 Task: In the event  named  Client Appreciation Networking Reception, Set a range of dates when you can accept meetings  '2 Jul â€" 31 Jul 2023'. Select a duration of  15 min. Select working hours  	_x000D_
MON- SAT 10:30am â€" 6:00pm. Add time before or after your events  as 15 min. Set the frequency of available time slots for invitees as  20 min. Set the minimum notice period and maximum events allowed per day as  43 hours and 4. , logged in from the account softage.4@softage.net and add another guest for the event, softage.6@softage.net
Action: Mouse pressed left at (553, 418)
Screenshot: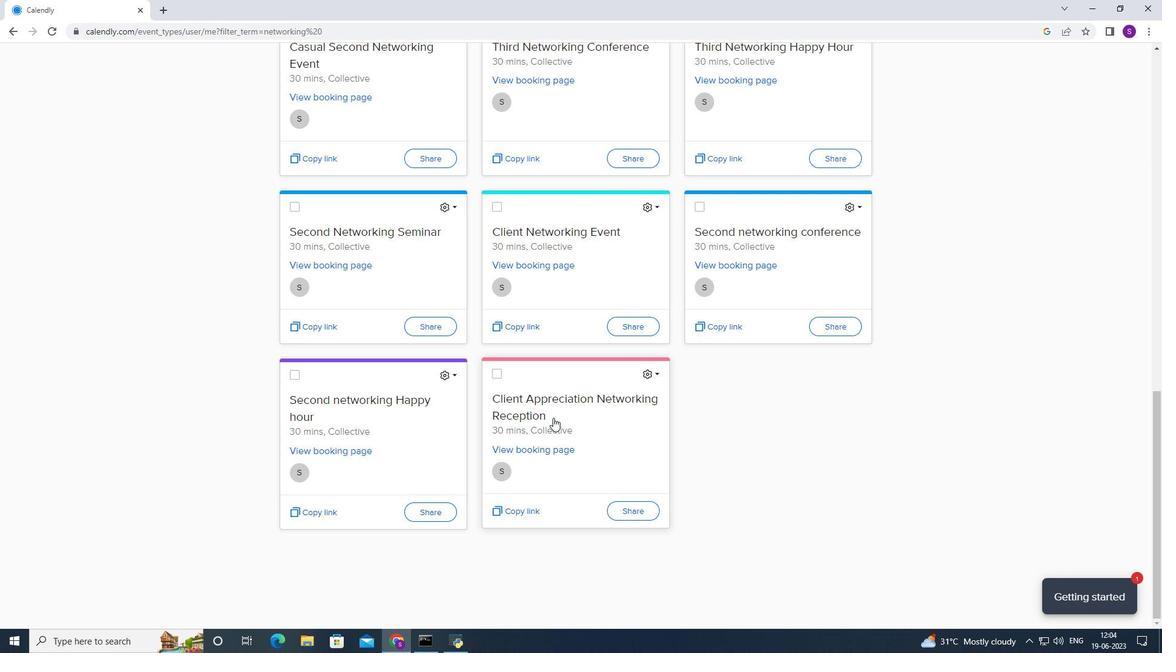 
Action: Mouse moved to (350, 351)
Screenshot: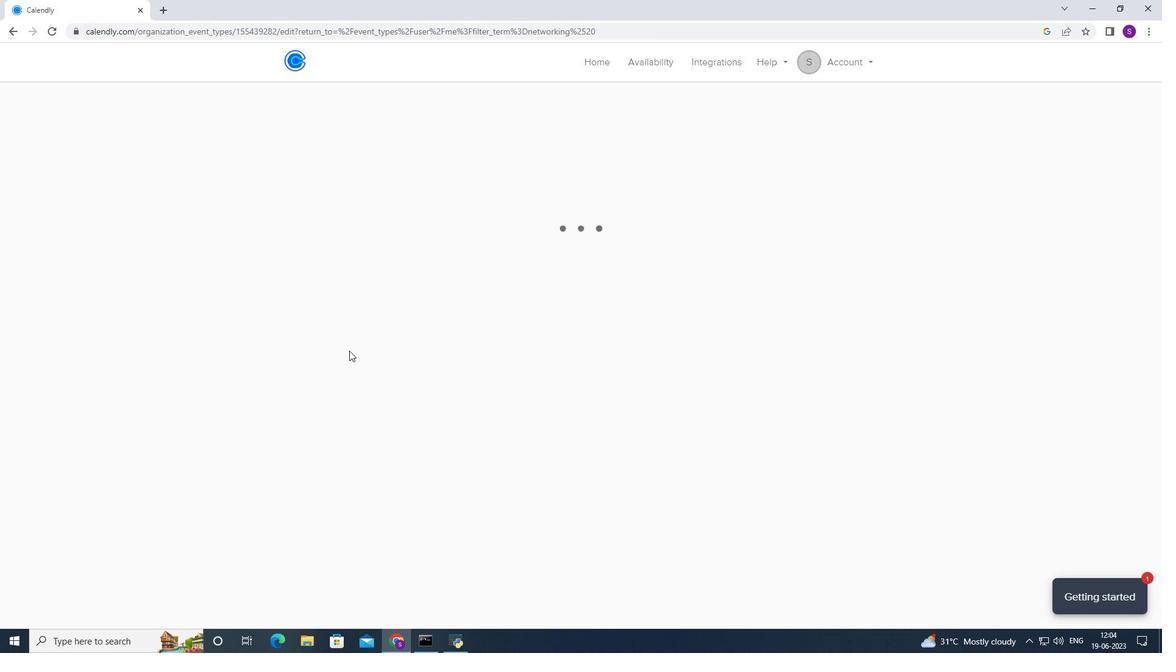 
Action: Mouse scrolled (350, 350) with delta (0, 0)
Screenshot: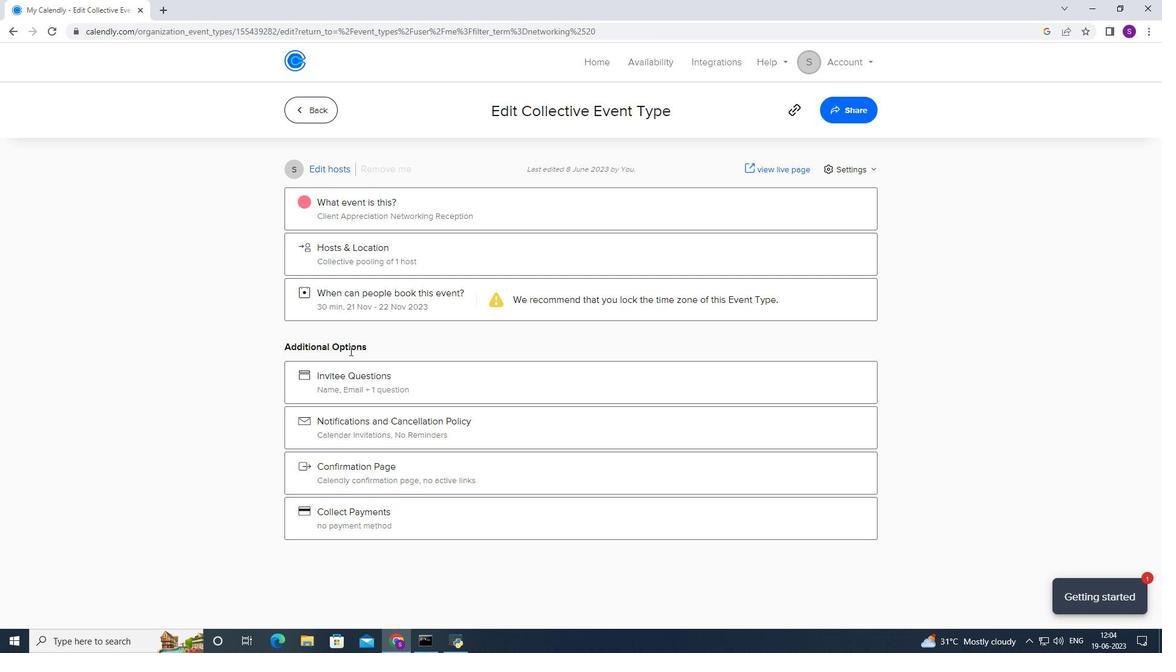
Action: Mouse scrolled (350, 350) with delta (0, 0)
Screenshot: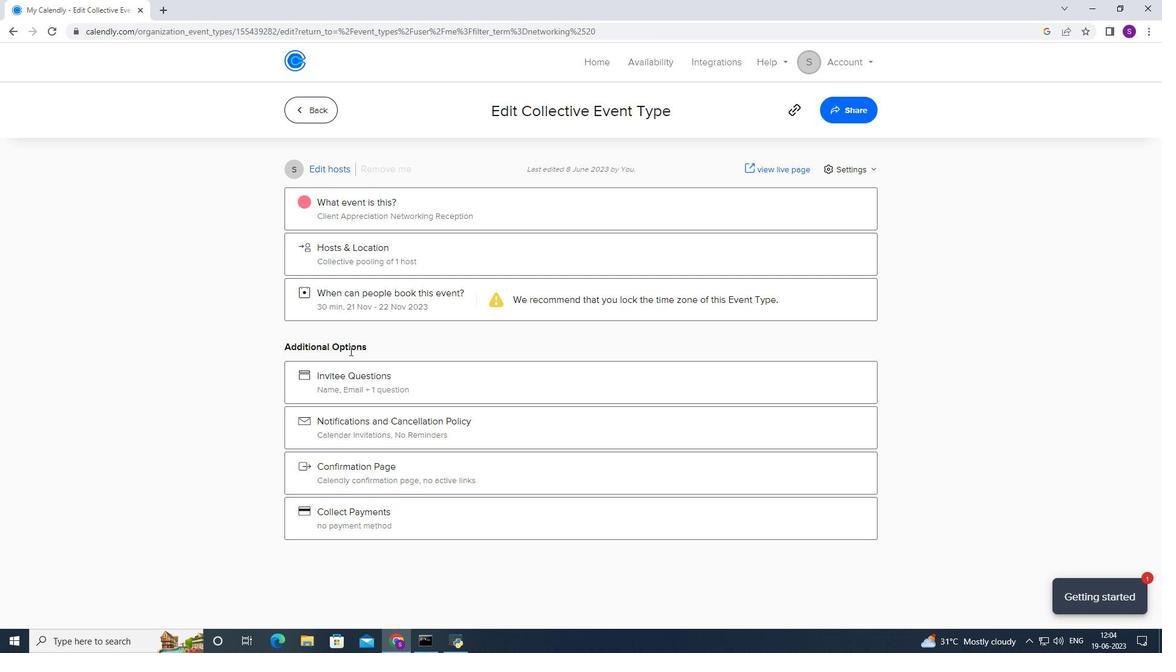 
Action: Mouse moved to (350, 299)
Screenshot: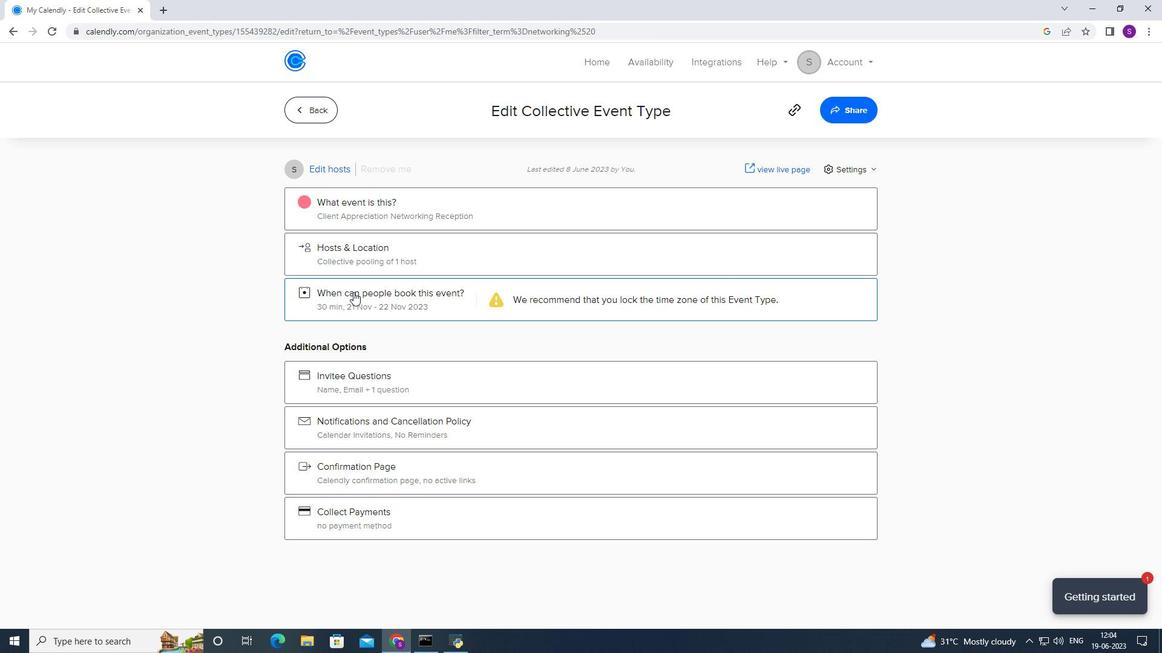 
Action: Mouse pressed left at (350, 299)
Screenshot: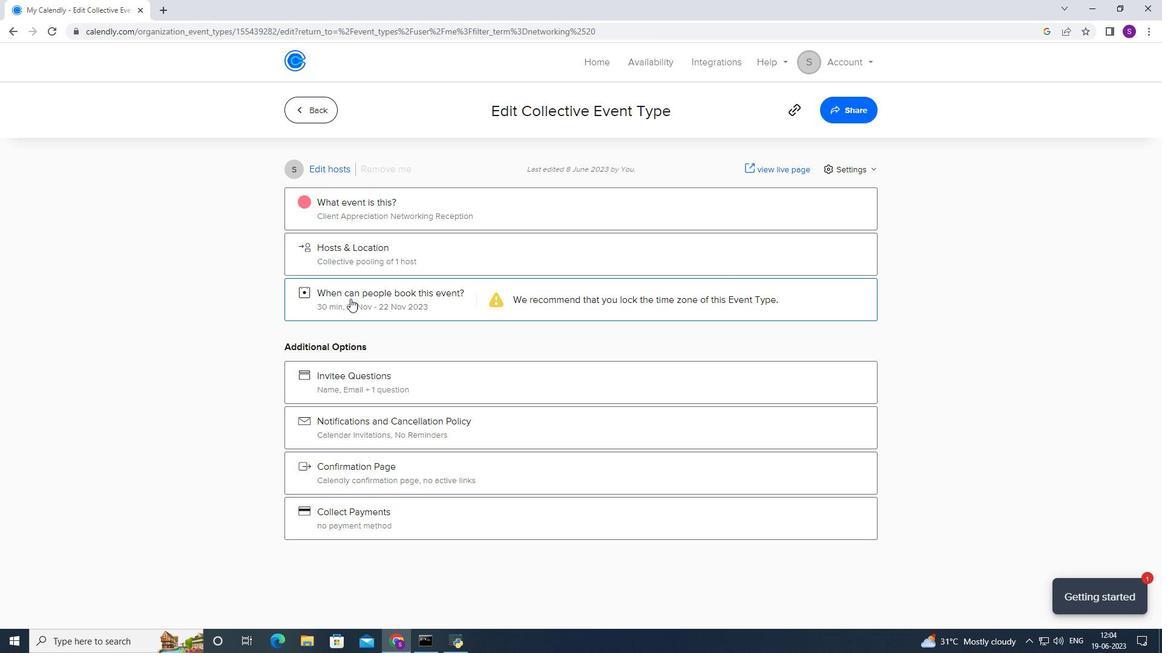 
Action: Mouse moved to (348, 303)
Screenshot: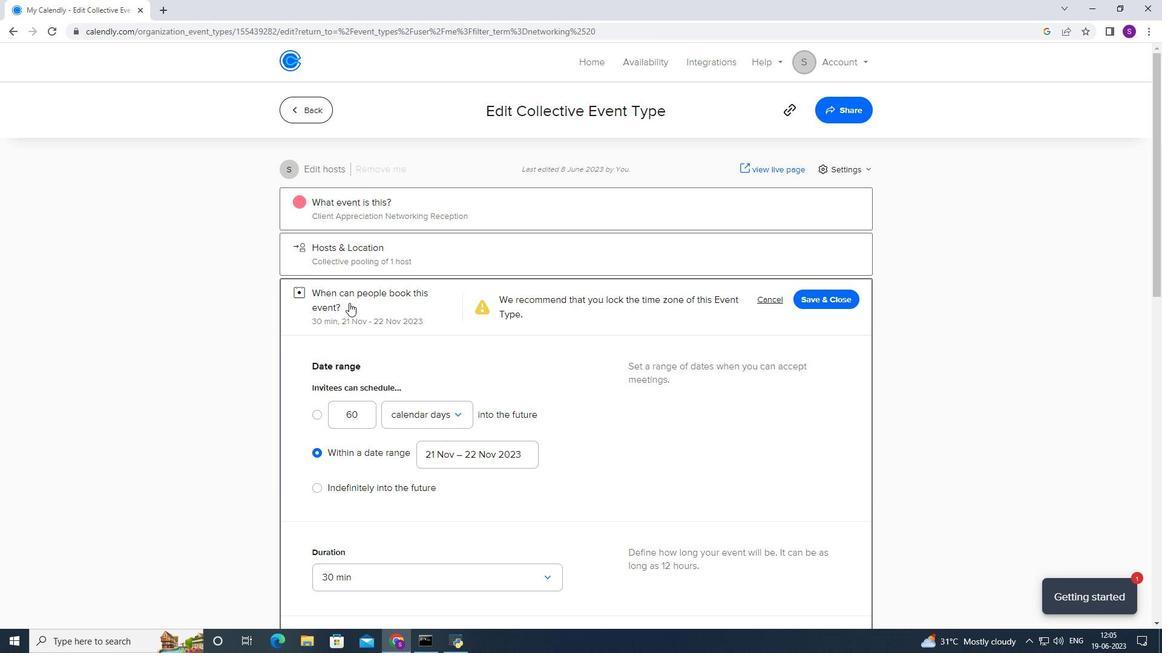 
Action: Mouse scrolled (348, 303) with delta (0, 0)
Screenshot: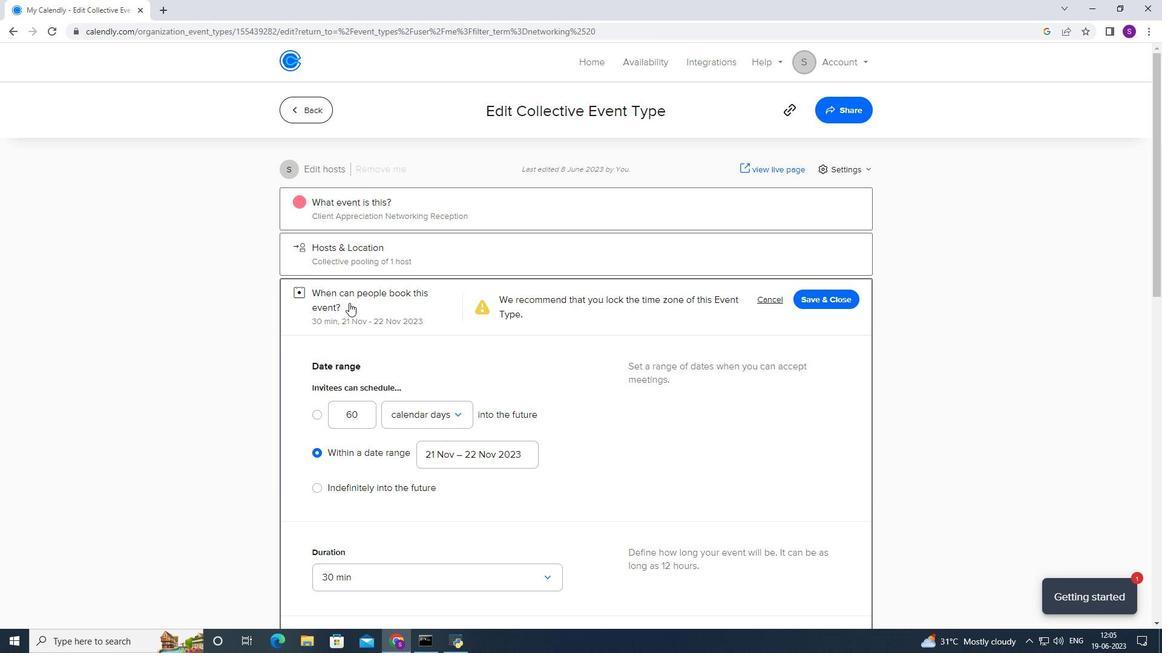 
Action: Mouse moved to (348, 304)
Screenshot: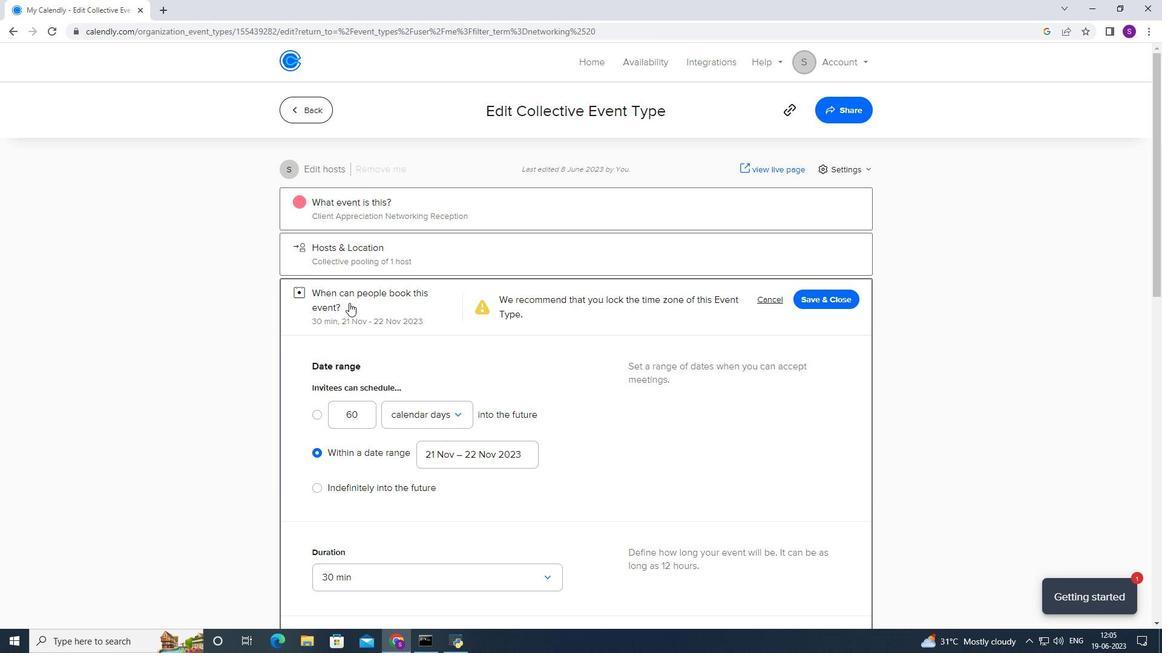 
Action: Mouse scrolled (348, 303) with delta (0, 0)
Screenshot: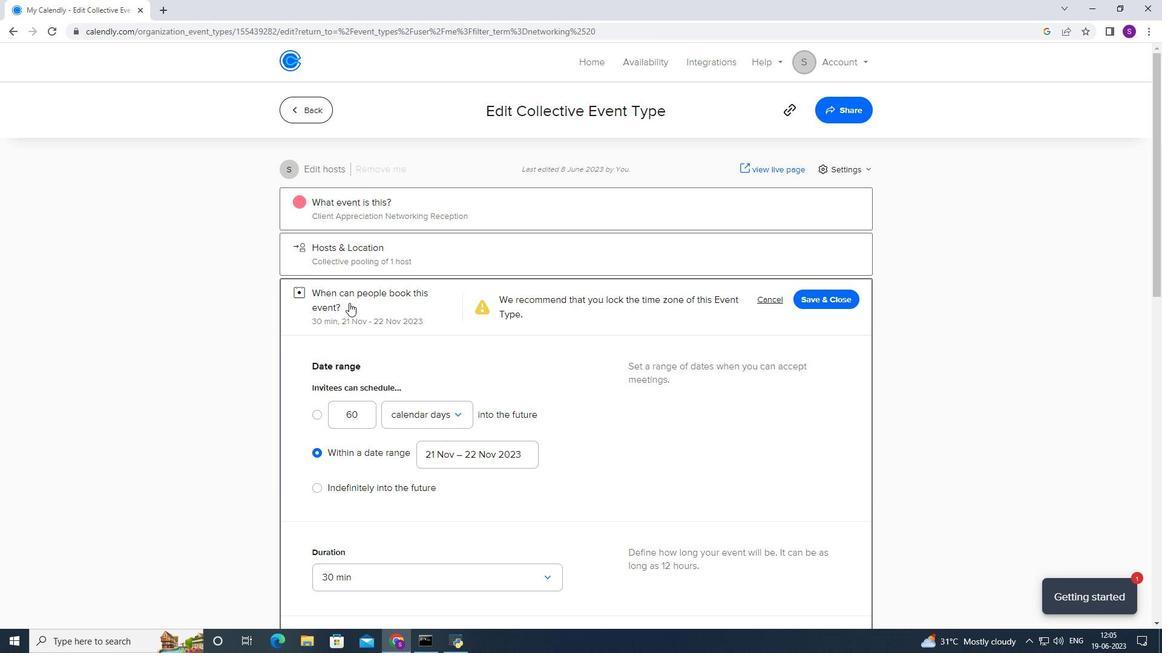
Action: Mouse scrolled (348, 303) with delta (0, 0)
Screenshot: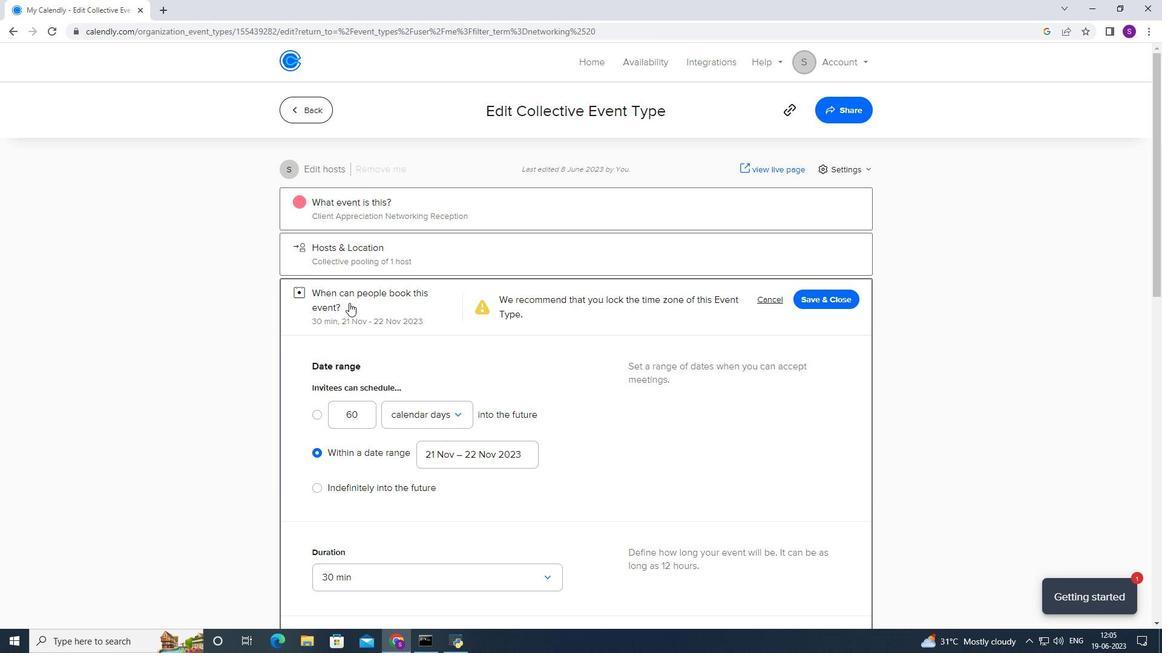 
Action: Mouse moved to (451, 274)
Screenshot: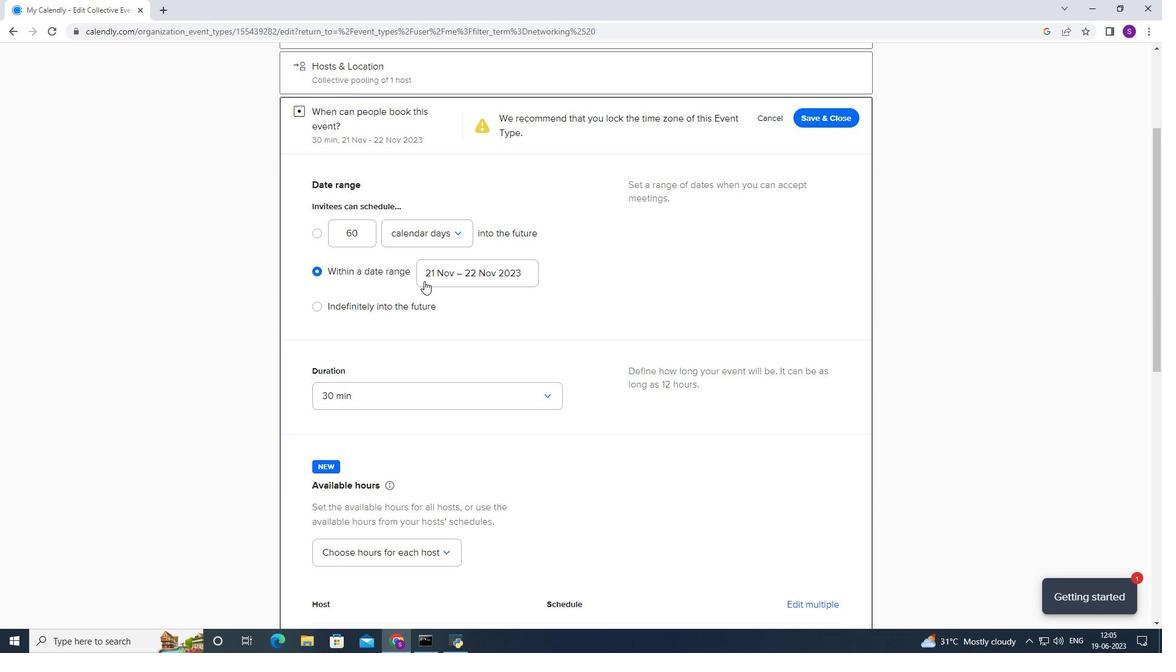 
Action: Mouse pressed left at (451, 274)
Screenshot: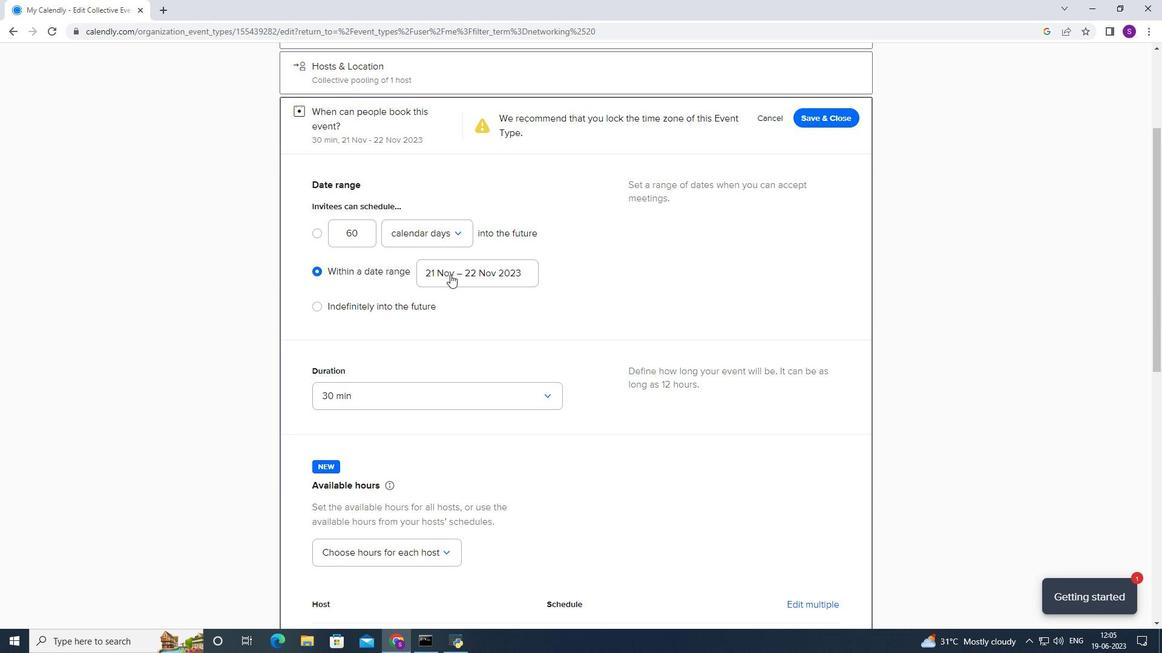 
Action: Mouse moved to (403, 371)
Screenshot: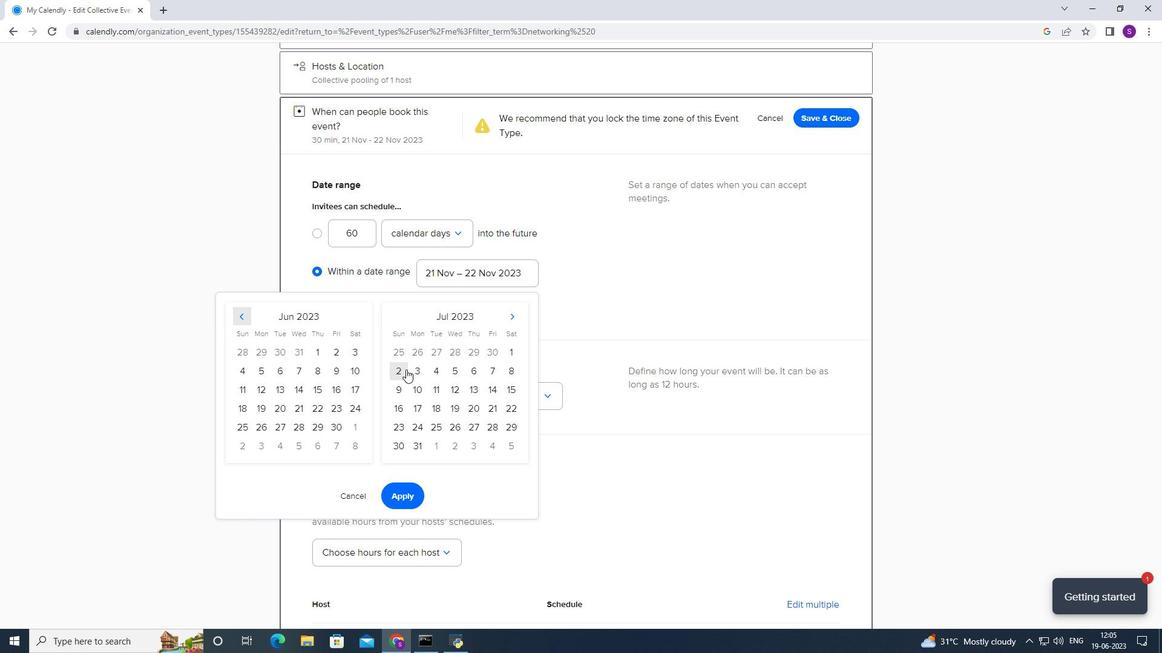 
Action: Mouse pressed left at (403, 371)
Screenshot: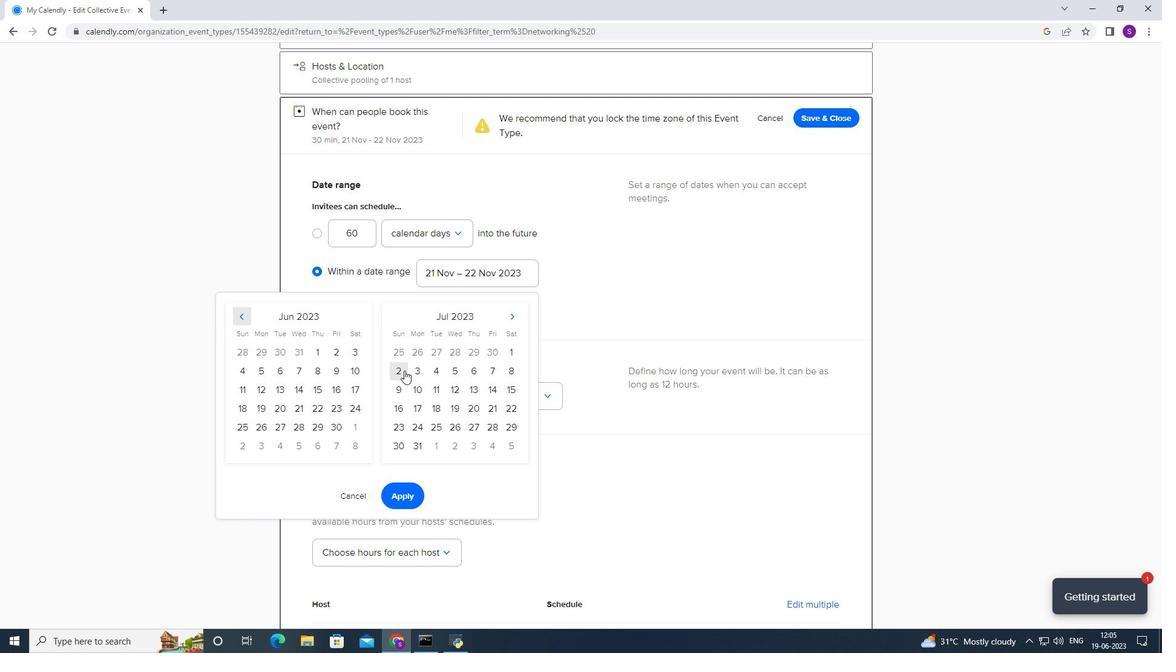 
Action: Mouse moved to (426, 448)
Screenshot: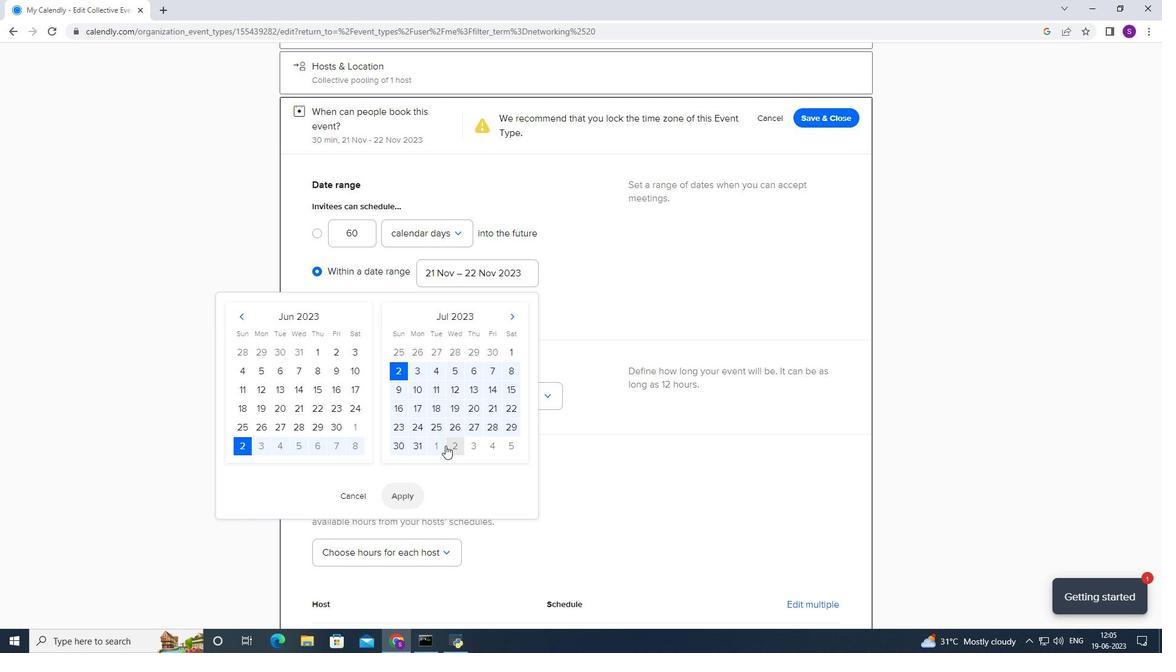 
Action: Mouse pressed left at (426, 448)
Screenshot: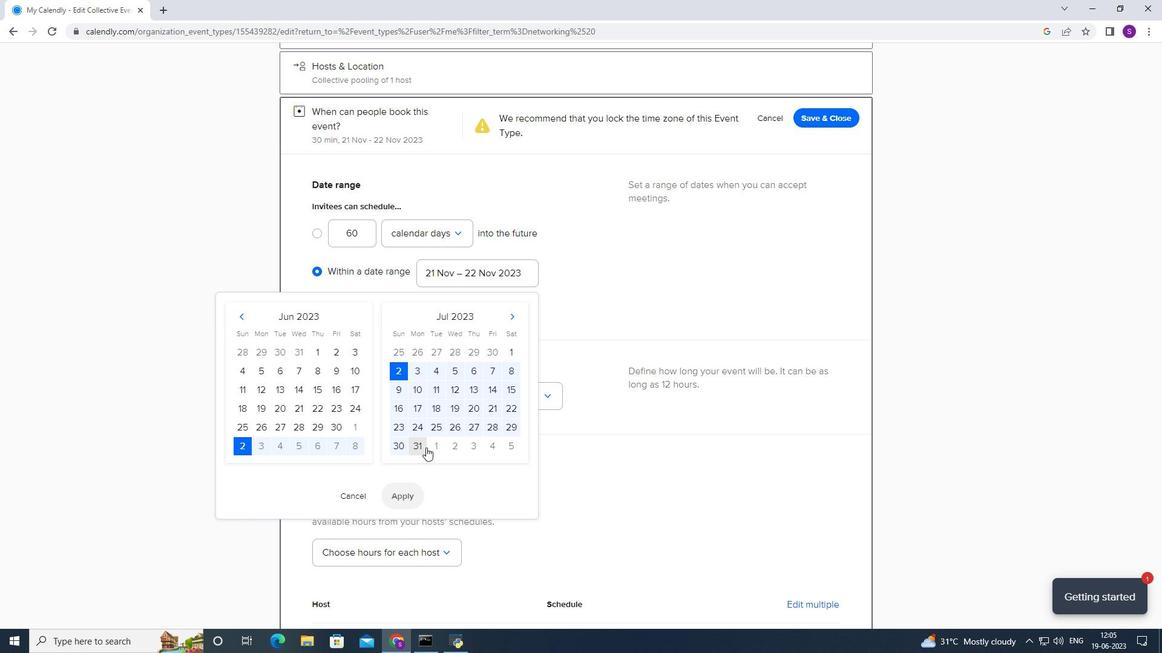 
Action: Mouse moved to (404, 488)
Screenshot: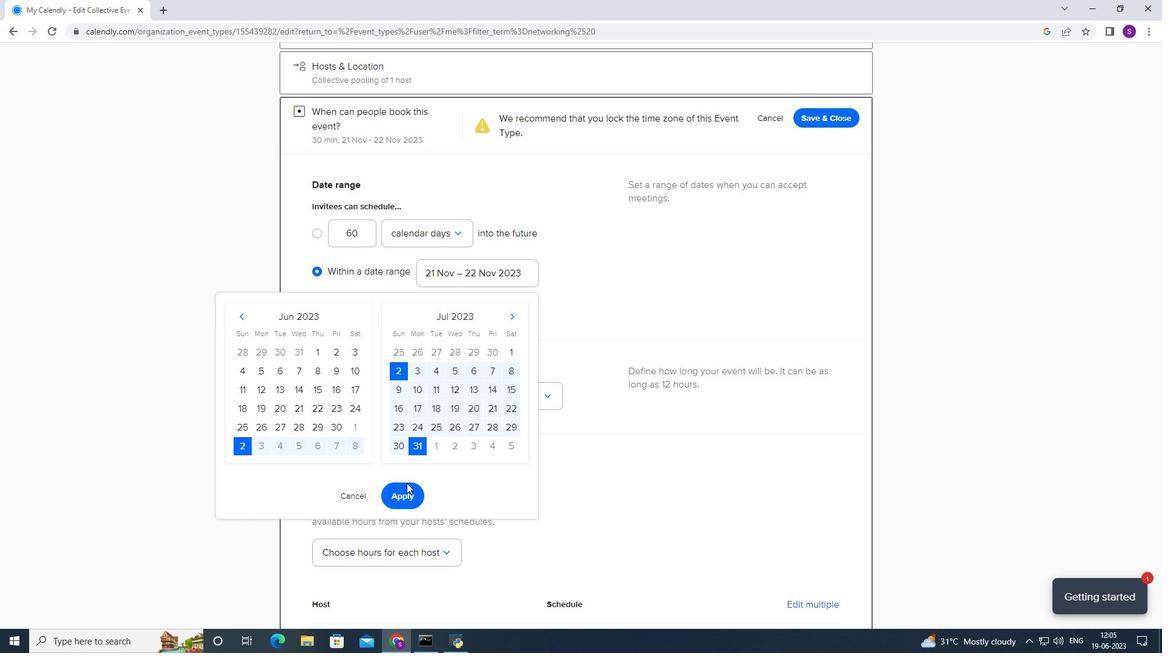 
Action: Mouse pressed left at (404, 488)
Screenshot: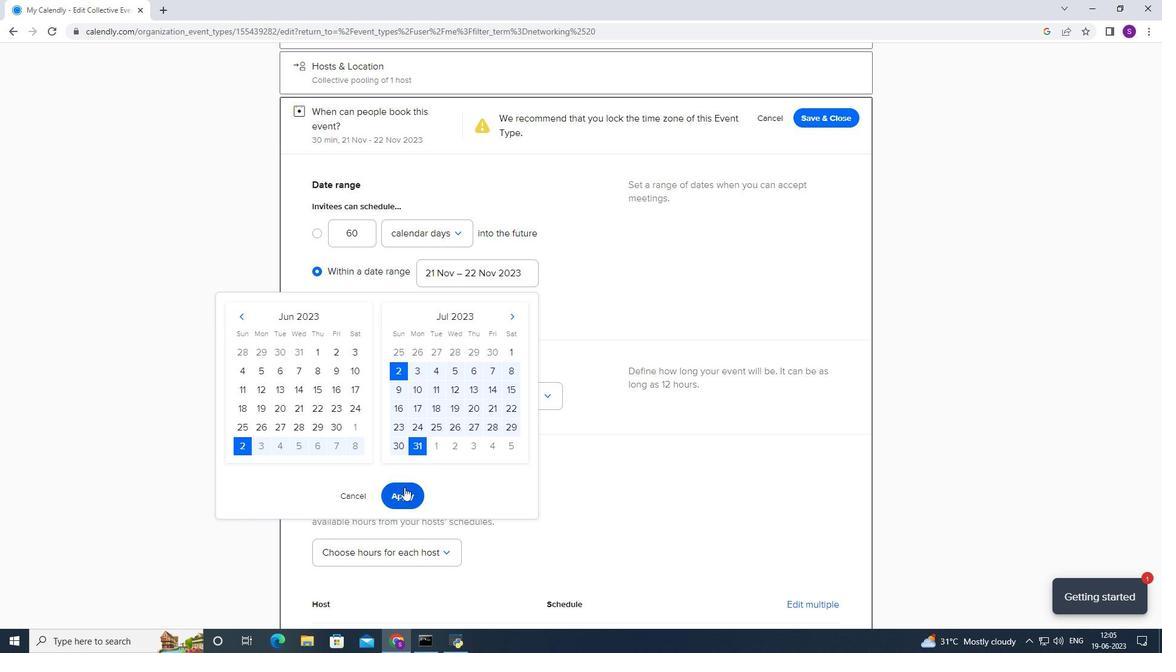 
Action: Mouse moved to (435, 394)
Screenshot: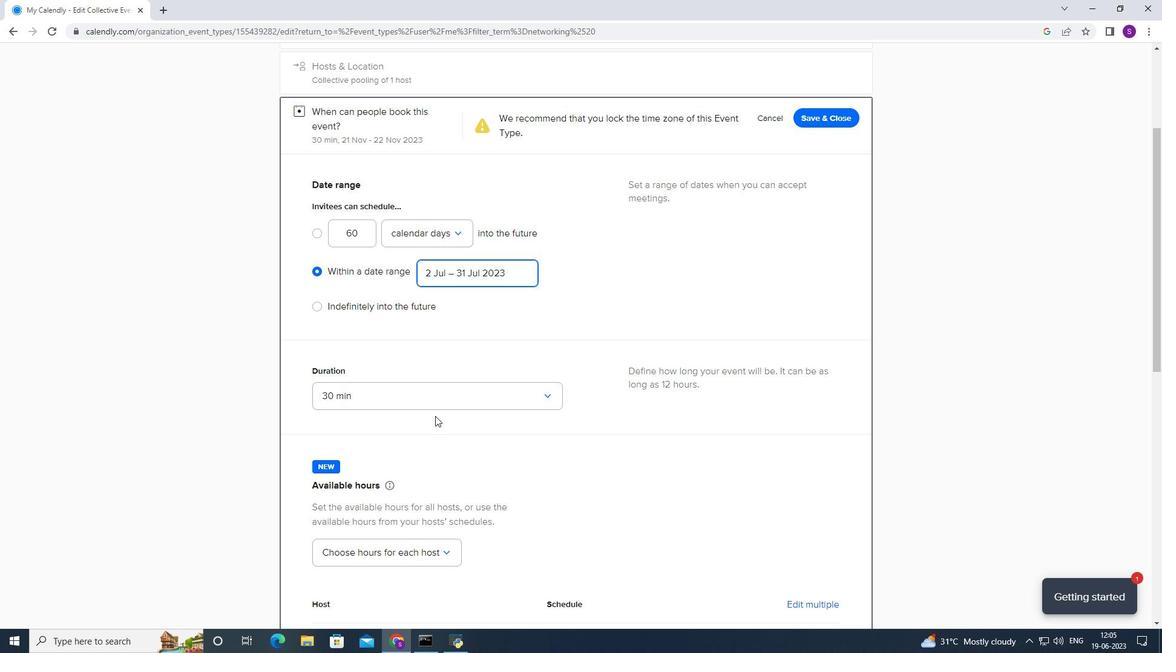 
Action: Mouse pressed left at (435, 394)
Screenshot: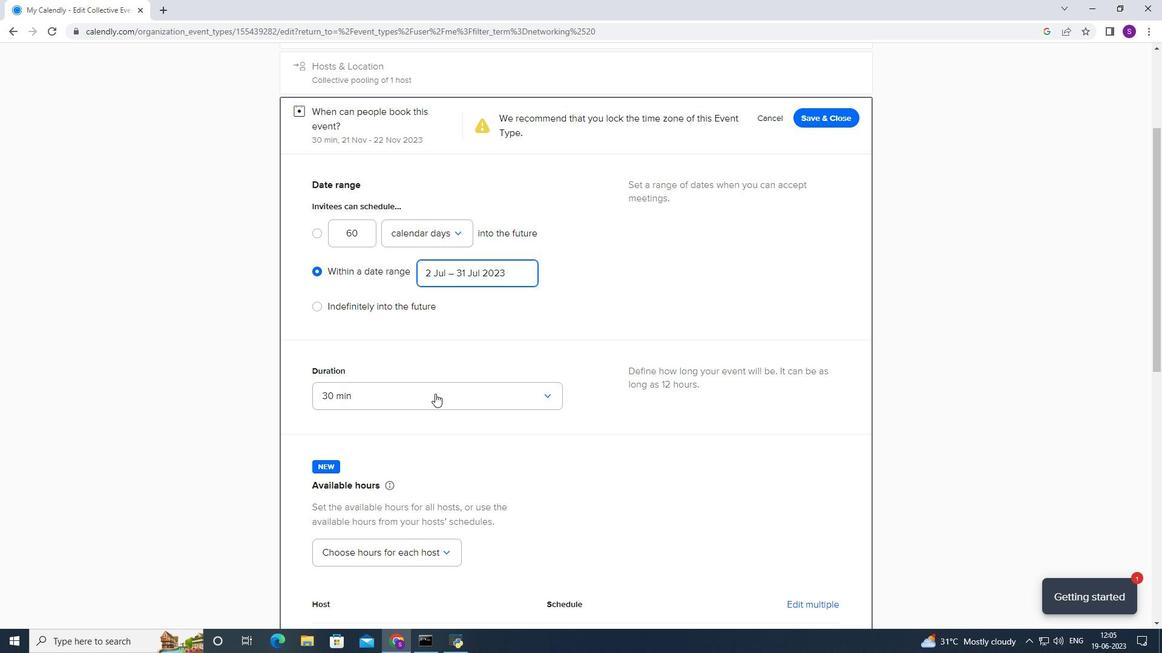
Action: Mouse moved to (388, 433)
Screenshot: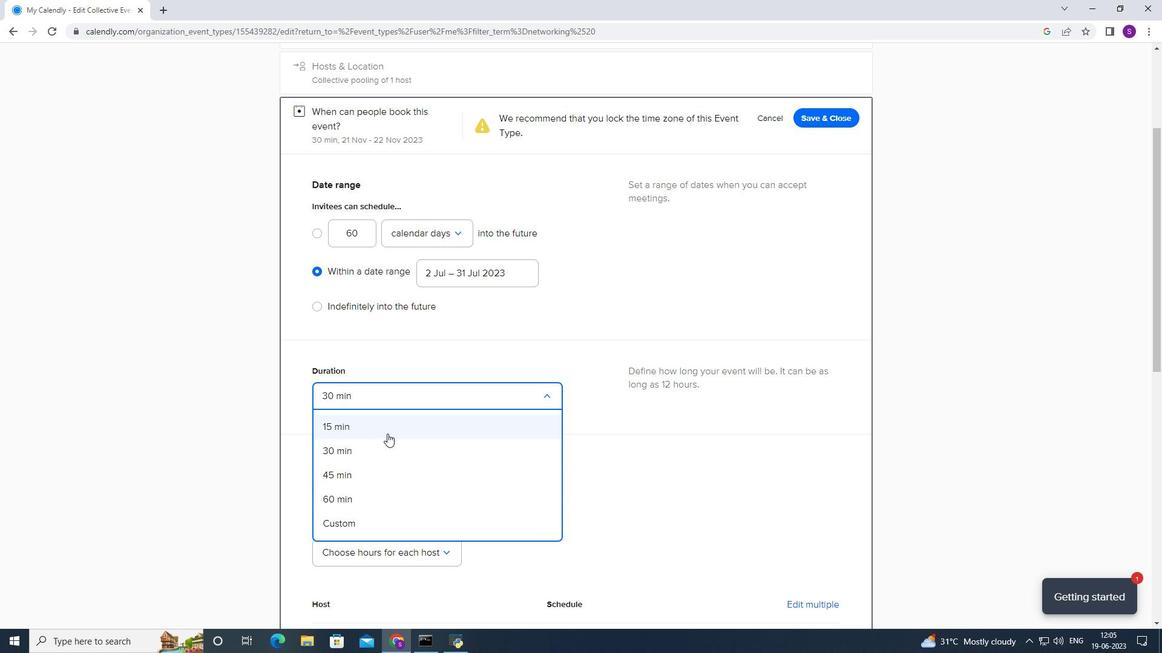
Action: Mouse pressed left at (388, 433)
Screenshot: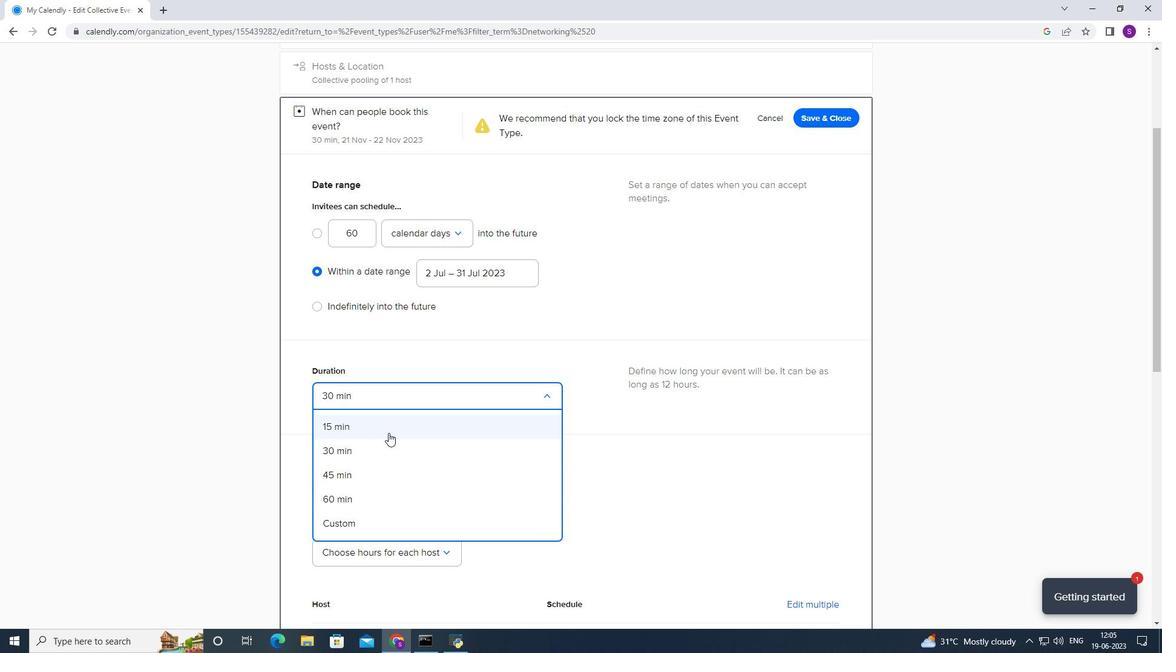 
Action: Mouse moved to (389, 432)
Screenshot: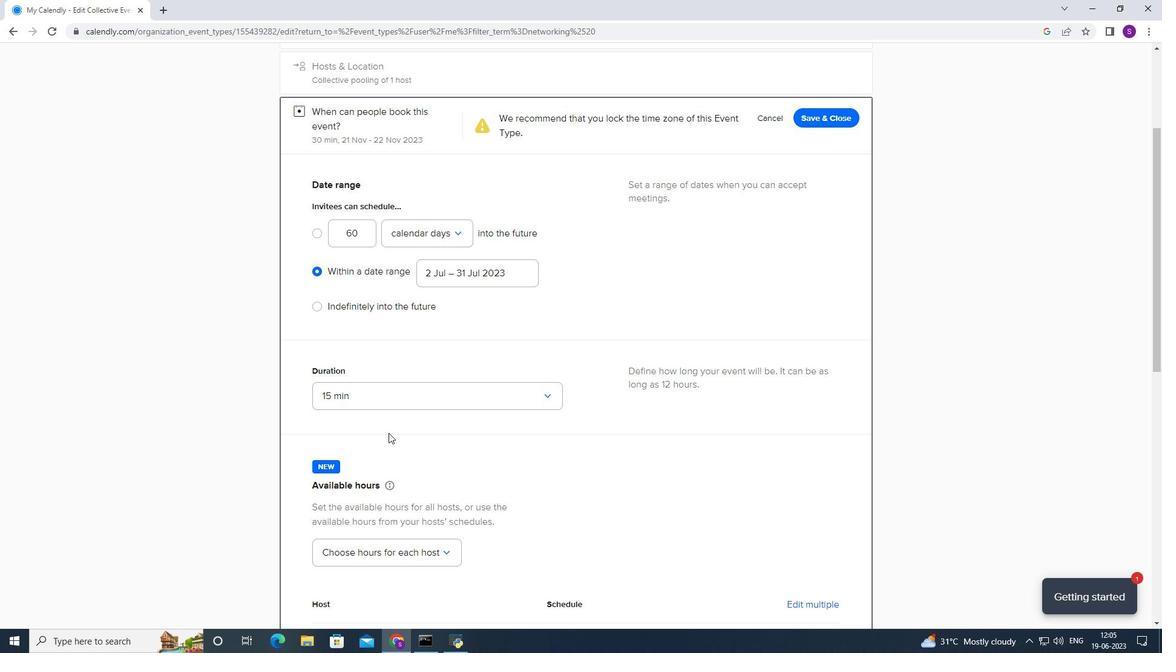 
Action: Mouse scrolled (389, 432) with delta (0, 0)
Screenshot: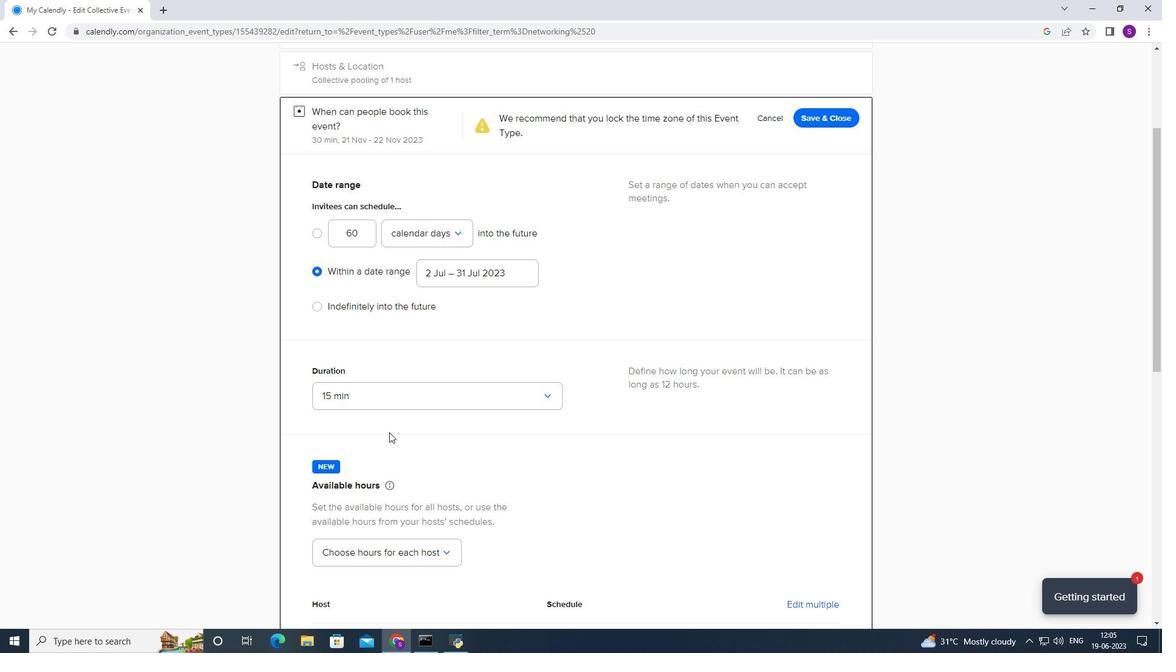 
Action: Mouse scrolled (389, 432) with delta (0, 0)
Screenshot: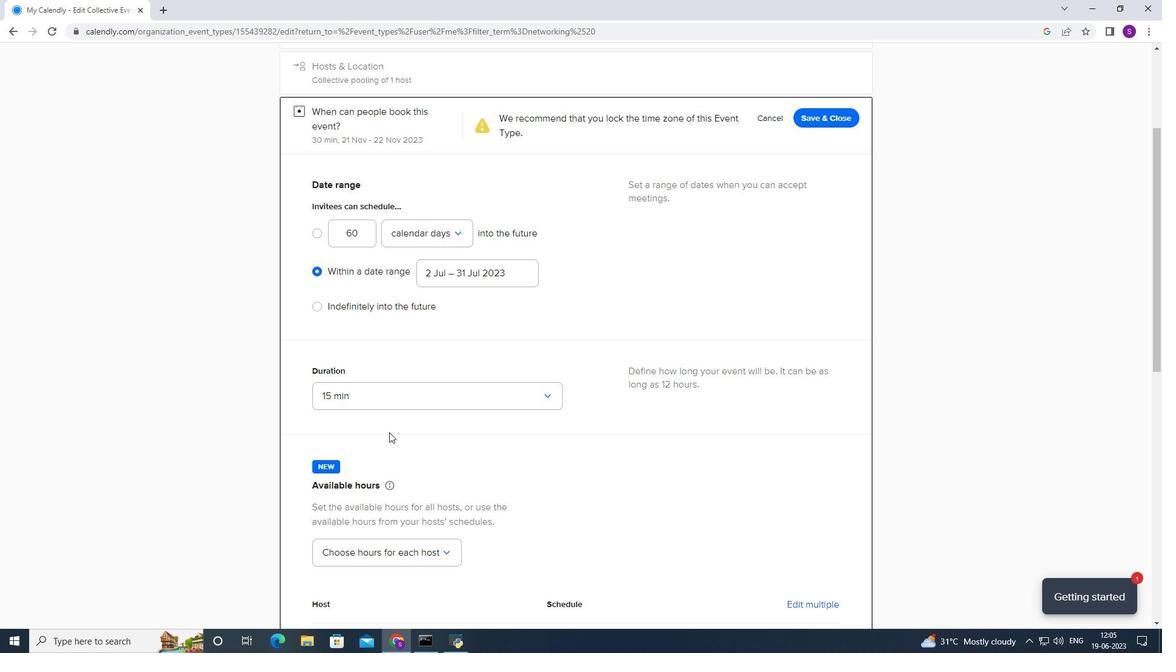 
Action: Mouse scrolled (389, 432) with delta (0, 0)
Screenshot: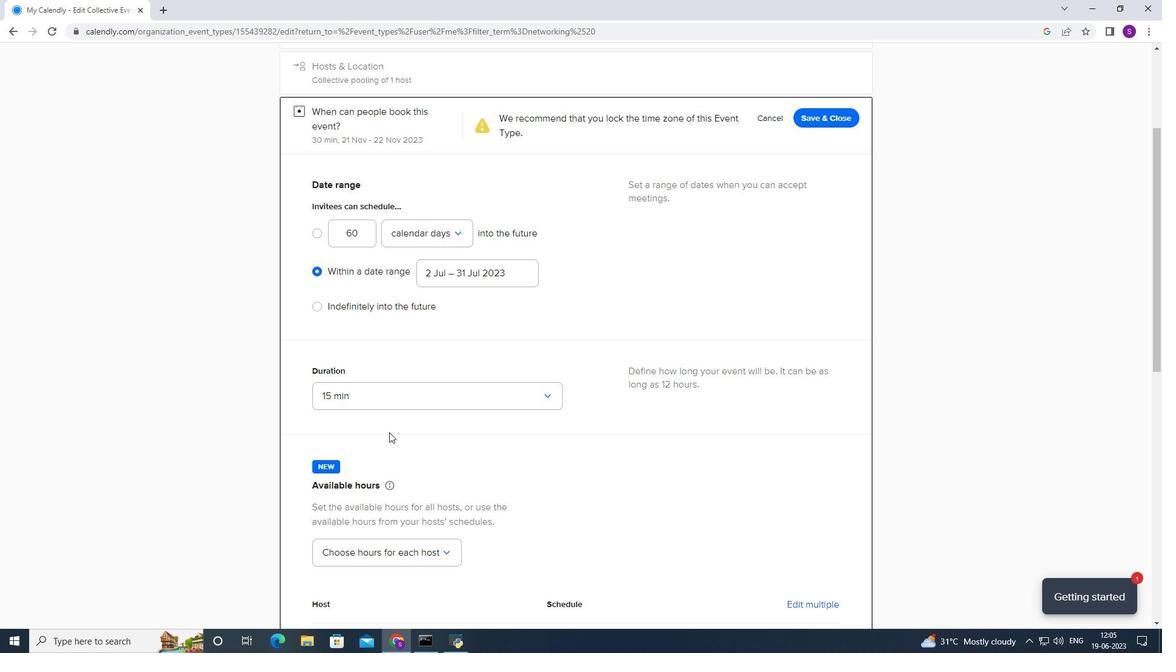 
Action: Mouse scrolled (389, 432) with delta (0, 0)
Screenshot: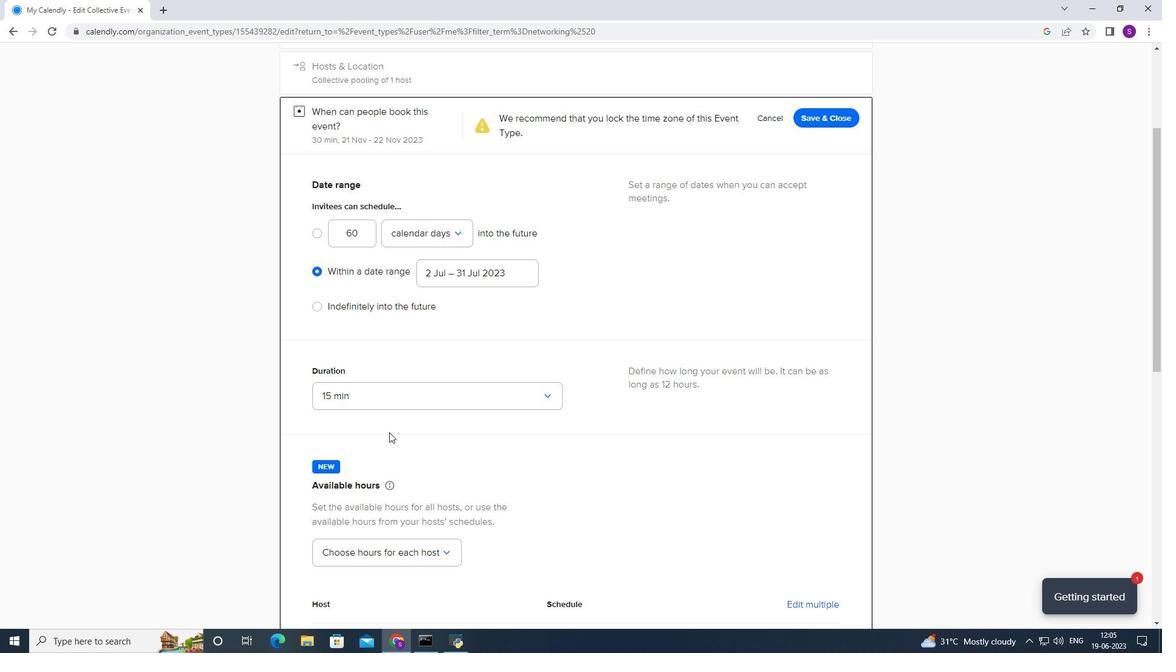 
Action: Mouse moved to (471, 391)
Screenshot: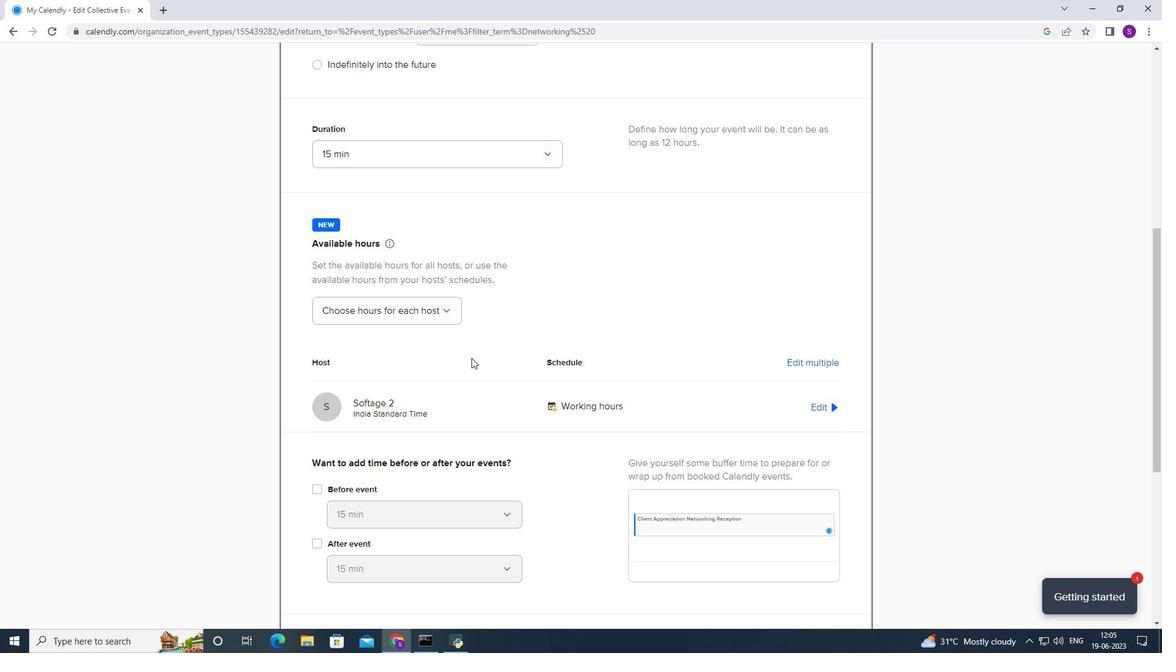 
Action: Mouse pressed left at (471, 391)
Screenshot: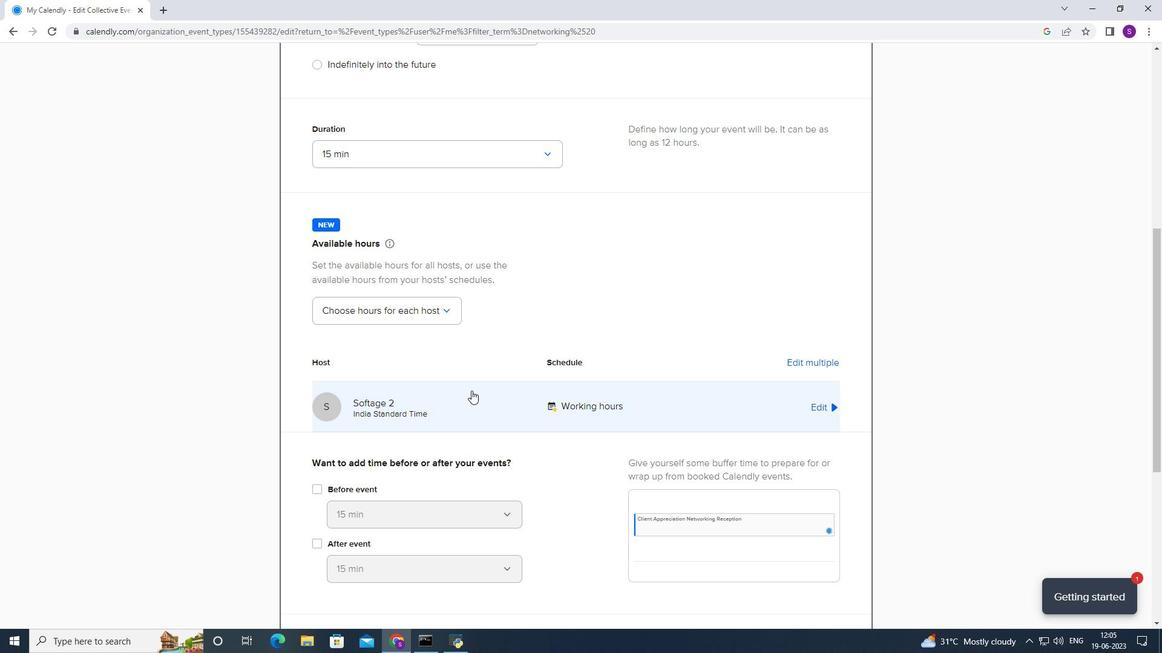 
Action: Mouse moved to (422, 498)
Screenshot: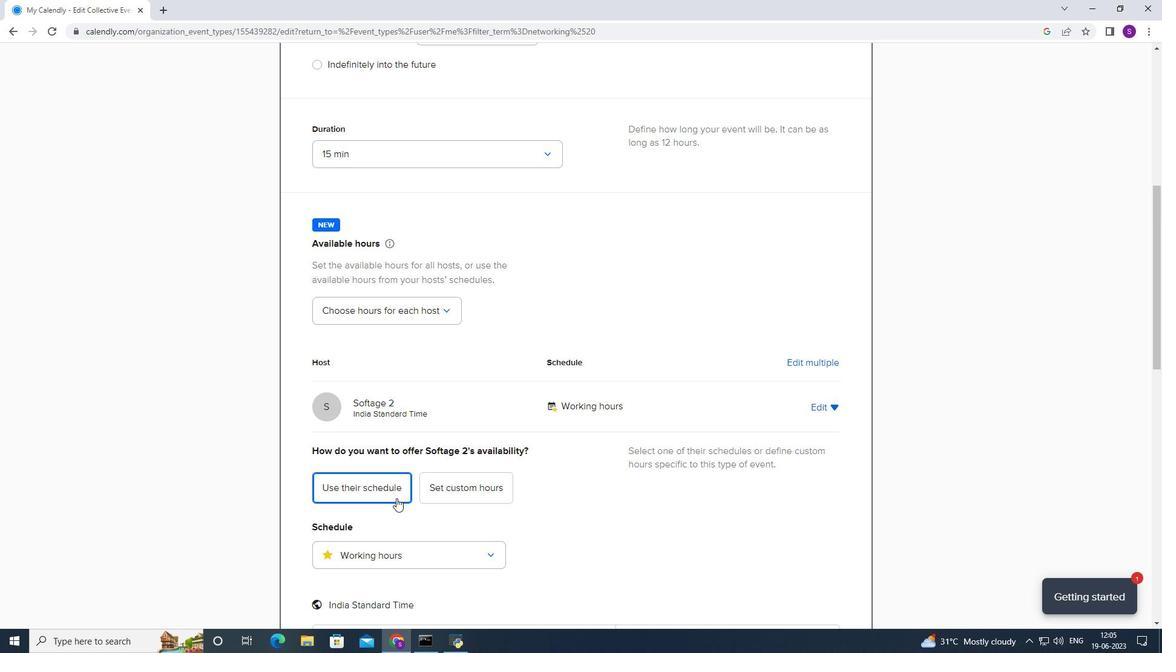 
Action: Mouse pressed left at (422, 498)
Screenshot: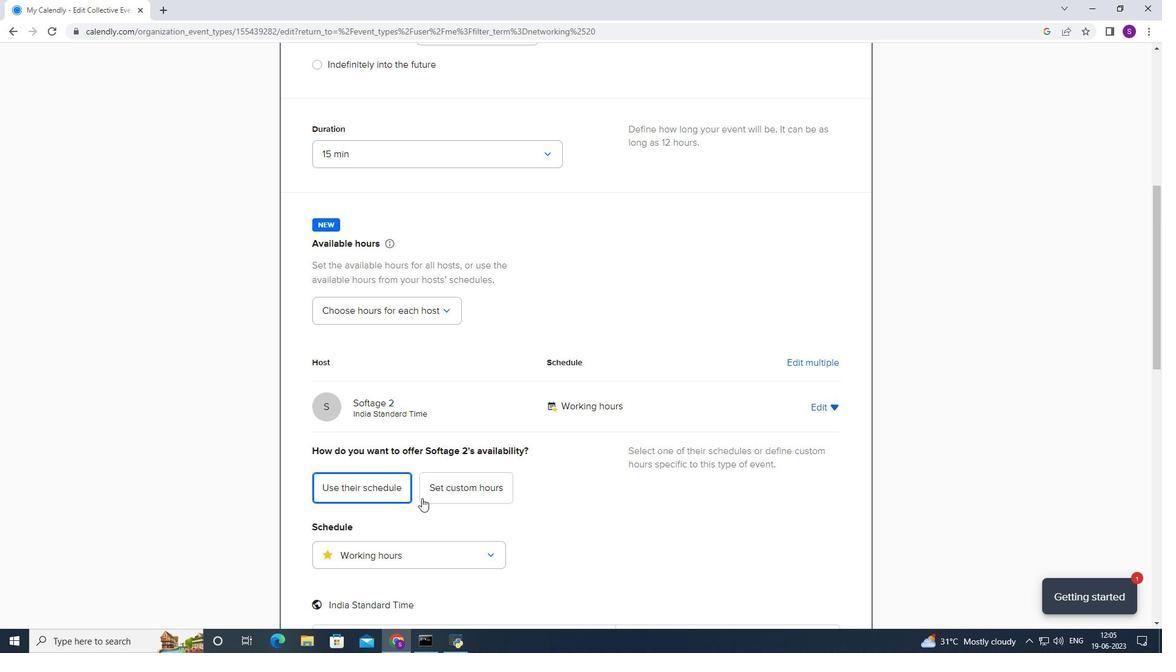 
Action: Mouse moved to (438, 492)
Screenshot: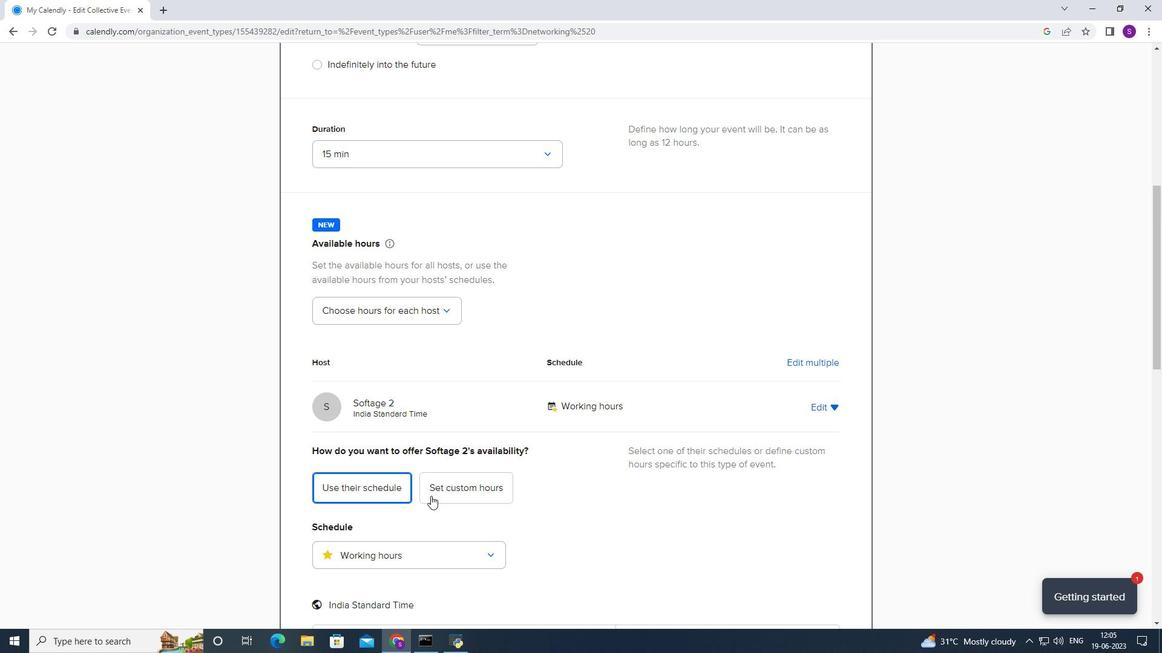 
Action: Mouse pressed left at (438, 492)
Screenshot: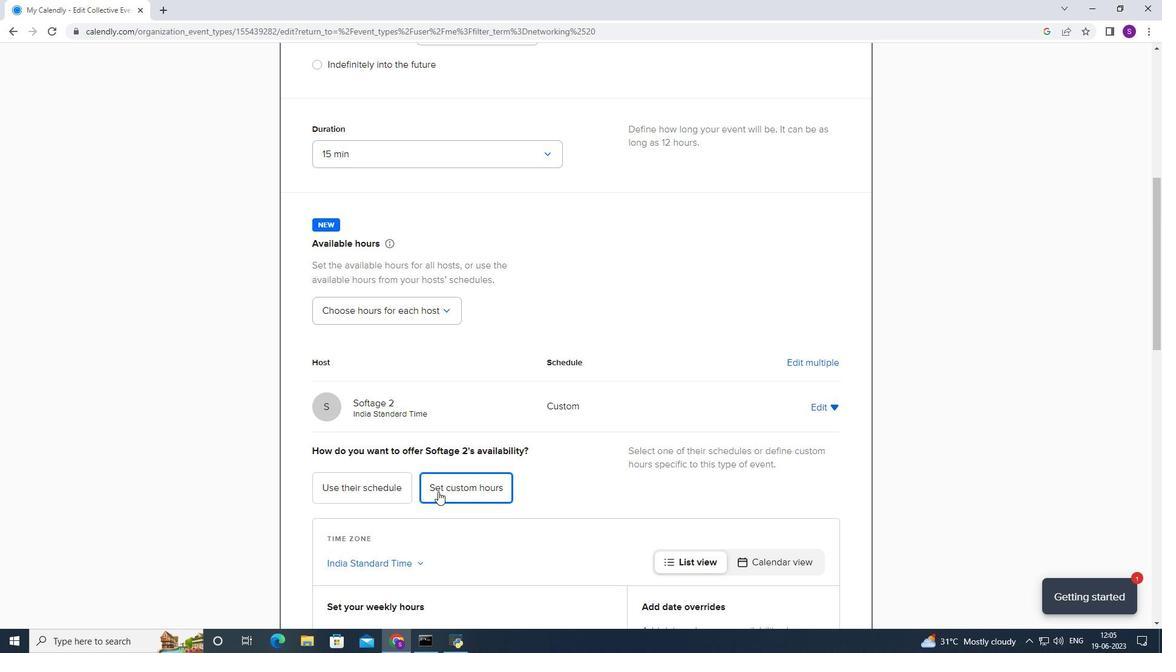 
Action: Mouse moved to (435, 478)
Screenshot: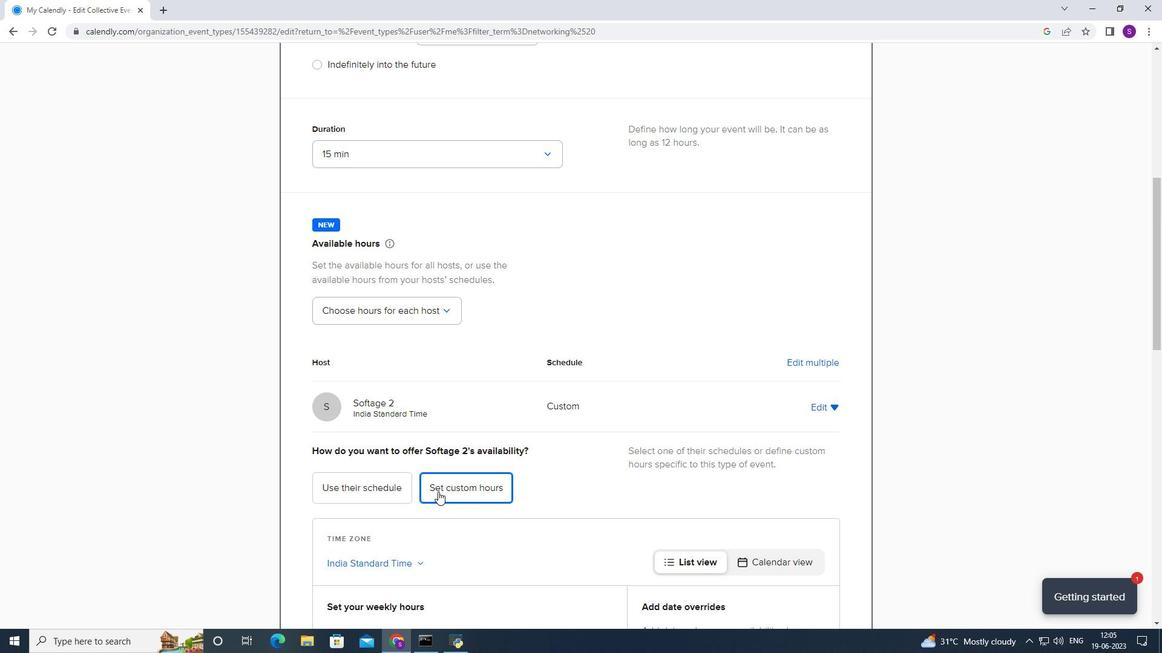 
Action: Mouse scrolled (435, 478) with delta (0, 0)
Screenshot: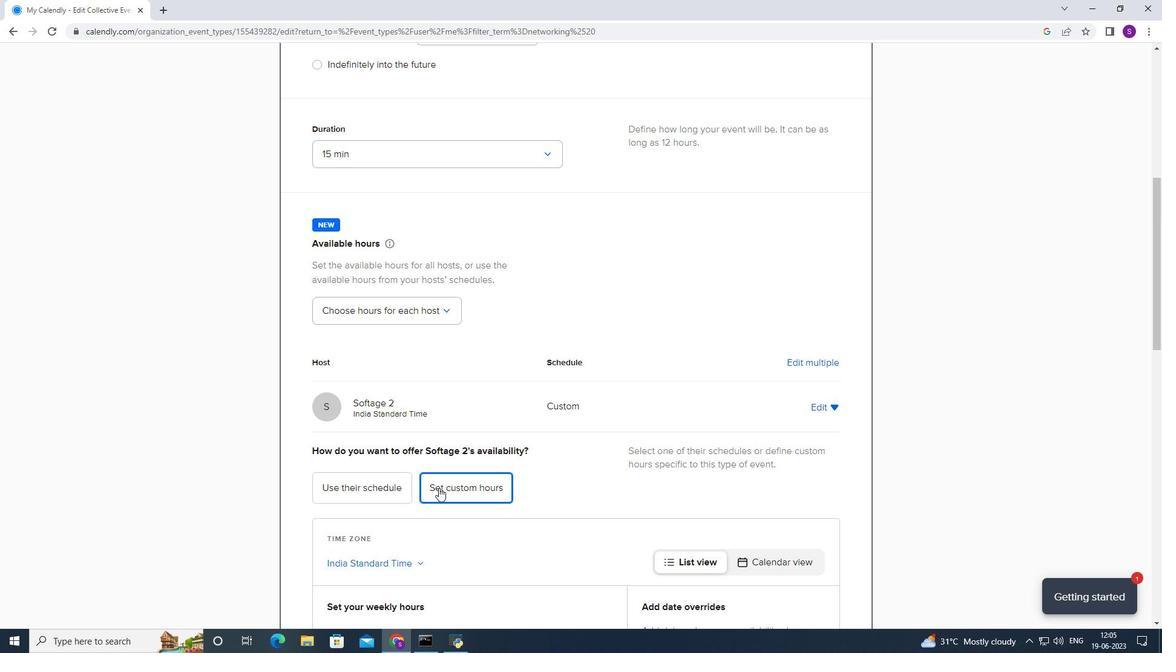 
Action: Mouse scrolled (435, 478) with delta (0, 0)
Screenshot: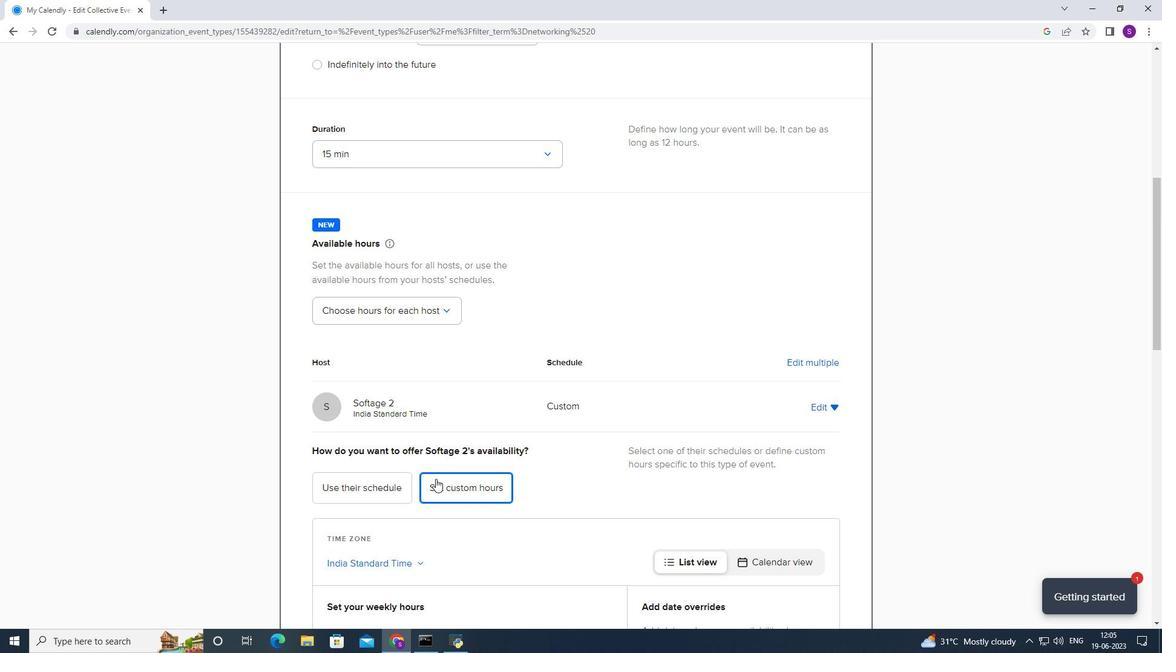 
Action: Mouse scrolled (435, 478) with delta (0, 0)
Screenshot: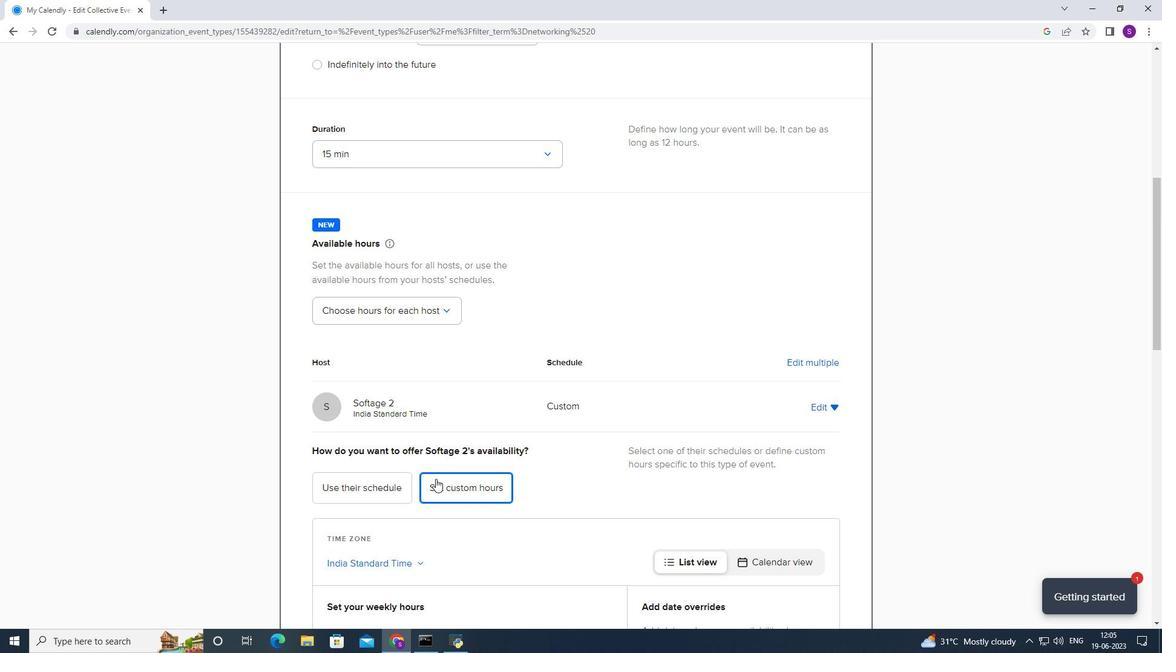 
Action: Mouse scrolled (435, 478) with delta (0, 0)
Screenshot: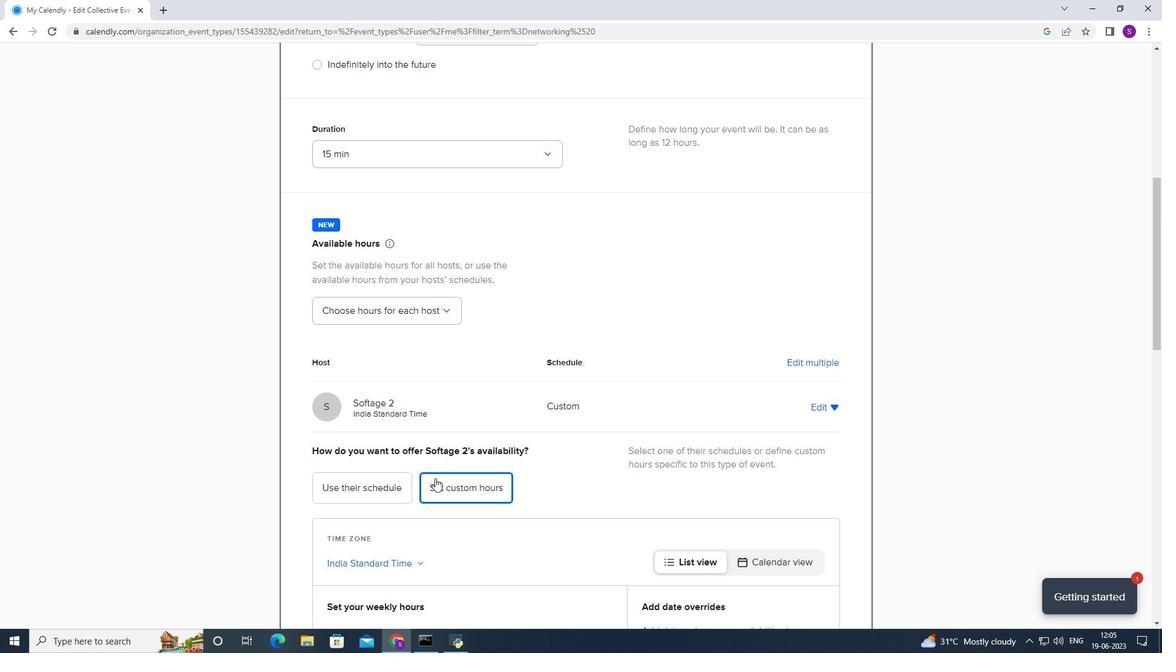
Action: Mouse scrolled (435, 478) with delta (0, 0)
Screenshot: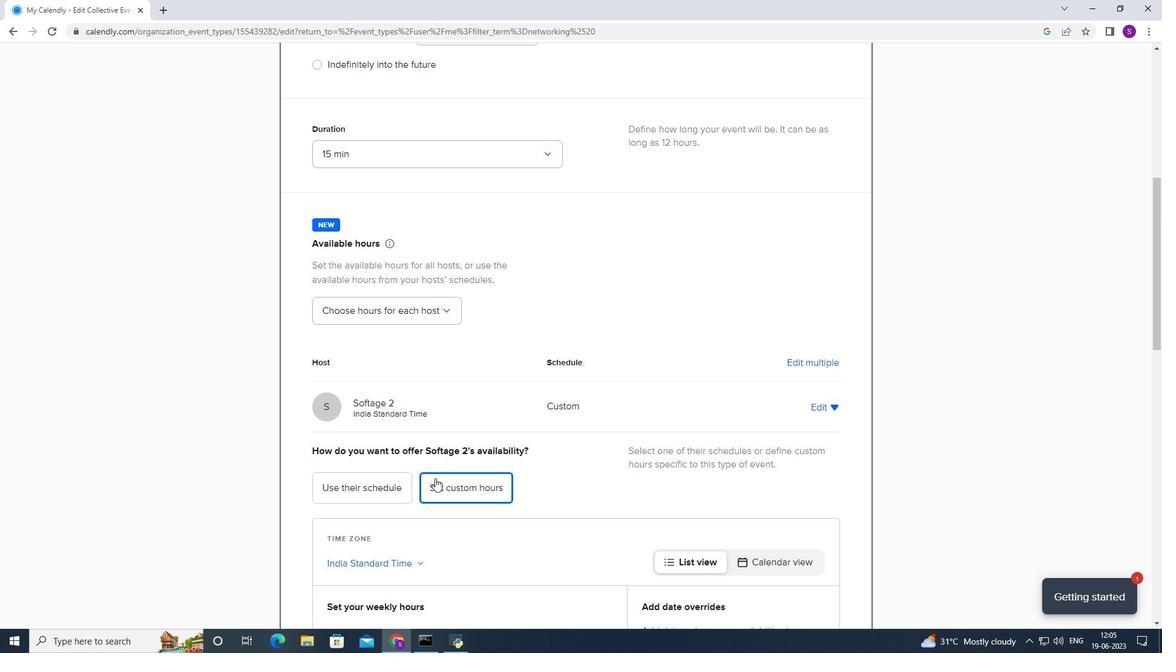 
Action: Mouse moved to (417, 385)
Screenshot: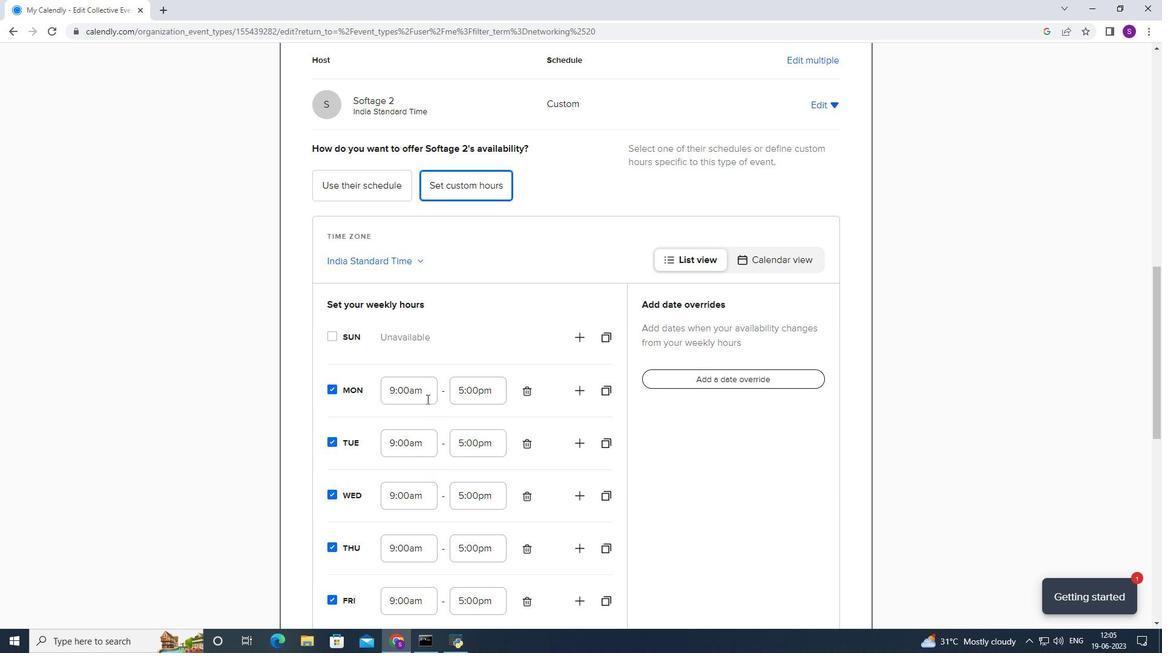
Action: Mouse pressed left at (417, 385)
Screenshot: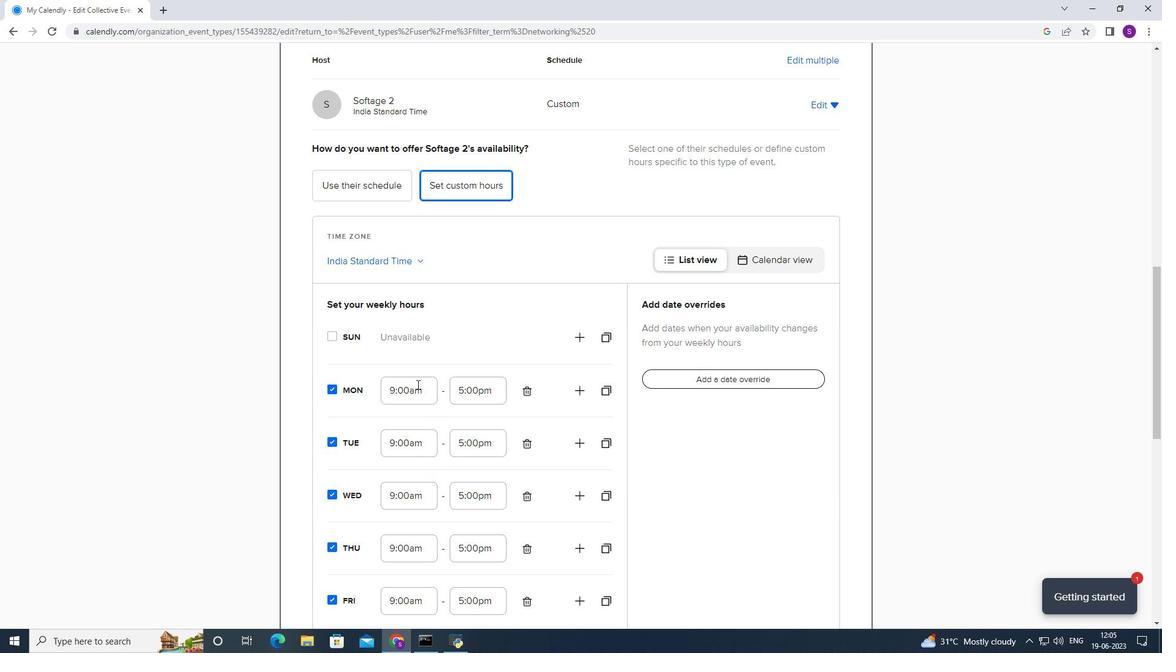 
Action: Mouse moved to (405, 443)
Screenshot: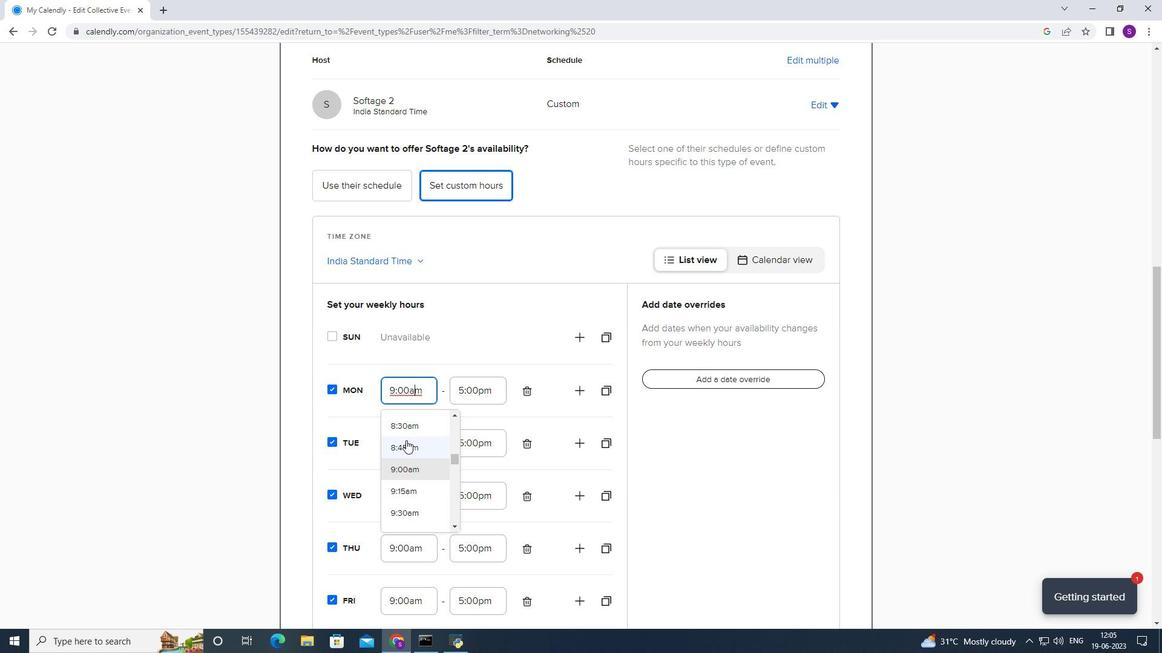 
Action: Mouse scrolled (405, 442) with delta (0, 0)
Screenshot: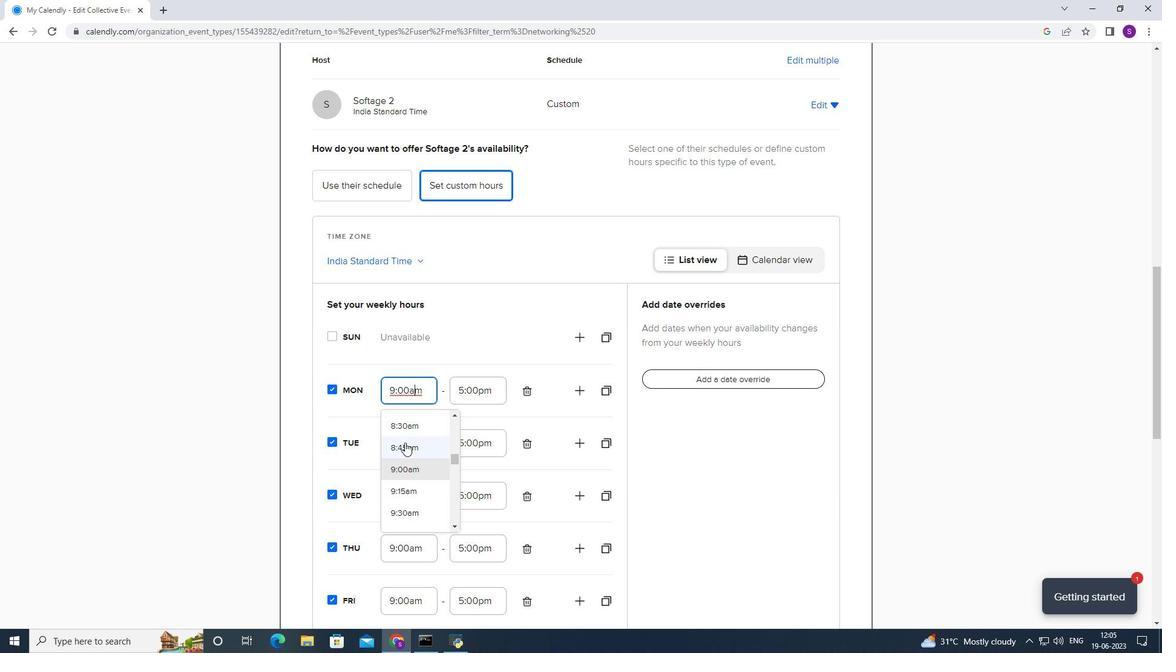 
Action: Mouse moved to (404, 443)
Screenshot: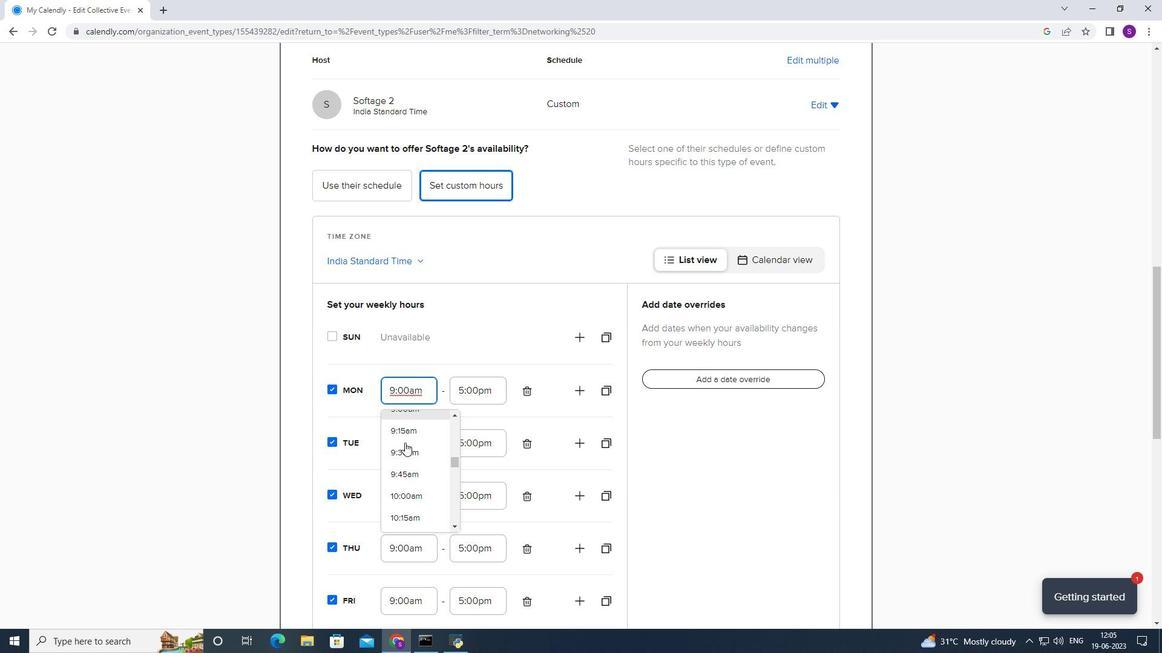 
Action: Mouse scrolled (404, 442) with delta (0, 0)
Screenshot: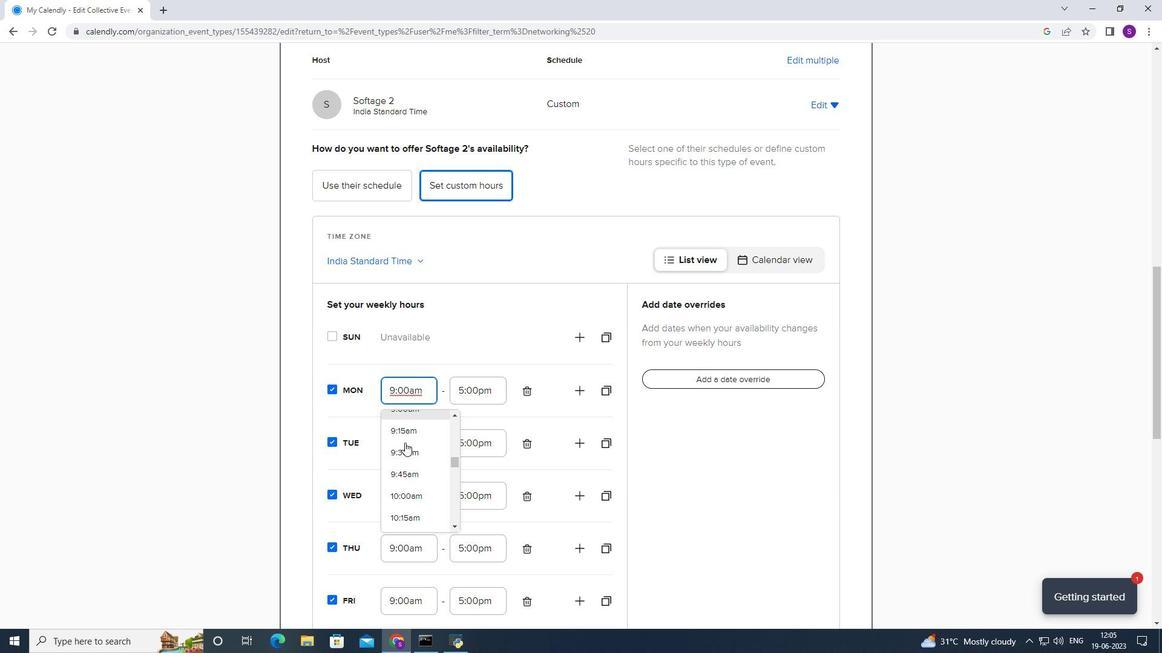 
Action: Mouse moved to (405, 486)
Screenshot: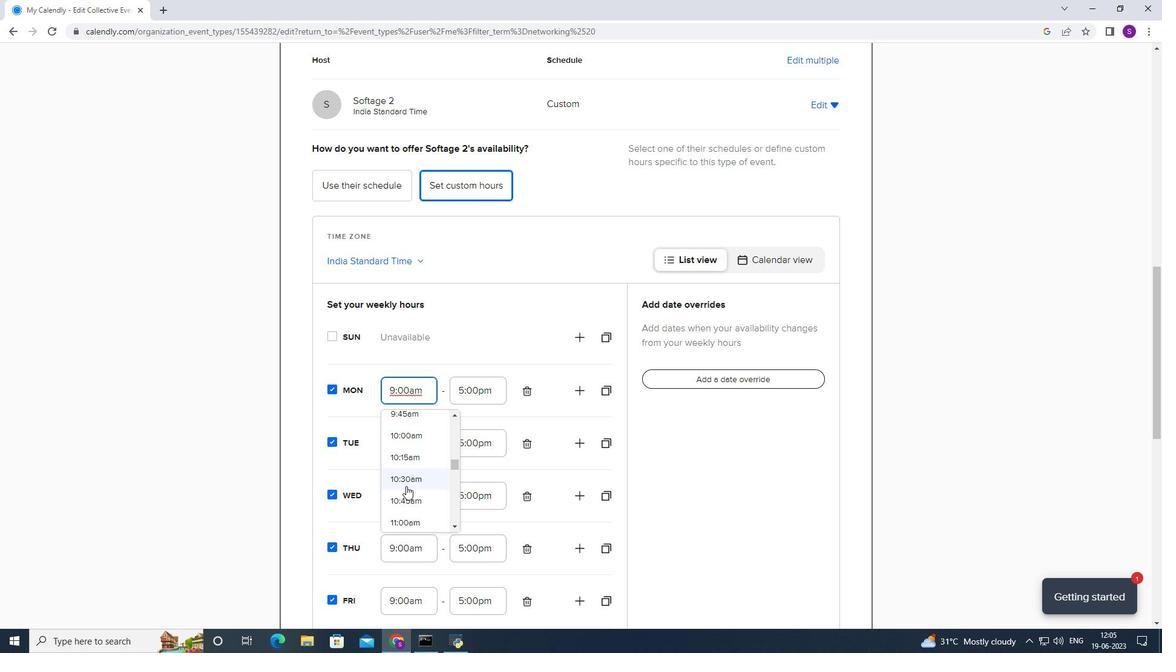 
Action: Mouse pressed left at (405, 486)
Screenshot: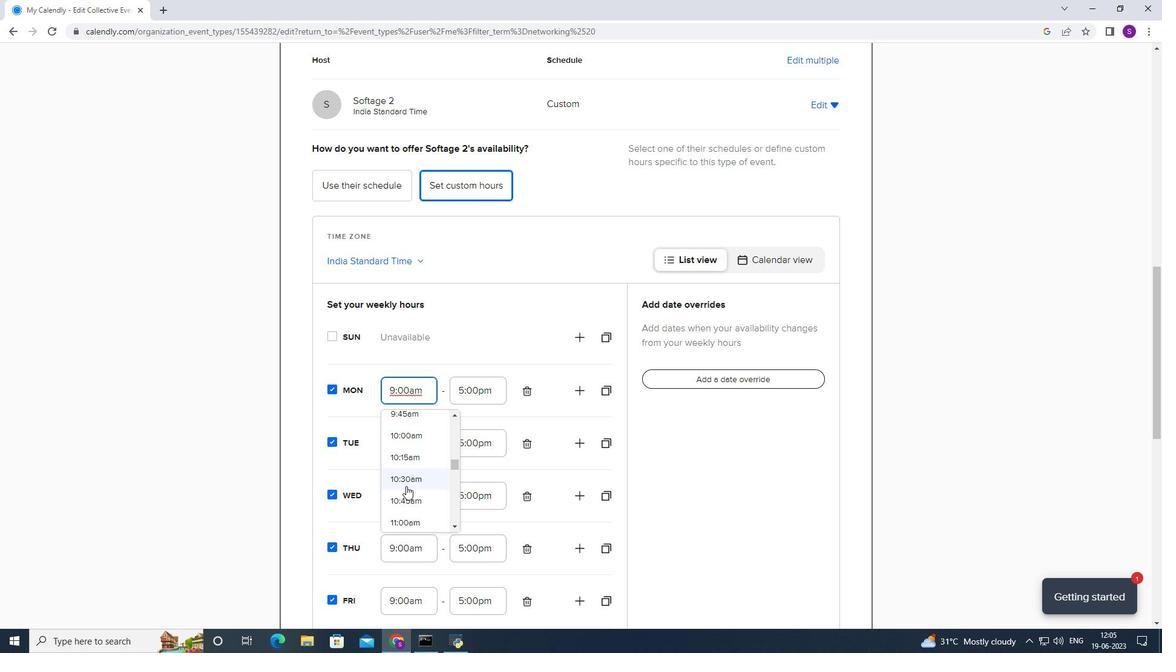 
Action: Mouse moved to (425, 452)
Screenshot: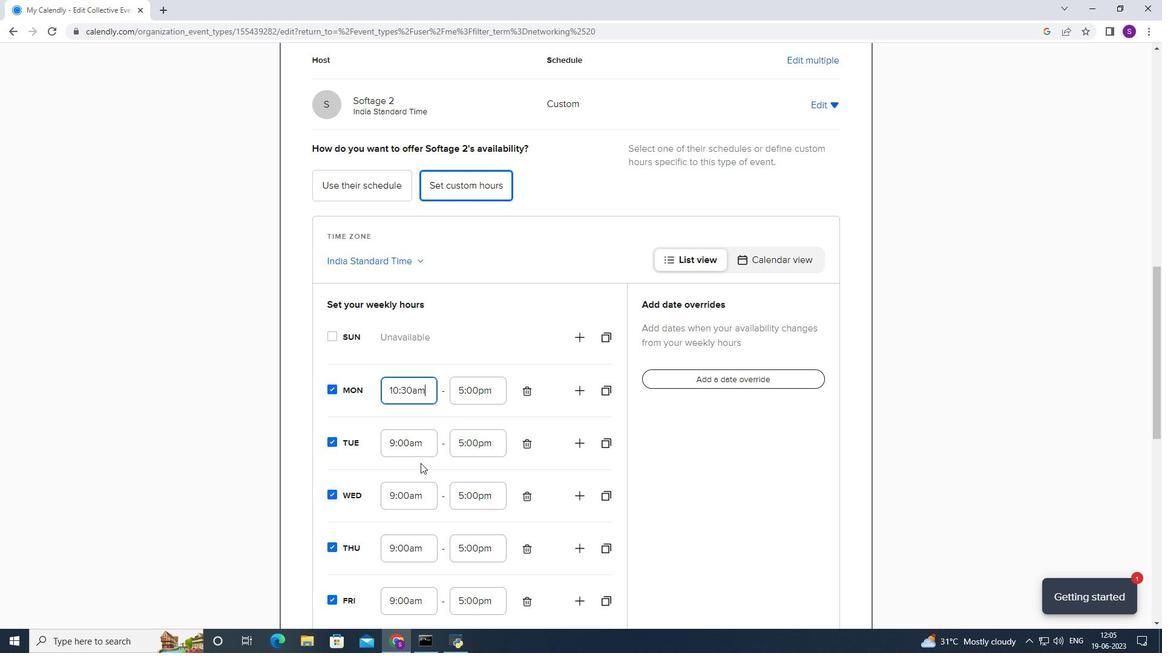 
Action: Mouse pressed left at (425, 452)
Screenshot: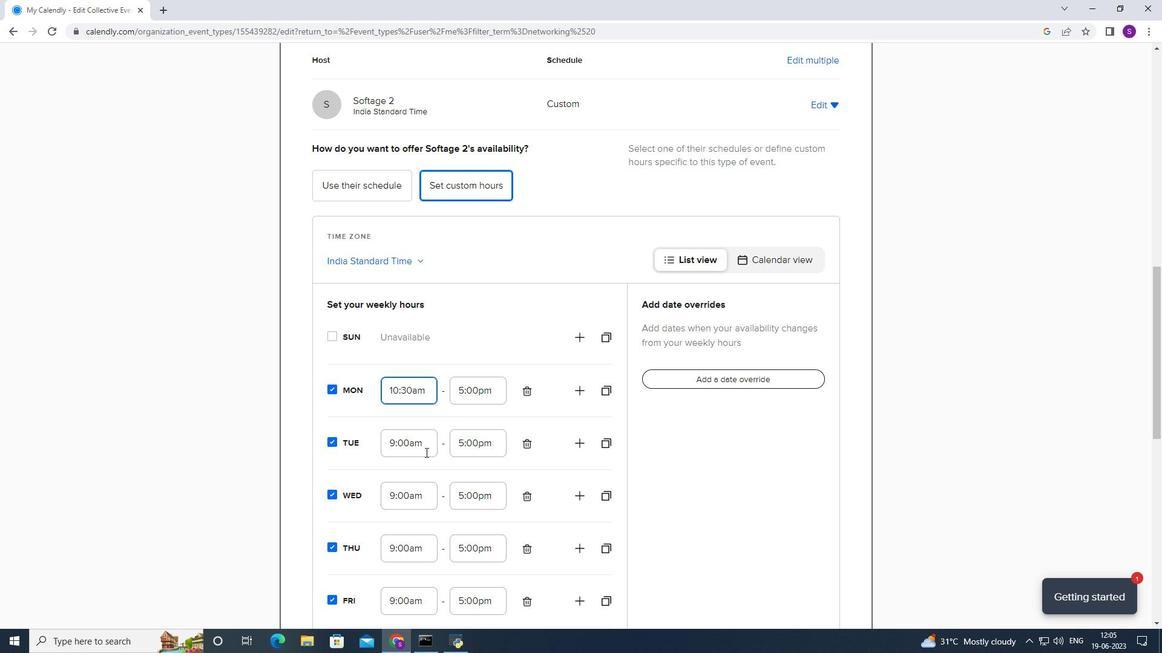 
Action: Mouse moved to (422, 478)
Screenshot: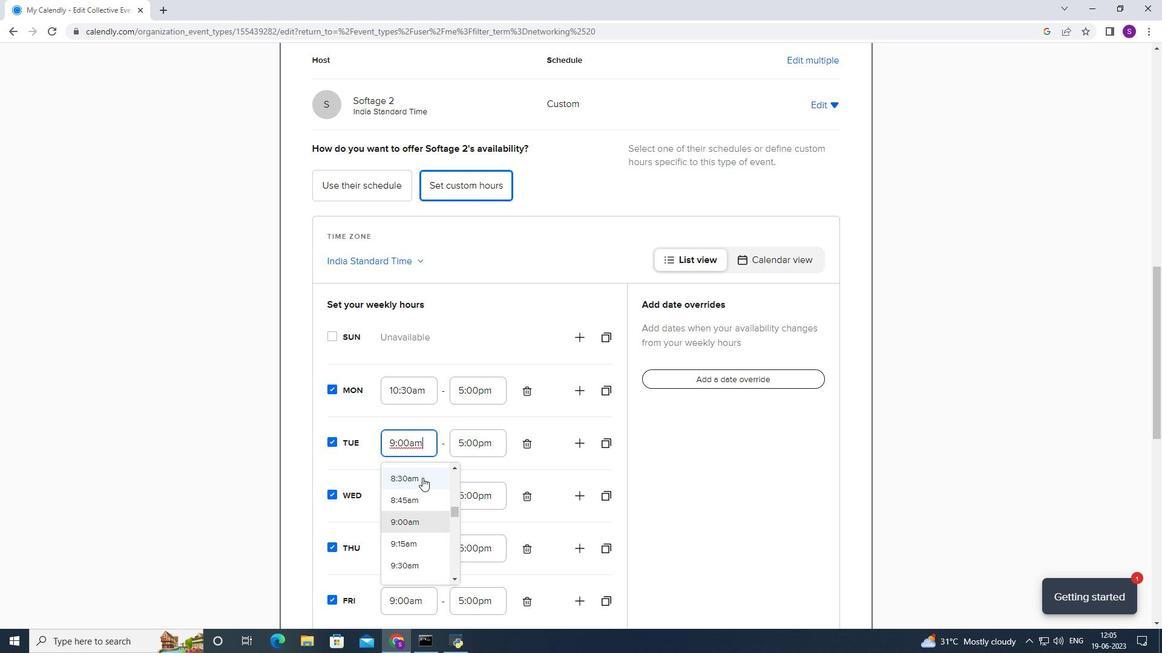 
Action: Mouse scrolled (422, 478) with delta (0, 0)
Screenshot: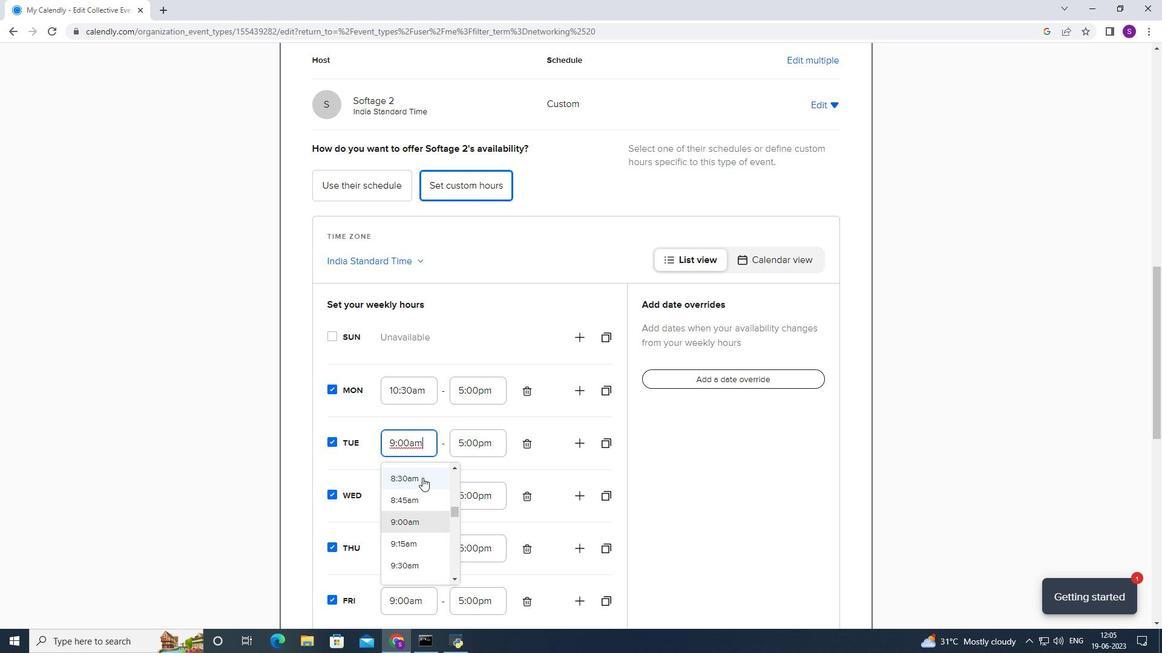 
Action: Mouse moved to (420, 481)
Screenshot: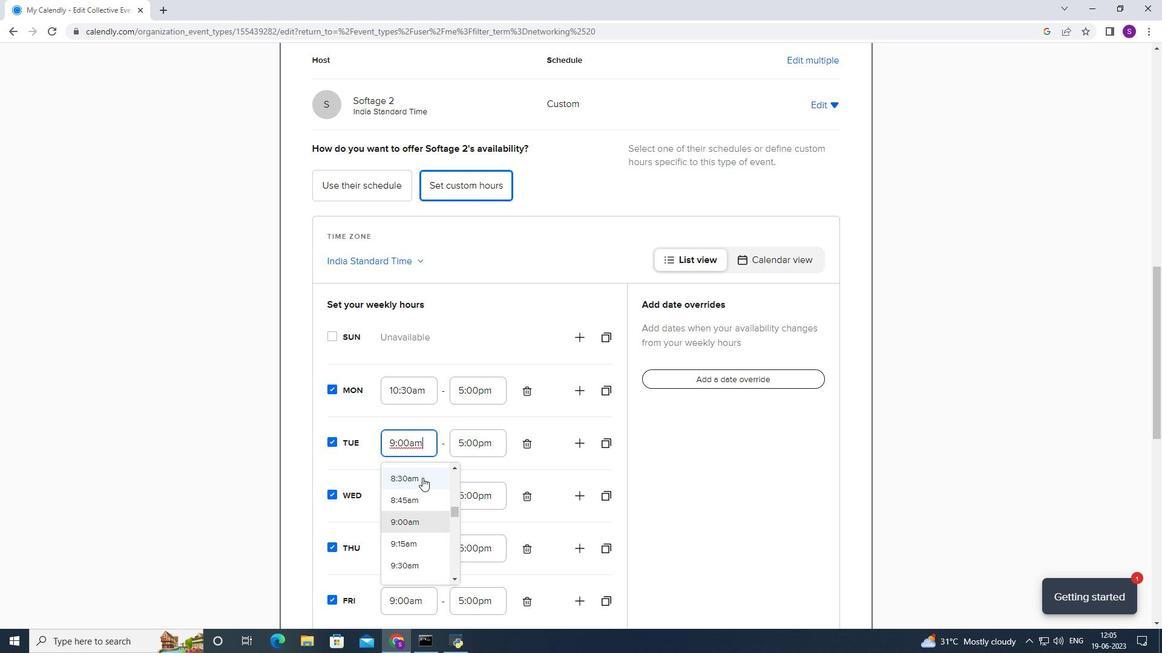 
Action: Mouse scrolled (420, 480) with delta (0, 0)
Screenshot: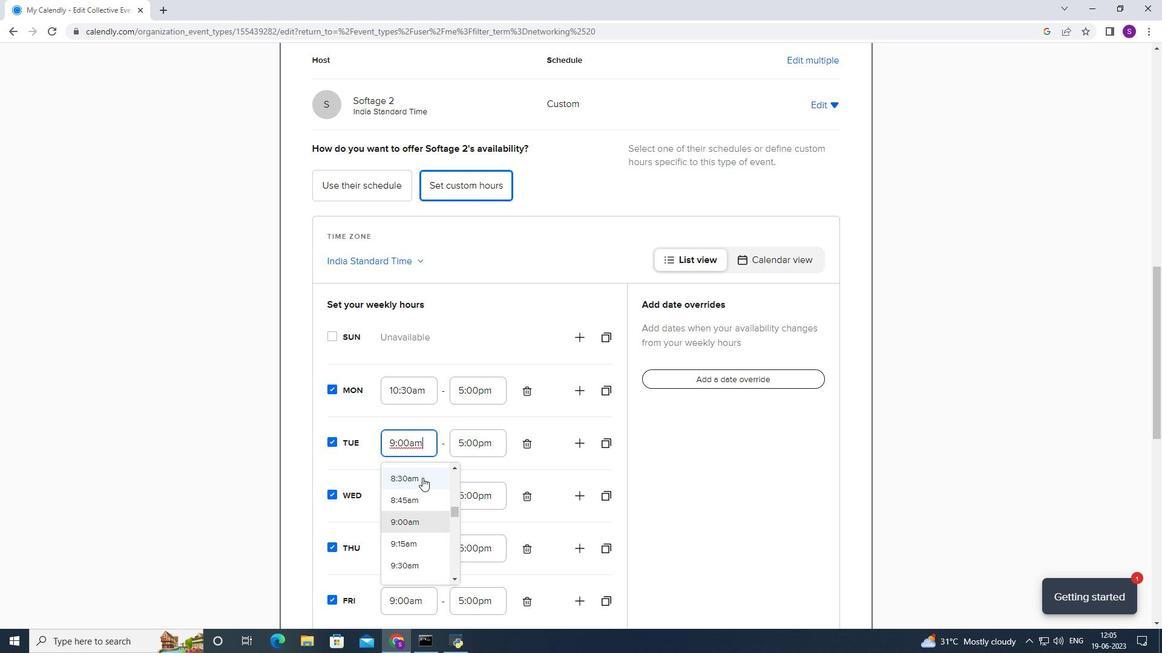 
Action: Mouse moved to (405, 535)
Screenshot: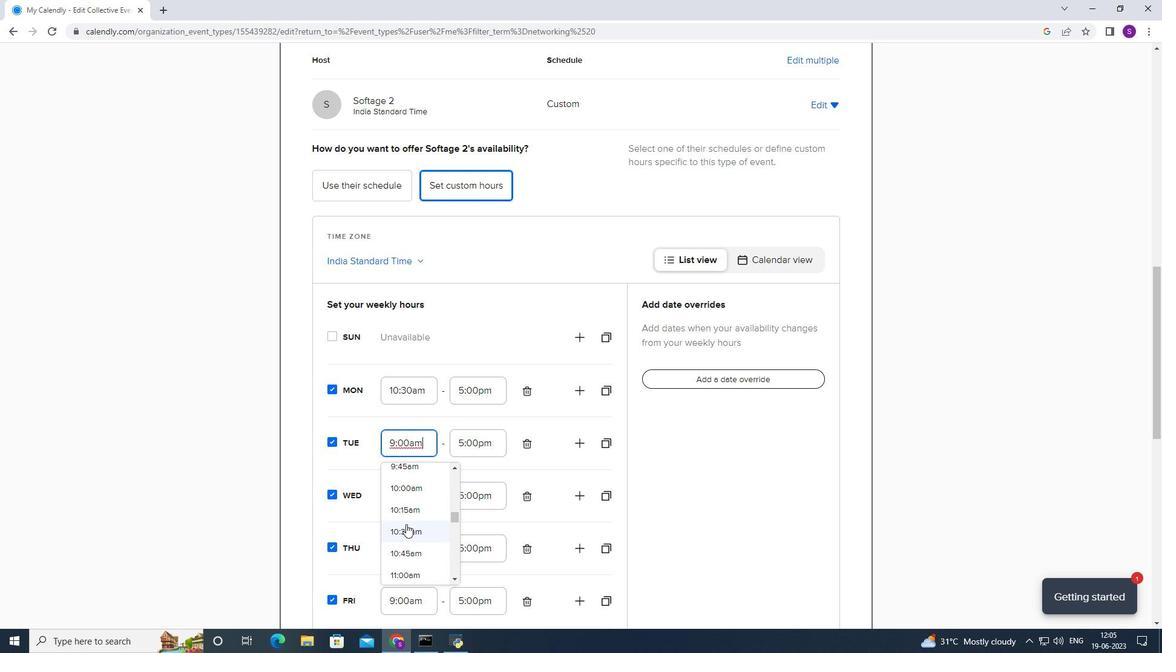 
Action: Mouse pressed left at (405, 535)
Screenshot: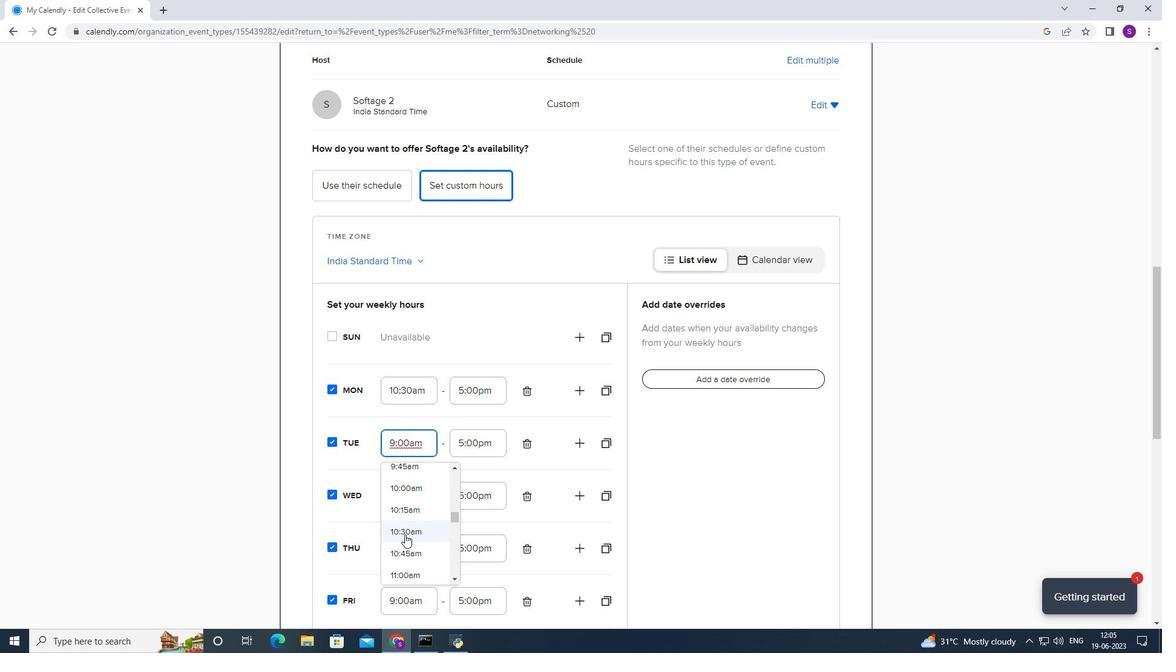 
Action: Mouse moved to (407, 506)
Screenshot: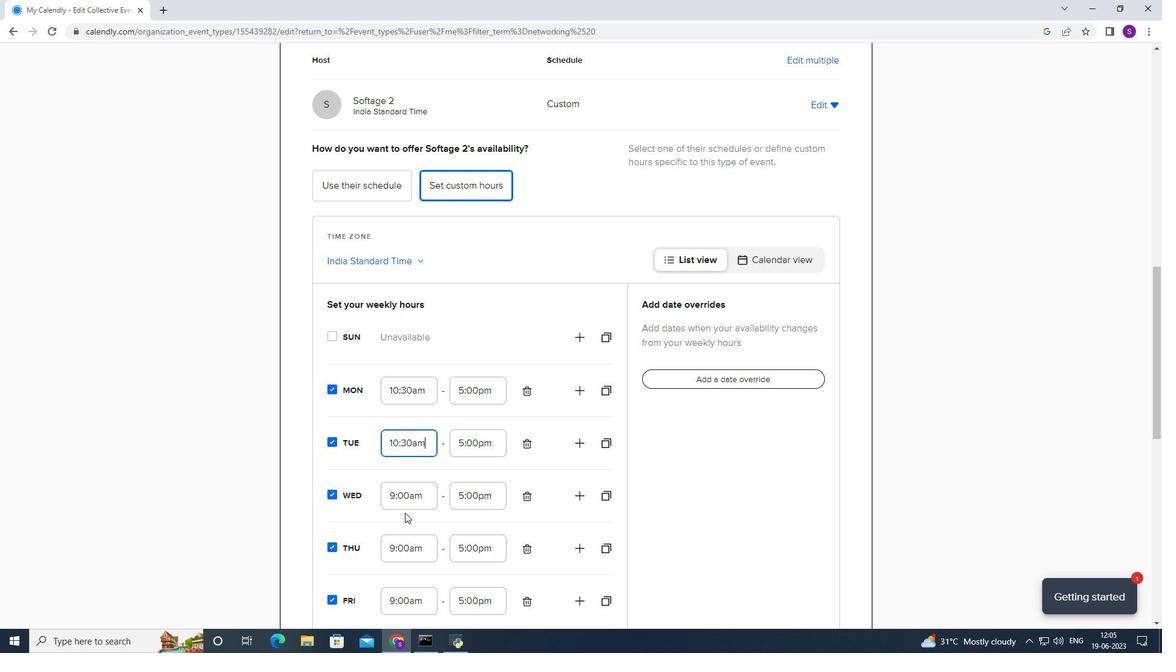 
Action: Mouse pressed left at (407, 506)
Screenshot: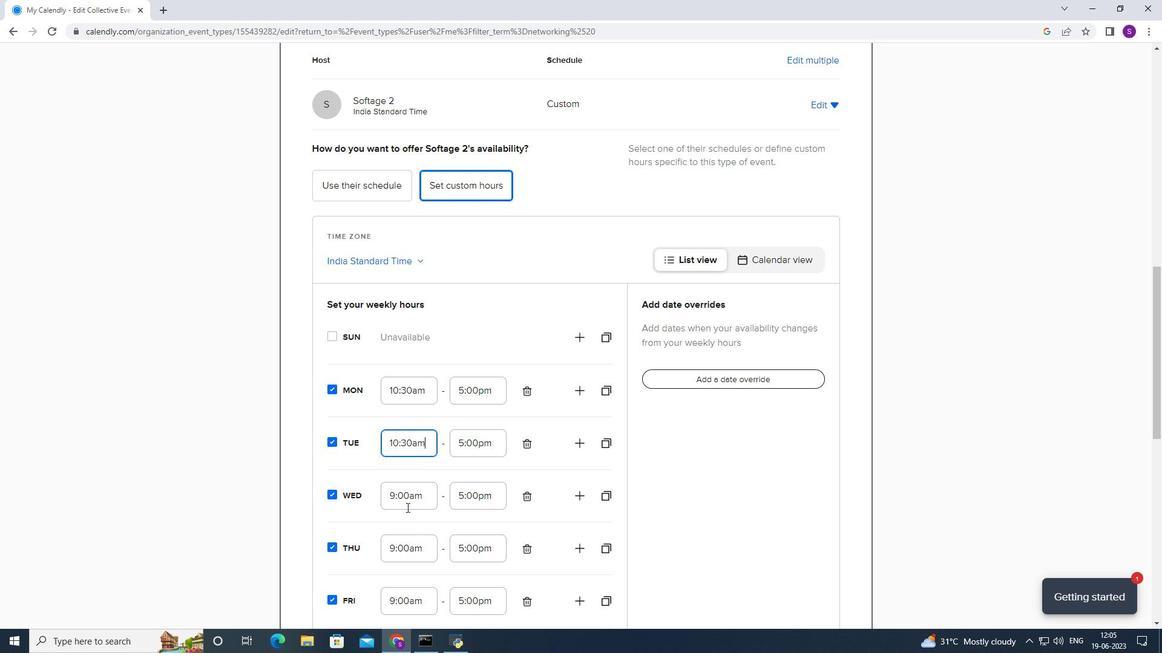 
Action: Mouse moved to (407, 506)
Screenshot: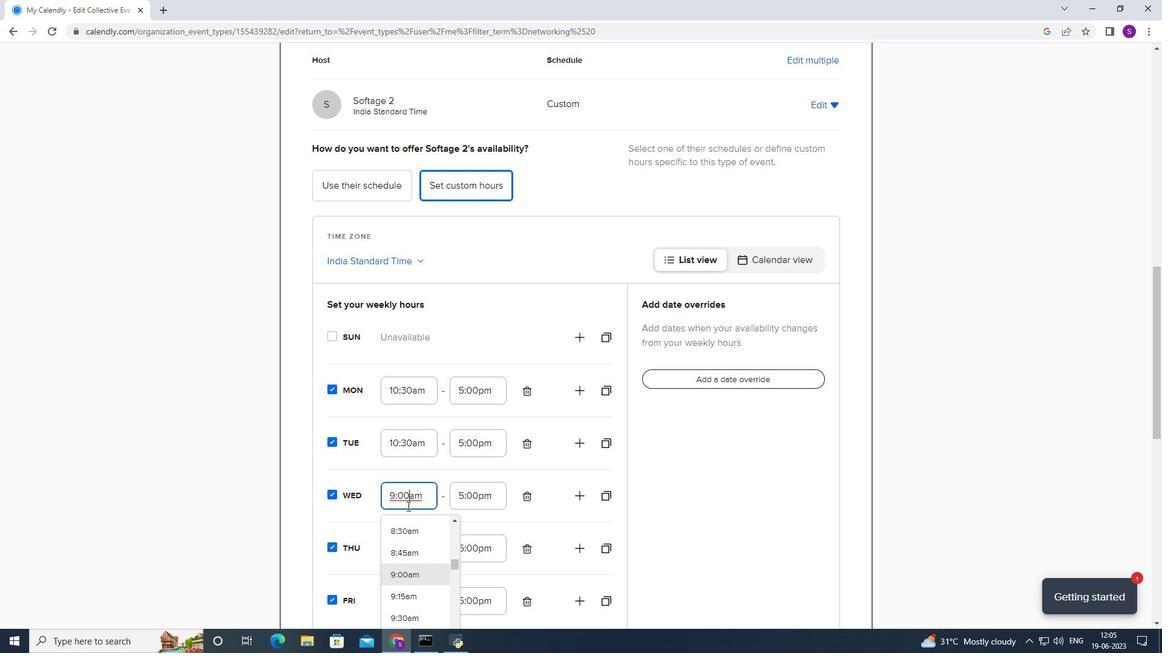 
Action: Mouse scrolled (407, 506) with delta (0, 0)
Screenshot: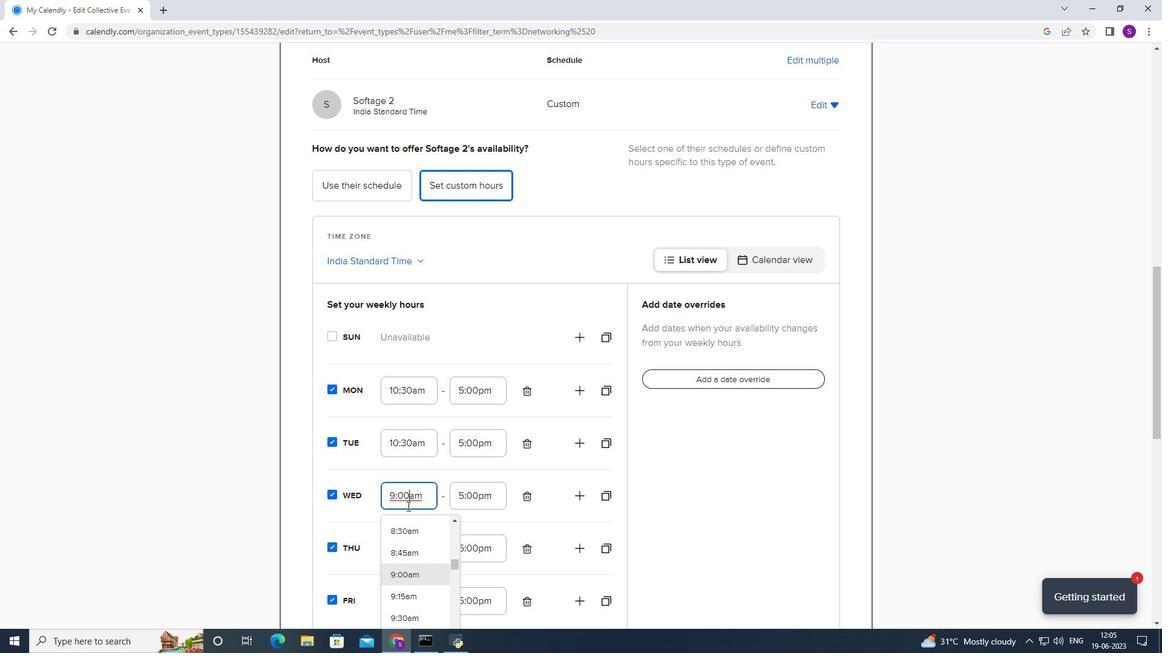 
Action: Mouse moved to (405, 512)
Screenshot: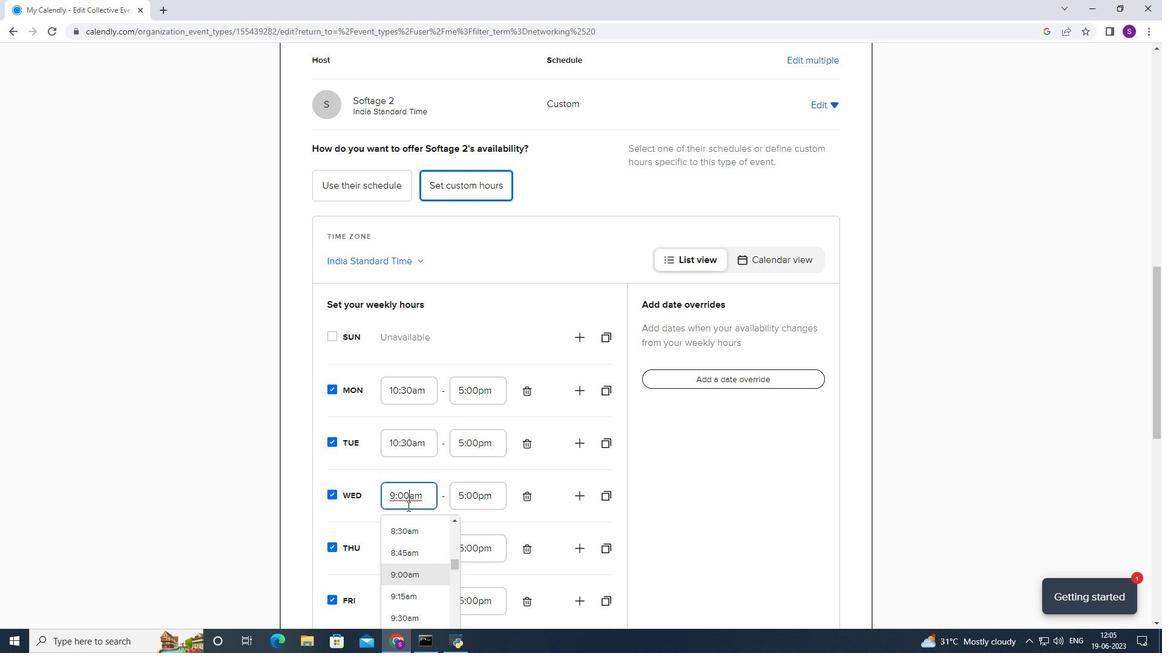 
Action: Mouse scrolled (405, 511) with delta (0, 0)
Screenshot: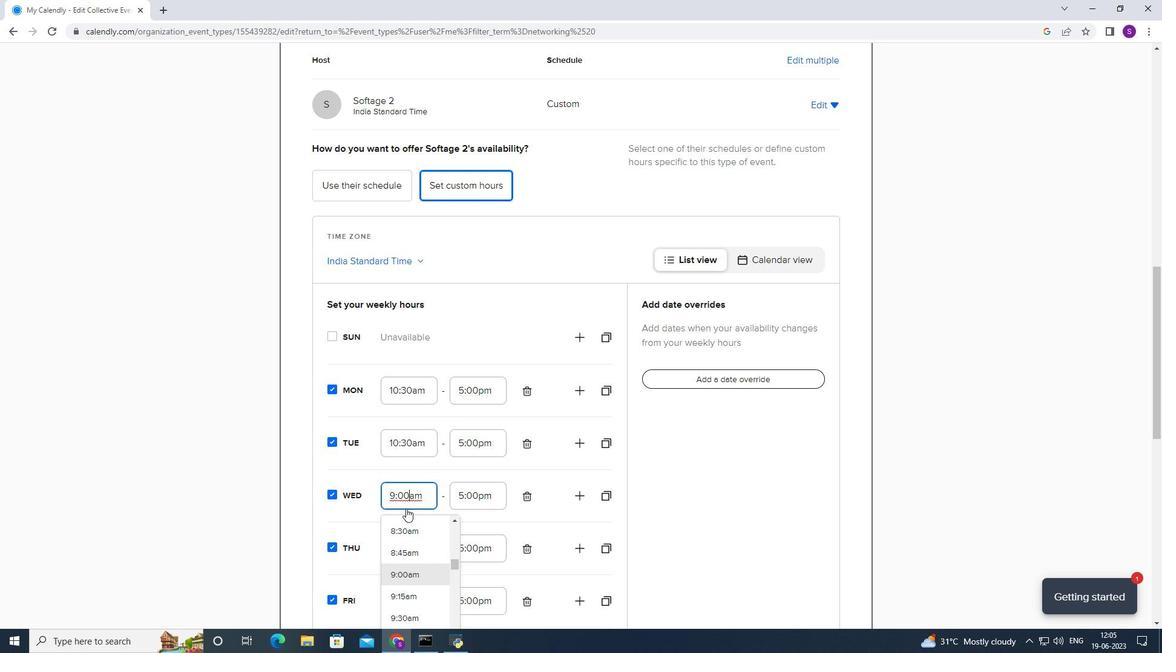 
Action: Mouse moved to (411, 475)
Screenshot: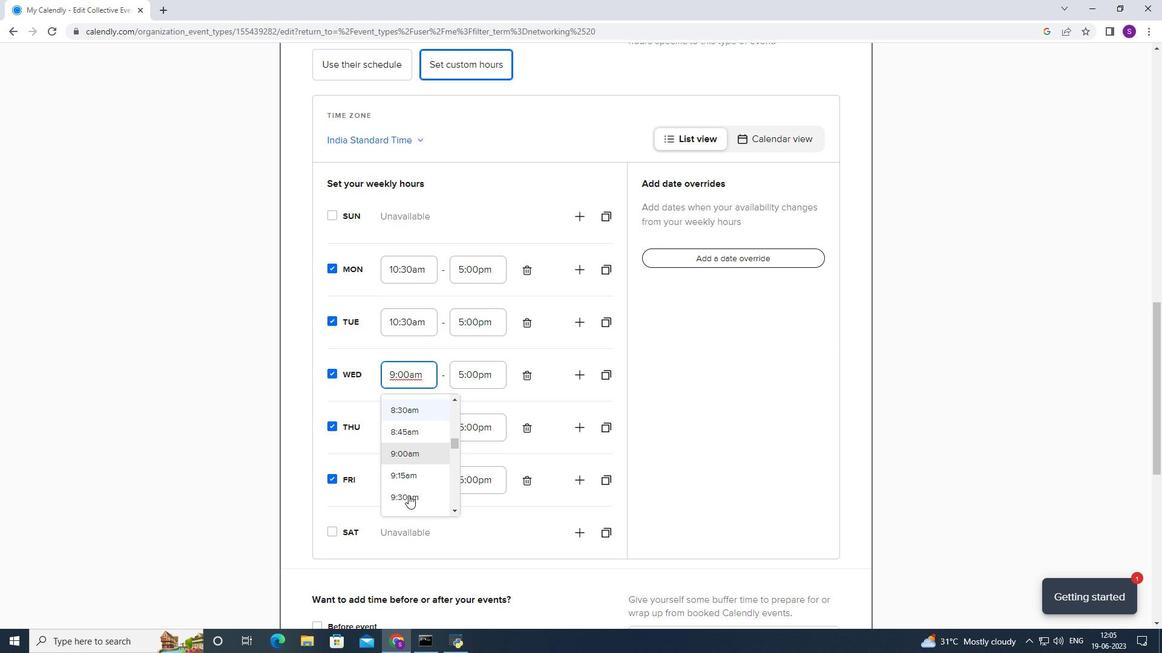 
Action: Mouse scrolled (411, 475) with delta (0, 0)
Screenshot: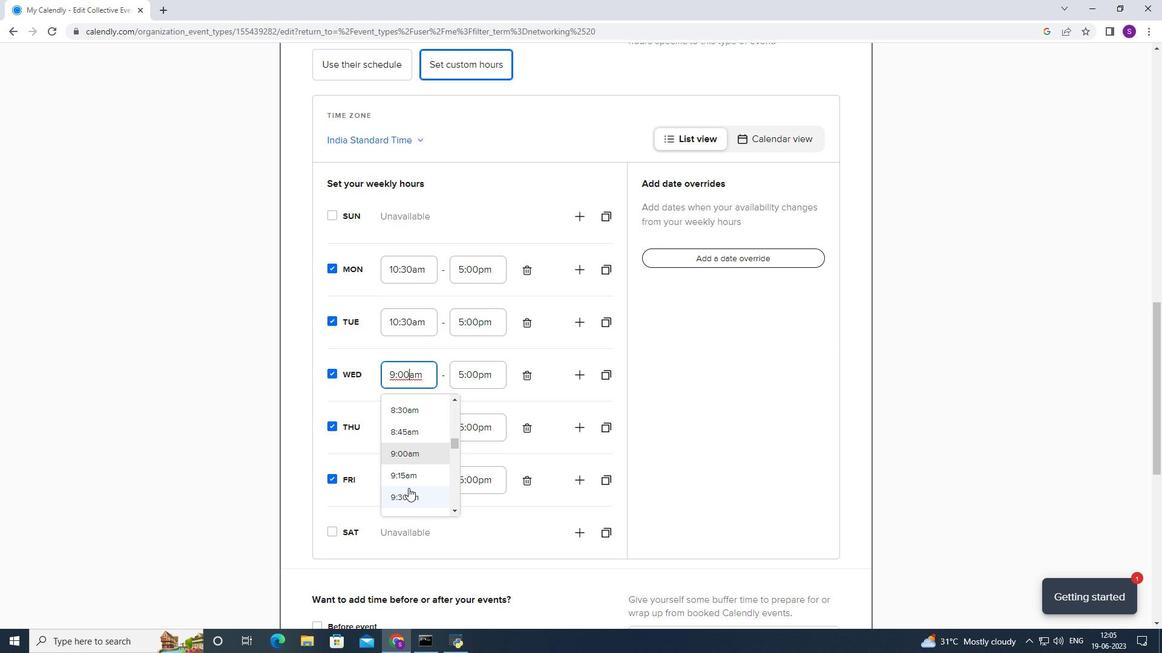 
Action: Mouse scrolled (411, 475) with delta (0, 0)
Screenshot: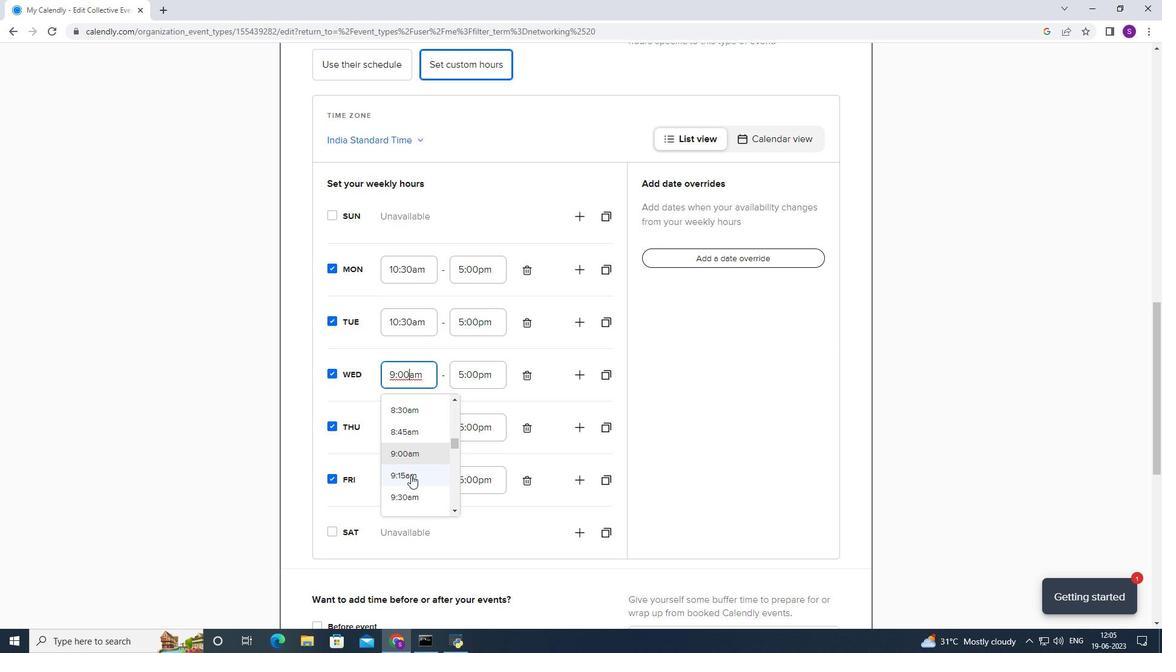 
Action: Mouse moved to (417, 468)
Screenshot: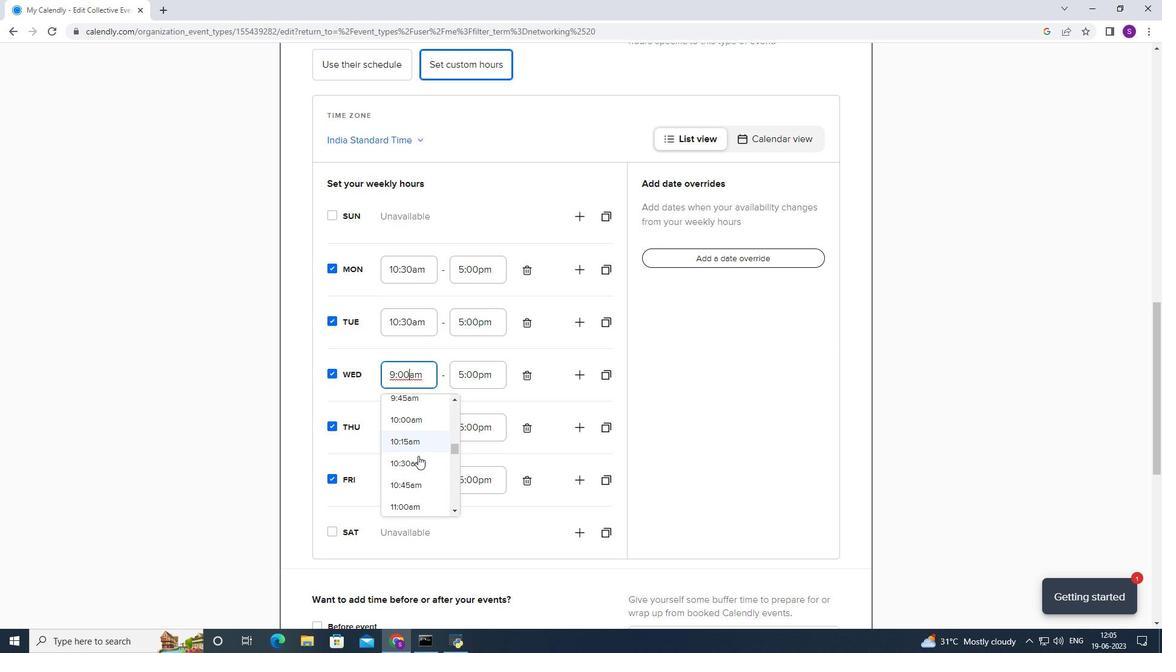 
Action: Mouse pressed left at (417, 468)
Screenshot: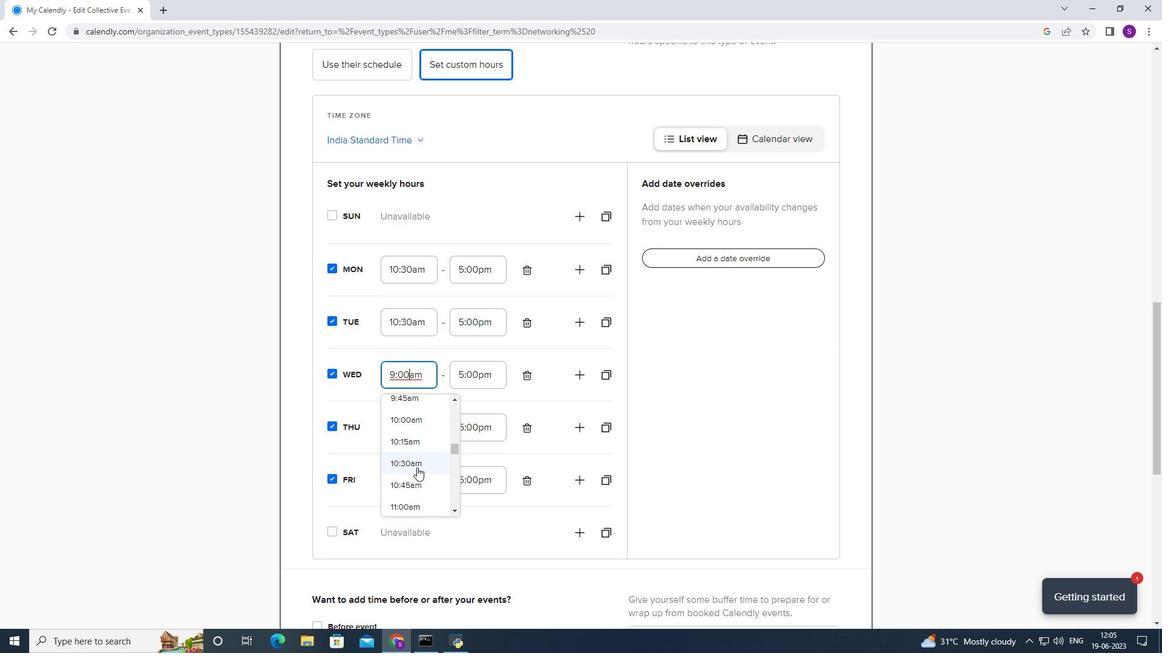 
Action: Mouse moved to (415, 483)
Screenshot: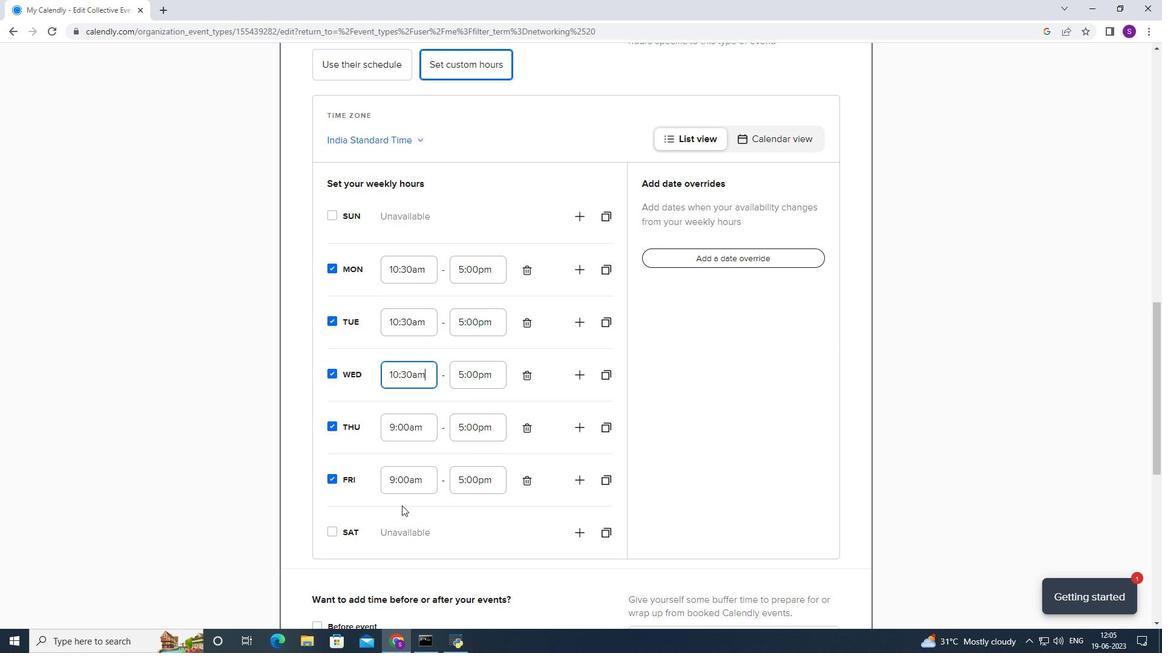 
Action: Mouse pressed left at (415, 483)
Screenshot: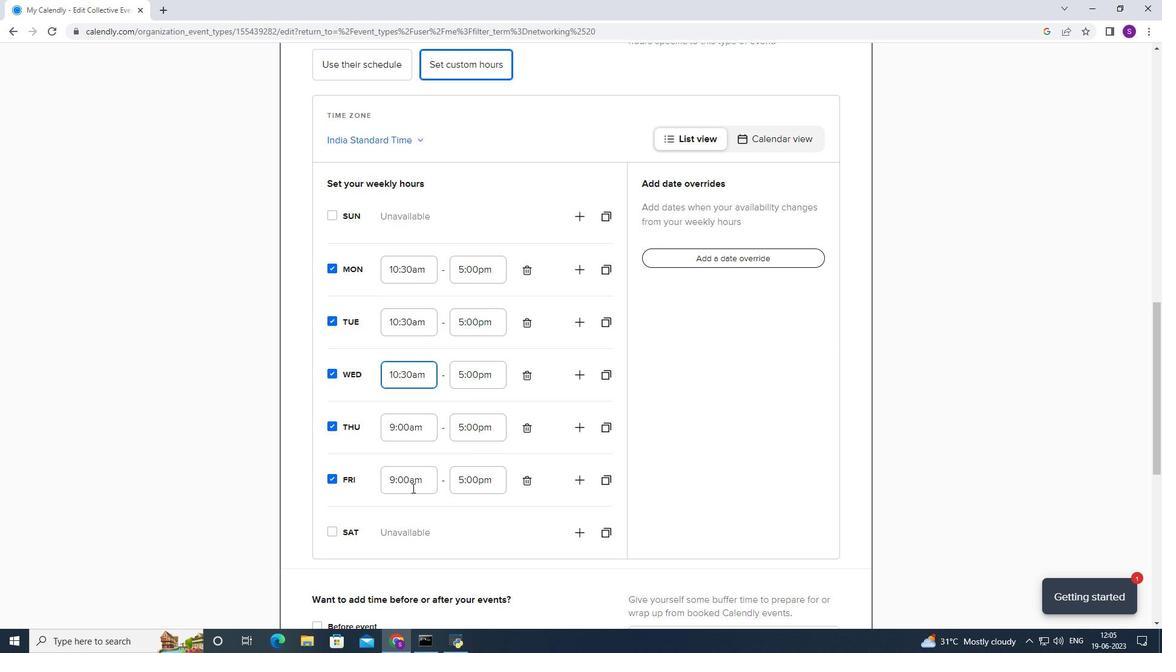 
Action: Mouse moved to (404, 516)
Screenshot: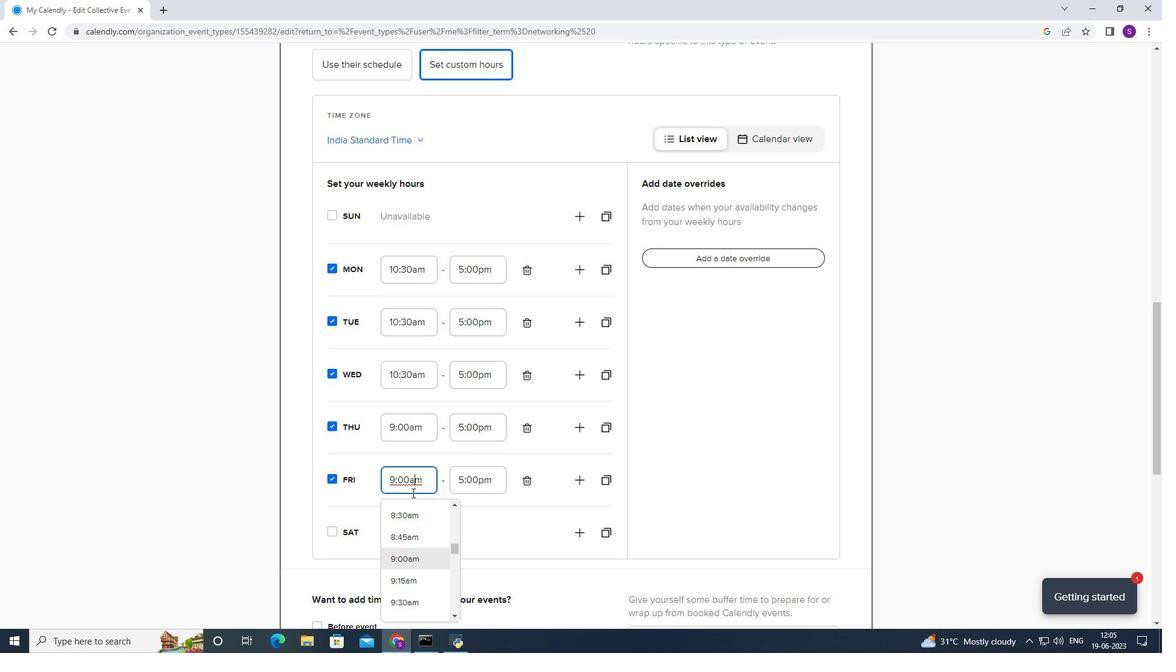
Action: Mouse scrolled (404, 515) with delta (0, 0)
Screenshot: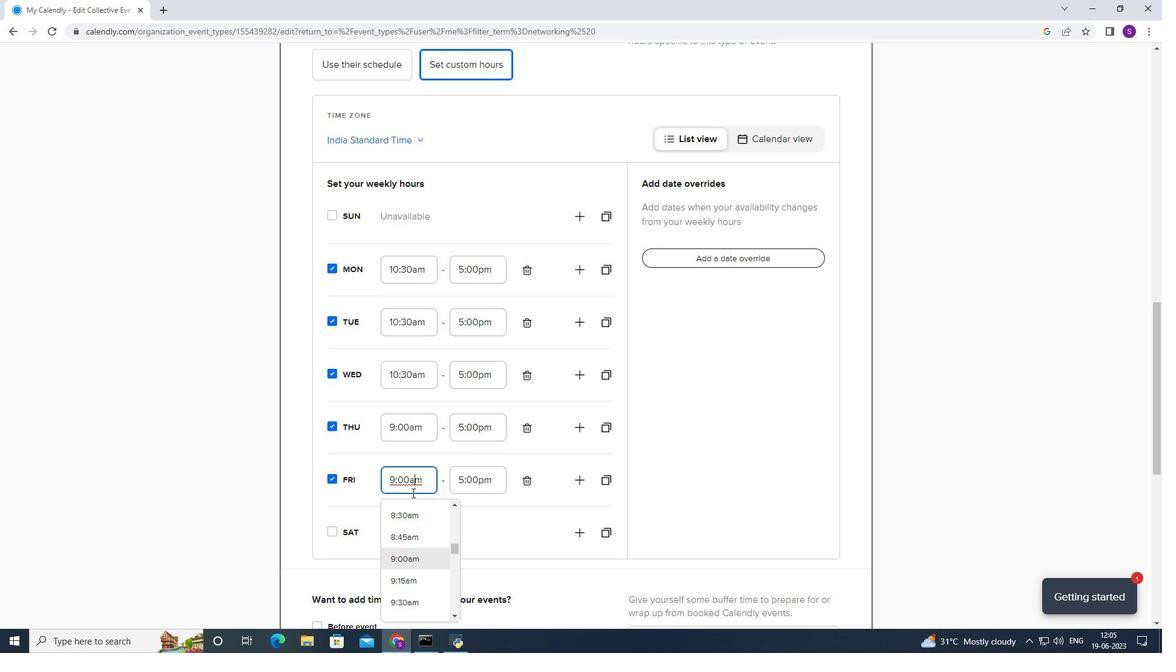 
Action: Mouse moved to (406, 584)
Screenshot: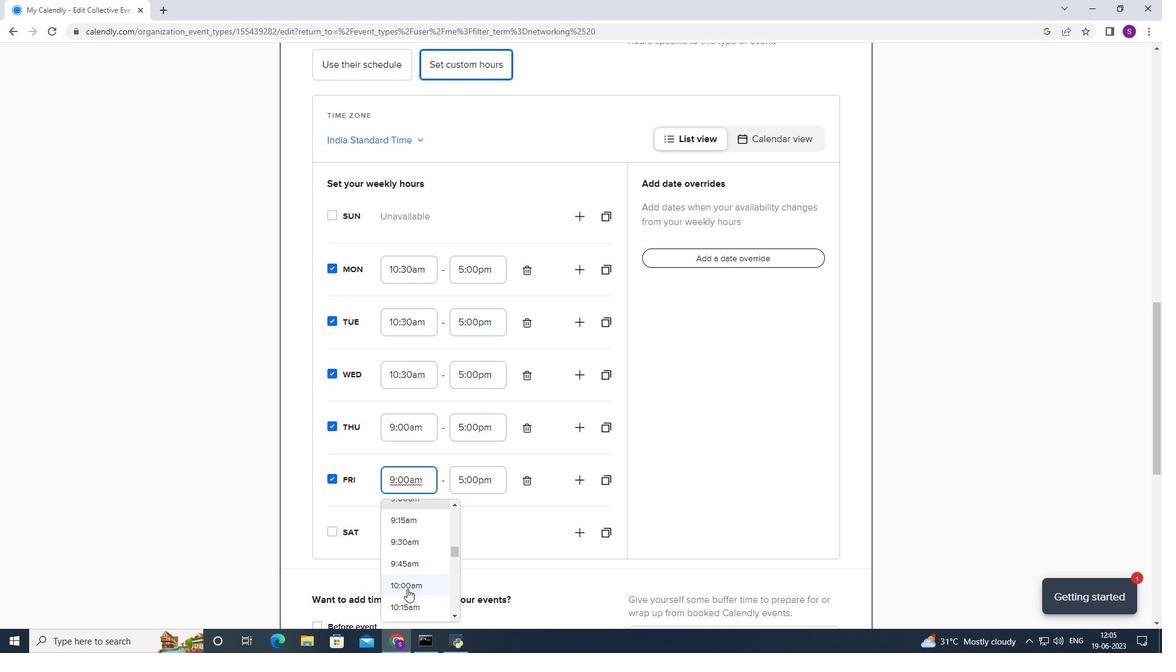 
Action: Mouse scrolled (406, 583) with delta (0, 0)
Screenshot: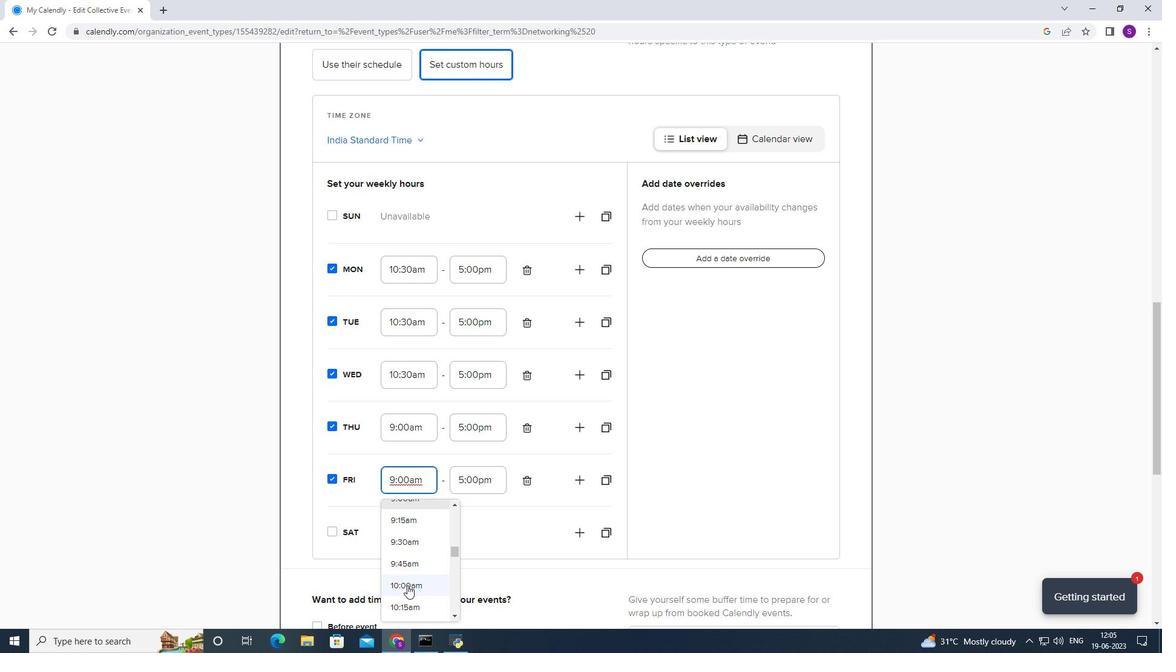 
Action: Mouse moved to (406, 563)
Screenshot: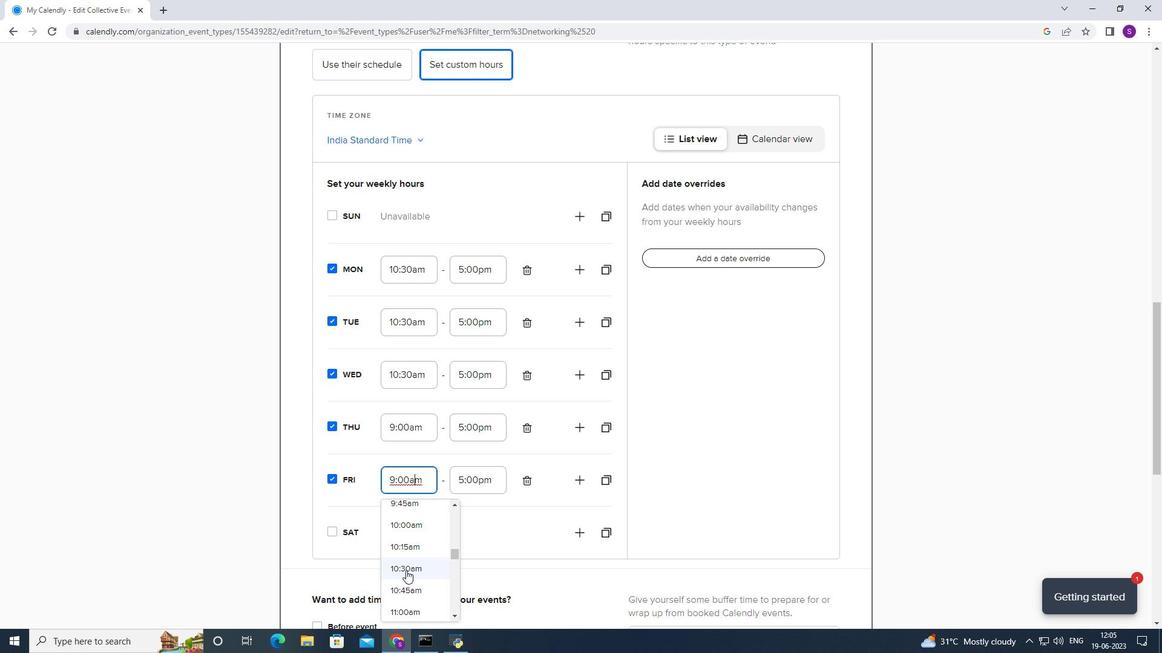 
Action: Mouse pressed left at (406, 563)
Screenshot: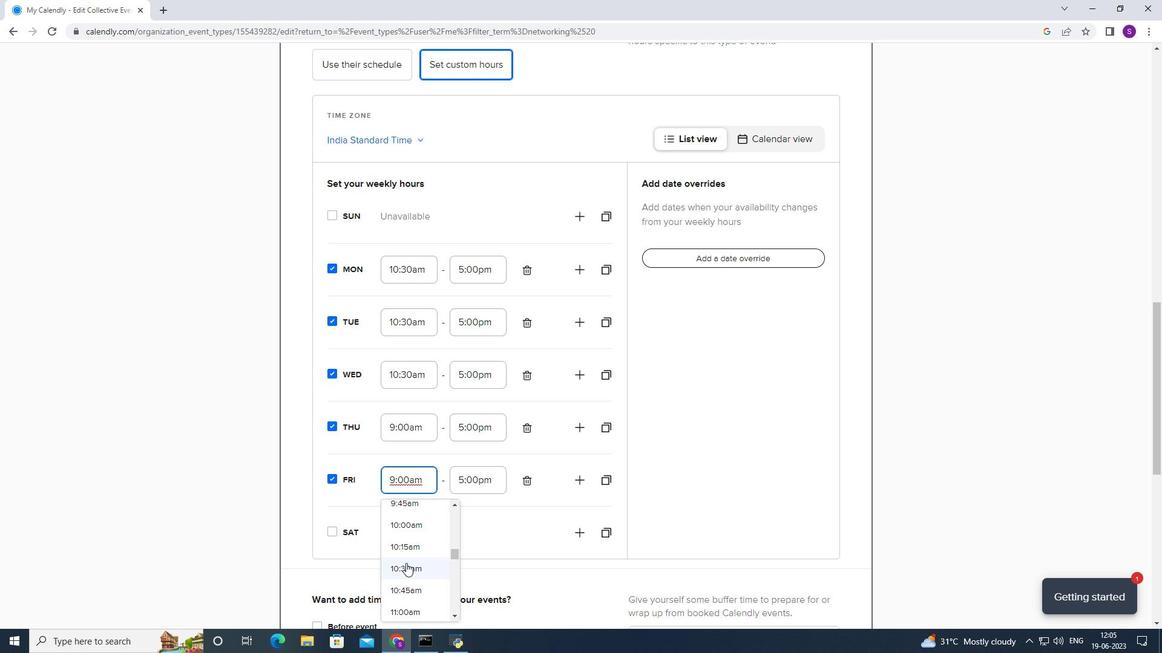
Action: Mouse moved to (418, 430)
Screenshot: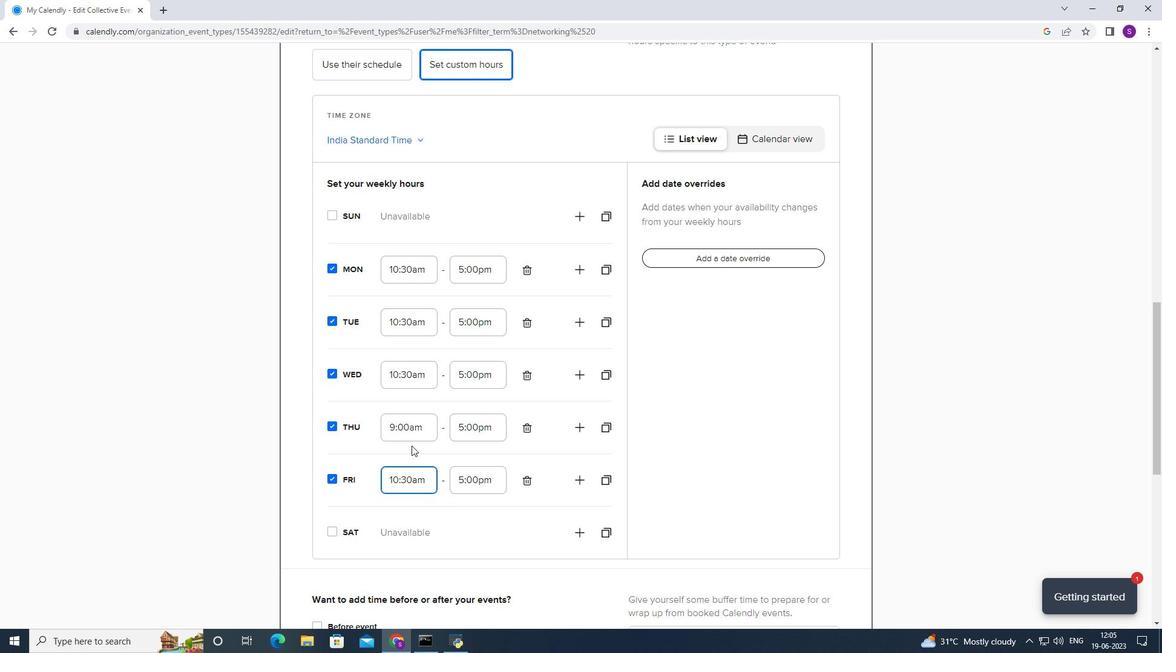 
Action: Mouse pressed left at (418, 430)
Screenshot: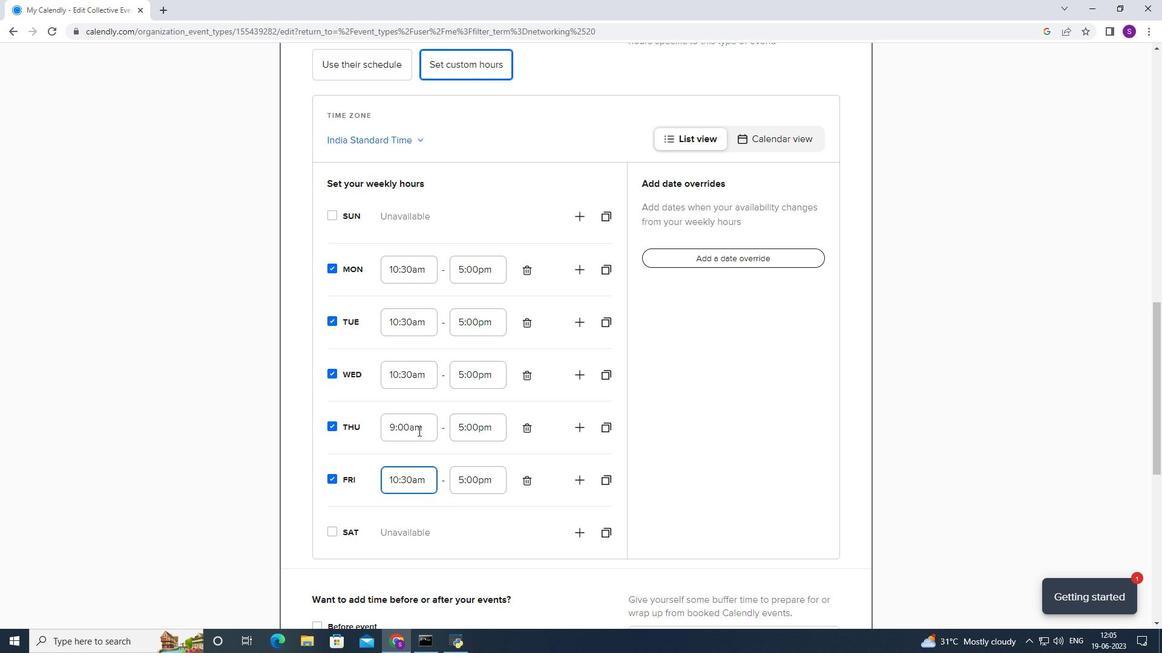 
Action: Mouse moved to (394, 497)
Screenshot: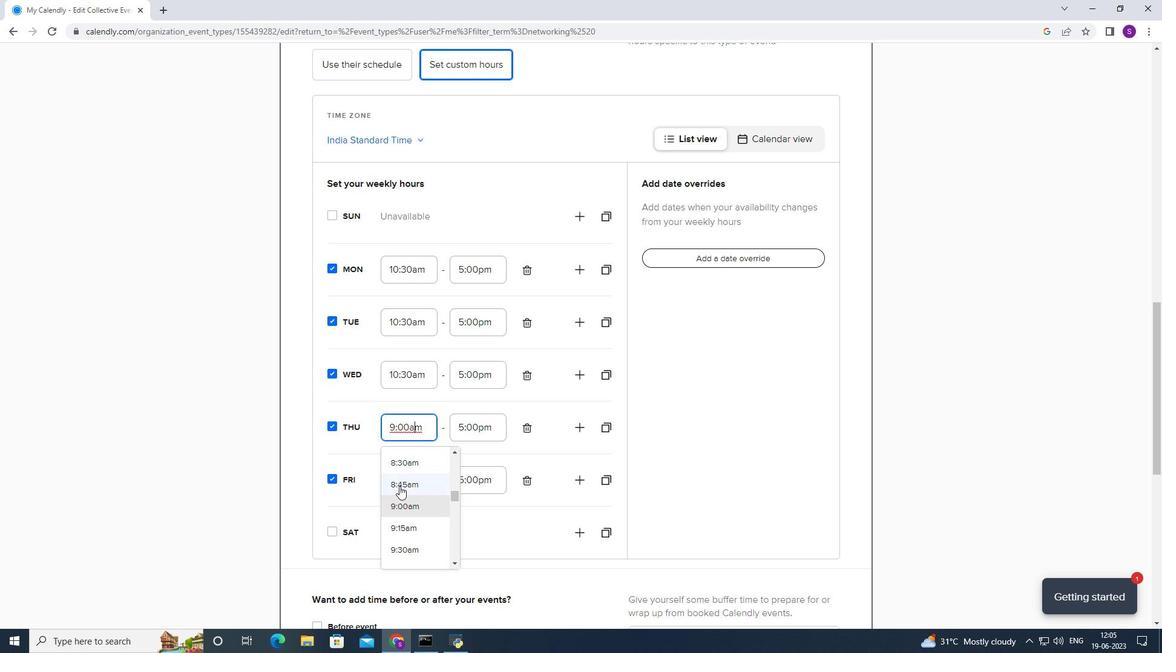 
Action: Mouse scrolled (394, 496) with delta (0, 0)
Screenshot: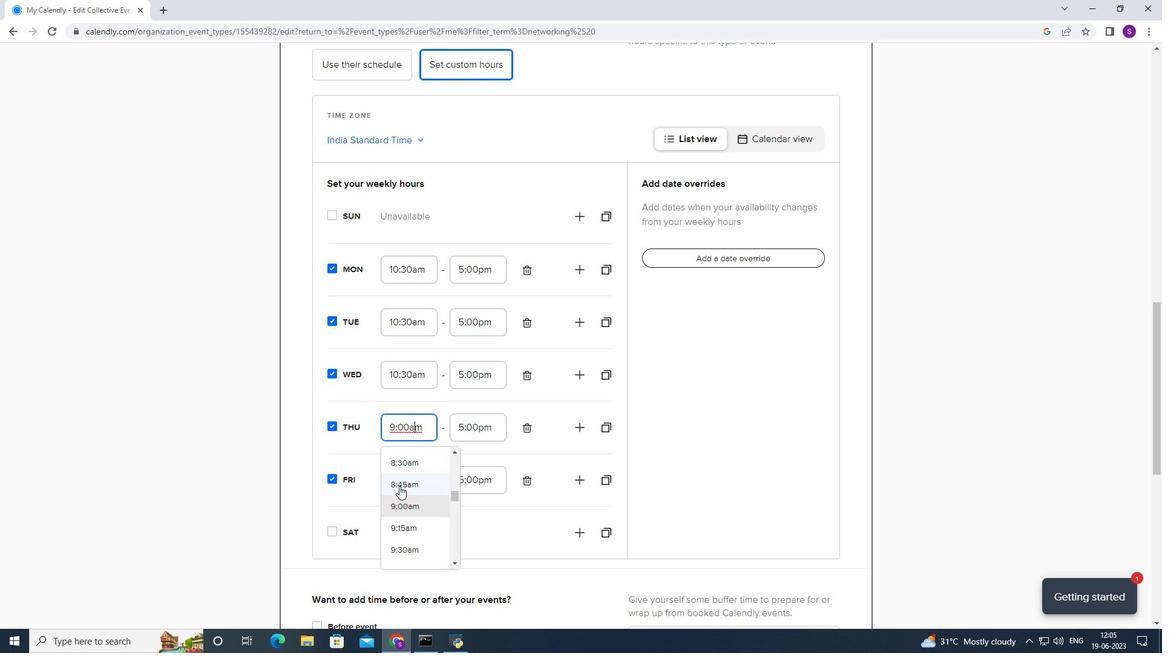 
Action: Mouse moved to (399, 534)
Screenshot: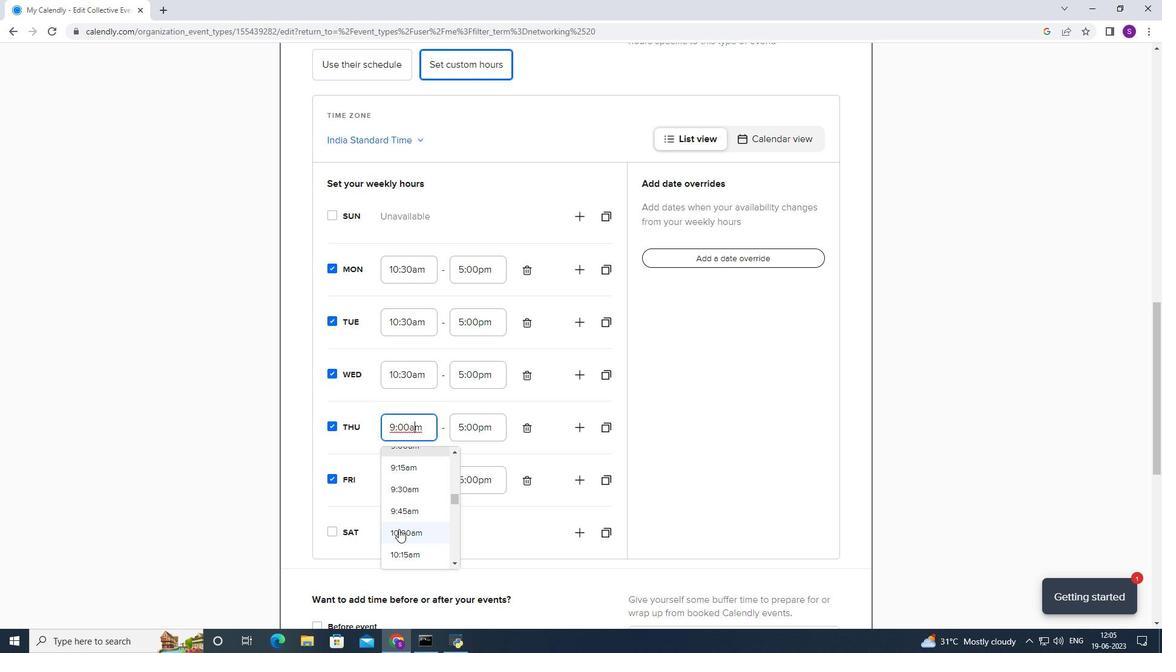 
Action: Mouse scrolled (399, 533) with delta (0, 0)
Screenshot: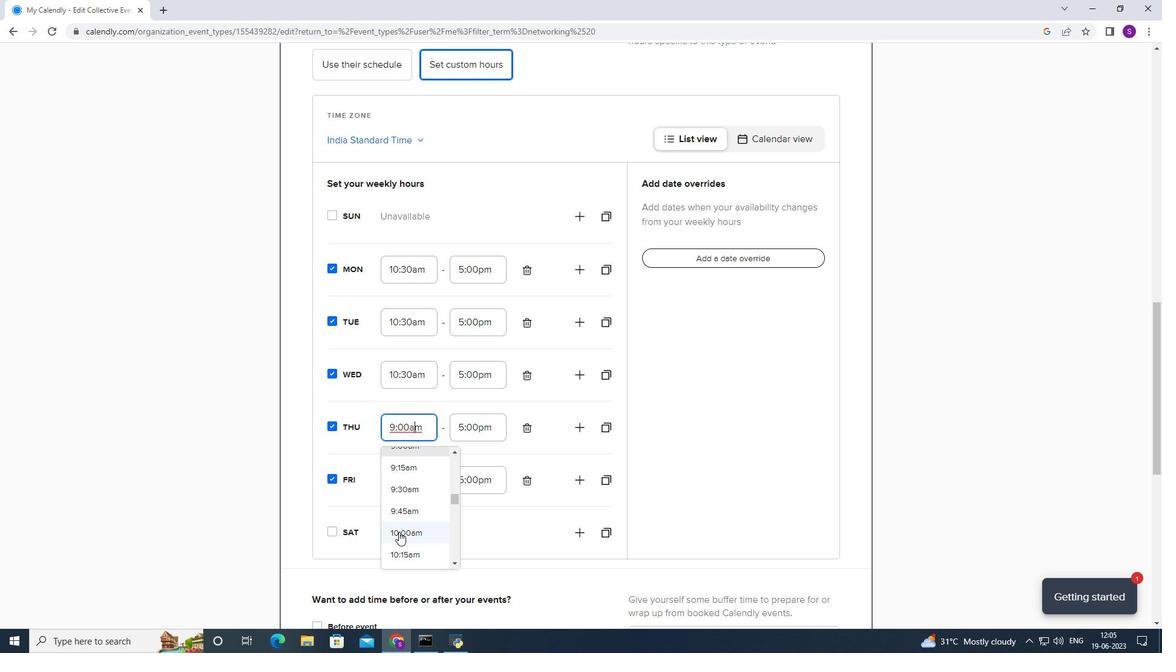 
Action: Mouse scrolled (399, 533) with delta (0, 0)
Screenshot: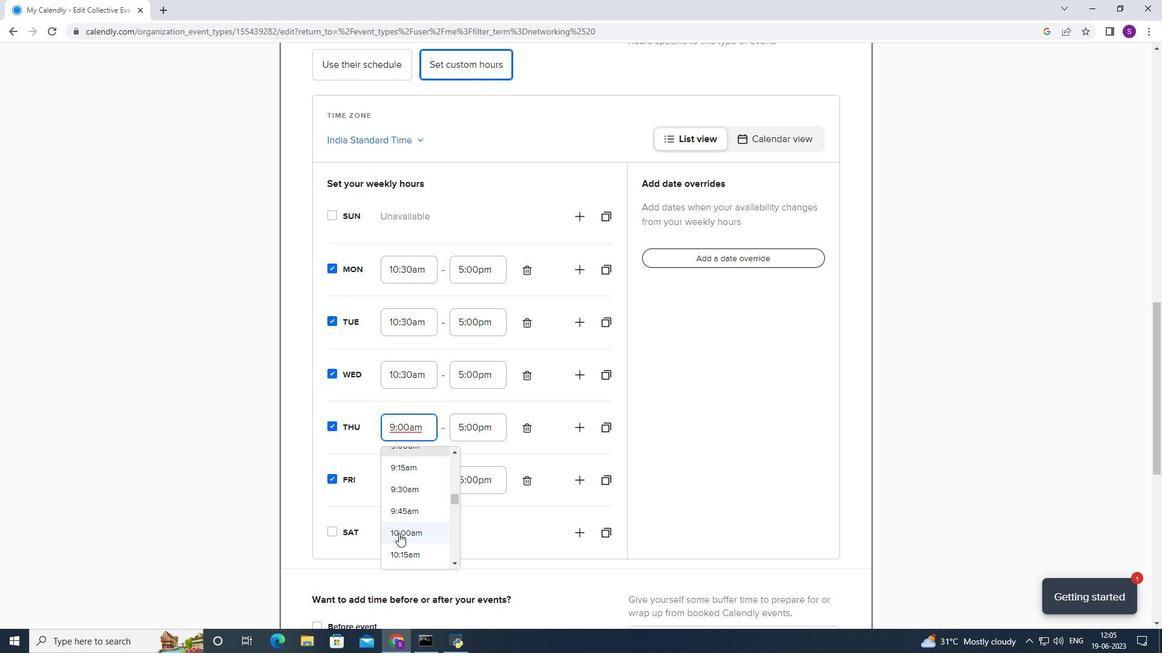 
Action: Mouse moved to (424, 466)
Screenshot: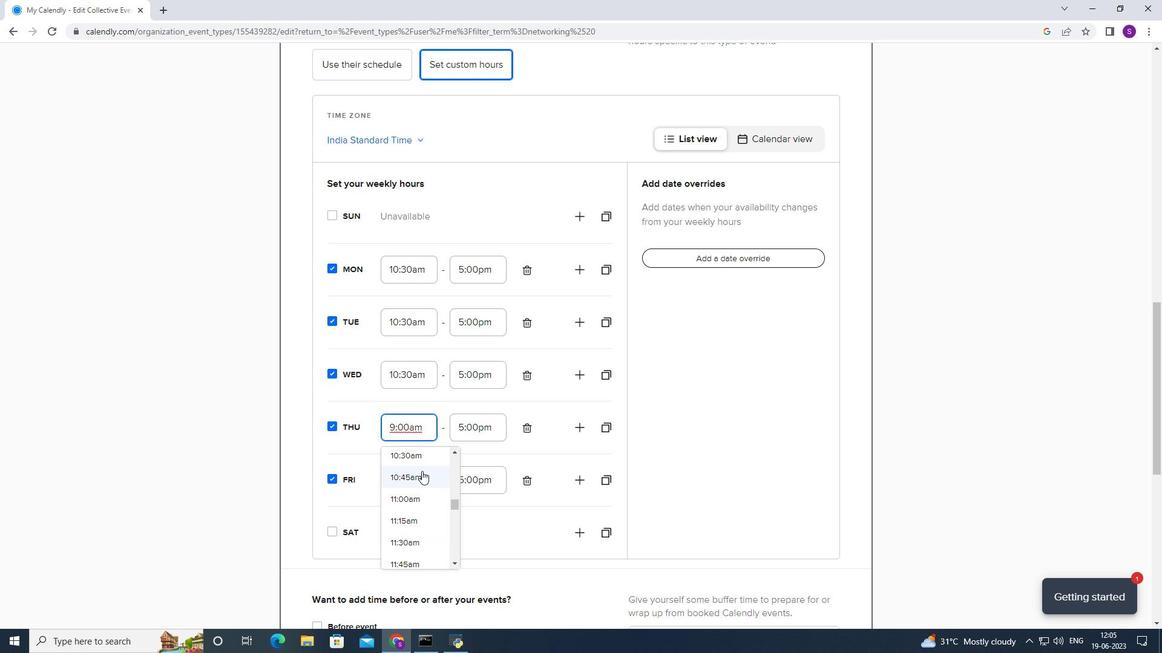
Action: Mouse pressed left at (424, 466)
Screenshot: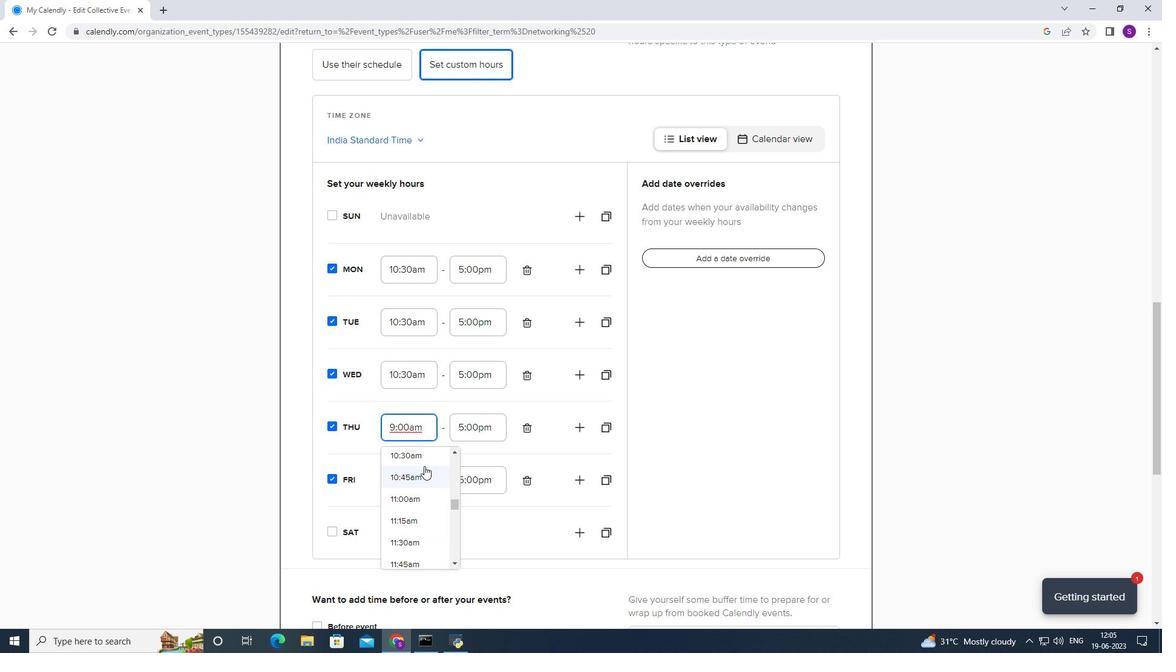 
Action: Mouse moved to (424, 435)
Screenshot: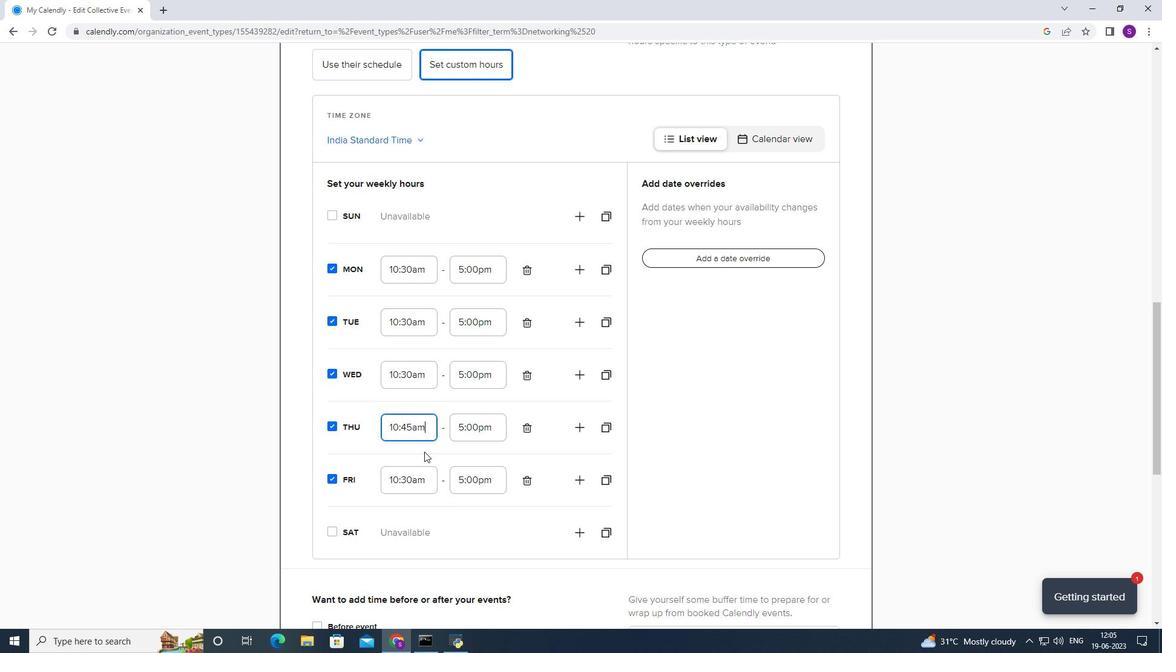 
Action: Mouse pressed left at (424, 435)
Screenshot: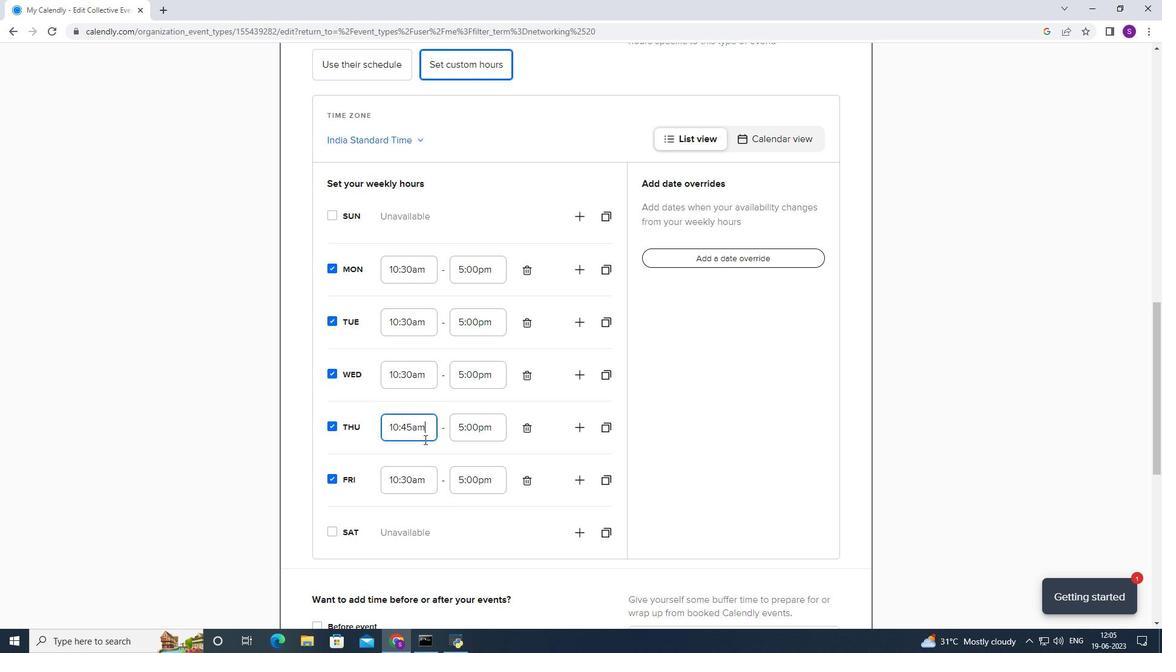 
Action: Mouse moved to (422, 482)
Screenshot: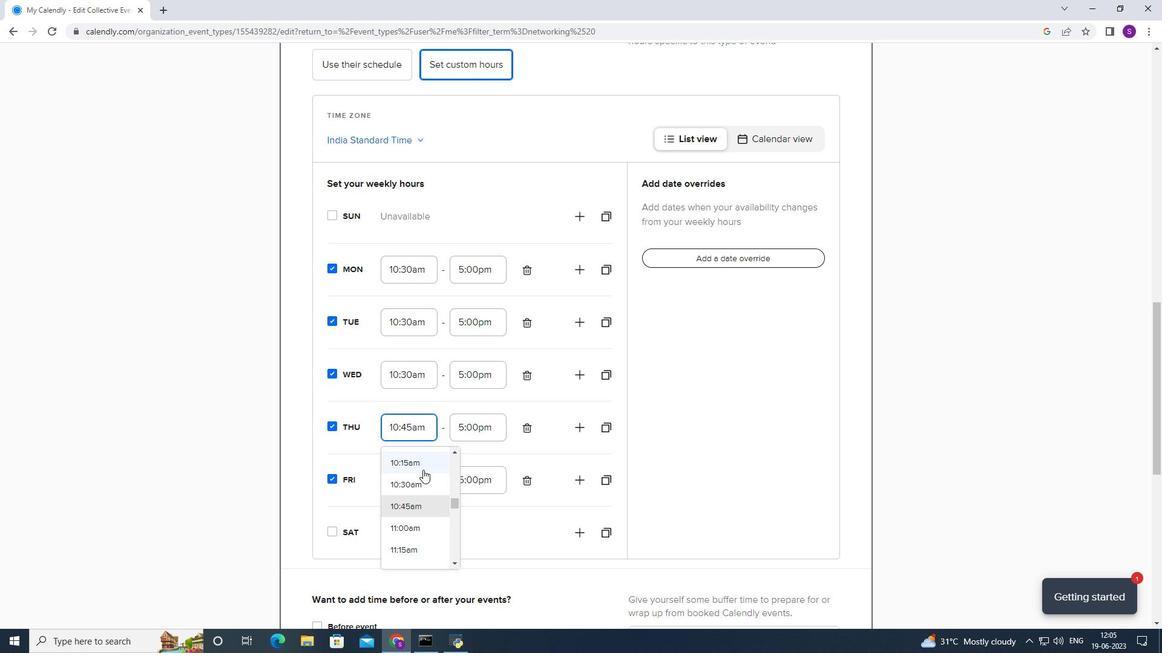
Action: Mouse pressed left at (422, 482)
Screenshot: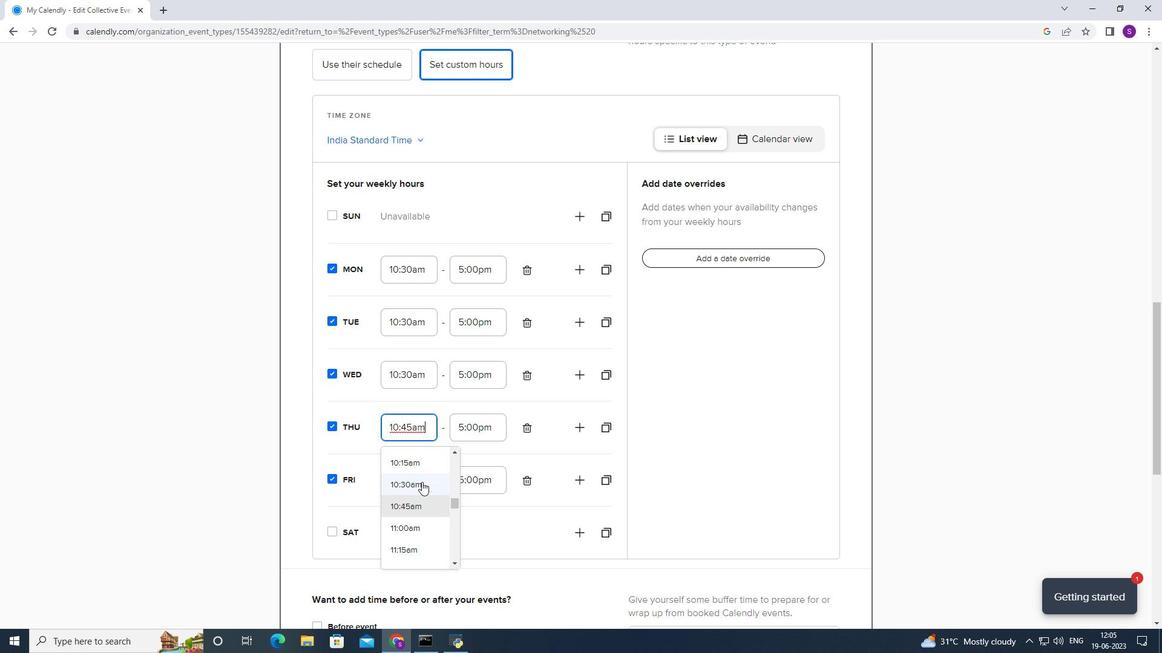 
Action: Mouse moved to (331, 539)
Screenshot: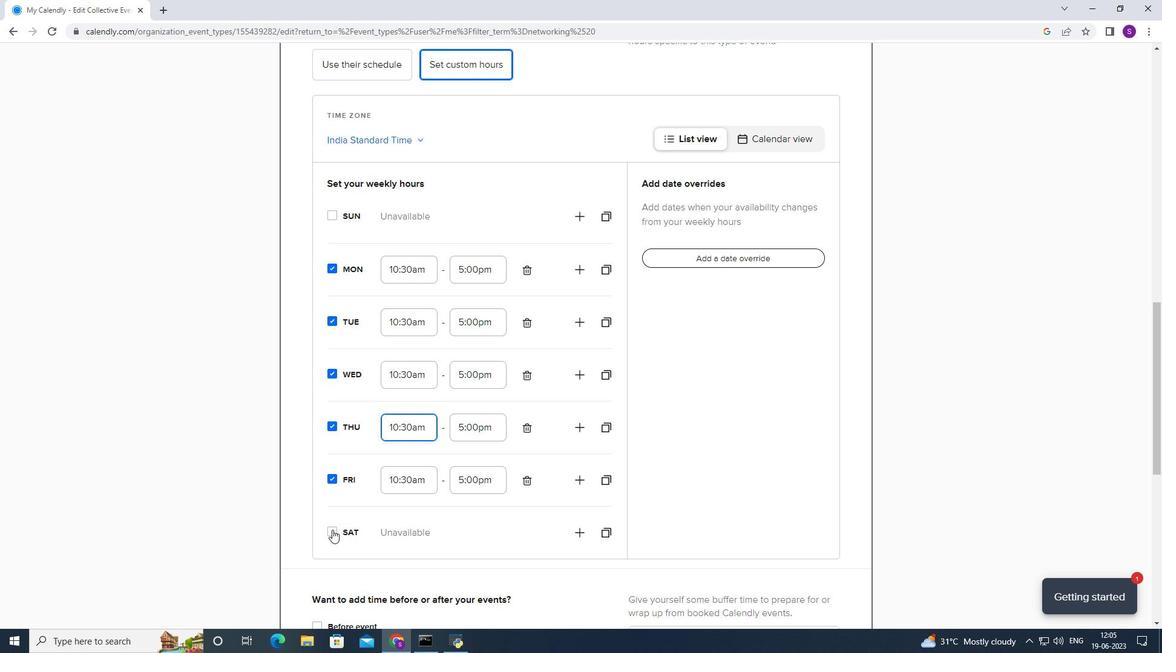 
Action: Mouse pressed left at (331, 539)
Screenshot: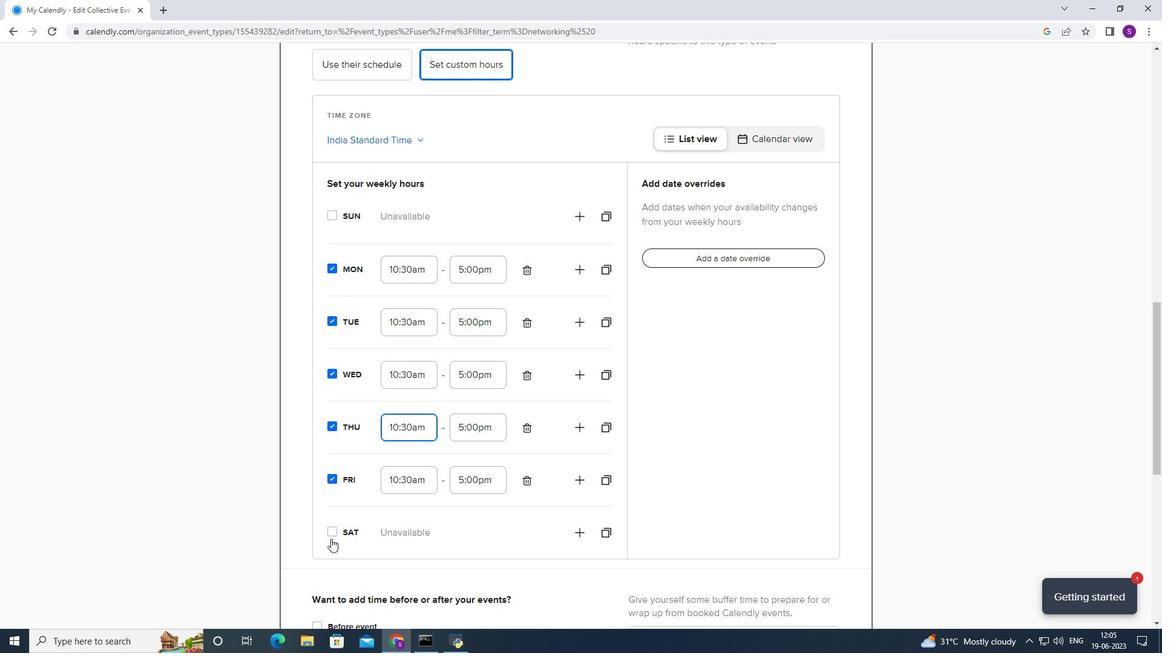 
Action: Mouse moved to (429, 531)
Screenshot: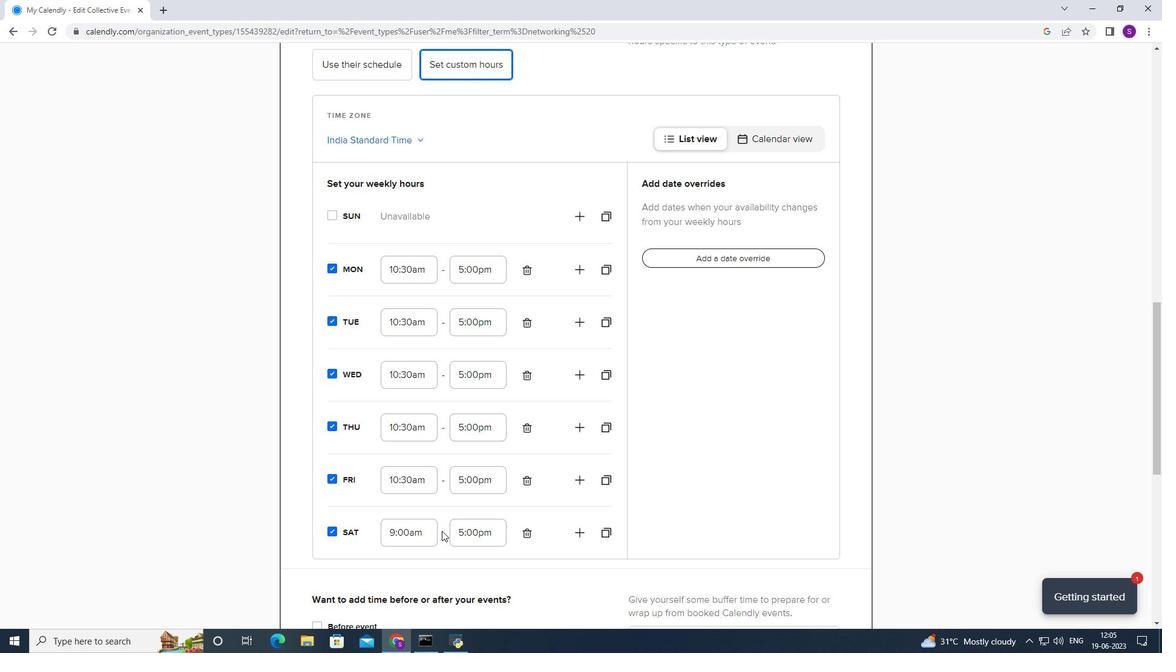 
Action: Mouse pressed left at (429, 531)
Screenshot: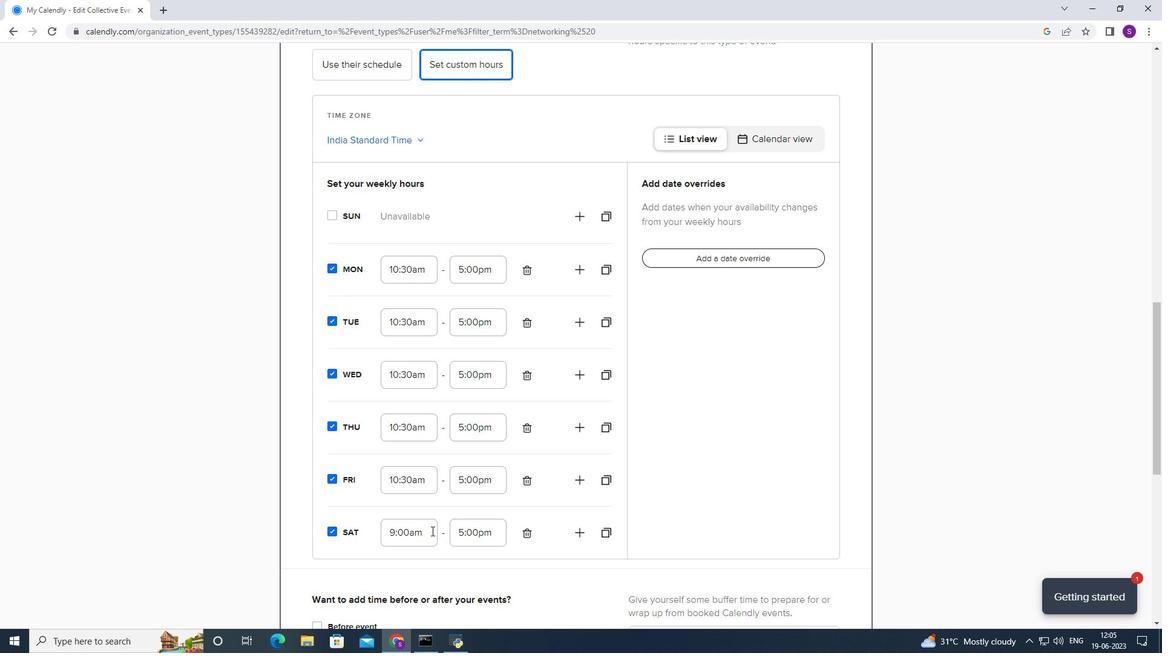 
Action: Mouse moved to (427, 546)
Screenshot: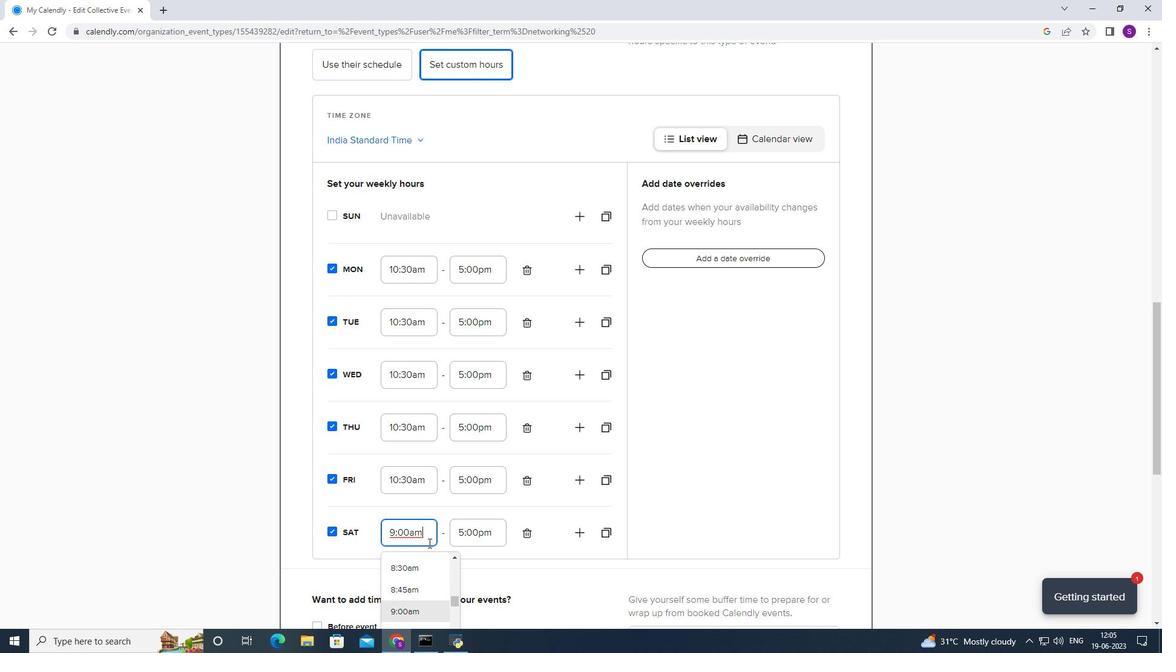 
Action: Mouse scrolled (427, 546) with delta (0, 0)
Screenshot: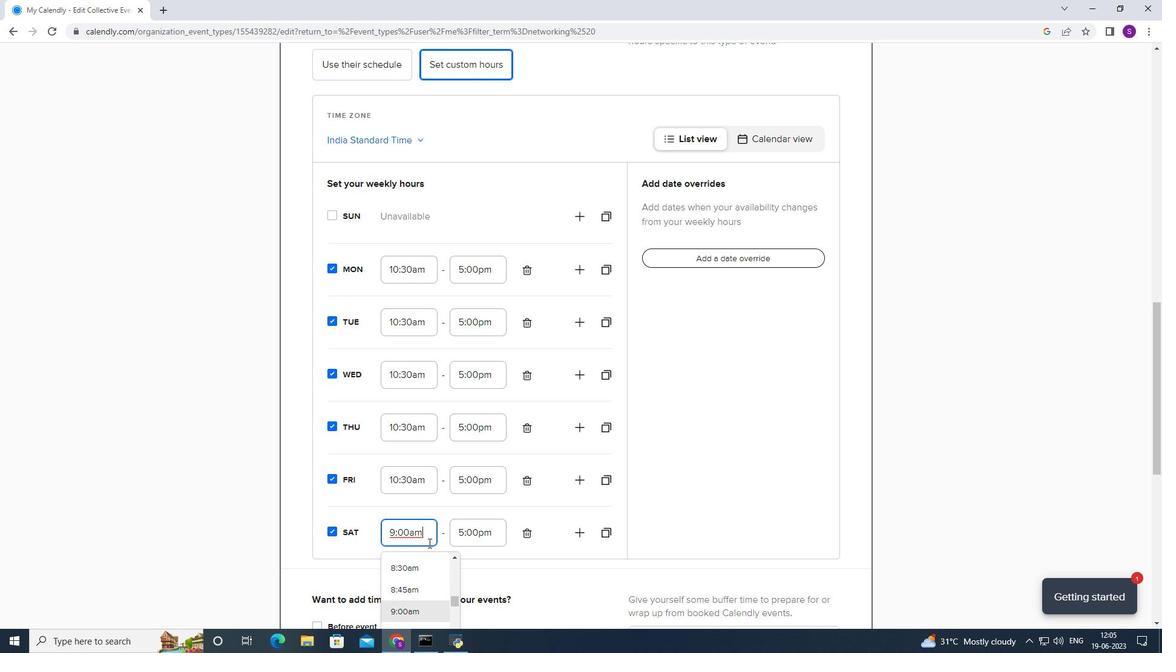 
Action: Mouse moved to (426, 547)
Screenshot: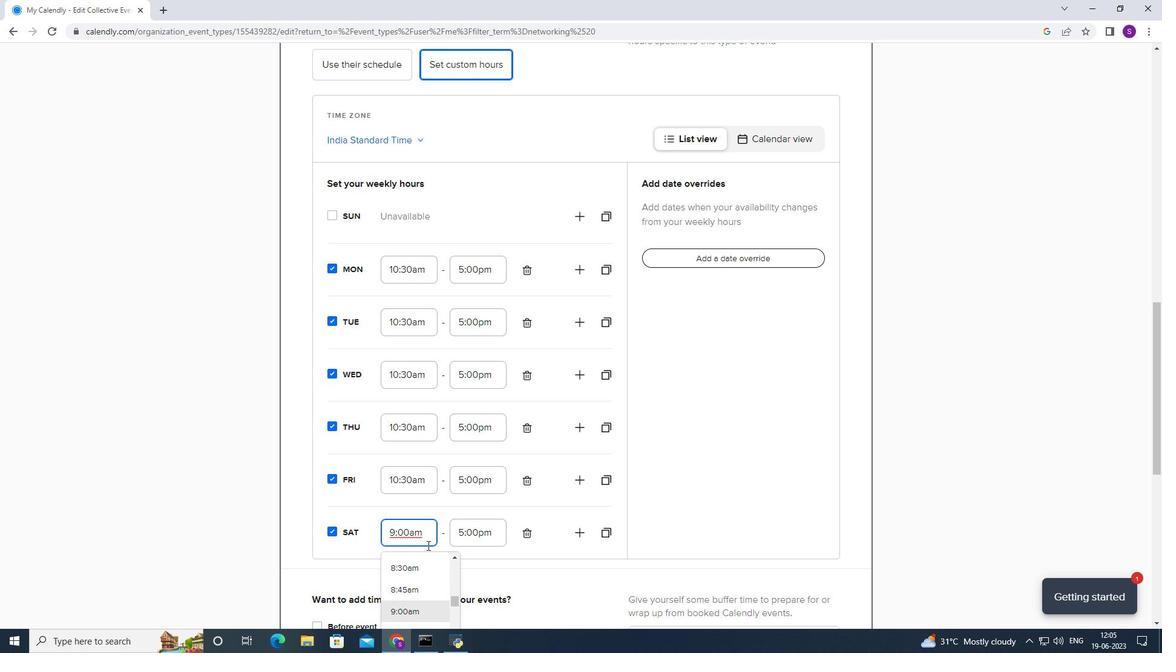 
Action: Mouse scrolled (426, 546) with delta (0, 0)
Screenshot: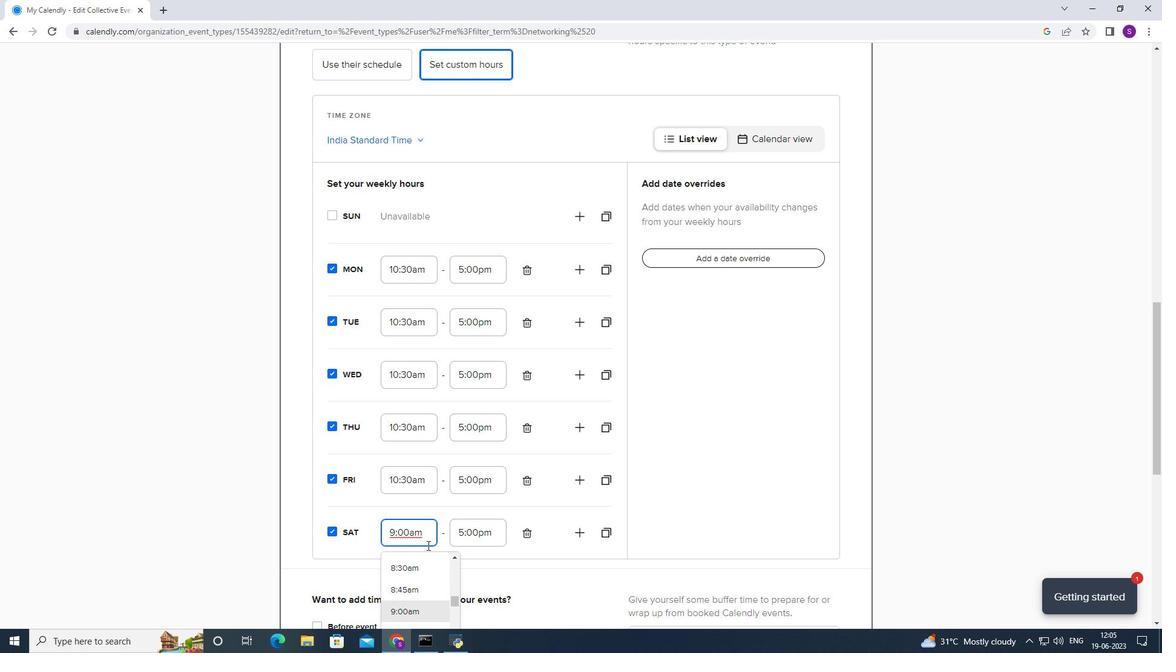 
Action: Mouse moved to (426, 549)
Screenshot: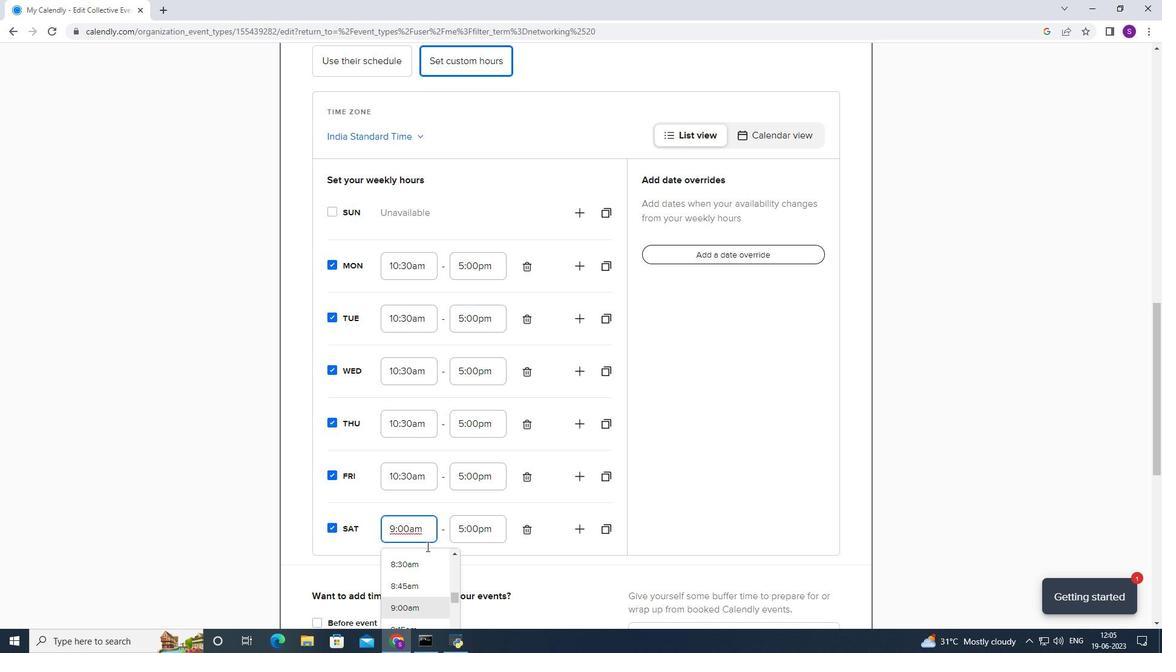 
Action: Mouse scrolled (426, 548) with delta (0, 0)
Screenshot: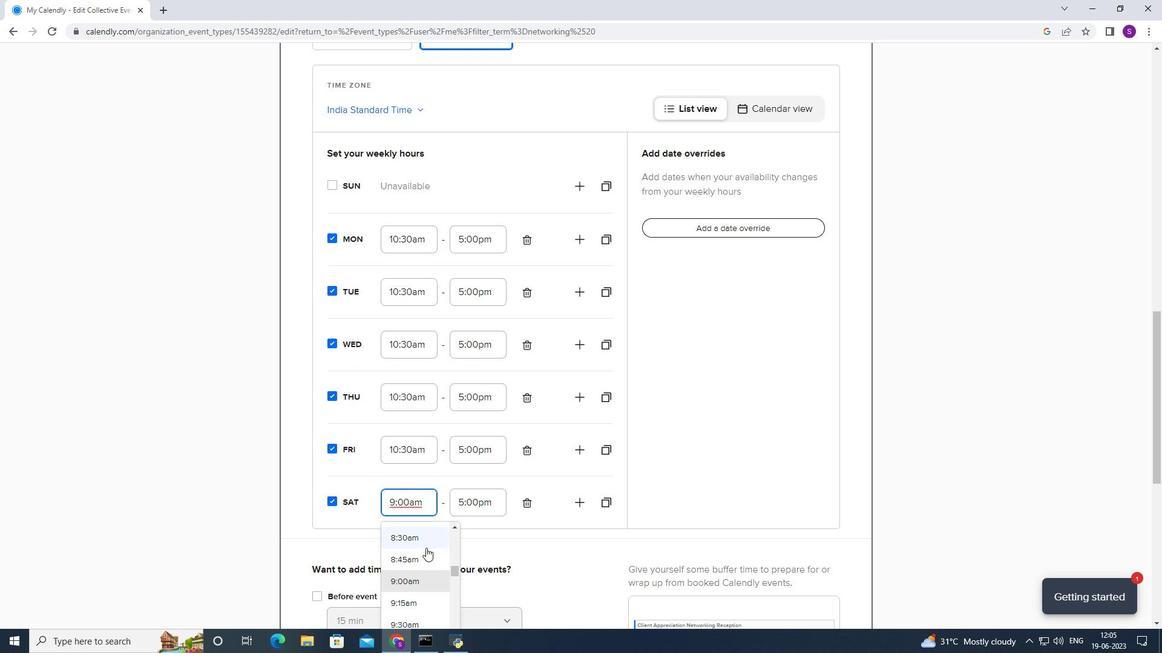 
Action: Mouse moved to (417, 439)
Screenshot: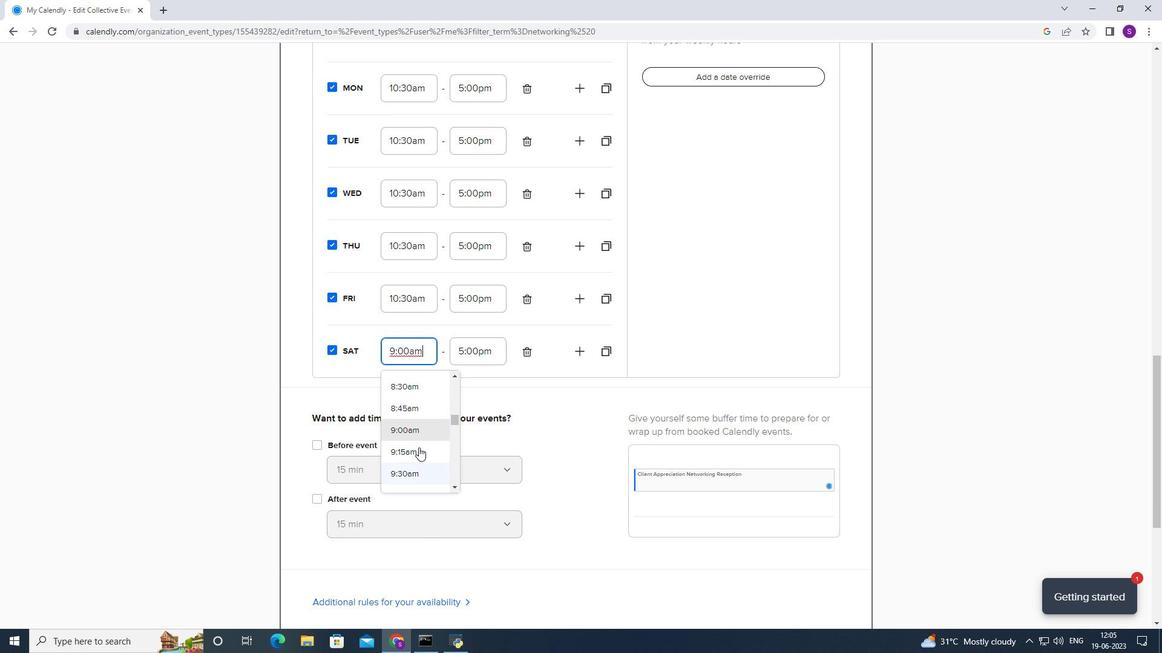 
Action: Mouse scrolled (417, 438) with delta (0, 0)
Screenshot: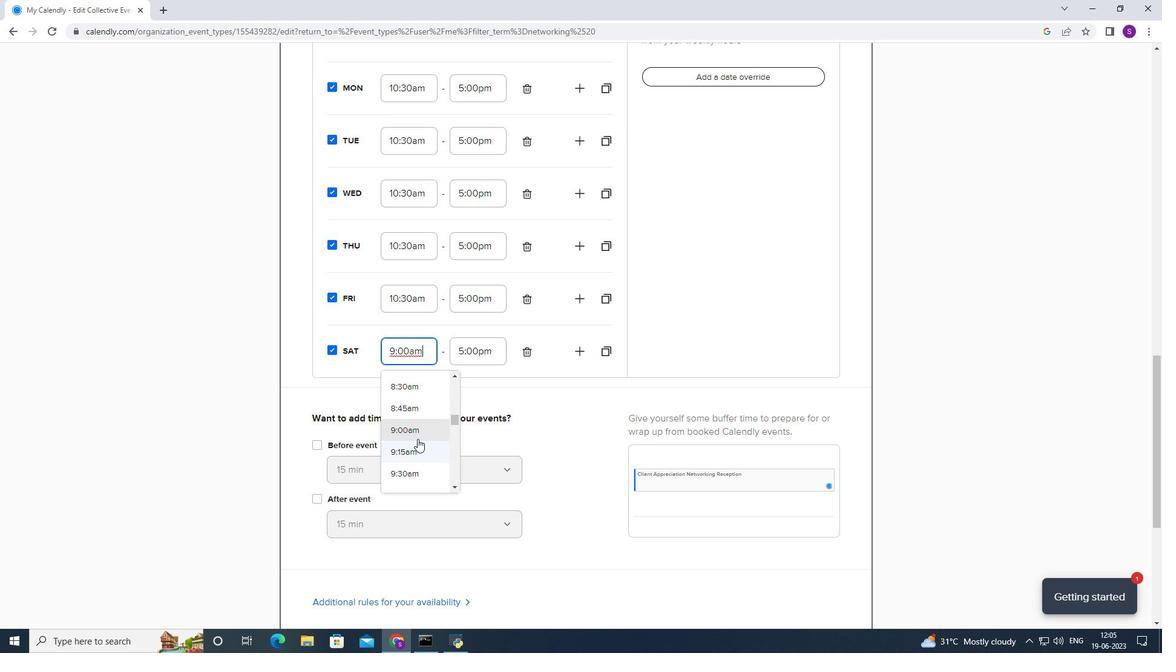 
Action: Mouse scrolled (417, 438) with delta (0, 0)
Screenshot: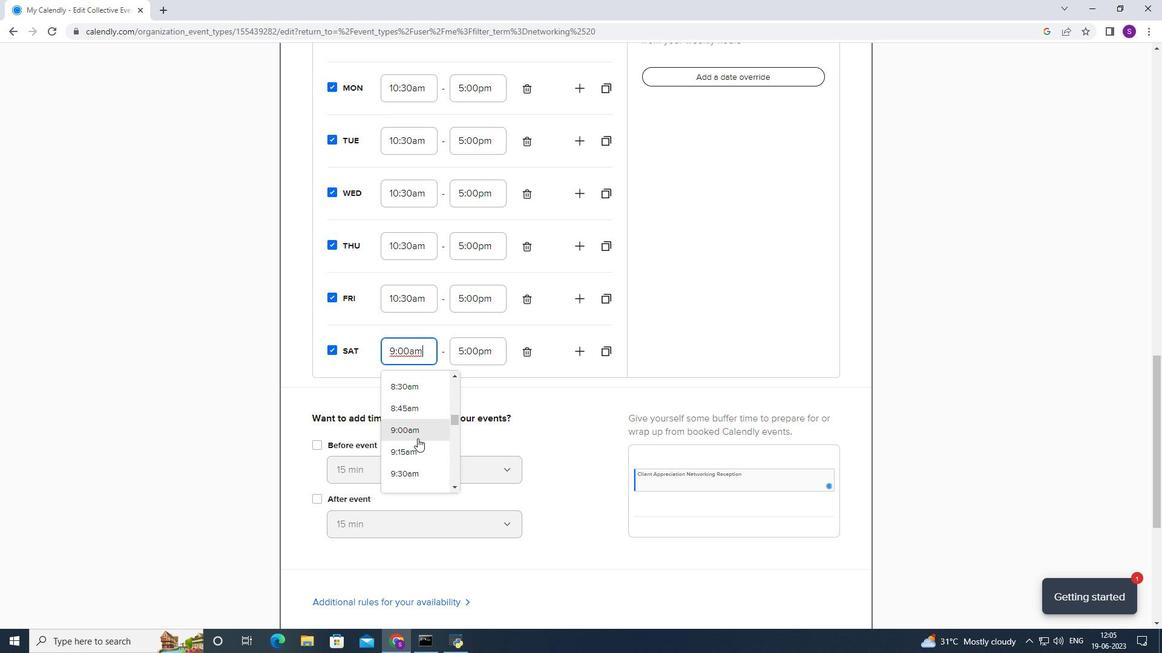 
Action: Mouse moved to (413, 443)
Screenshot: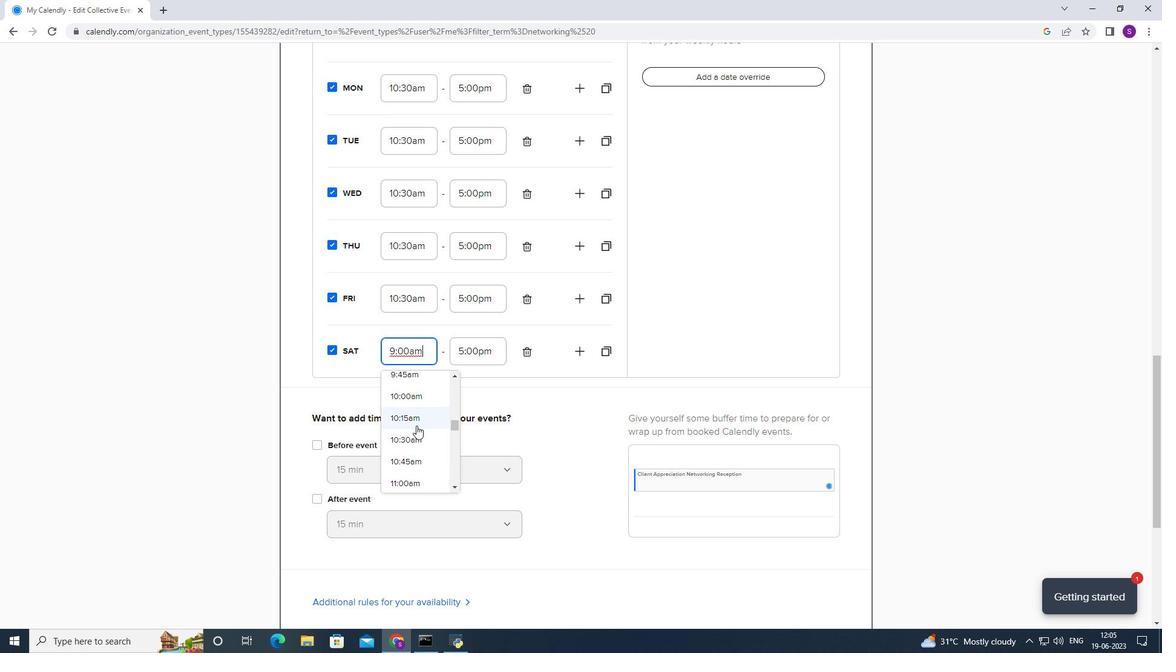 
Action: Mouse pressed left at (413, 443)
Screenshot: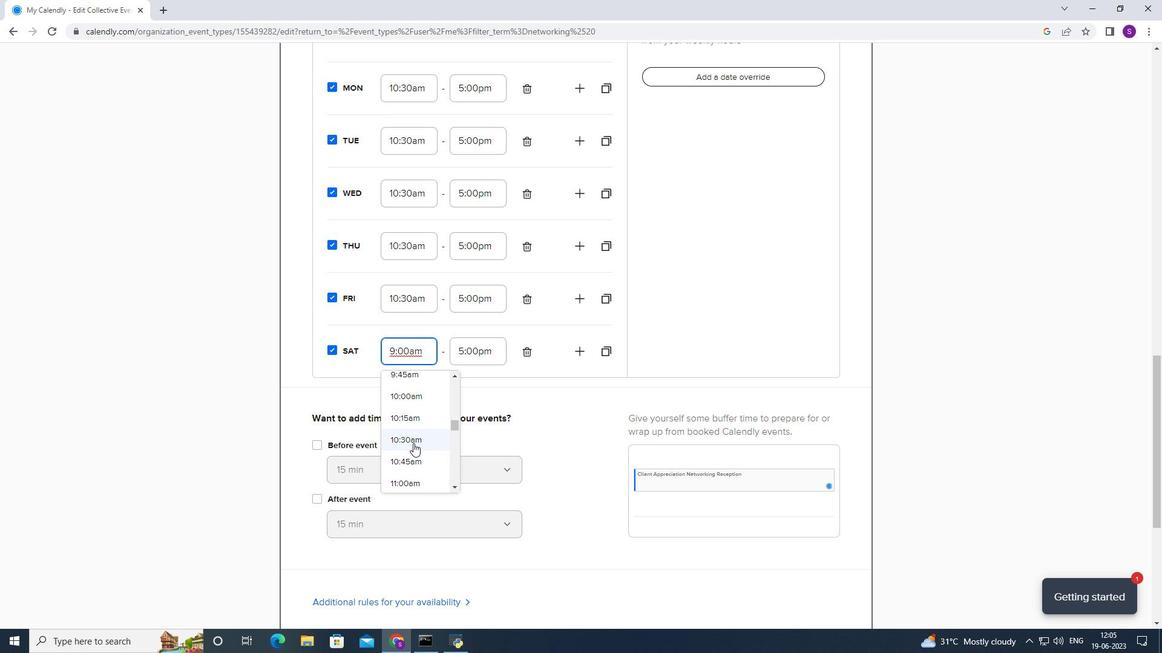 
Action: Mouse moved to (489, 362)
Screenshot: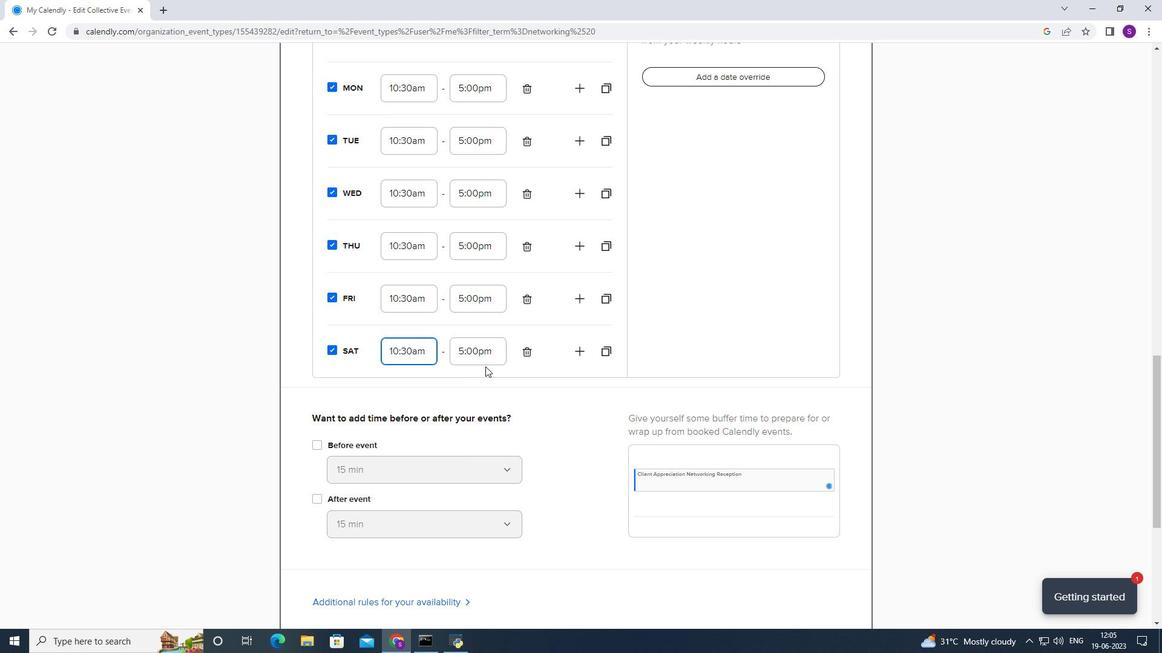 
Action: Mouse pressed left at (489, 362)
Screenshot: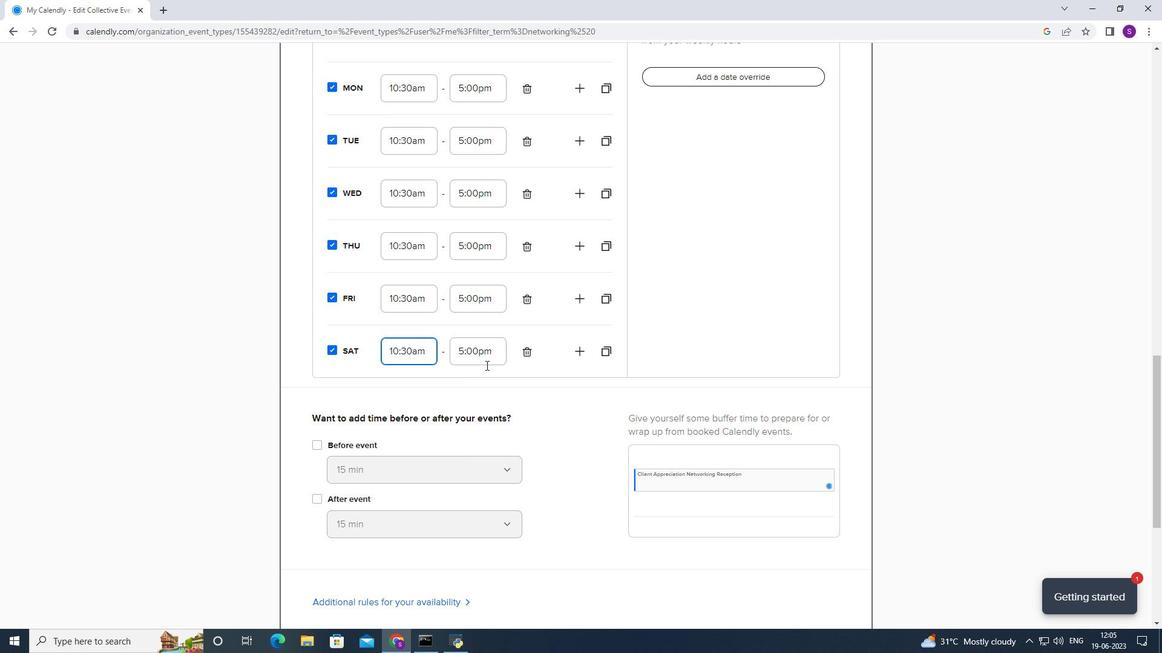 
Action: Mouse moved to (485, 419)
Screenshot: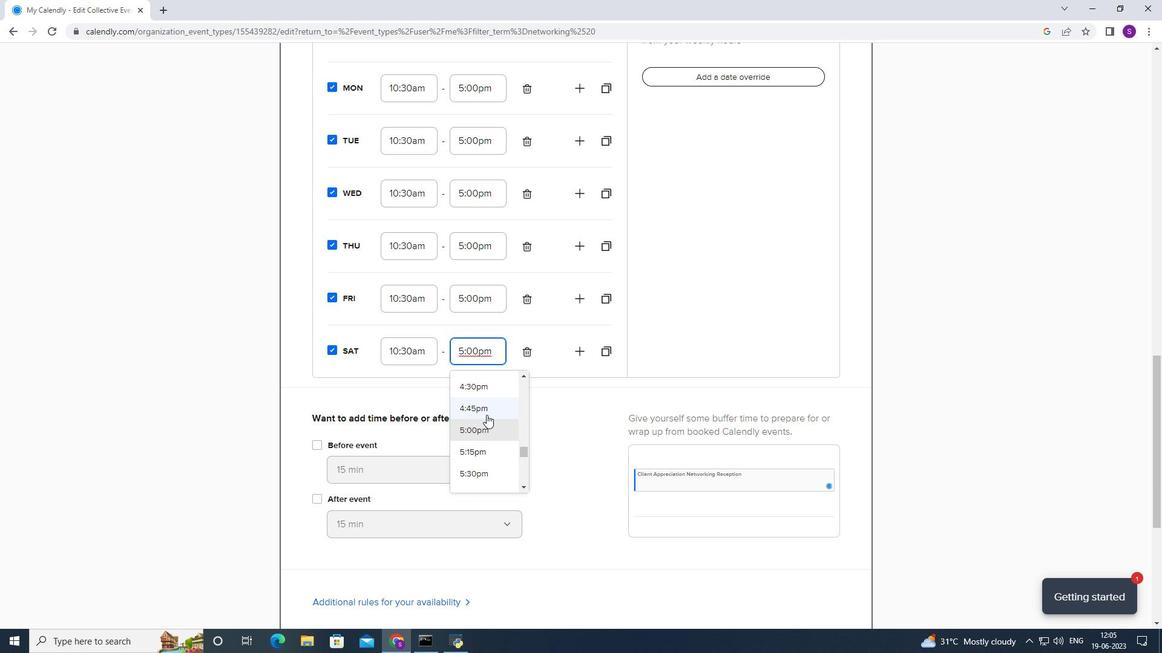 
Action: Mouse scrolled (485, 419) with delta (0, 0)
Screenshot: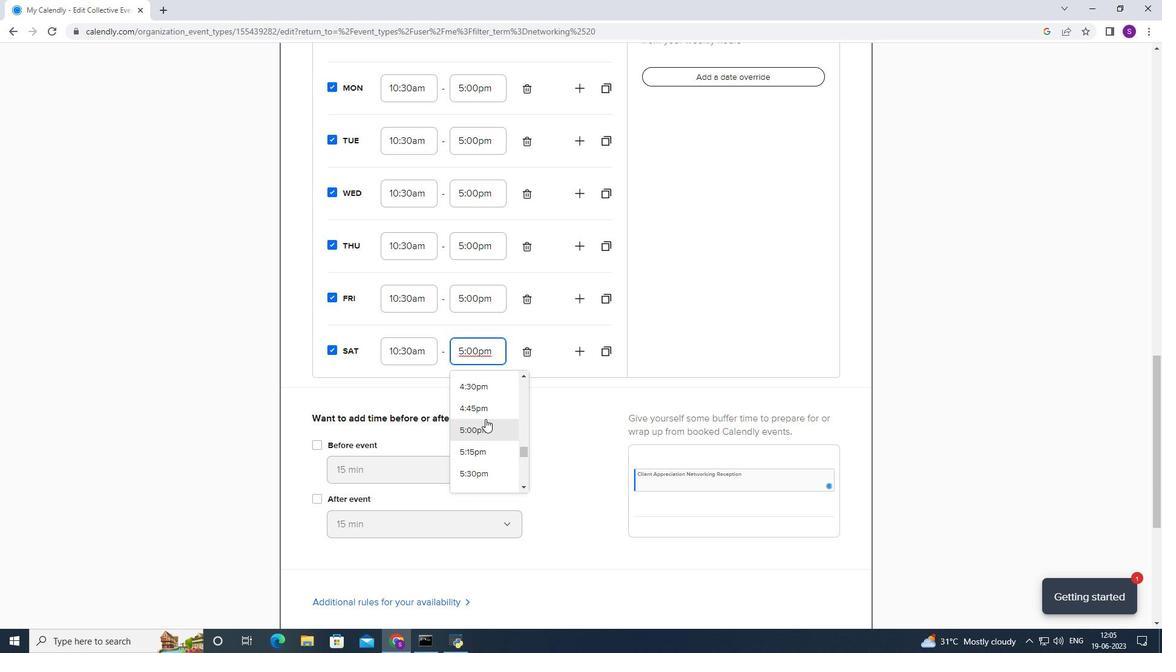 
Action: Mouse moved to (472, 457)
Screenshot: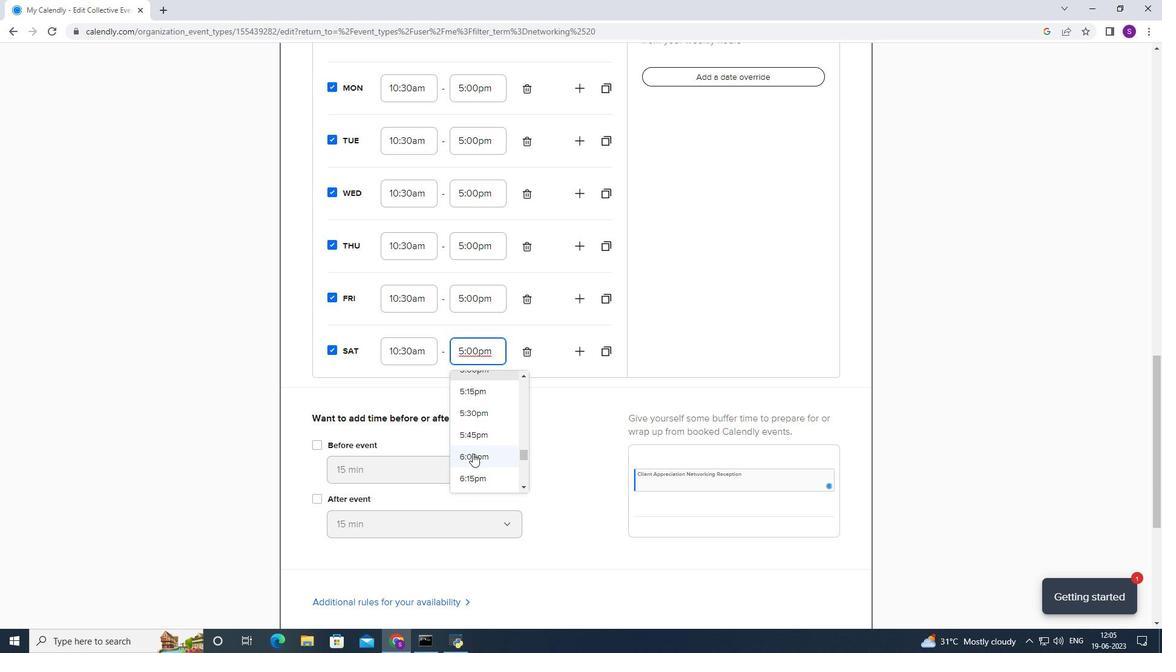 
Action: Mouse pressed left at (472, 457)
Screenshot: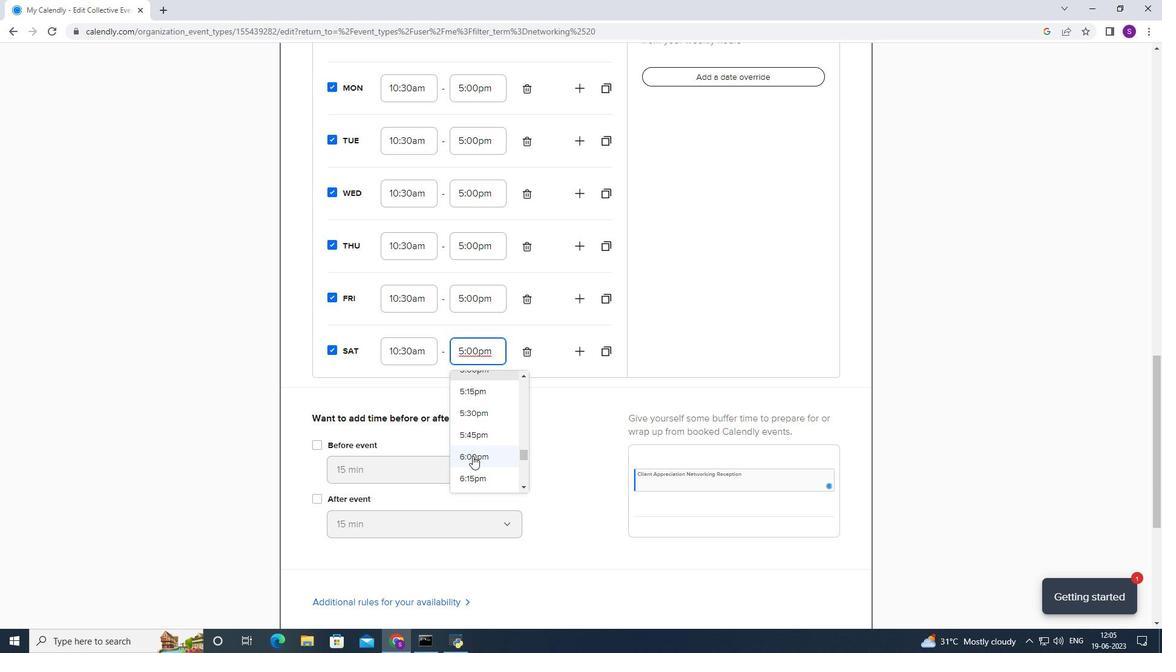 
Action: Mouse moved to (495, 310)
Screenshot: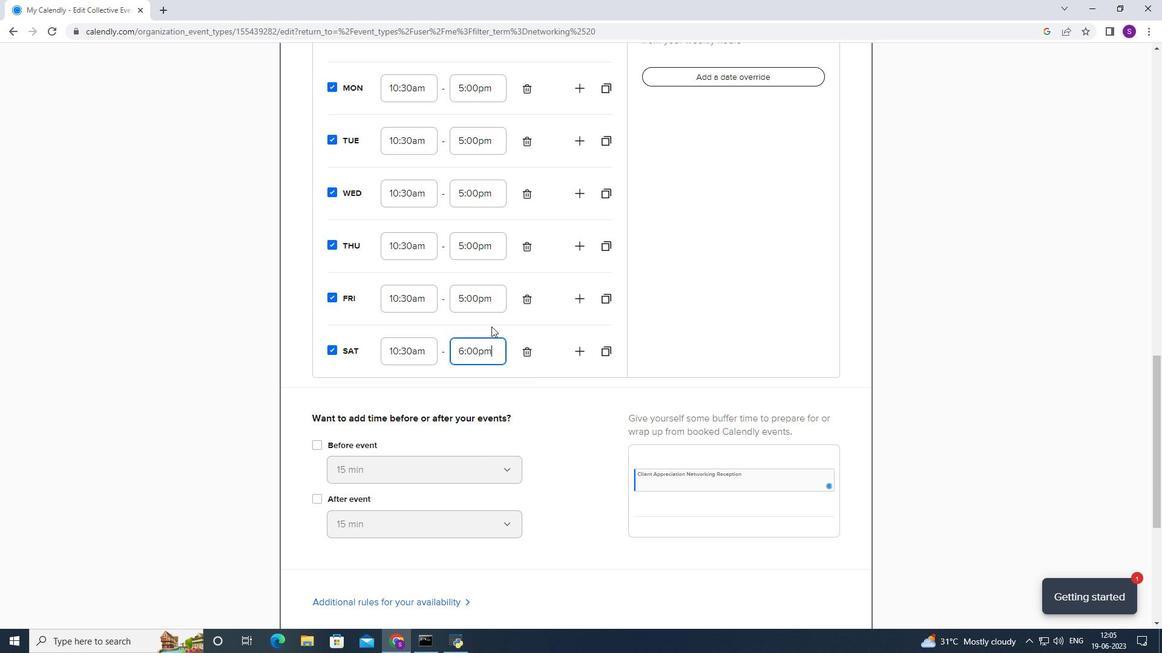 
Action: Mouse pressed left at (495, 310)
Screenshot: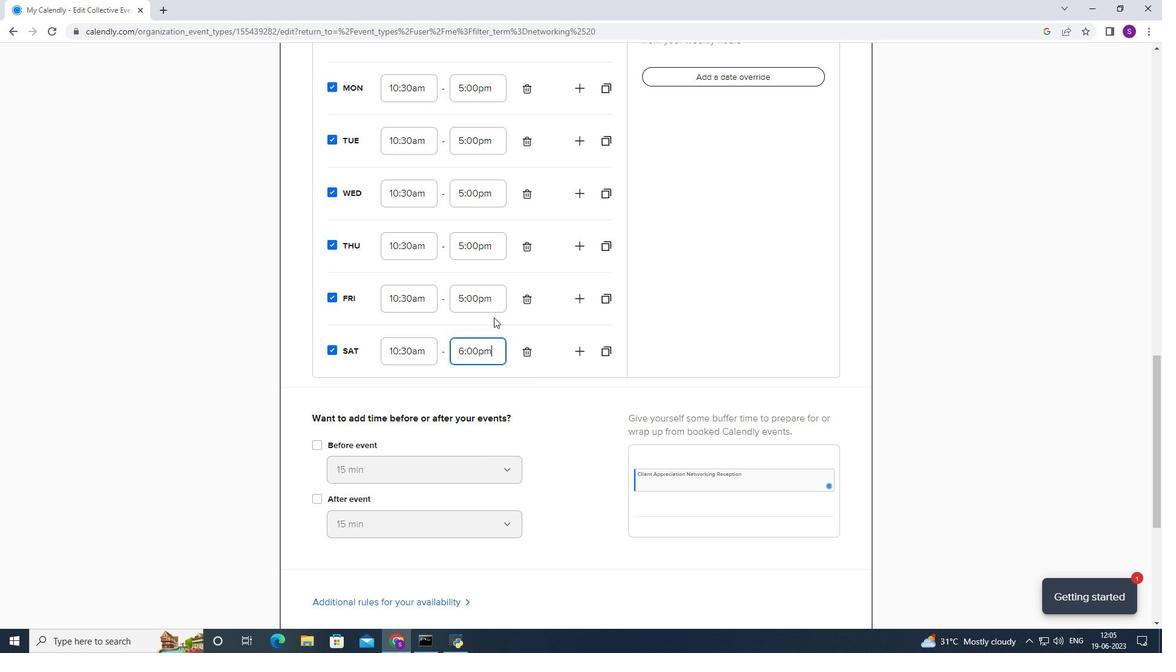 
Action: Mouse moved to (495, 382)
Screenshot: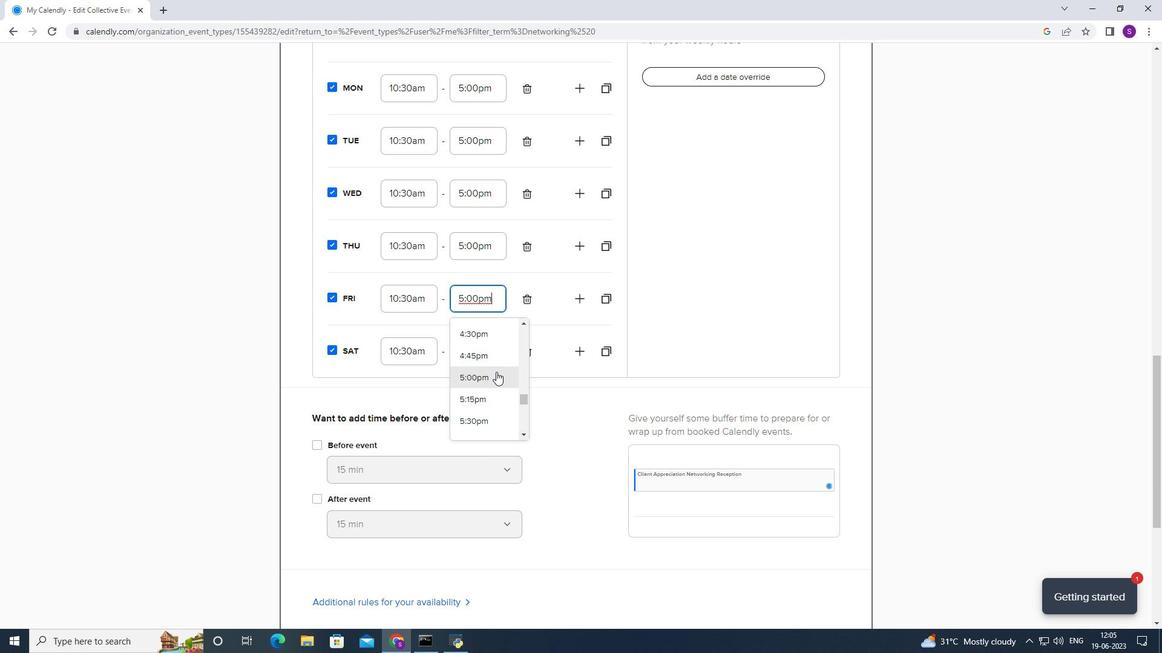 
Action: Mouse scrolled (495, 381) with delta (0, 0)
Screenshot: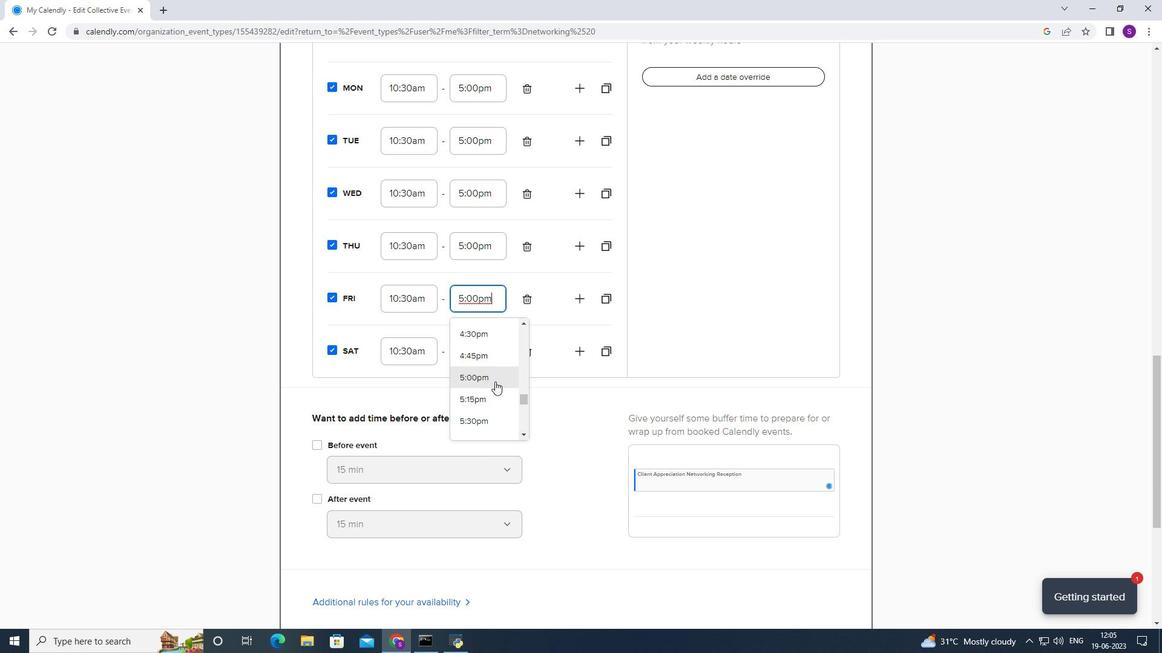 
Action: Mouse moved to (493, 382)
Screenshot: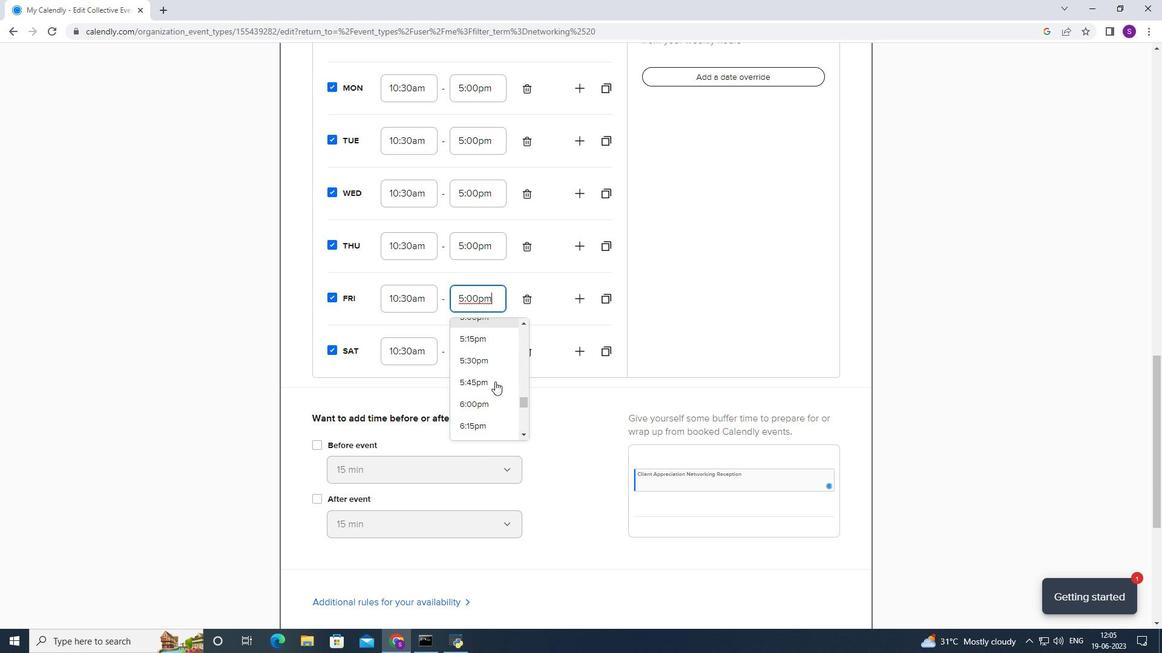 
Action: Mouse pressed left at (493, 382)
Screenshot: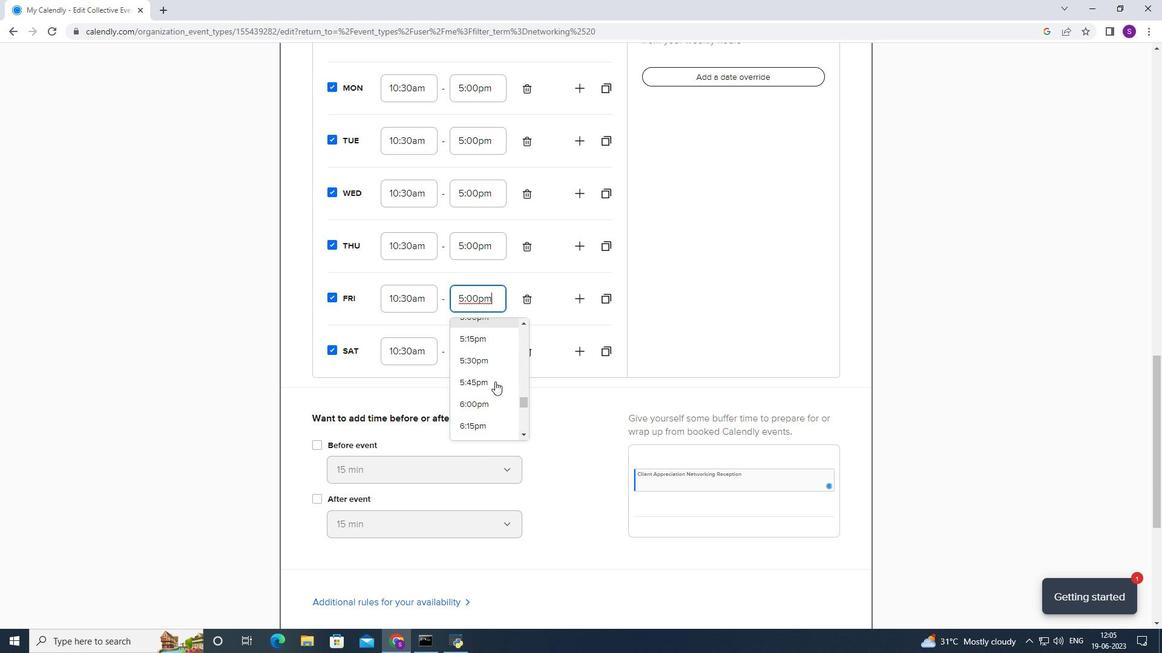 
Action: Mouse moved to (490, 313)
Screenshot: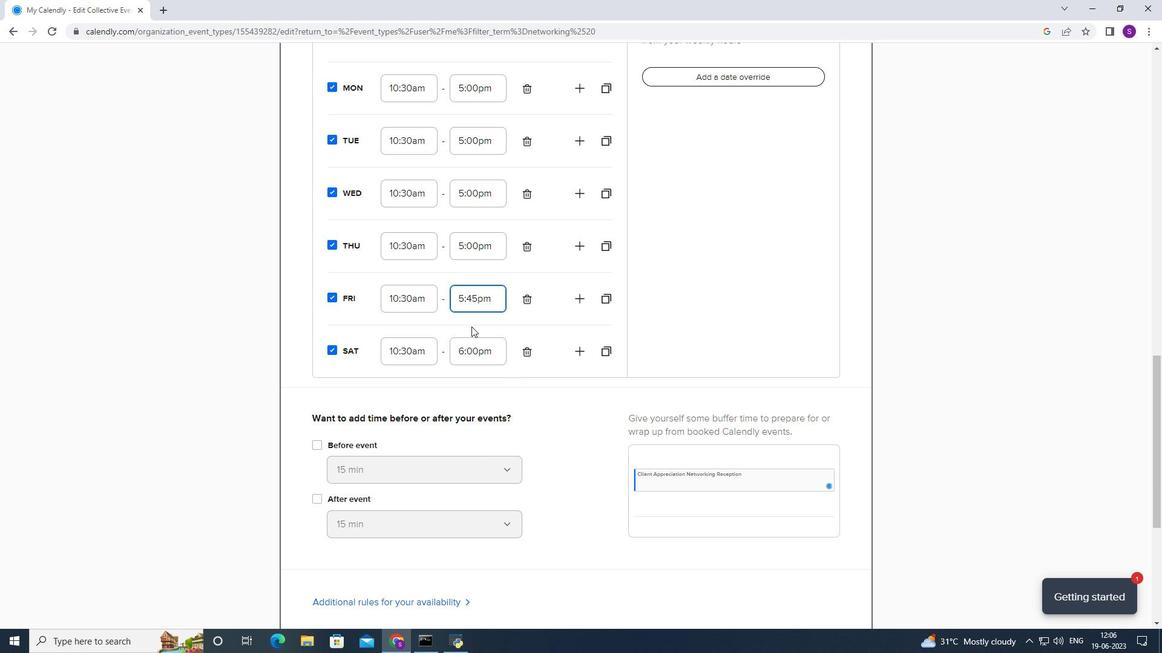 
Action: Mouse pressed left at (490, 313)
Screenshot: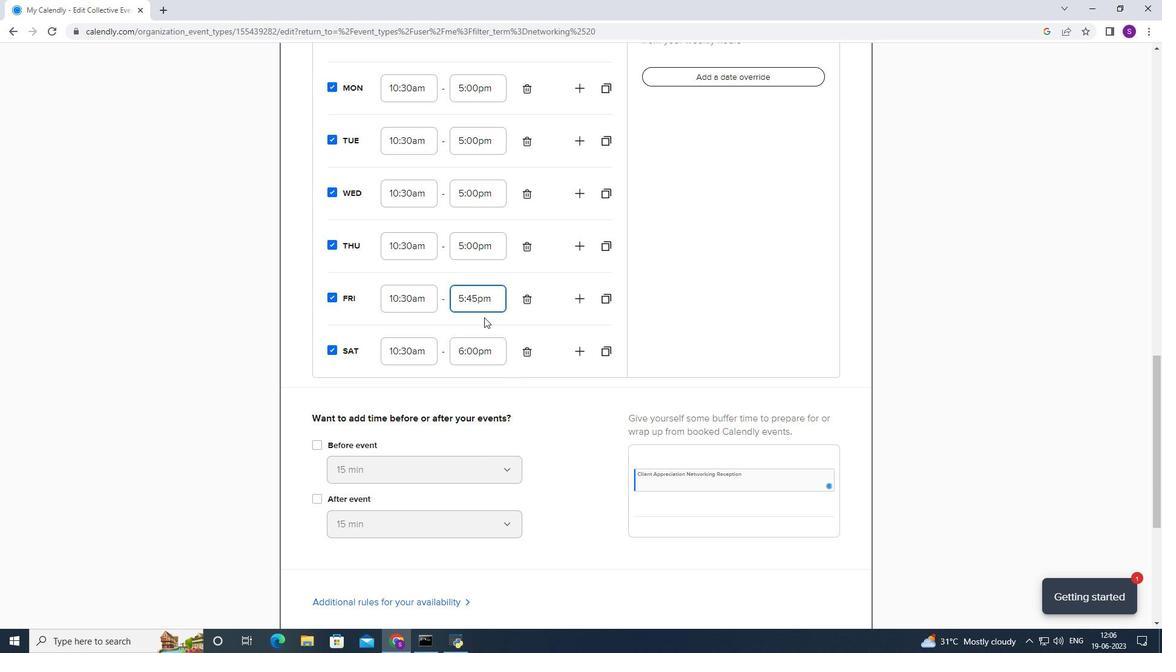 
Action: Mouse moved to (484, 405)
Screenshot: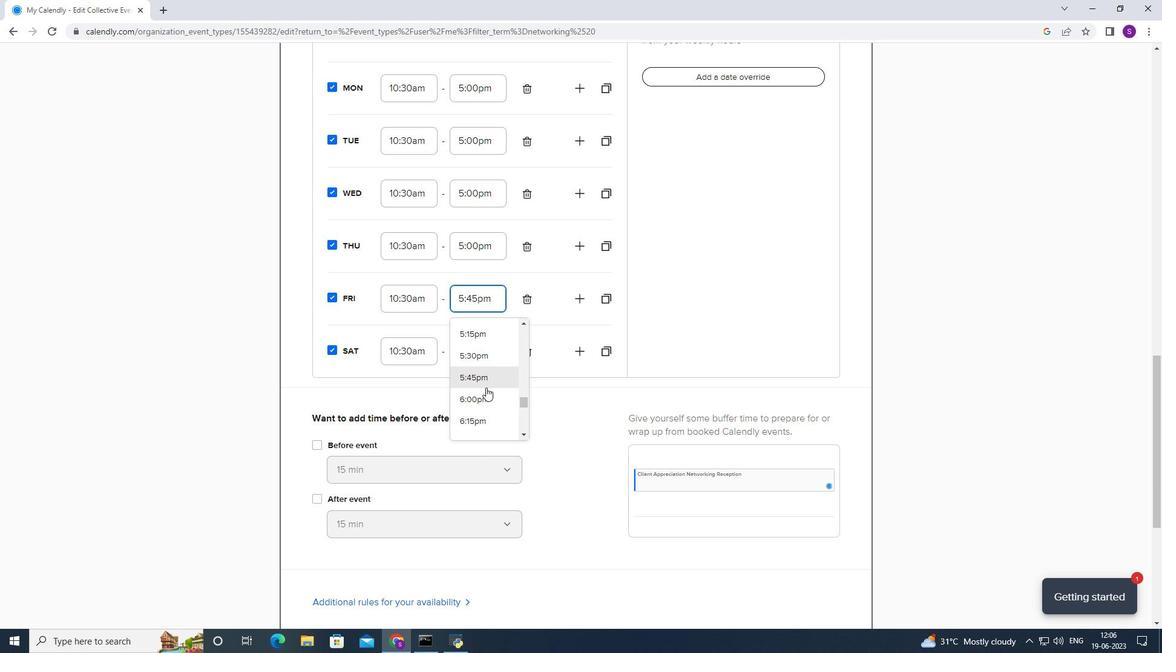 
Action: Mouse pressed left at (484, 405)
Screenshot: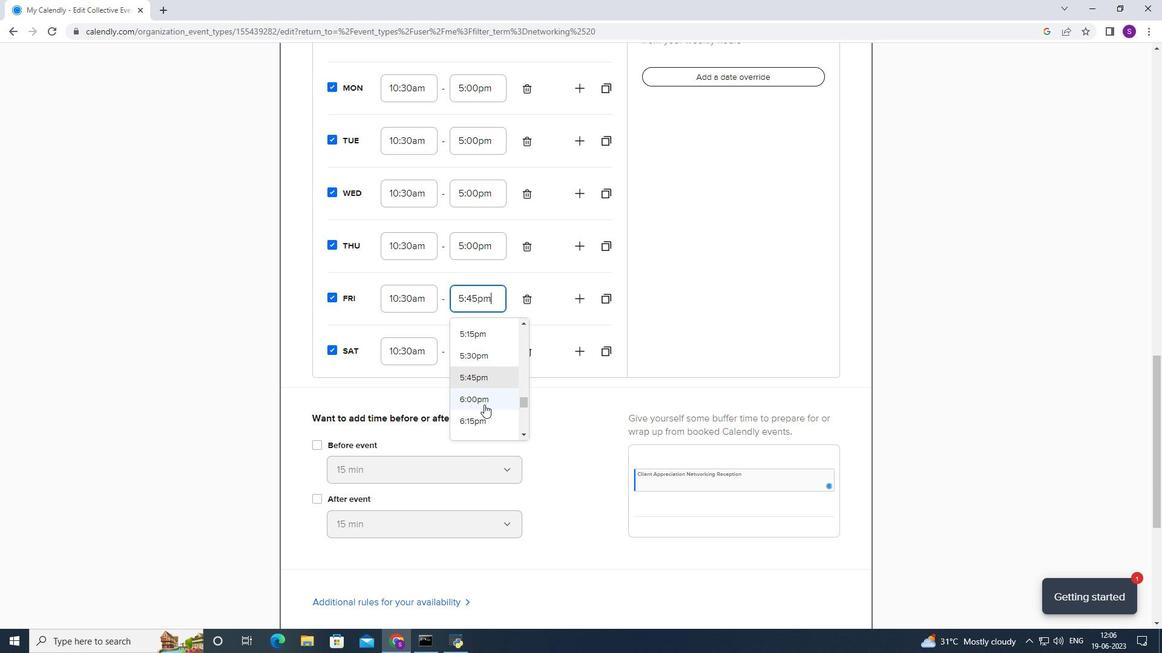 
Action: Mouse moved to (494, 247)
Screenshot: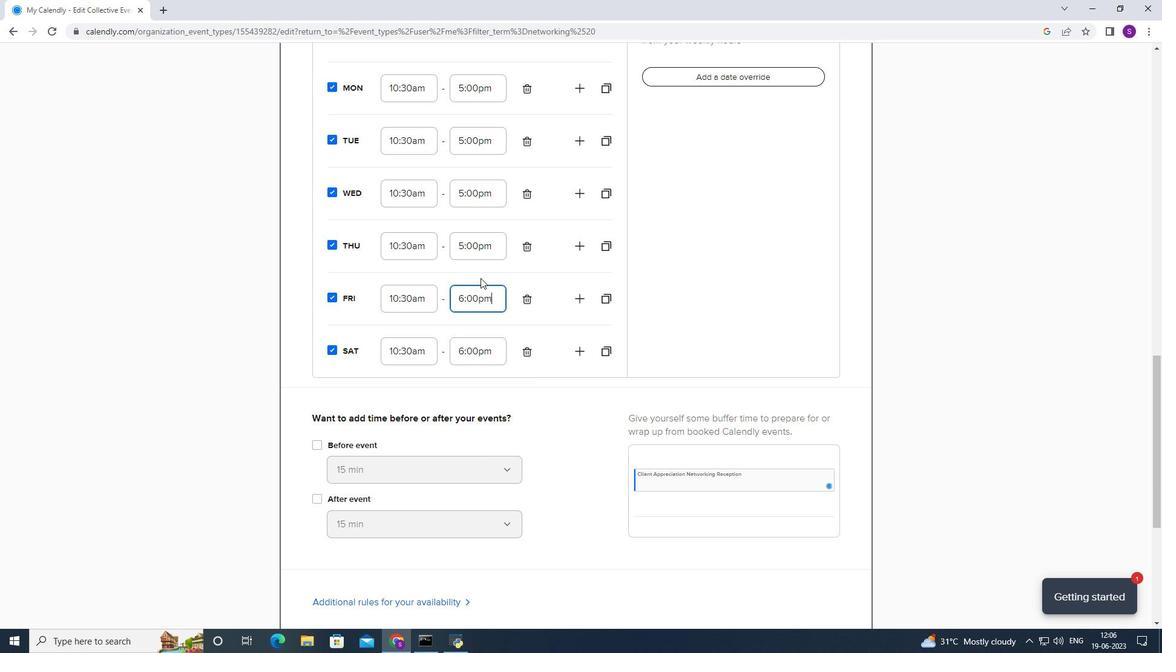 
Action: Mouse pressed left at (494, 247)
Screenshot: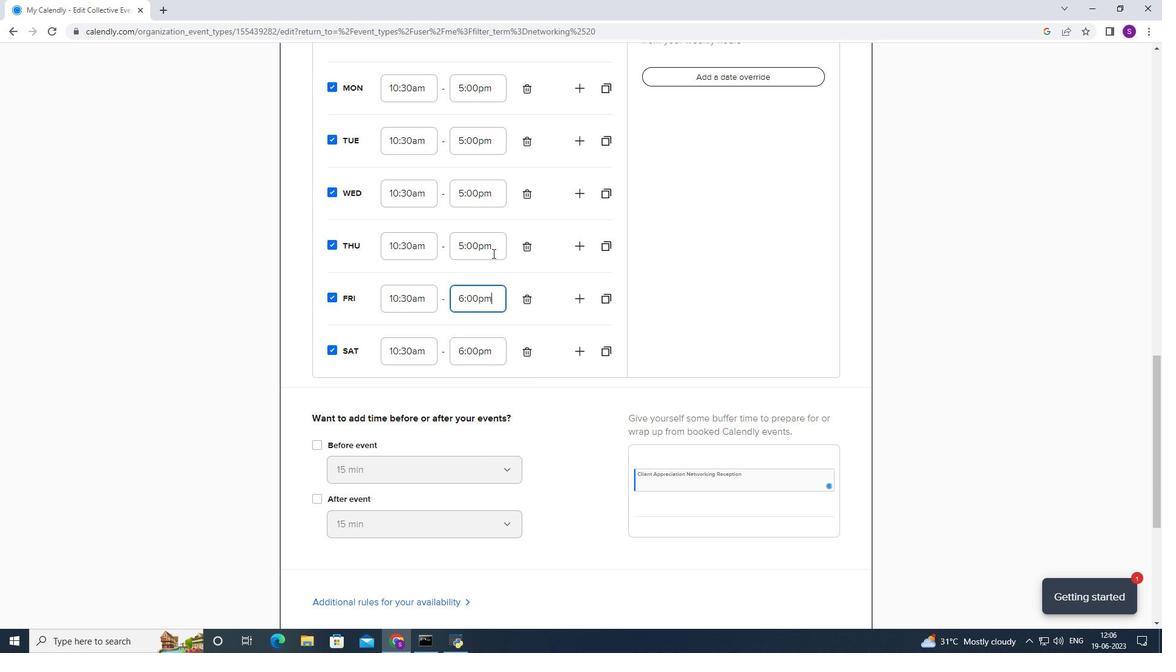 
Action: Mouse moved to (483, 344)
Screenshot: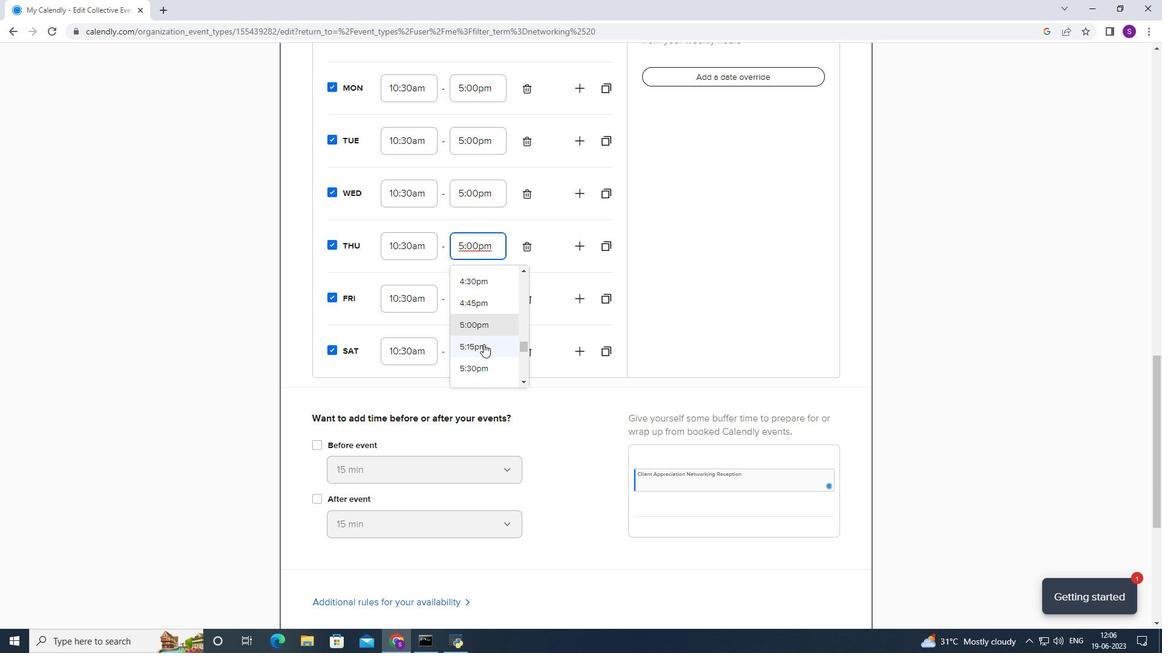 
Action: Mouse scrolled (483, 343) with delta (0, 0)
Screenshot: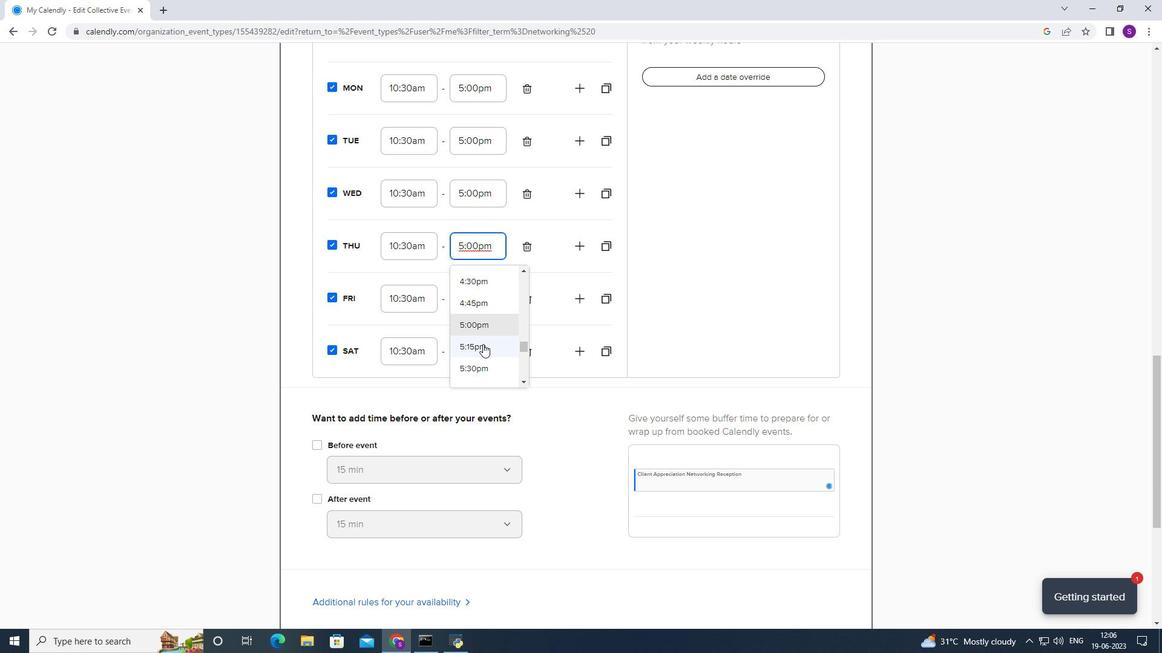 
Action: Mouse moved to (480, 348)
Screenshot: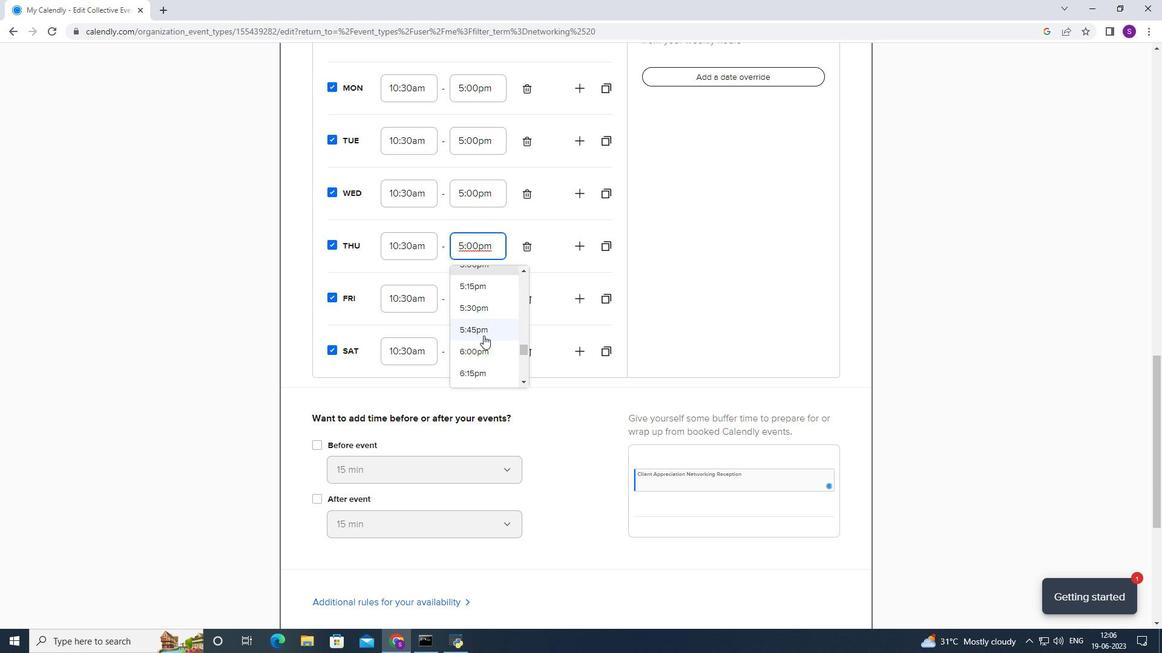 
Action: Mouse pressed left at (480, 348)
Screenshot: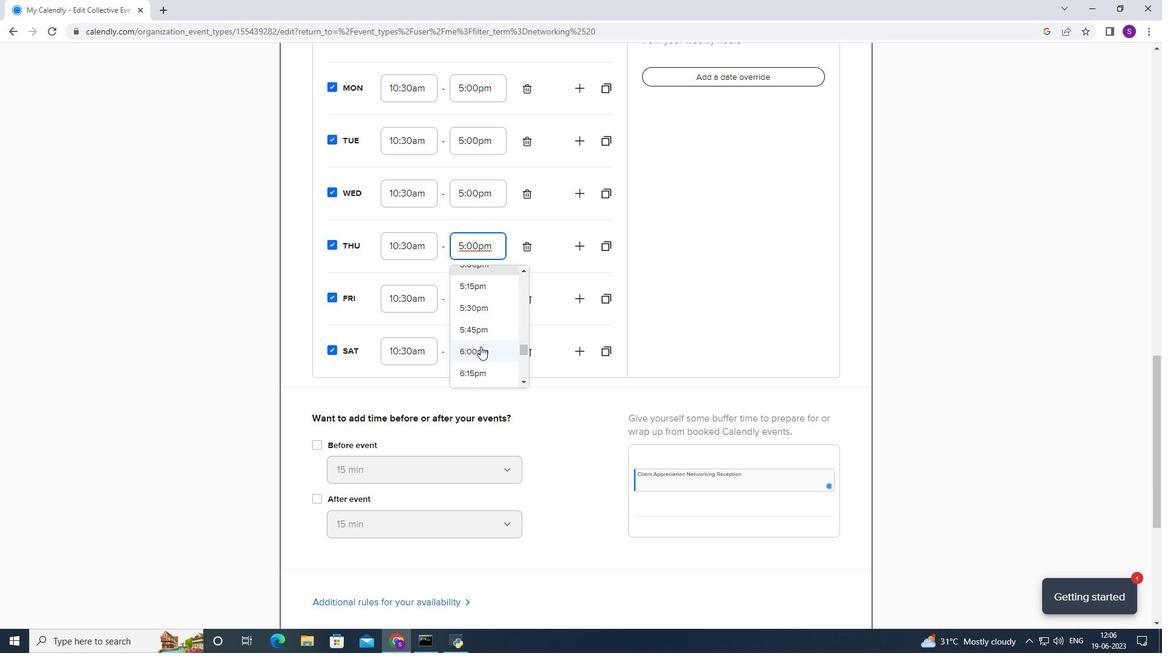 
Action: Mouse moved to (491, 202)
Screenshot: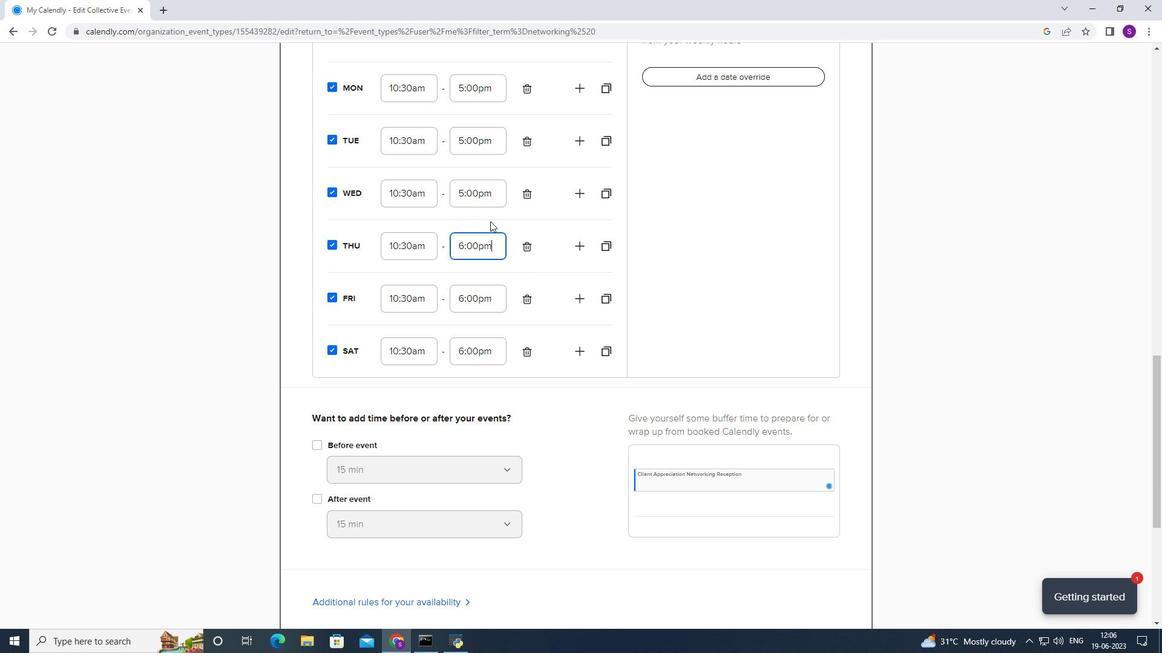 
Action: Mouse pressed left at (491, 202)
Screenshot: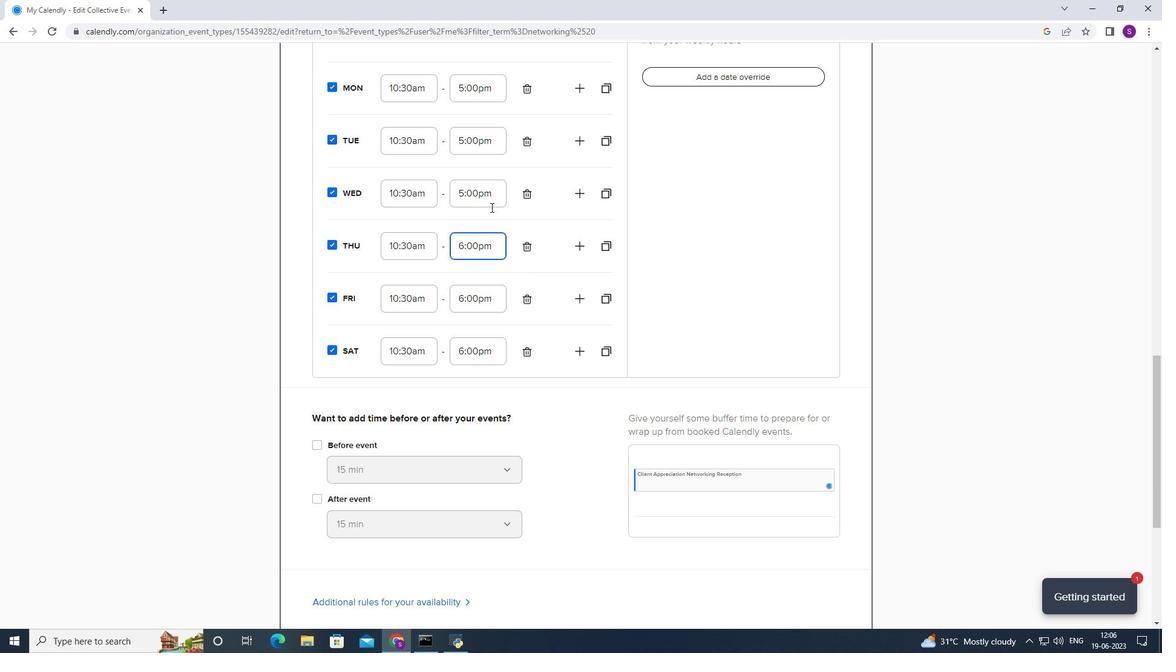 
Action: Mouse moved to (488, 262)
Screenshot: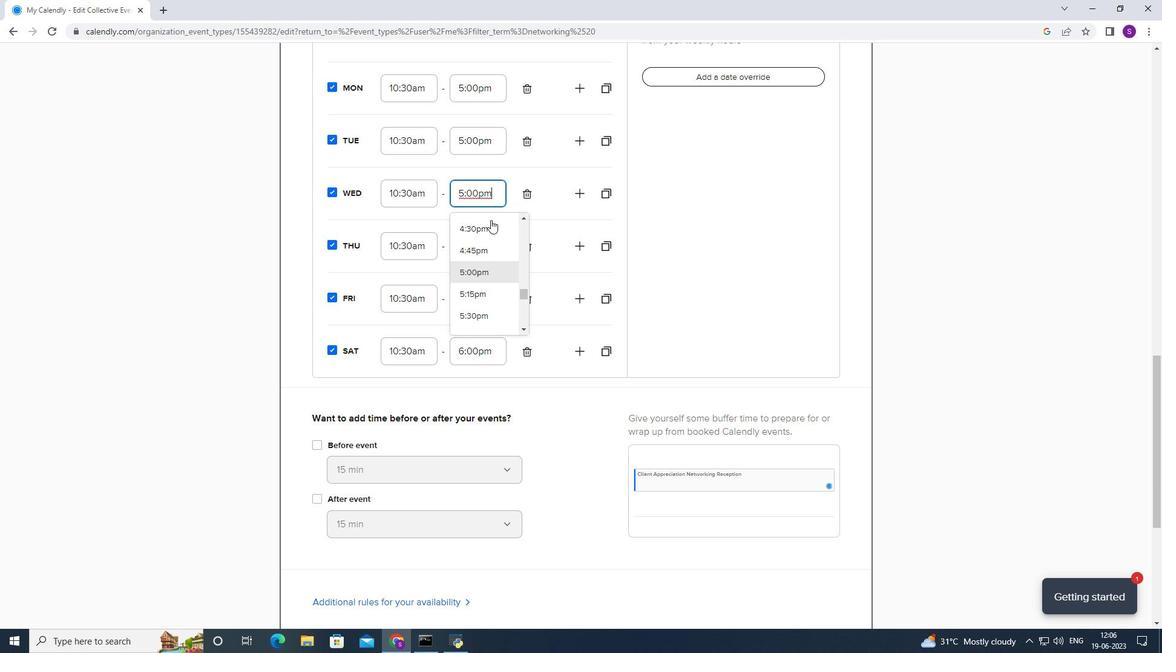 
Action: Mouse scrolled (488, 261) with delta (0, 0)
Screenshot: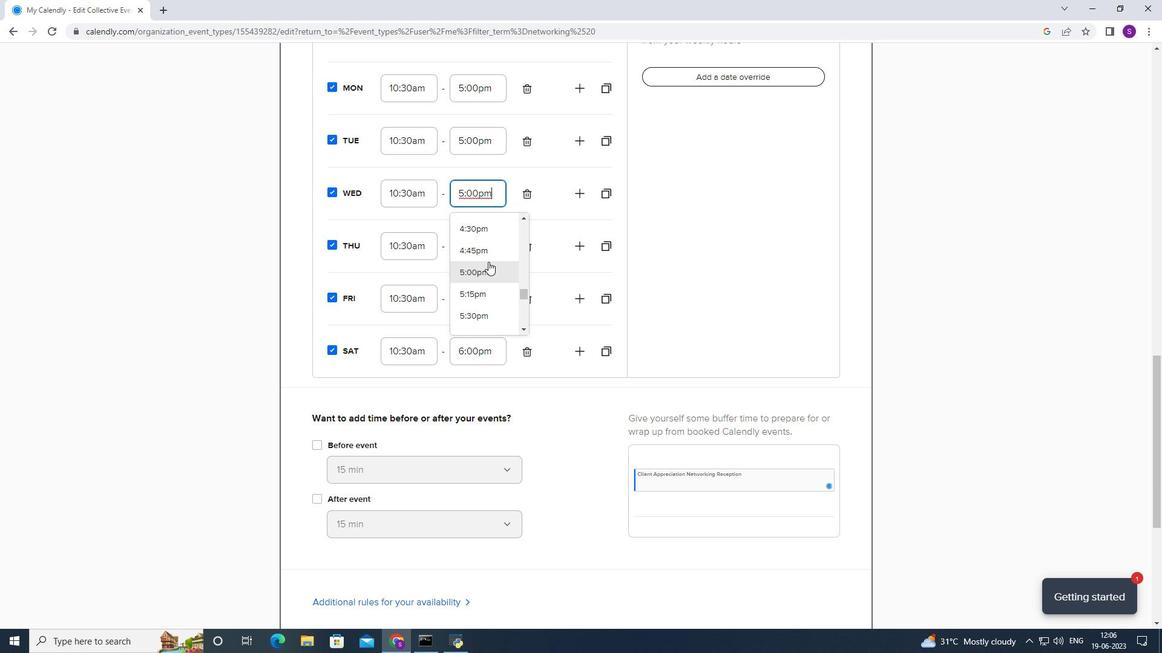
Action: Mouse moved to (474, 299)
Screenshot: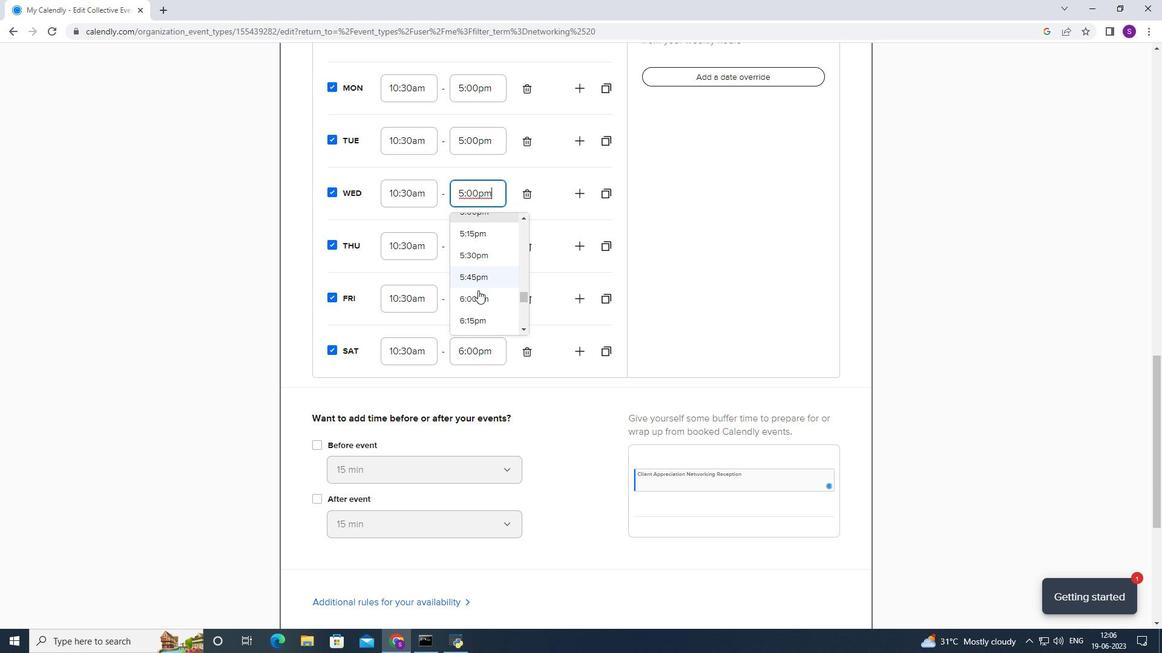 
Action: Mouse pressed left at (474, 299)
Screenshot: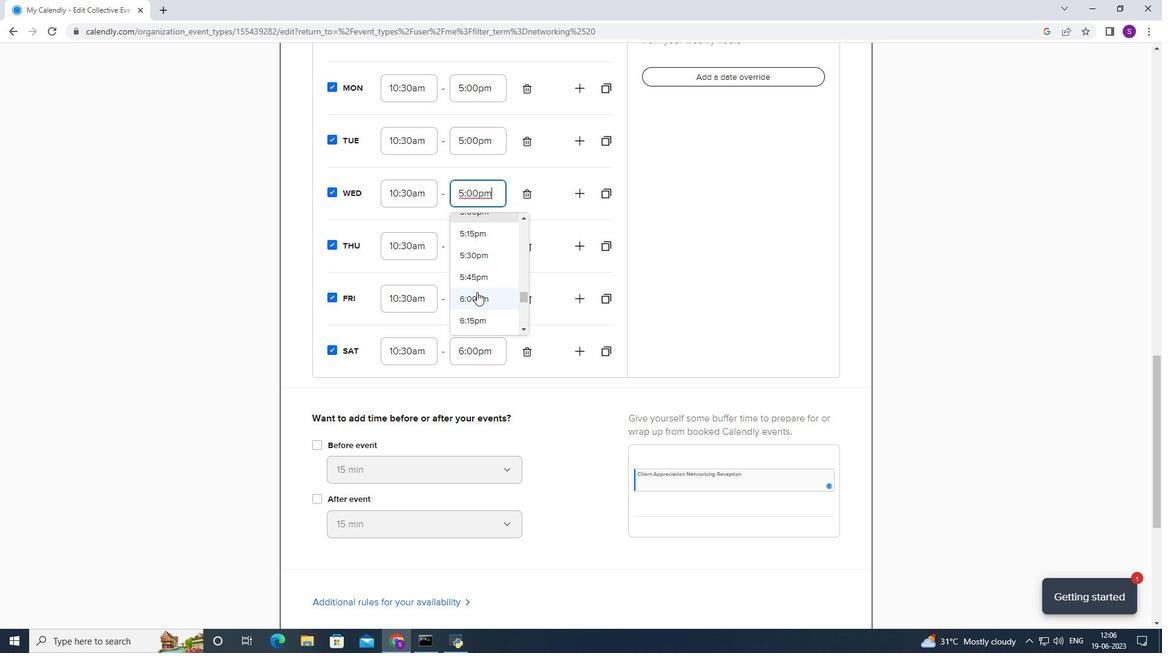 
Action: Mouse moved to (486, 158)
Screenshot: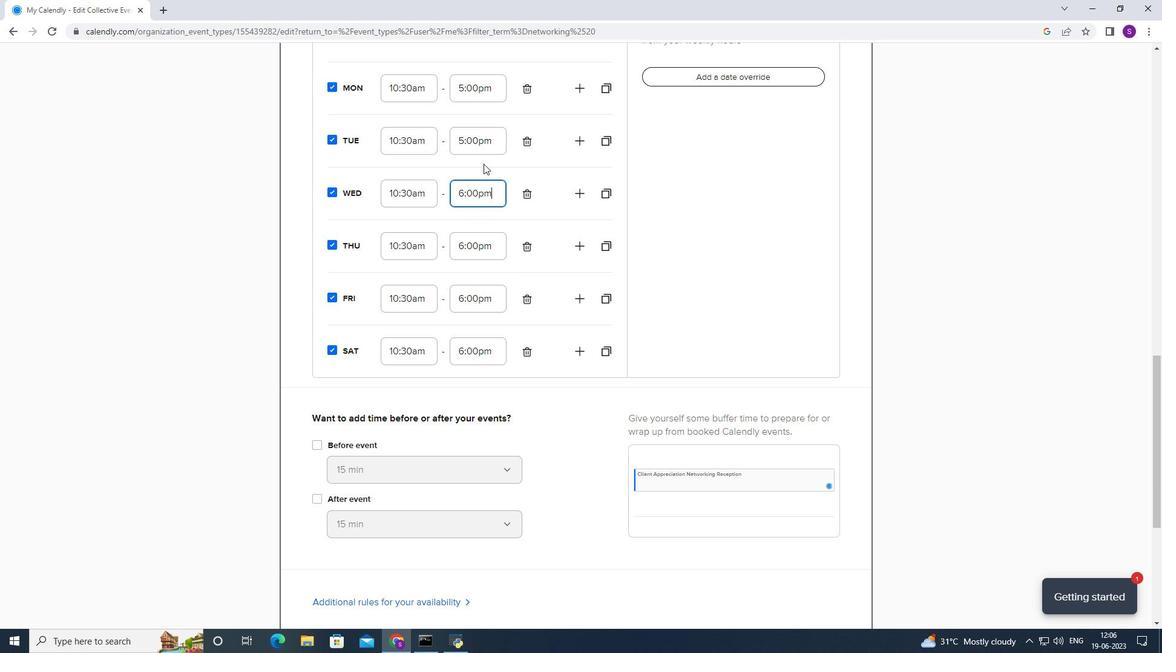 
Action: Mouse pressed left at (486, 158)
Screenshot: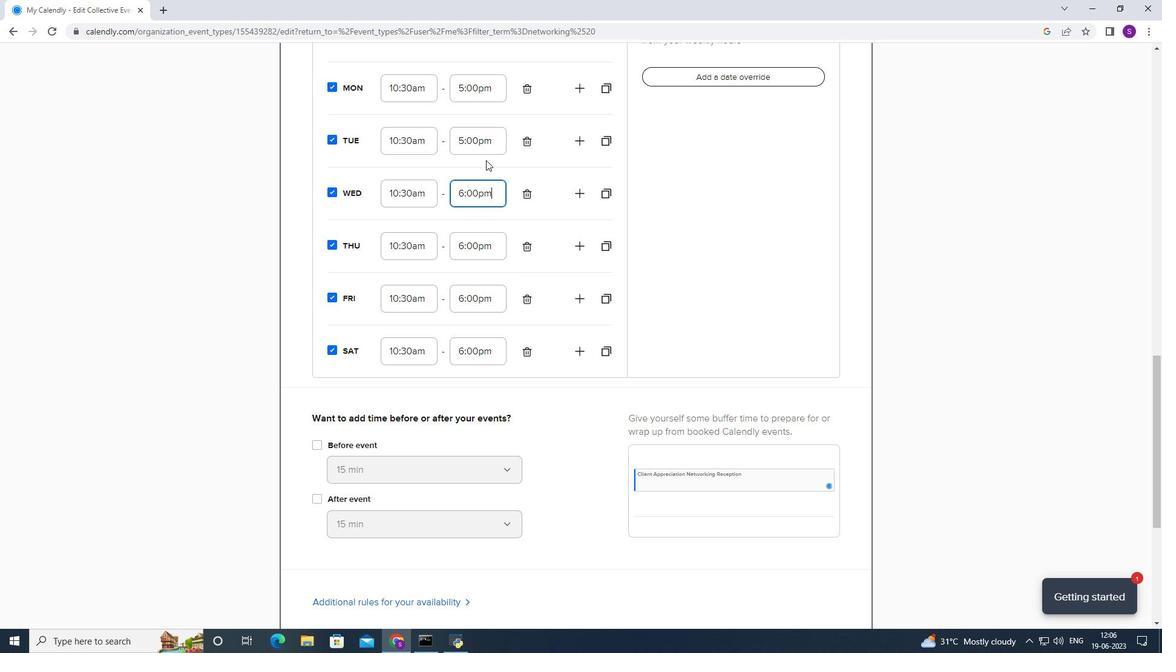 
Action: Mouse moved to (488, 153)
Screenshot: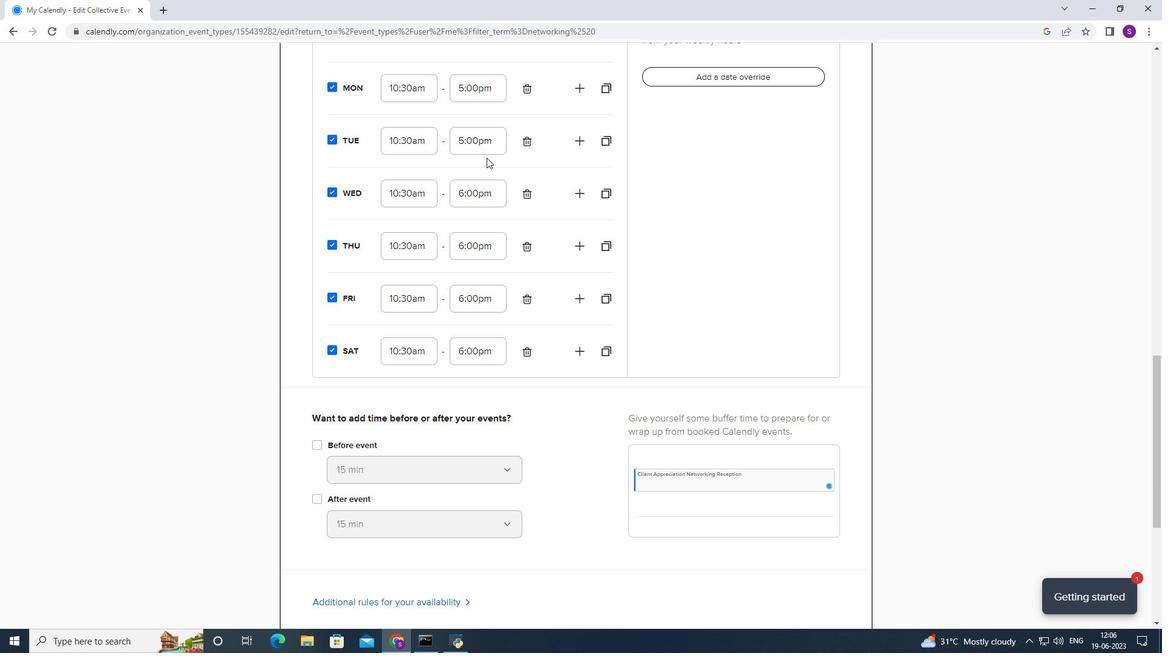 
Action: Mouse pressed left at (488, 153)
Screenshot: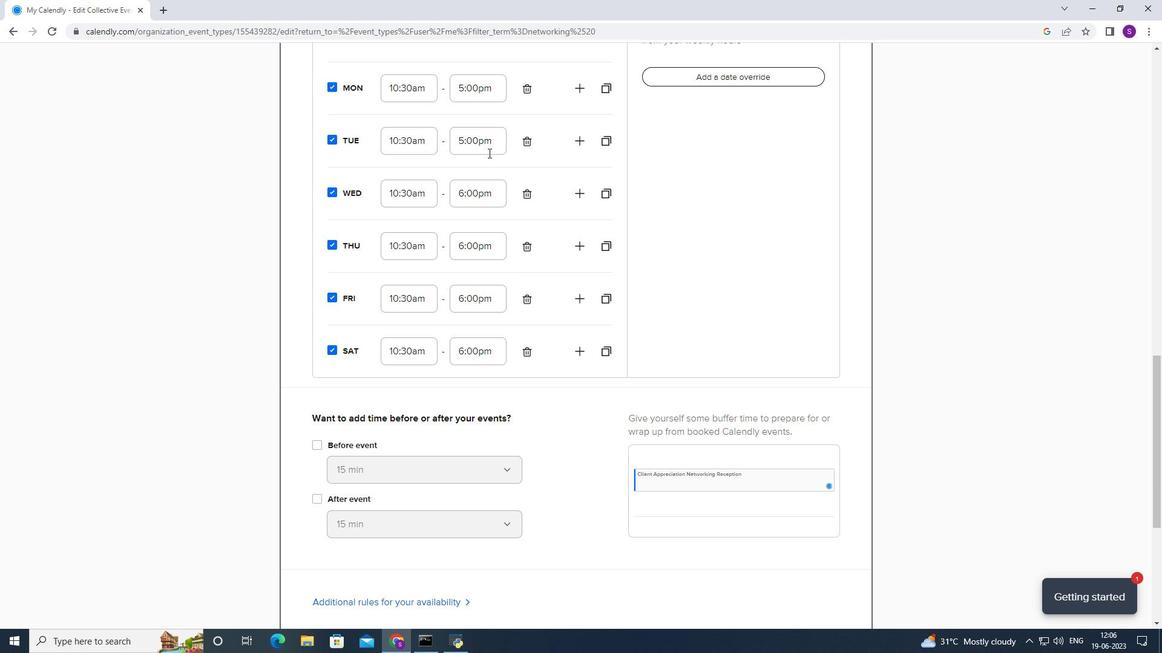 
Action: Mouse moved to (484, 234)
Screenshot: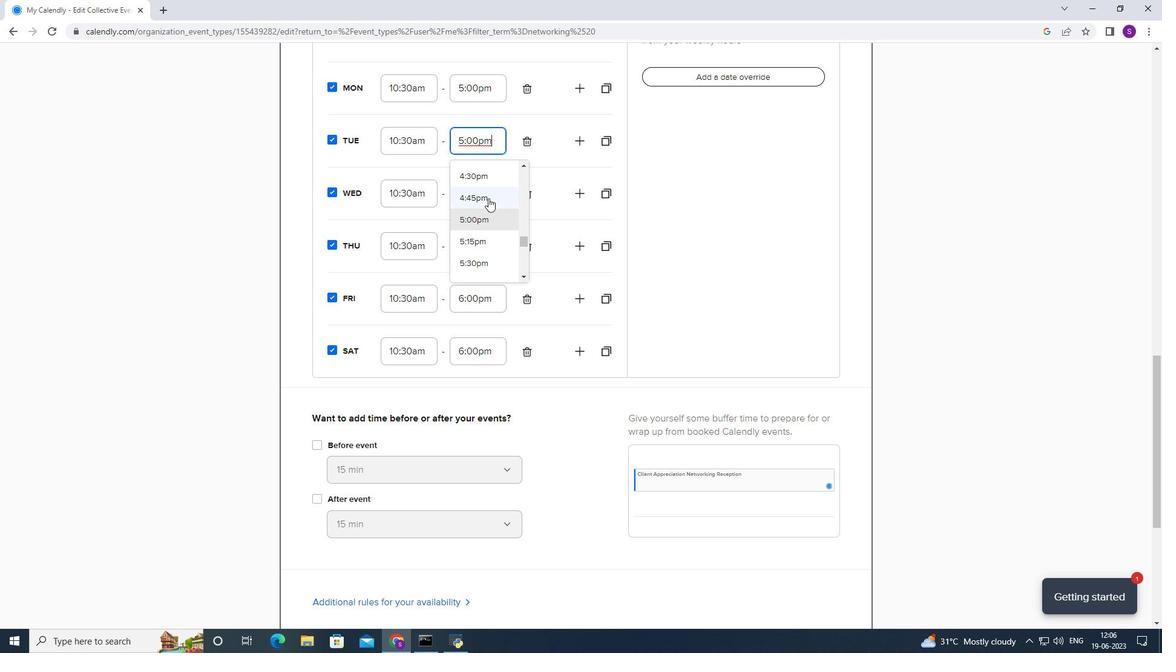 
Action: Mouse scrolled (484, 233) with delta (0, 0)
Screenshot: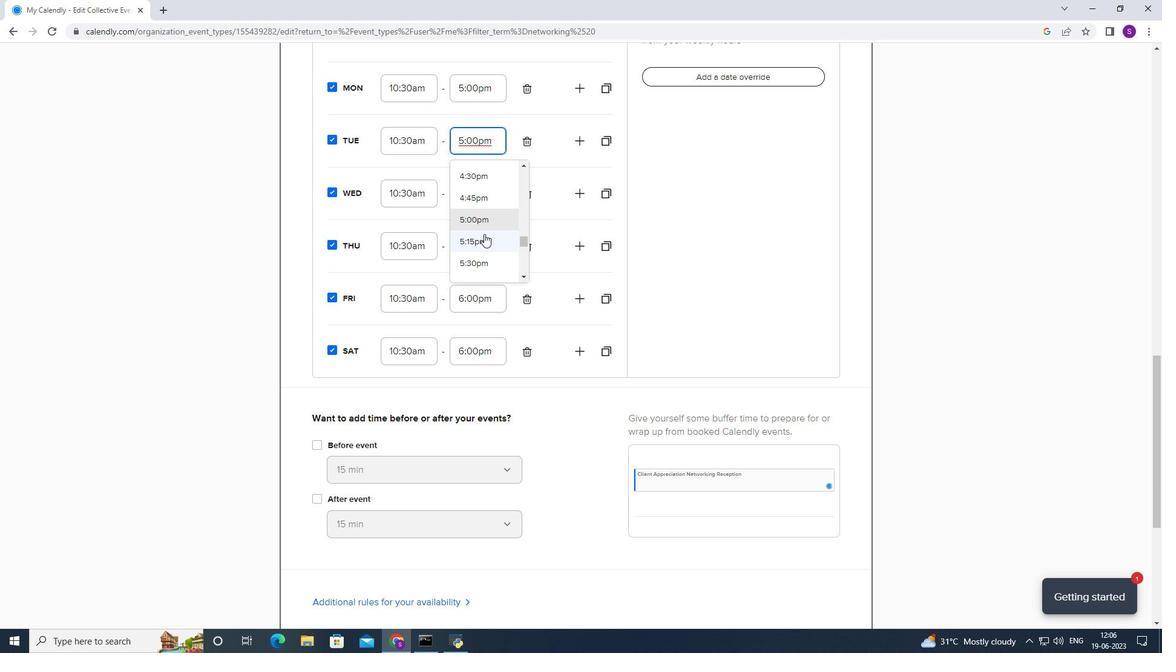 
Action: Mouse moved to (480, 243)
Screenshot: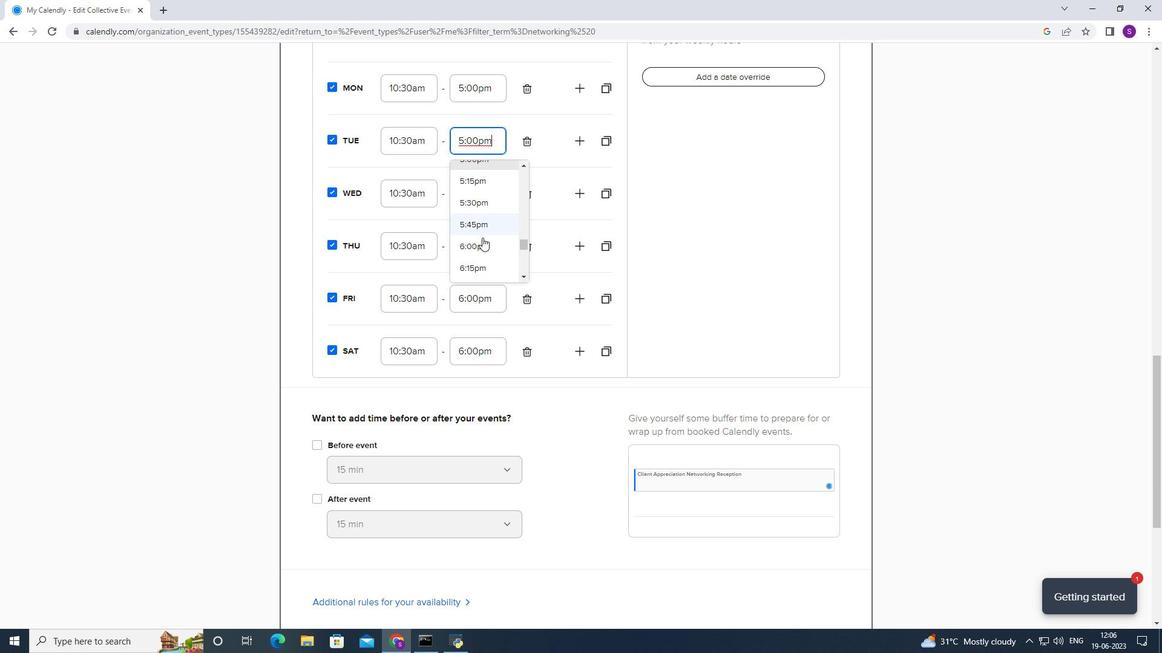 
Action: Mouse pressed left at (480, 243)
Screenshot: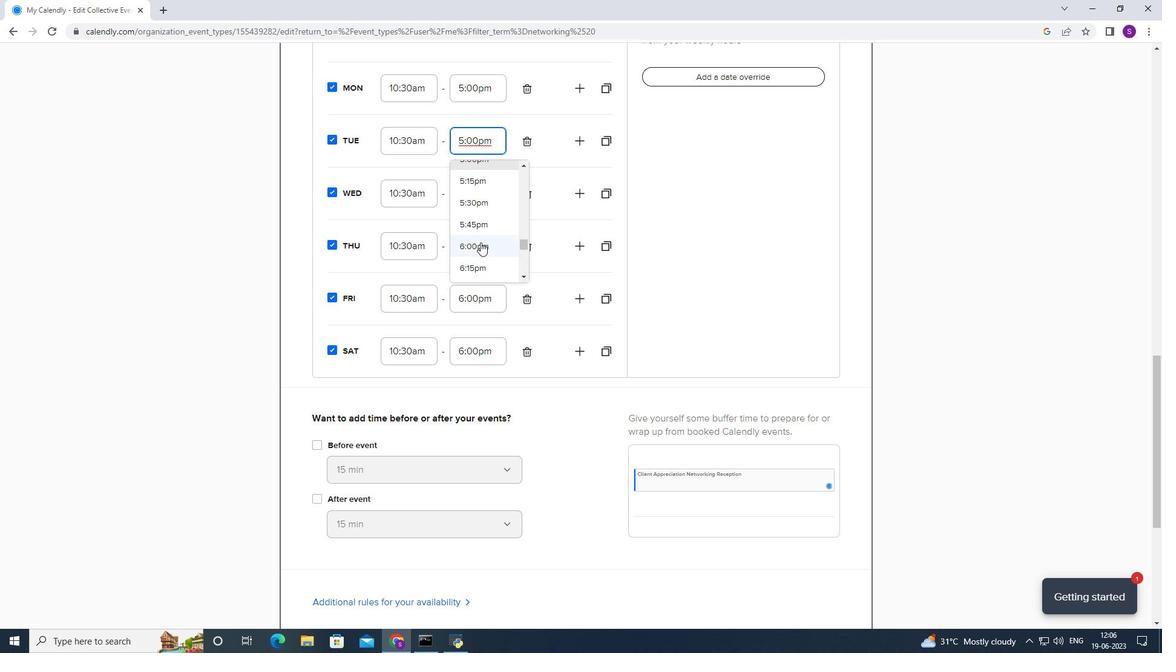 
Action: Mouse moved to (498, 97)
Screenshot: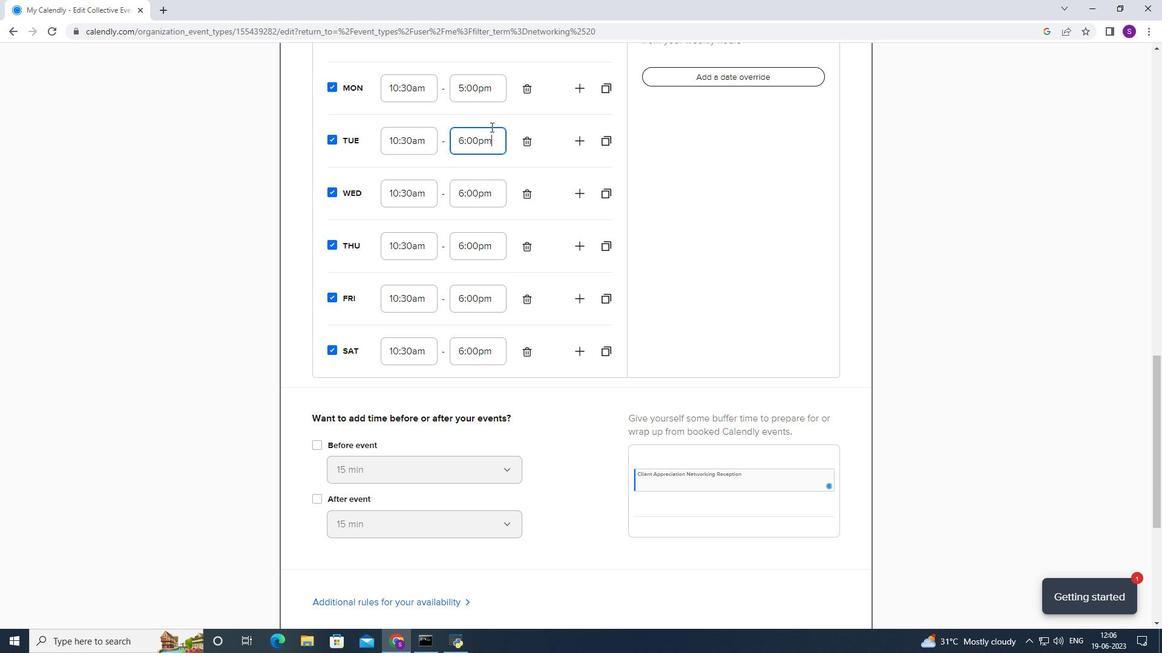 
Action: Mouse pressed left at (498, 97)
Screenshot: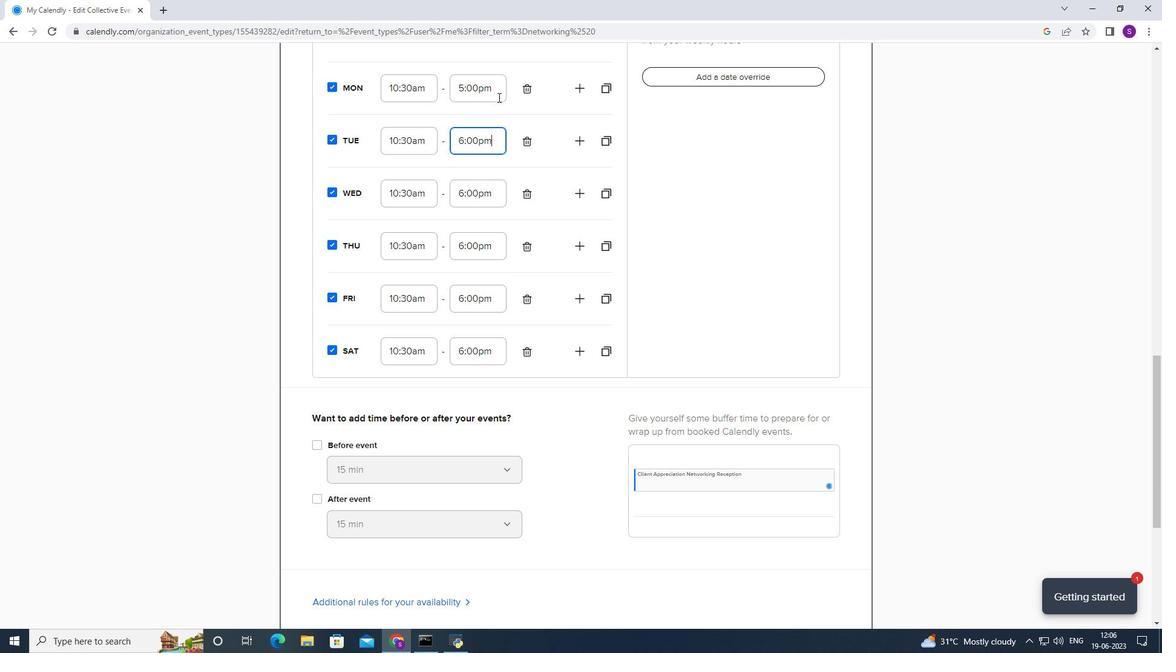 
Action: Mouse moved to (482, 181)
Screenshot: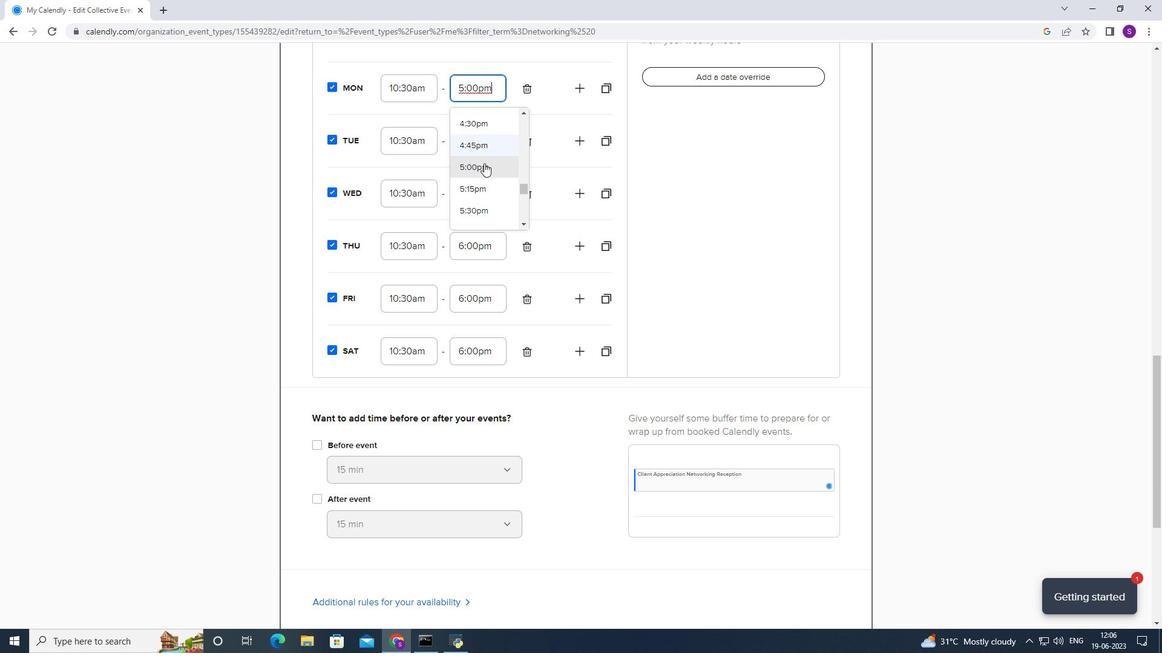 
Action: Mouse scrolled (482, 181) with delta (0, 0)
Screenshot: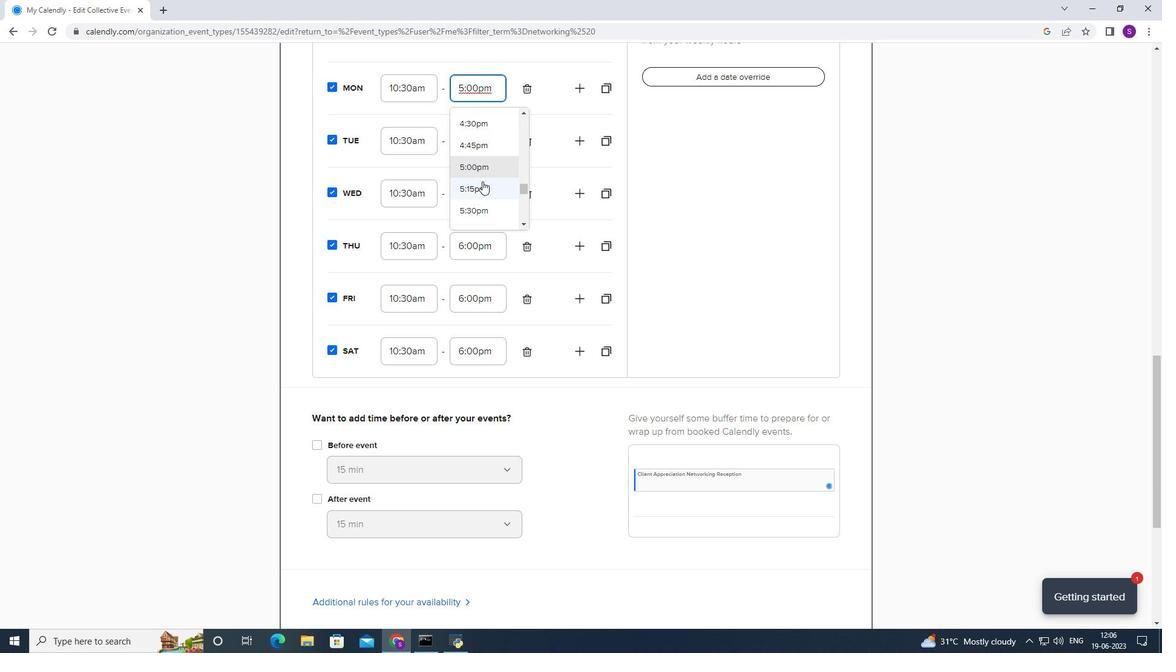 
Action: Mouse moved to (483, 197)
Screenshot: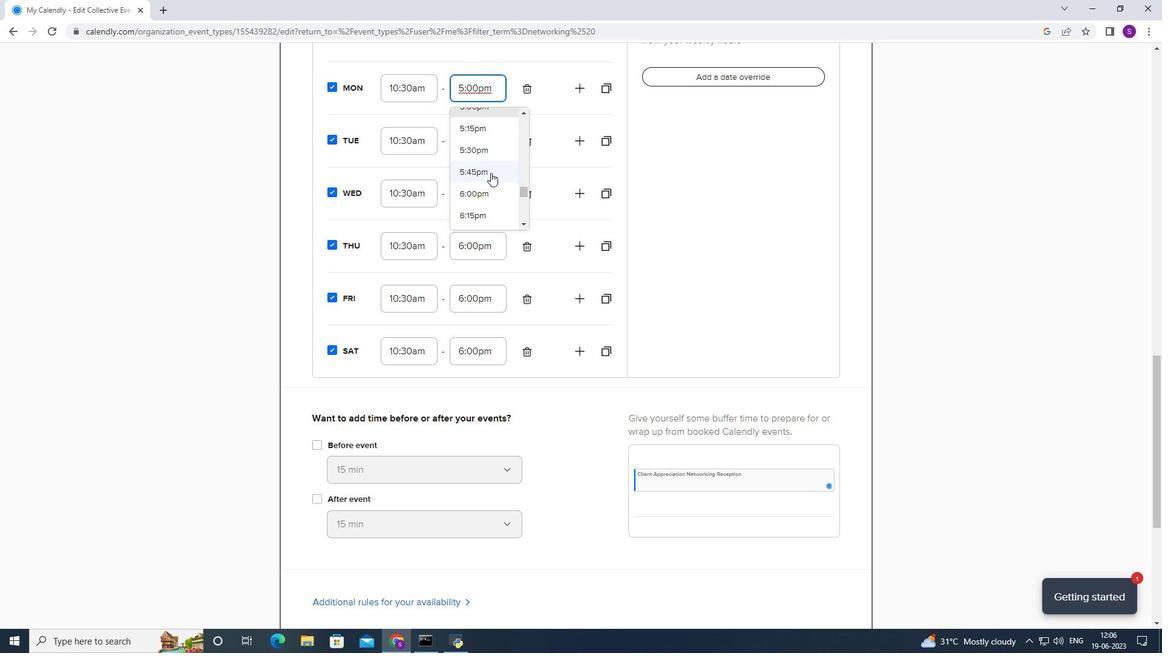 
Action: Mouse pressed left at (483, 197)
Screenshot: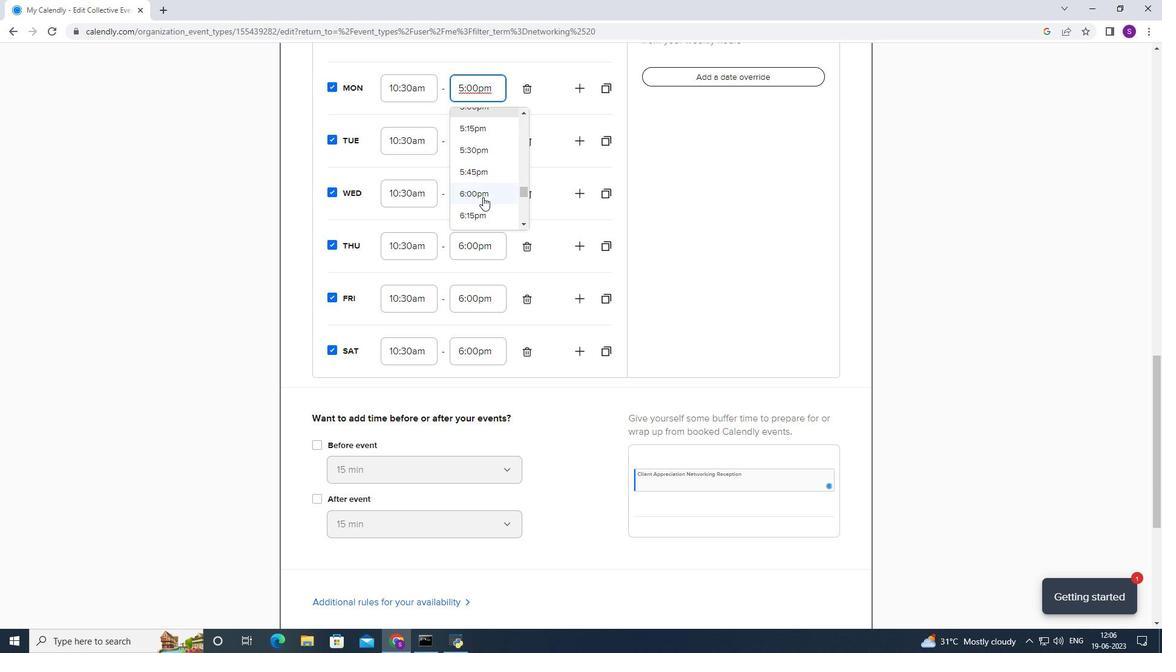 
Action: Mouse moved to (469, 333)
Screenshot: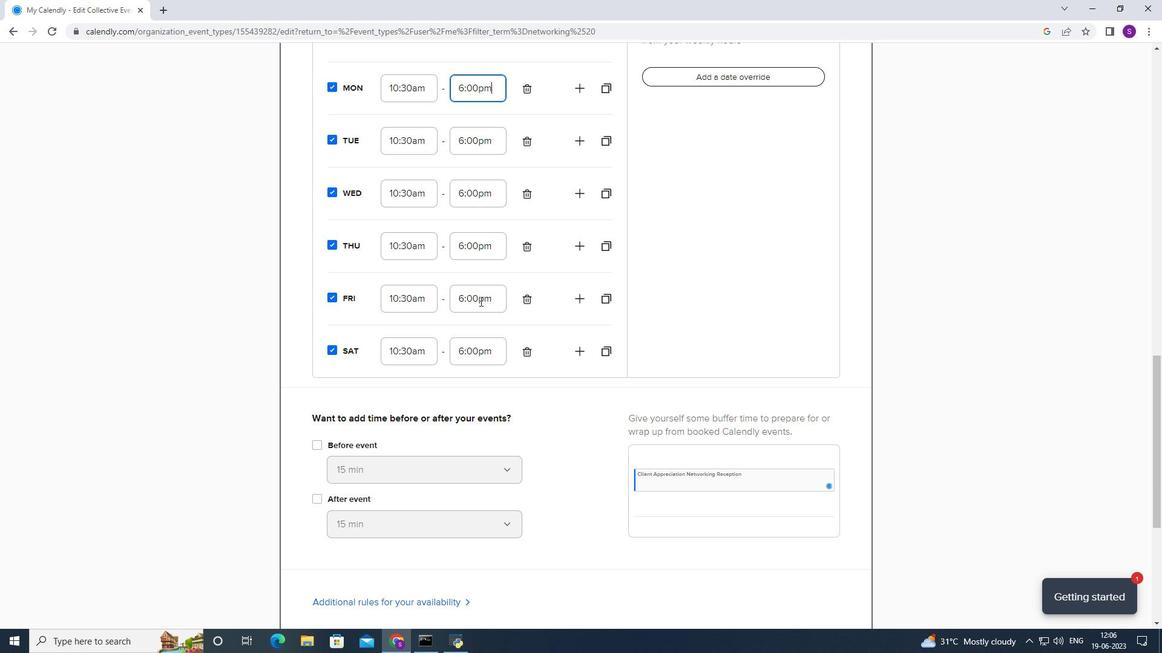 
Action: Mouse scrolled (469, 332) with delta (0, 0)
Screenshot: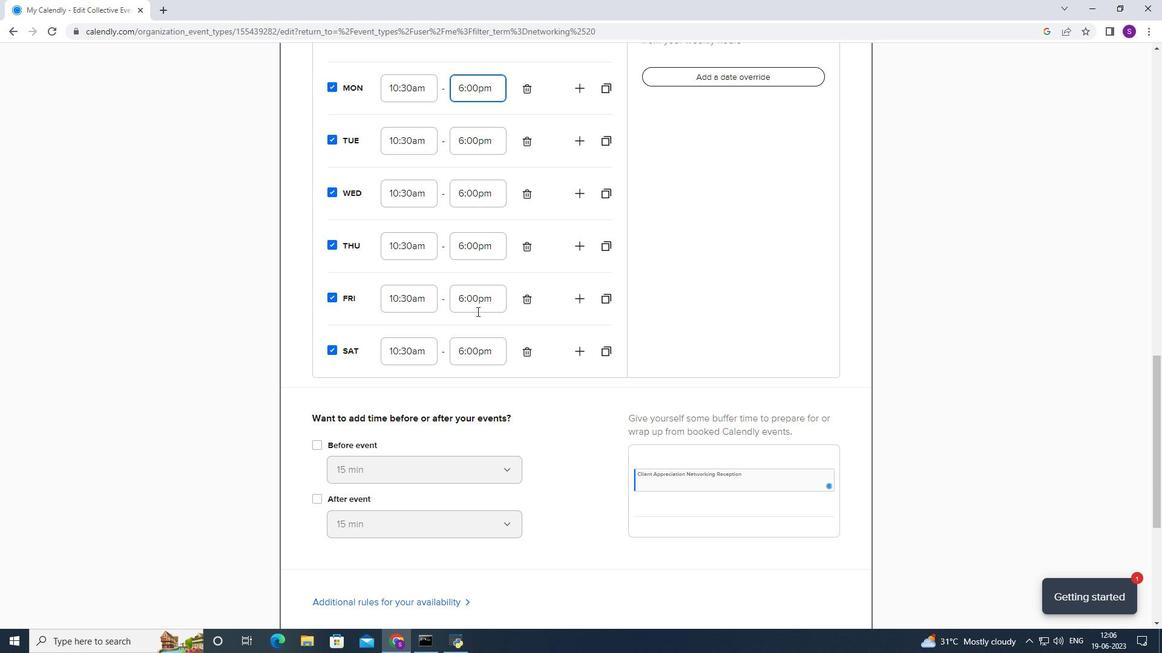 
Action: Mouse moved to (468, 334)
Screenshot: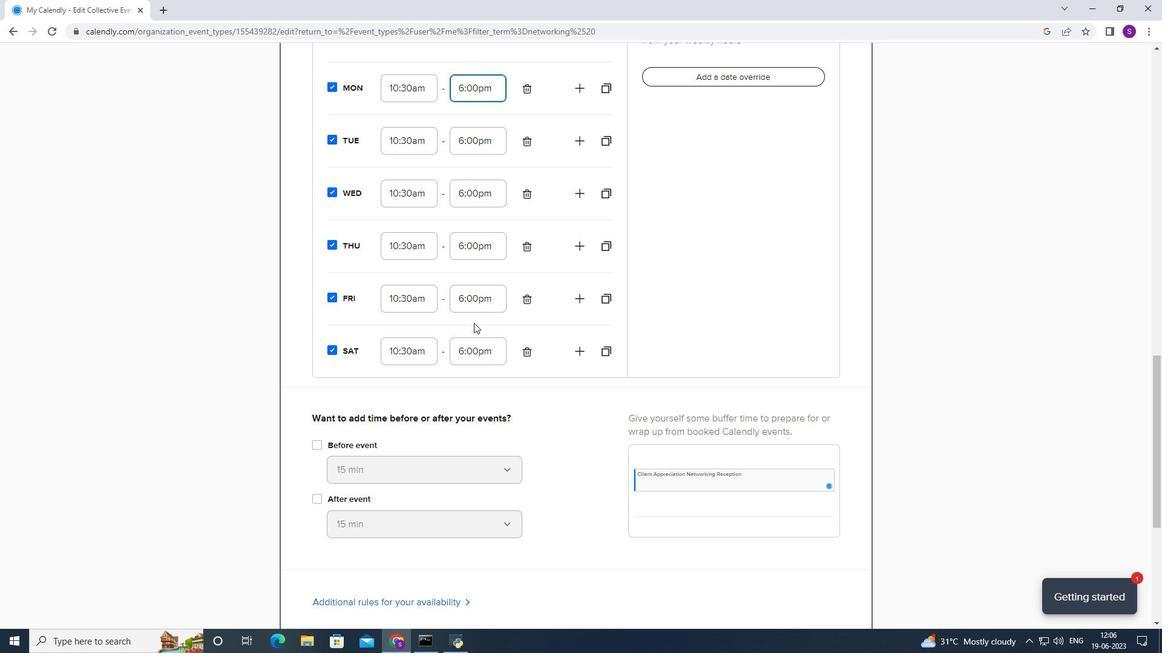 
Action: Mouse scrolled (468, 333) with delta (0, 0)
Screenshot: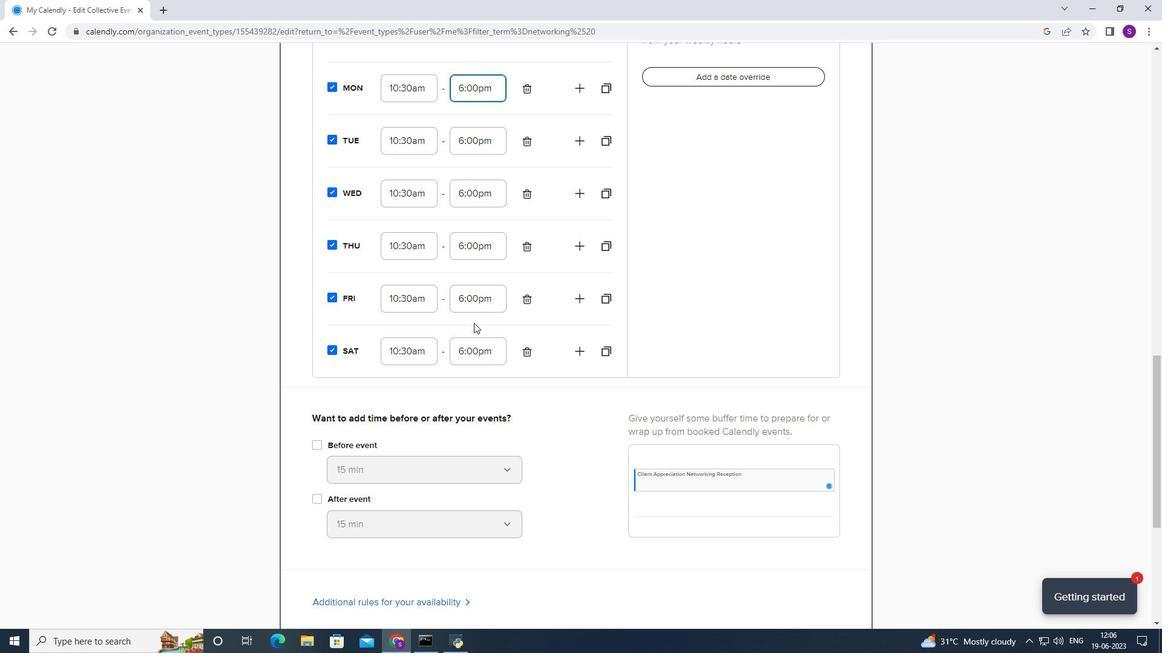 
Action: Mouse scrolled (468, 333) with delta (0, 0)
Screenshot: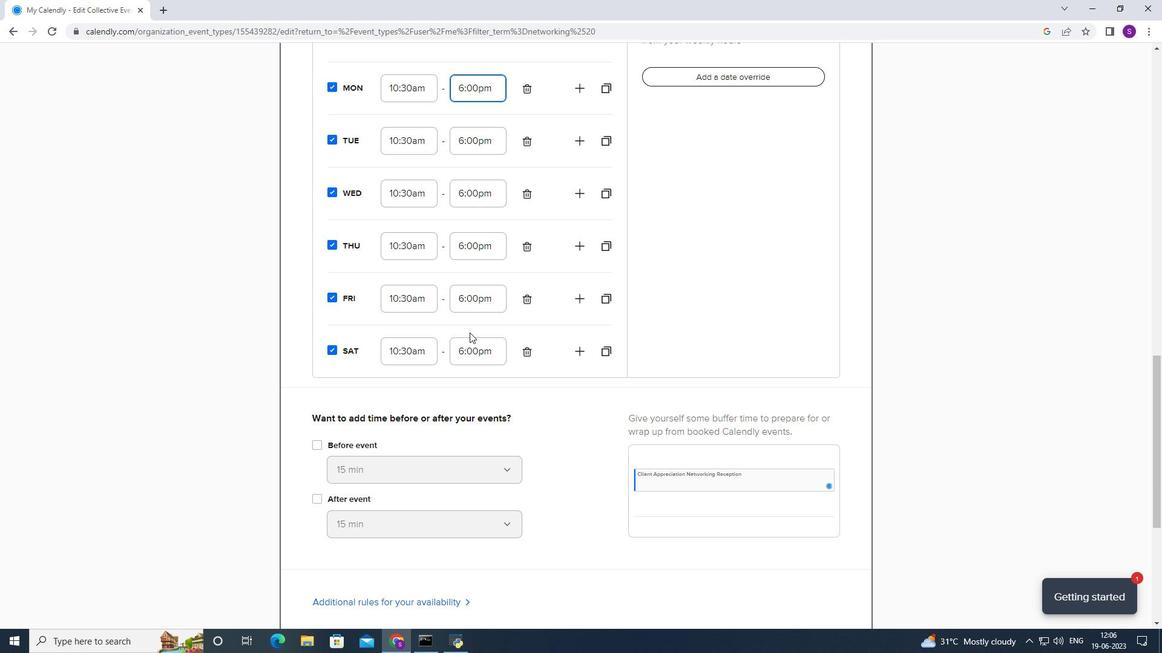 
Action: Mouse scrolled (468, 333) with delta (0, 0)
Screenshot: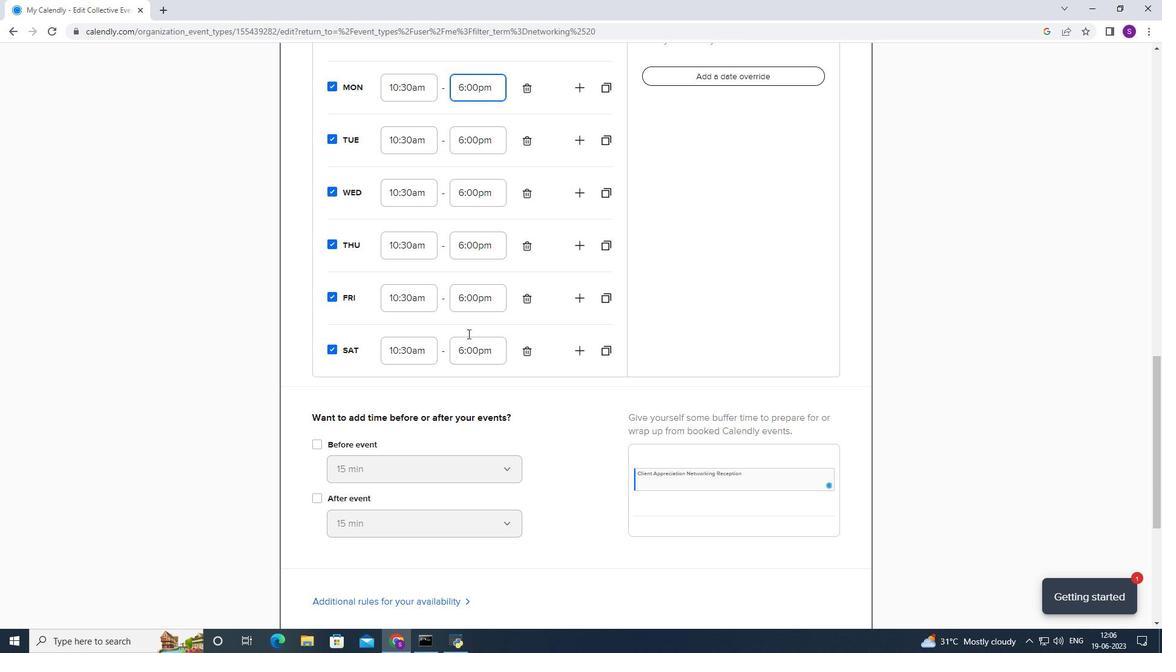 
Action: Mouse moved to (311, 203)
Screenshot: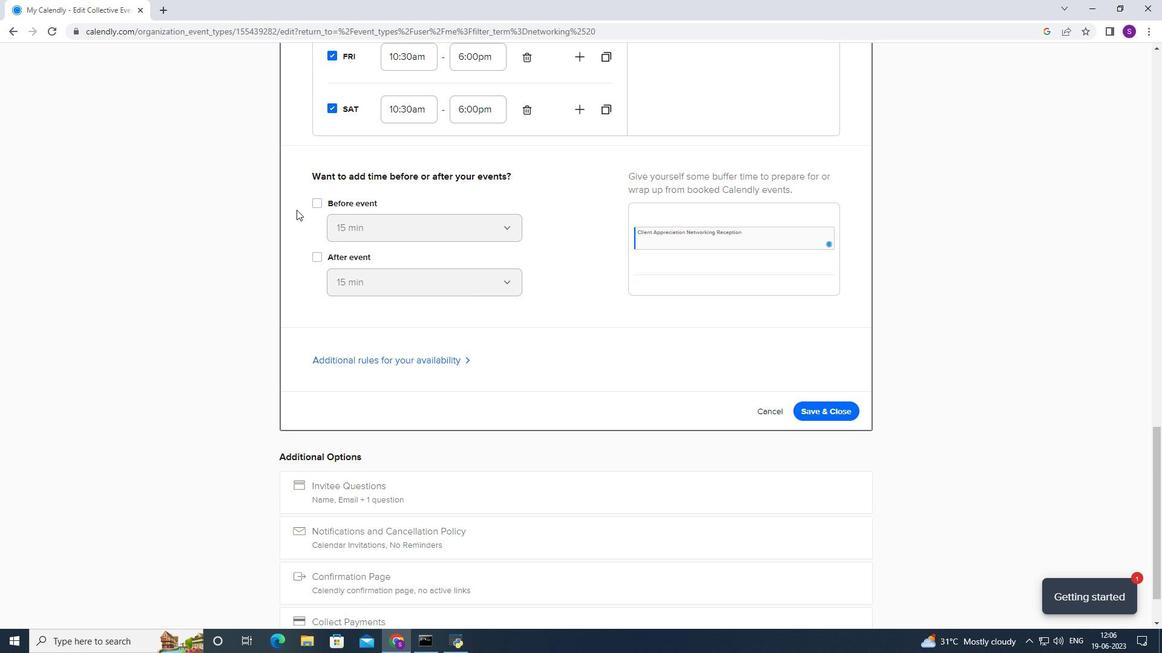 
Action: Mouse pressed left at (311, 203)
Screenshot: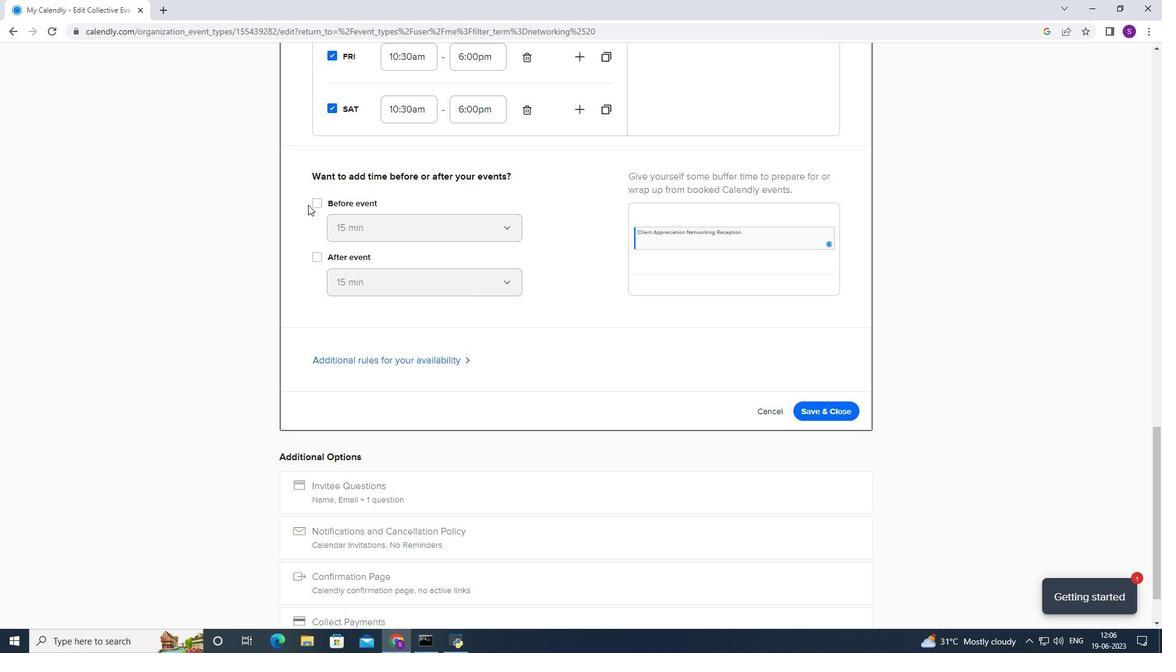 
Action: Mouse moved to (336, 229)
Screenshot: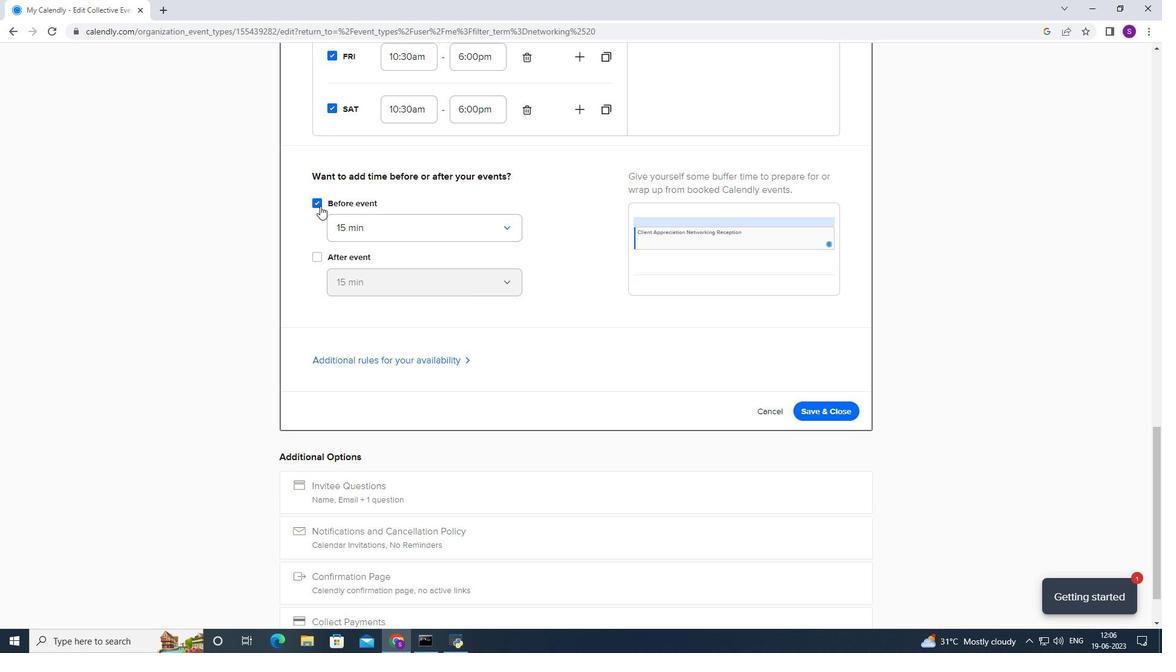 
Action: Mouse pressed left at (336, 229)
Screenshot: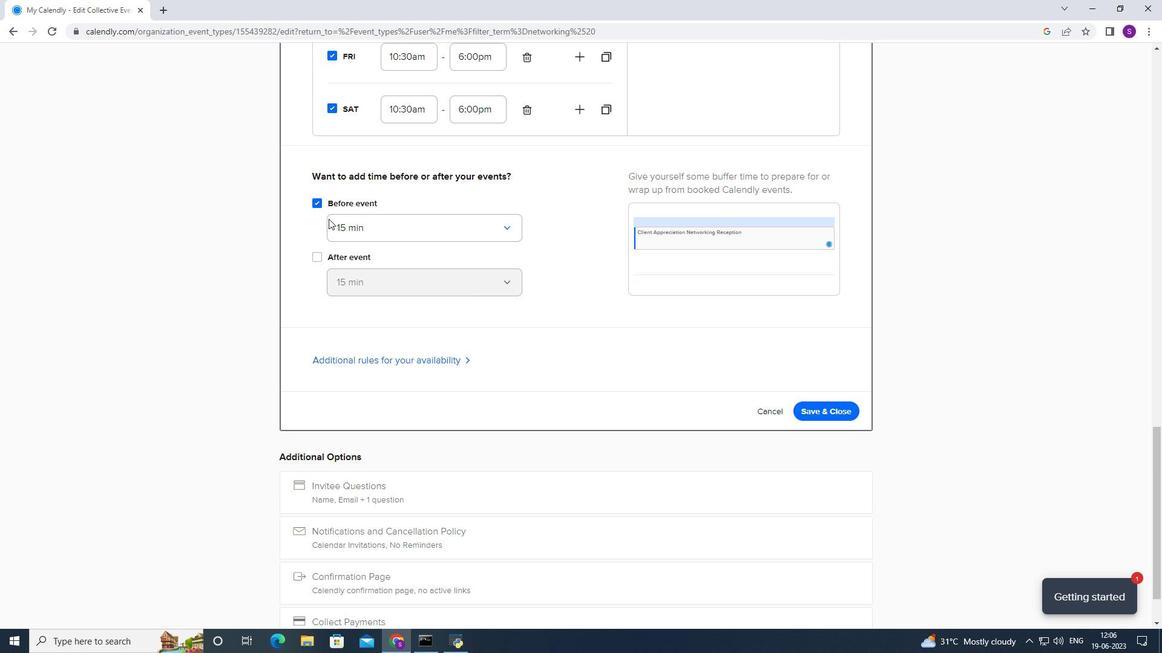 
Action: Mouse moved to (347, 258)
Screenshot: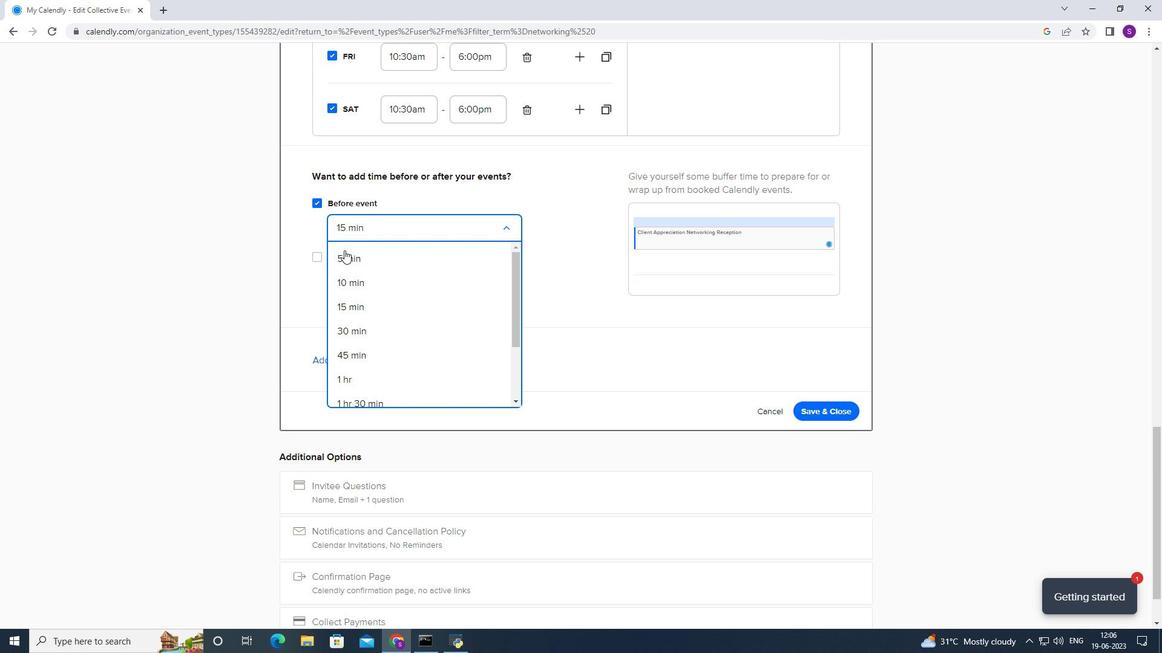 
Action: Mouse pressed left at (347, 258)
Screenshot: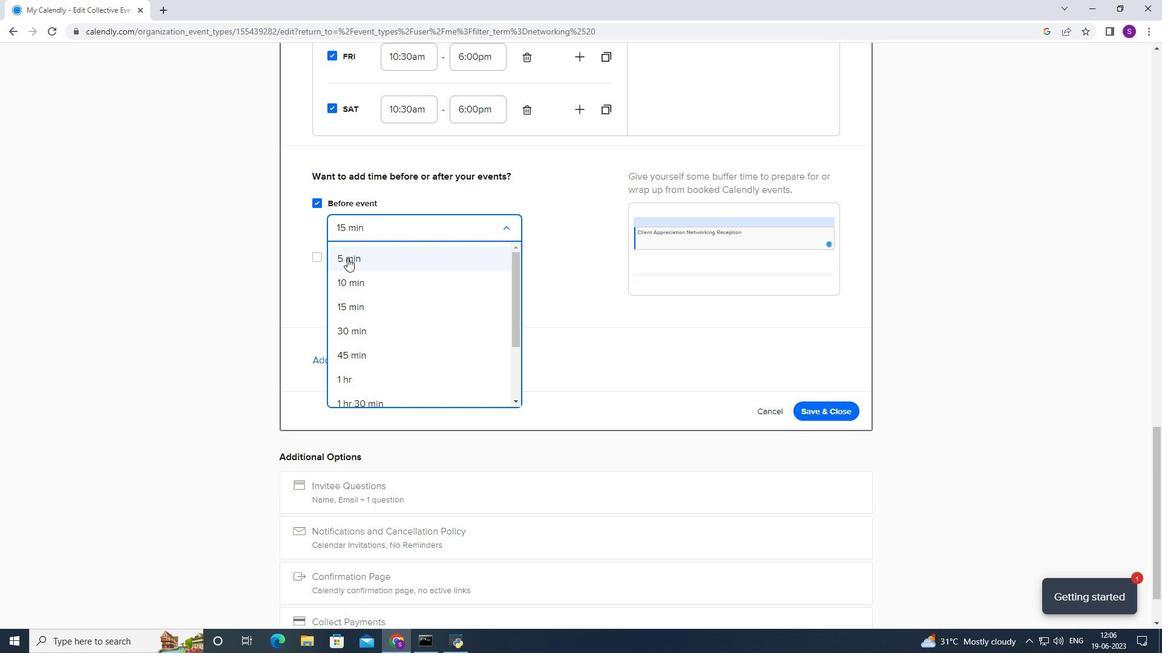 
Action: Mouse moved to (321, 256)
Screenshot: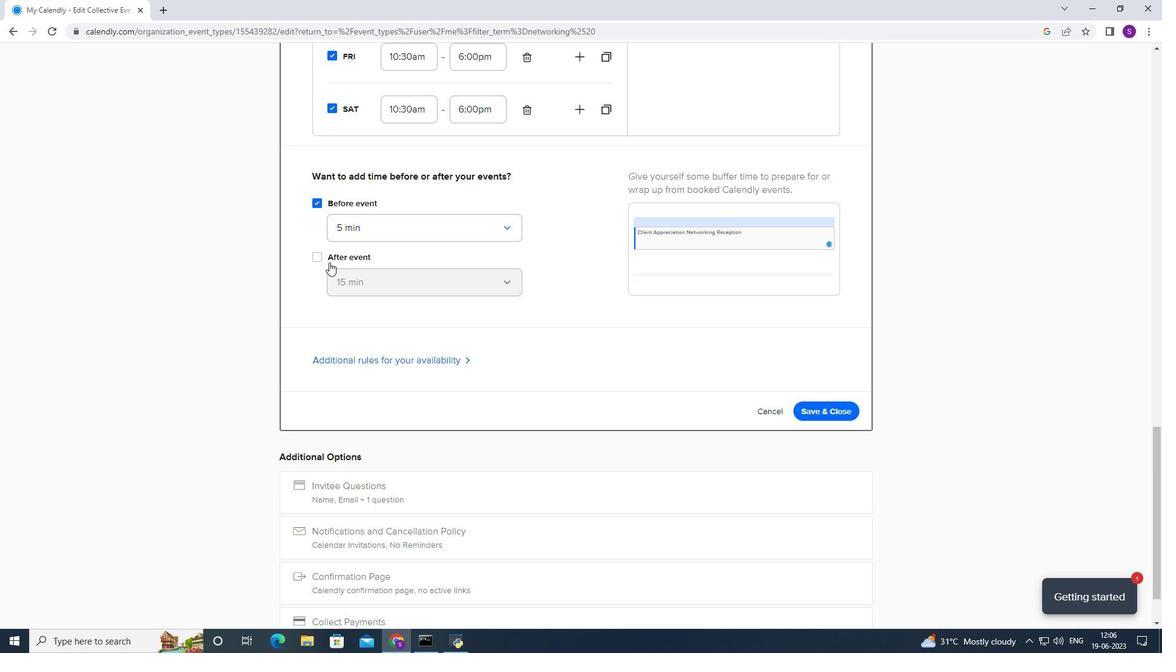 
Action: Mouse pressed left at (321, 256)
Screenshot: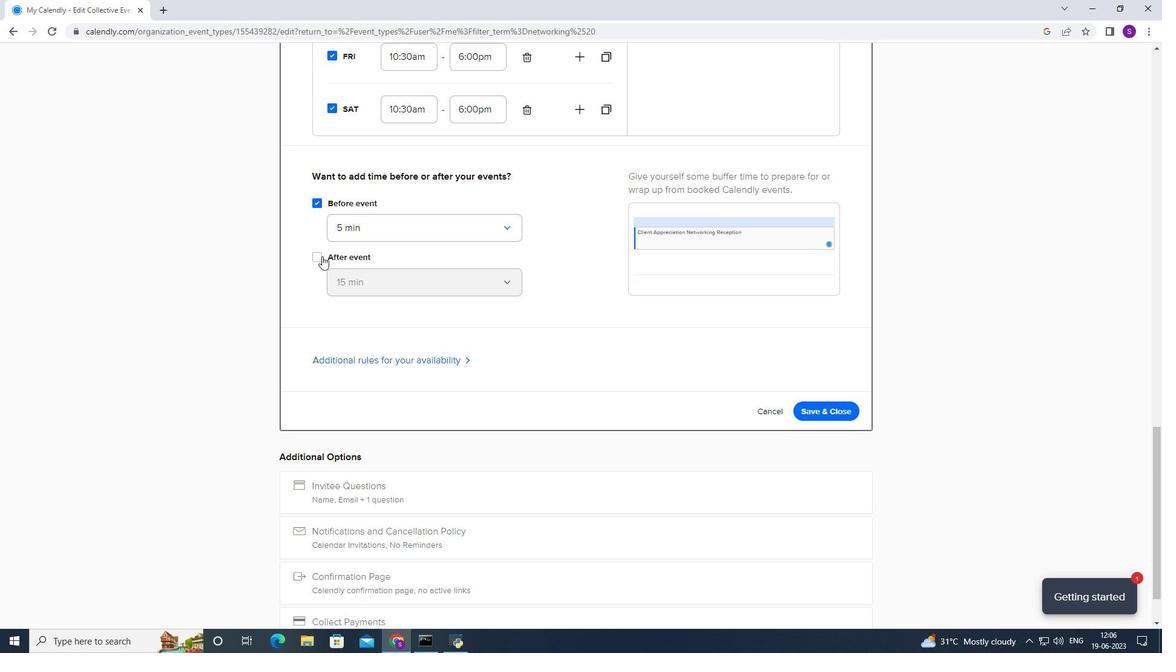 
Action: Mouse moved to (397, 210)
Screenshot: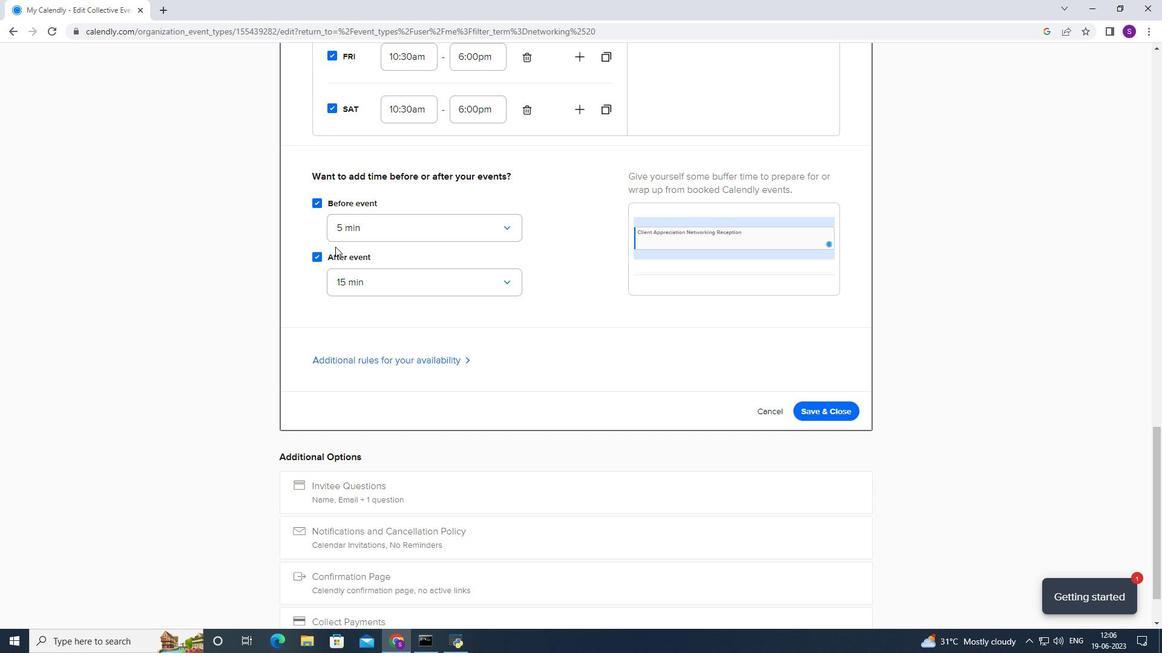 
Action: Mouse pressed left at (397, 210)
Screenshot: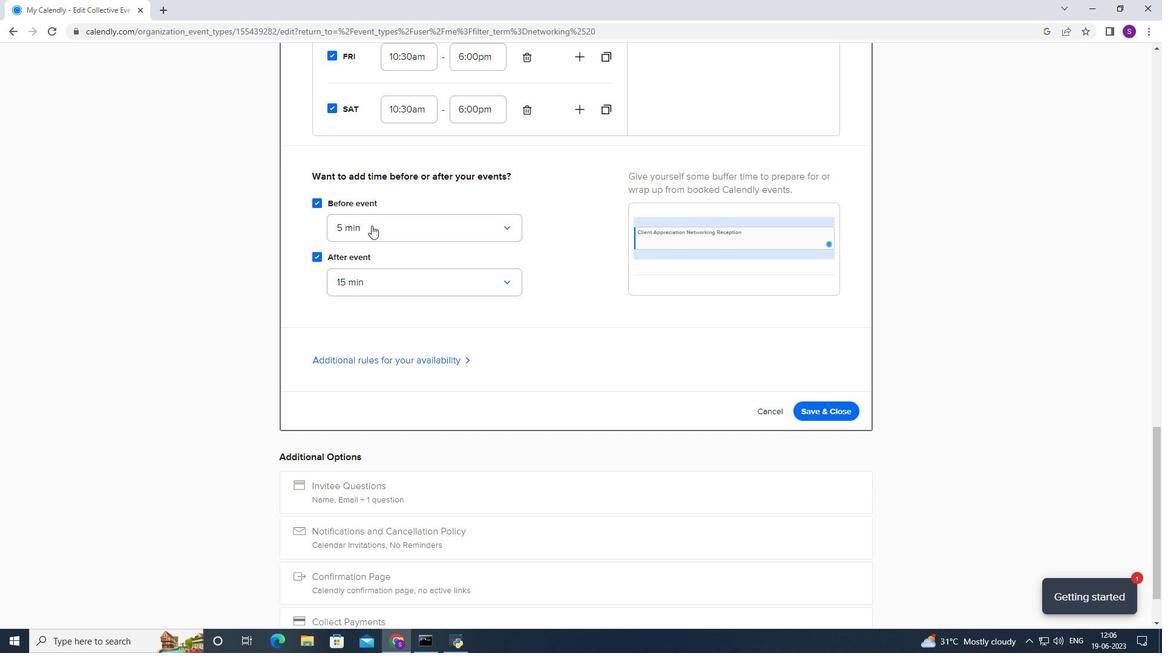 
Action: Mouse moved to (394, 221)
Screenshot: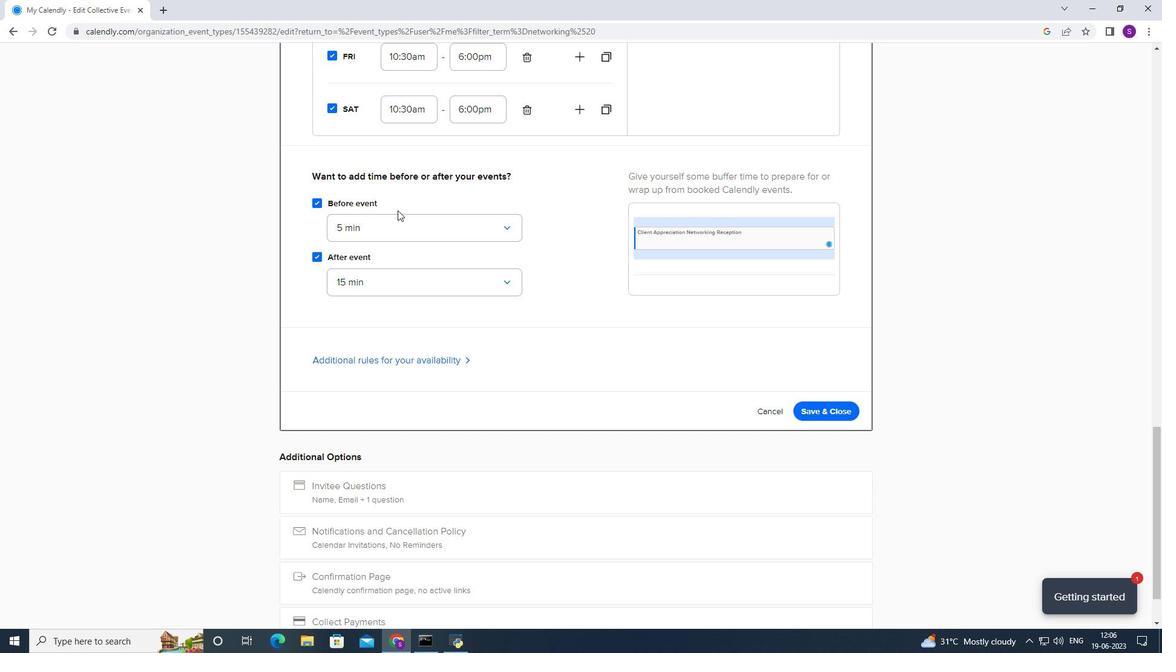 
Action: Mouse pressed left at (394, 221)
Screenshot: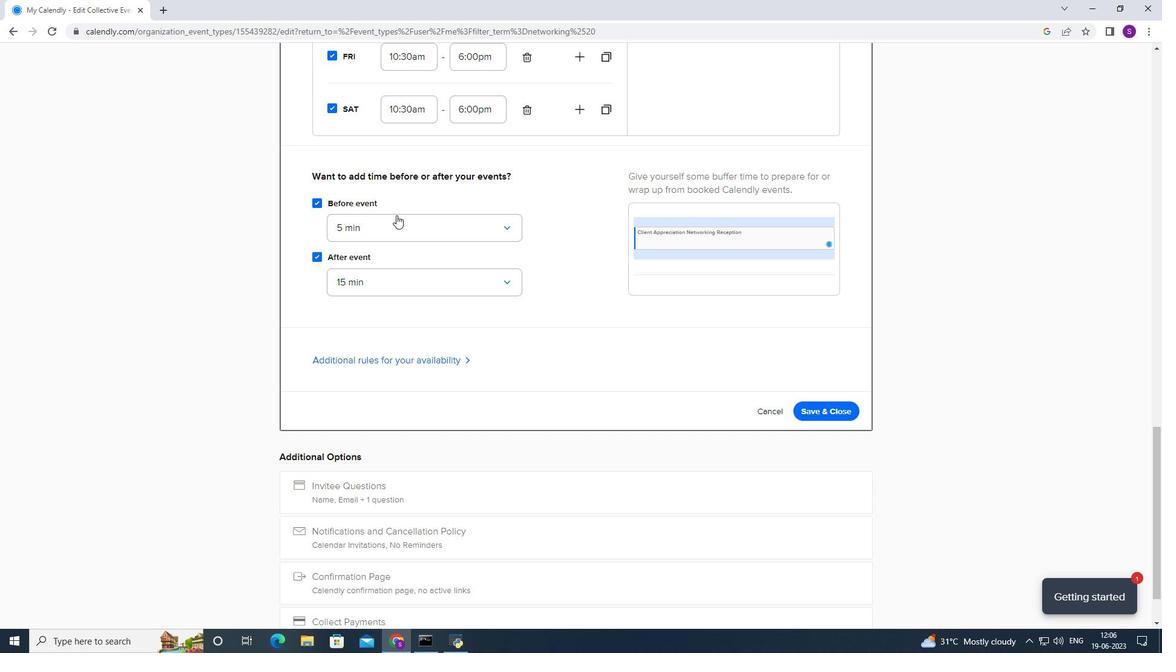 
Action: Mouse moved to (369, 300)
Screenshot: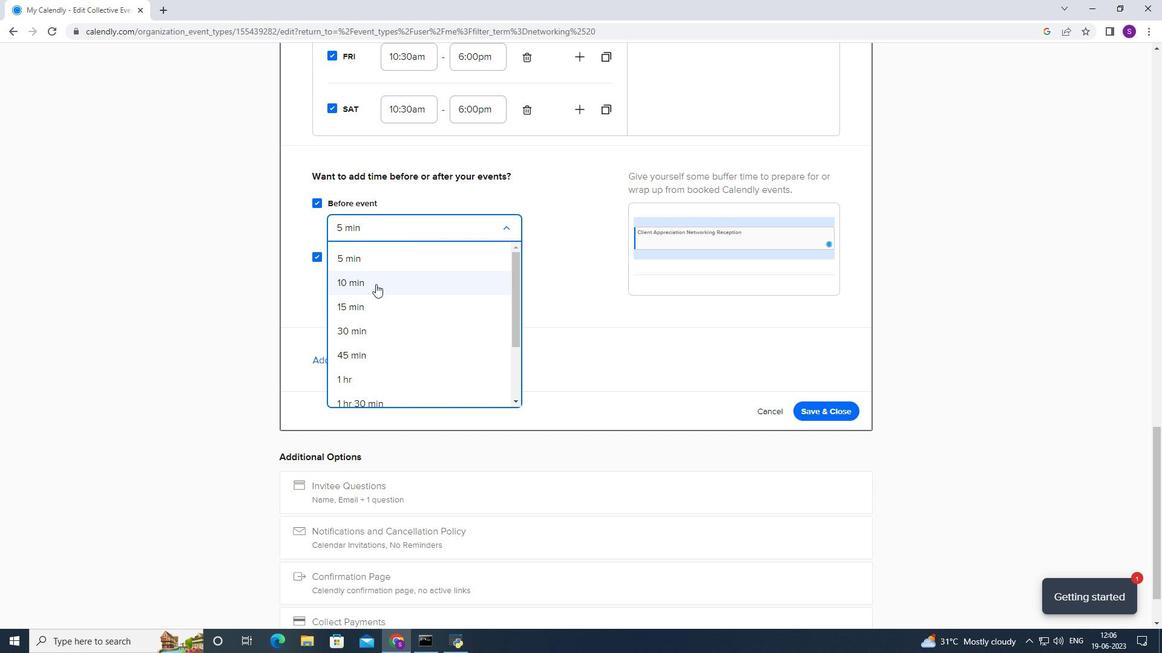 
Action: Mouse pressed left at (369, 300)
Screenshot: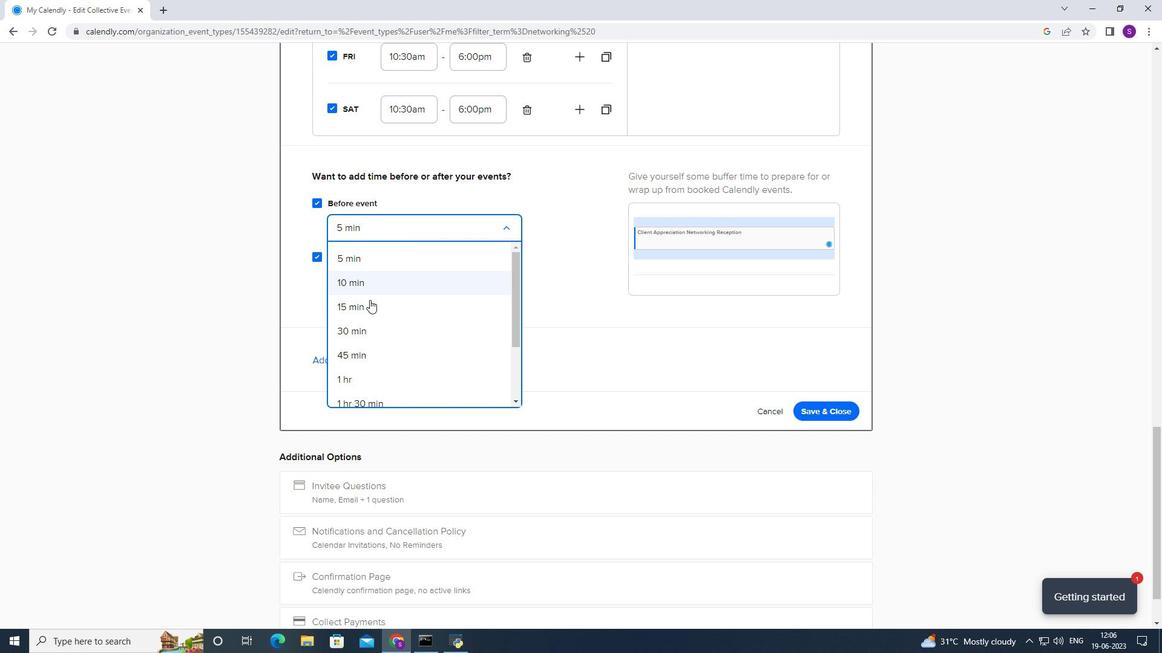 
Action: Mouse moved to (534, 292)
Screenshot: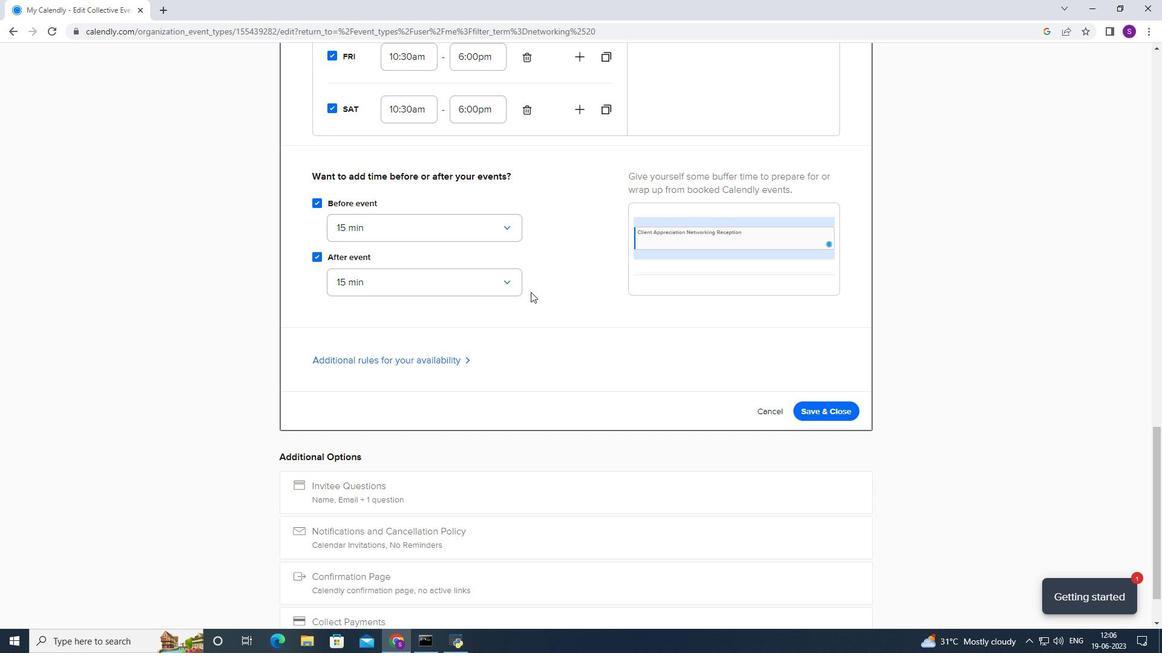 
Action: Mouse pressed left at (534, 292)
Screenshot: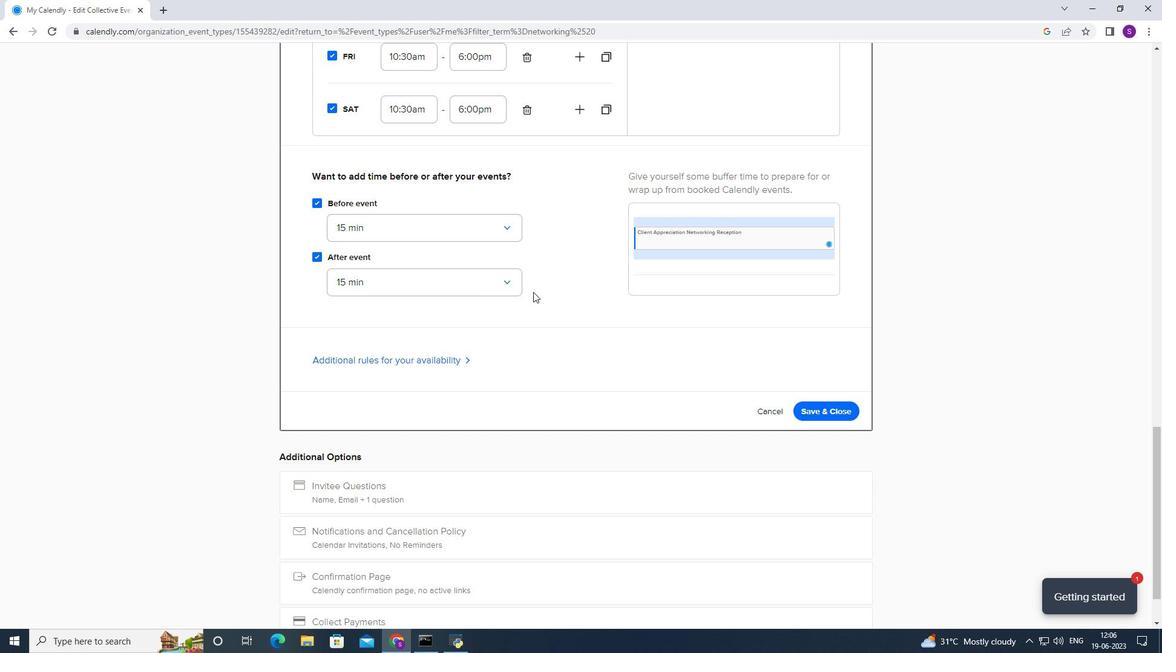 
Action: Mouse moved to (408, 348)
Screenshot: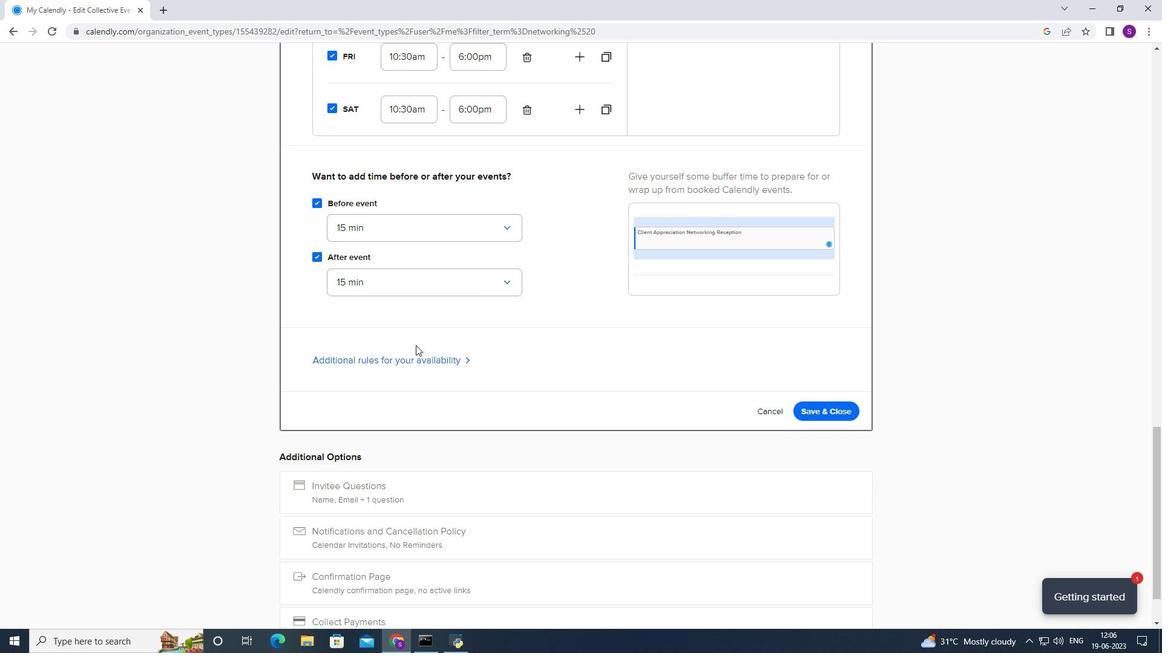 
Action: Mouse pressed left at (408, 348)
Screenshot: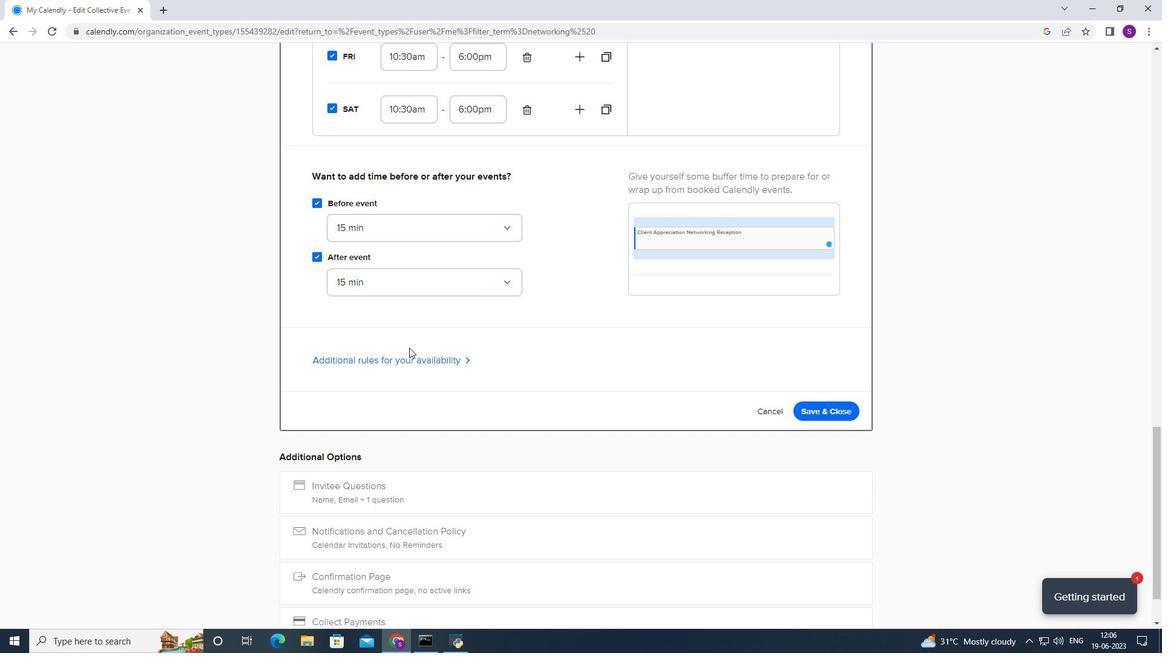 
Action: Mouse moved to (408, 354)
Screenshot: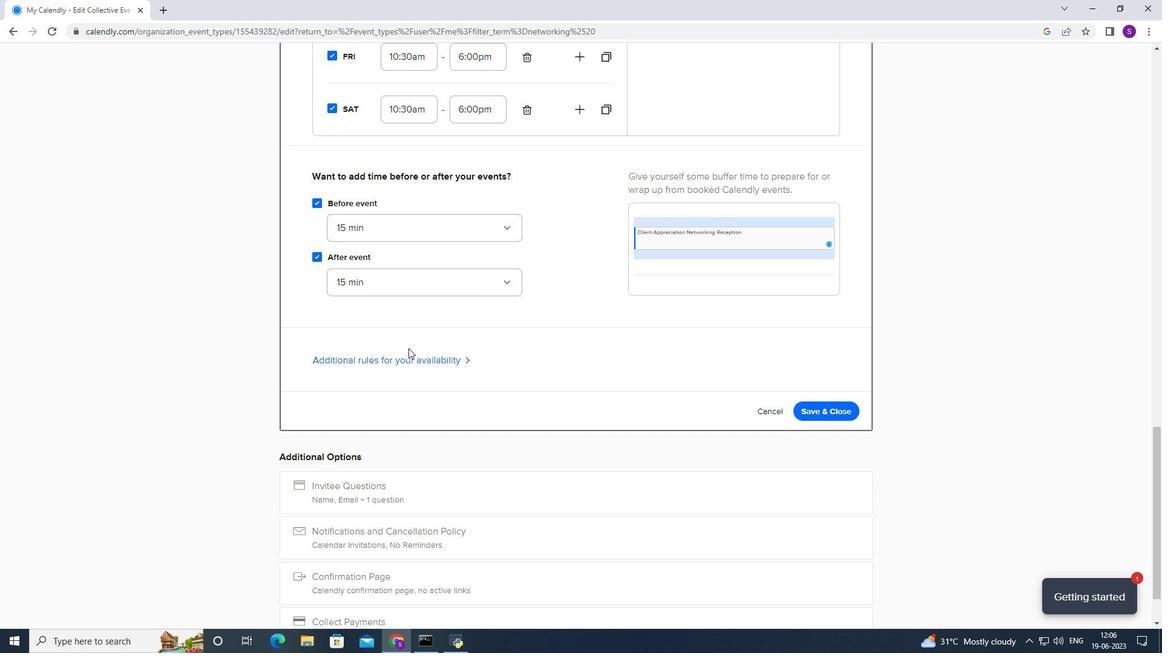 
Action: Mouse pressed left at (408, 354)
Screenshot: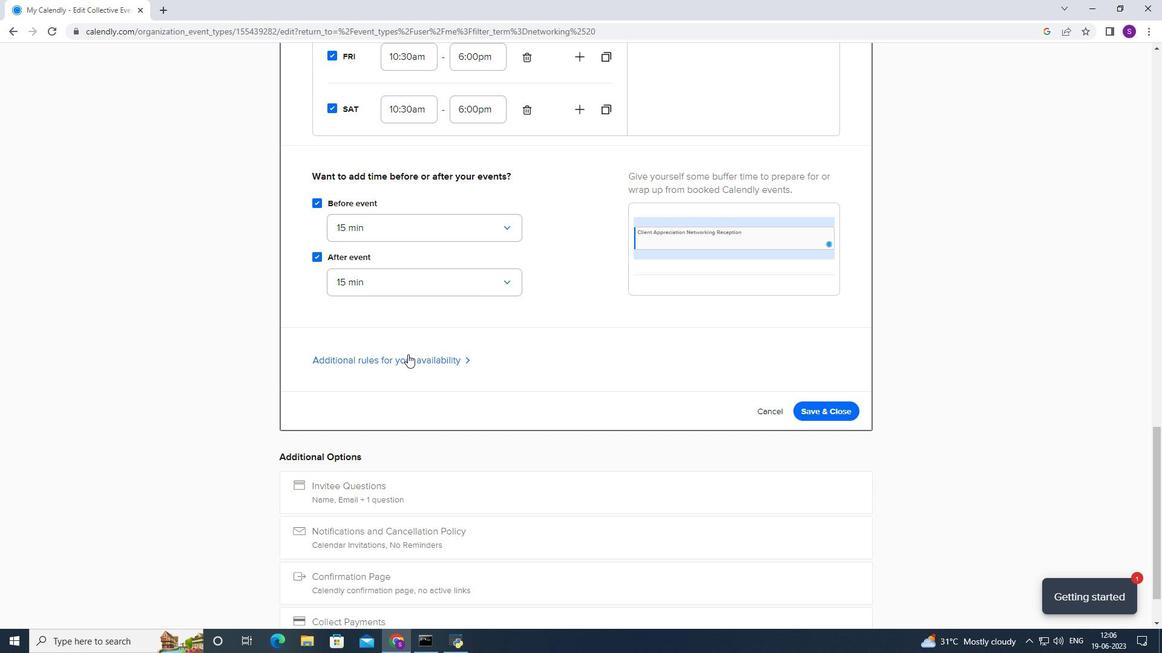 
Action: Mouse moved to (408, 355)
Screenshot: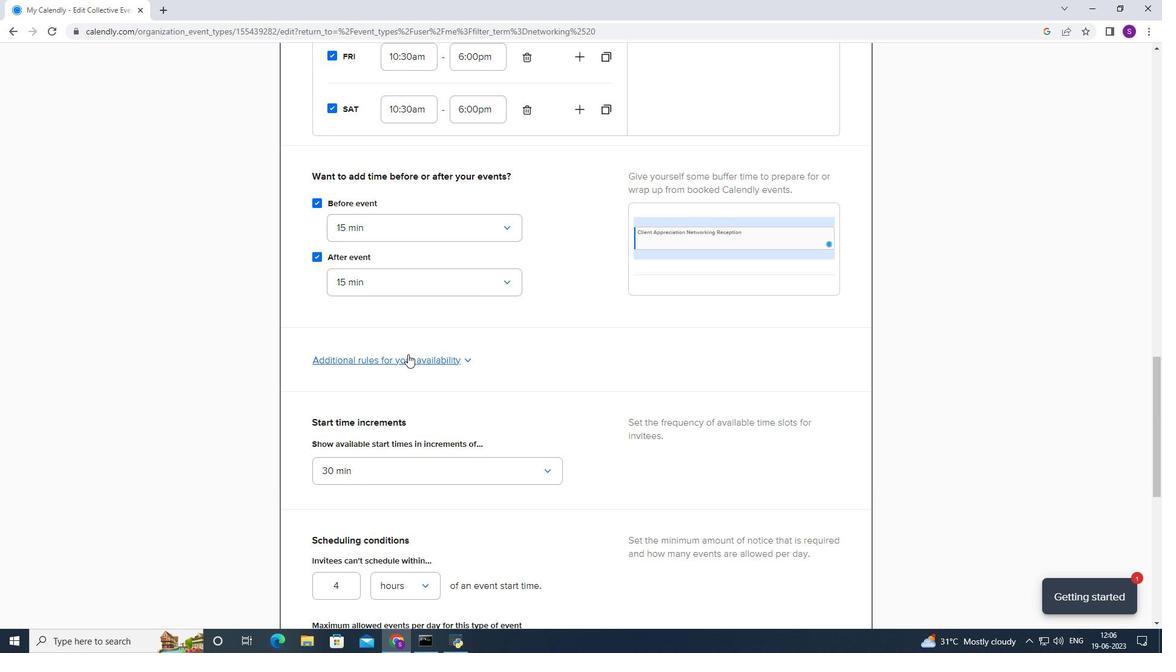 
Action: Mouse scrolled (408, 354) with delta (0, 0)
Screenshot: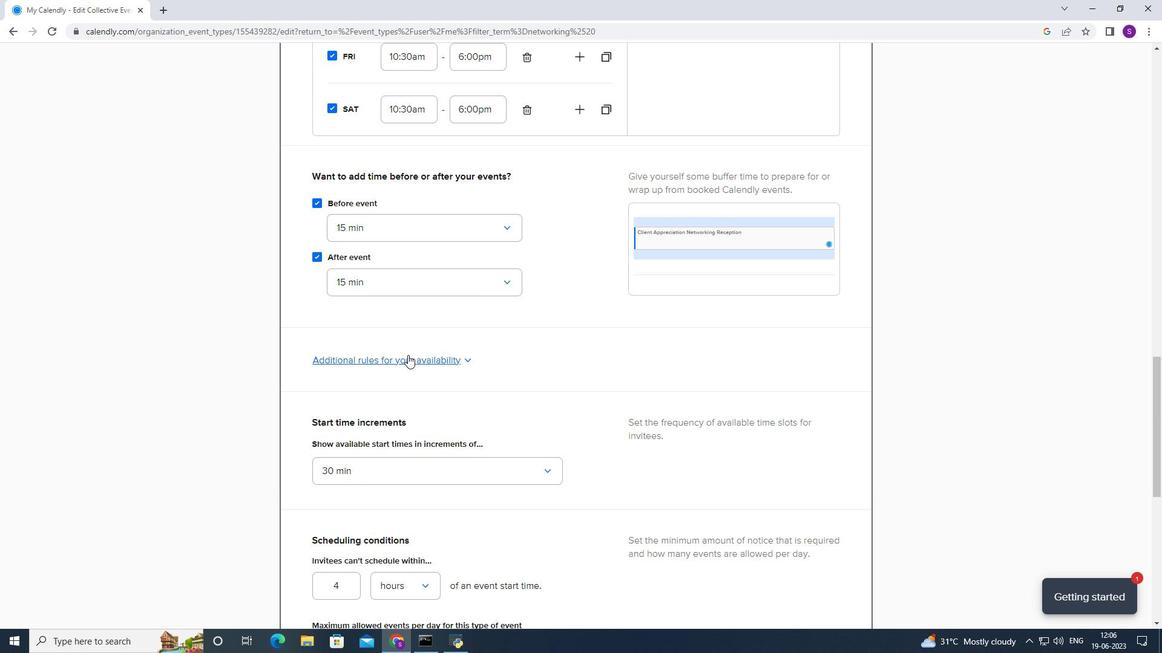 
Action: Mouse scrolled (408, 354) with delta (0, 0)
Screenshot: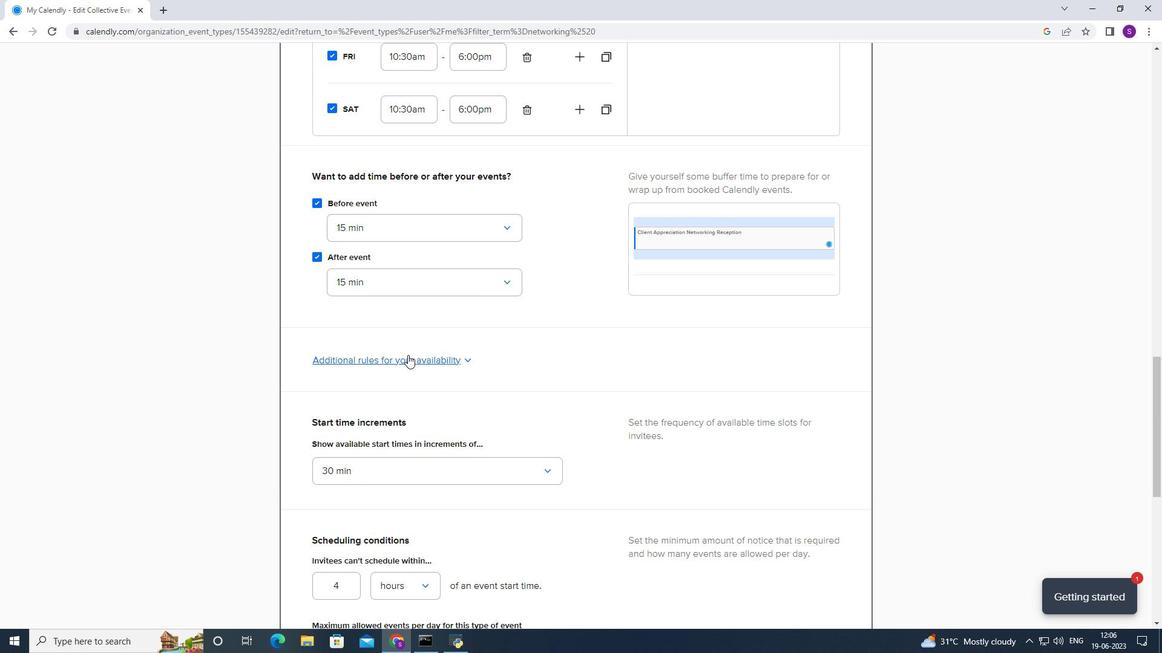 
Action: Mouse scrolled (408, 354) with delta (0, 0)
Screenshot: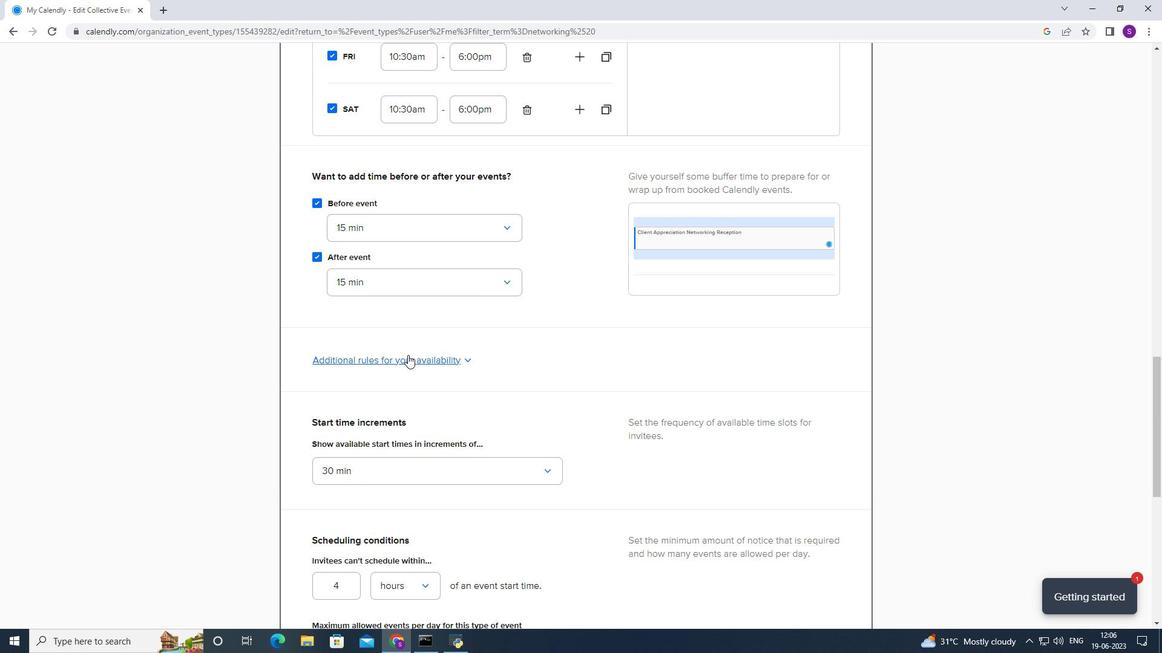 
Action: Mouse moved to (421, 294)
Screenshot: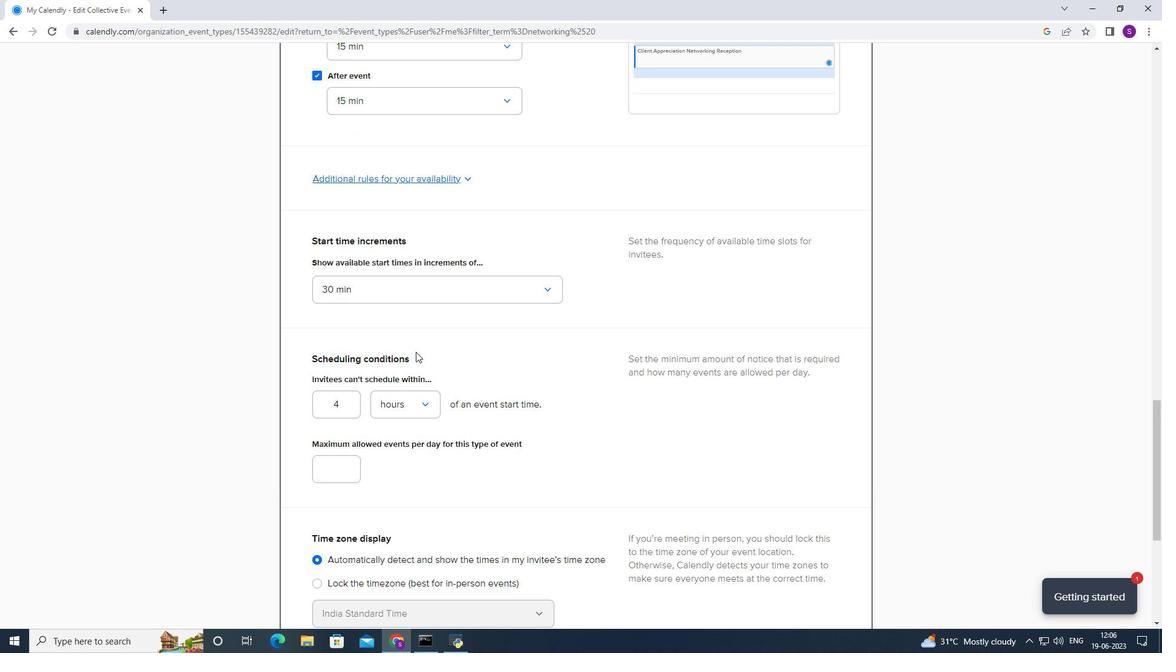 
Action: Mouse pressed left at (421, 294)
Screenshot: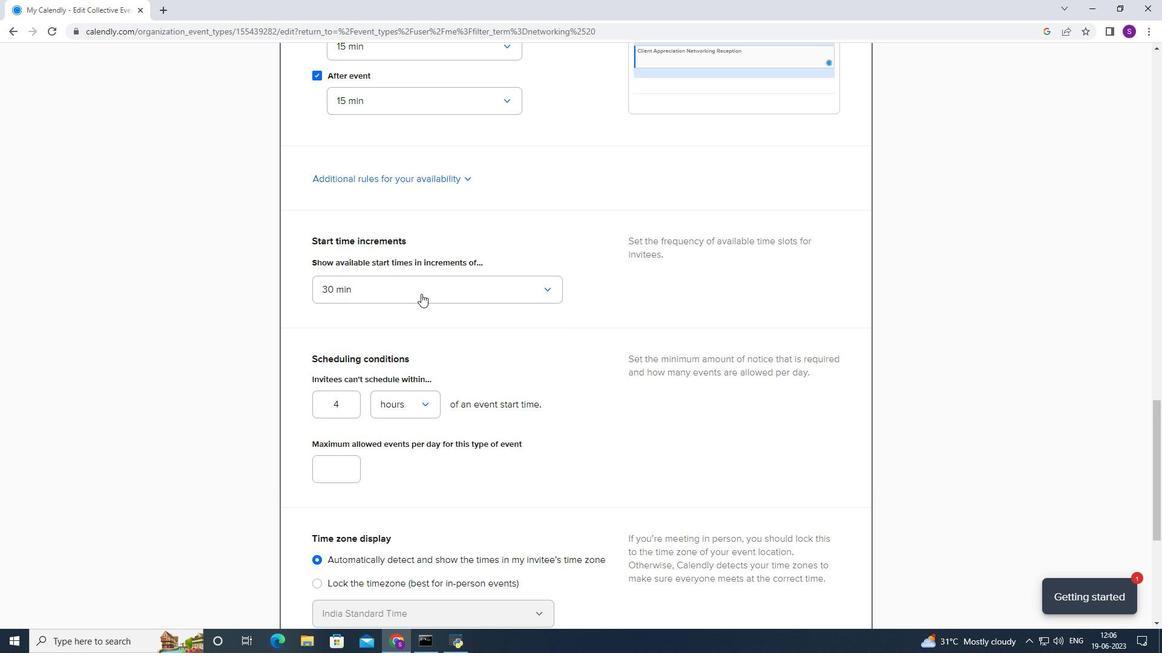 
Action: Mouse moved to (396, 366)
Screenshot: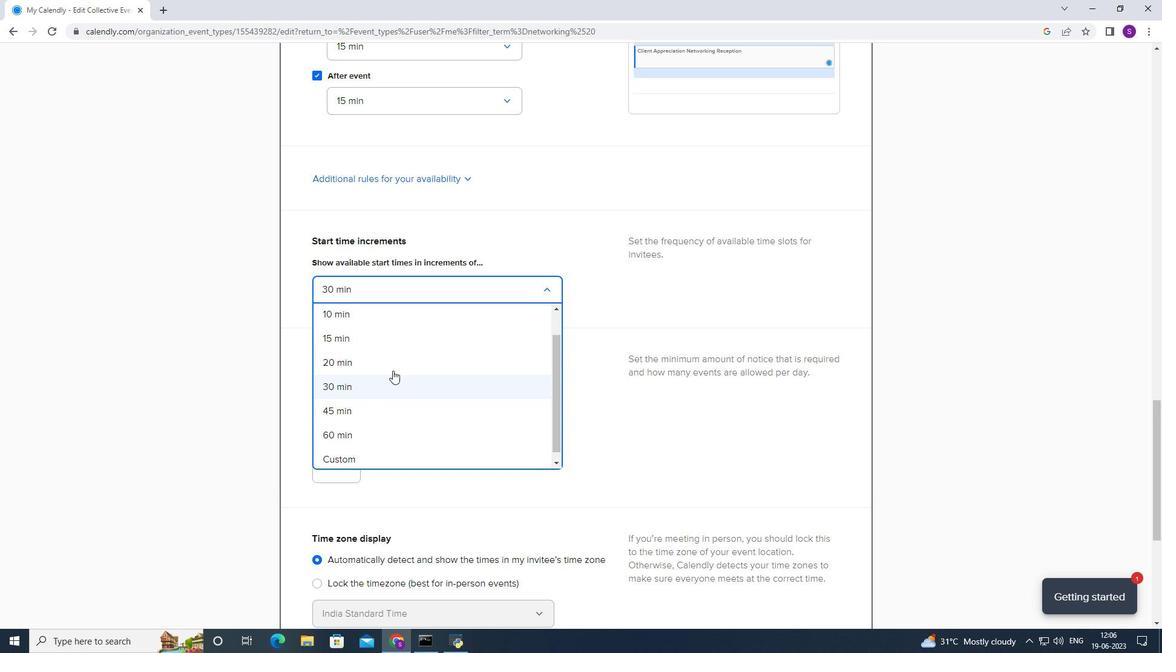 
Action: Mouse pressed left at (396, 366)
Screenshot: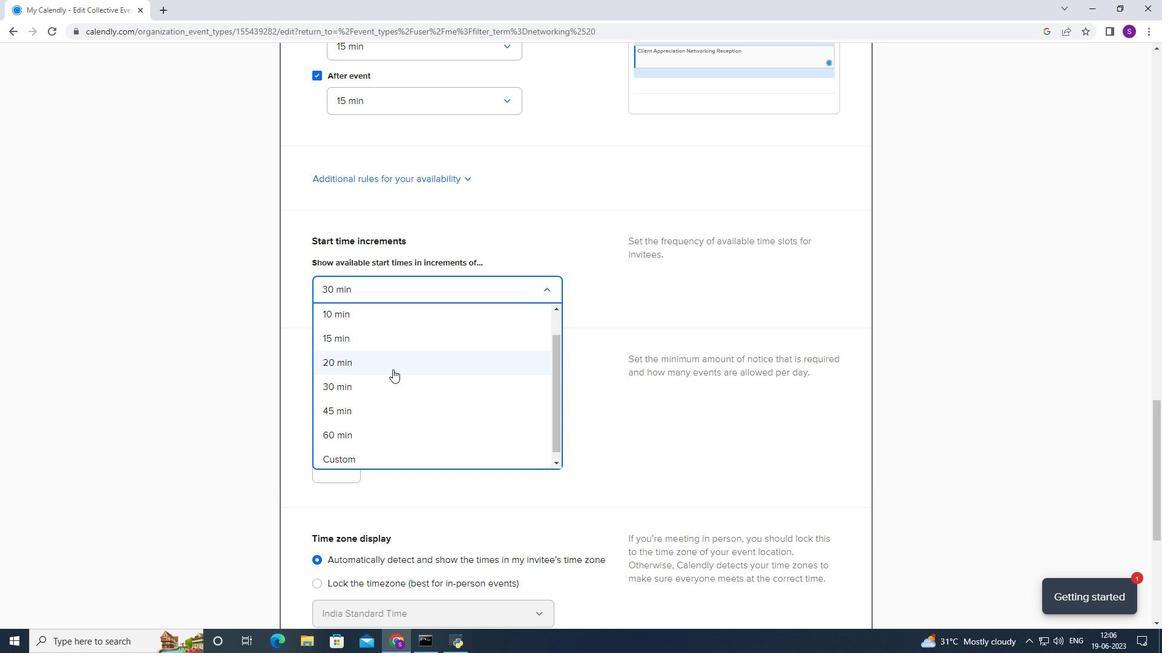 
Action: Mouse moved to (340, 415)
Screenshot: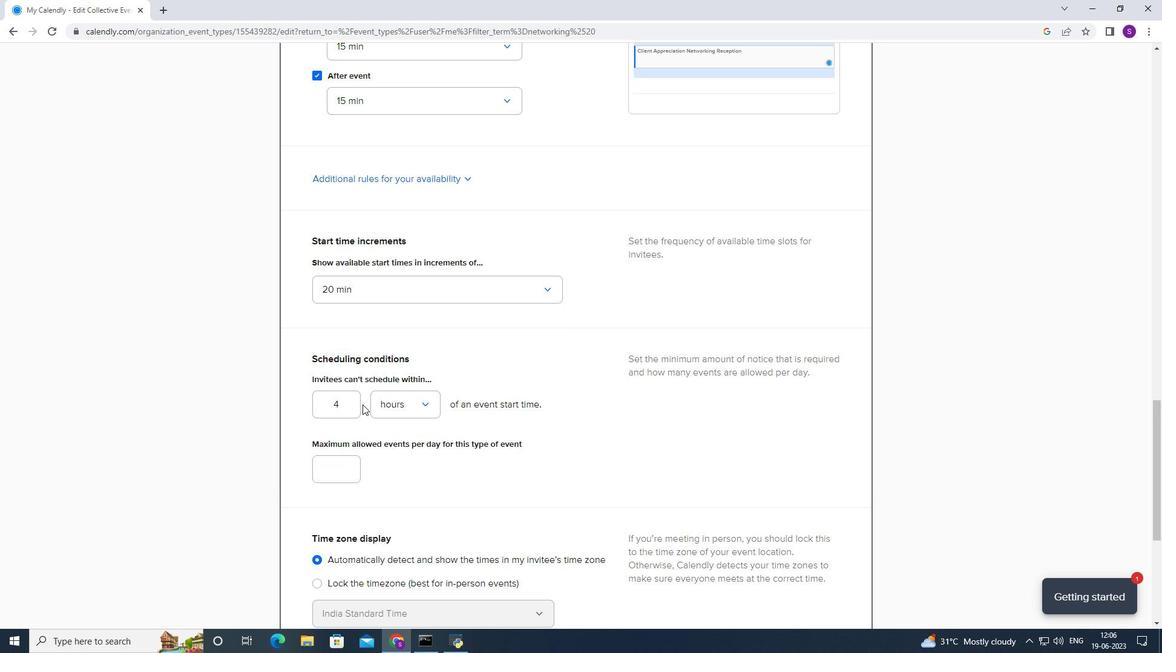 
Action: Mouse pressed left at (340, 415)
Screenshot: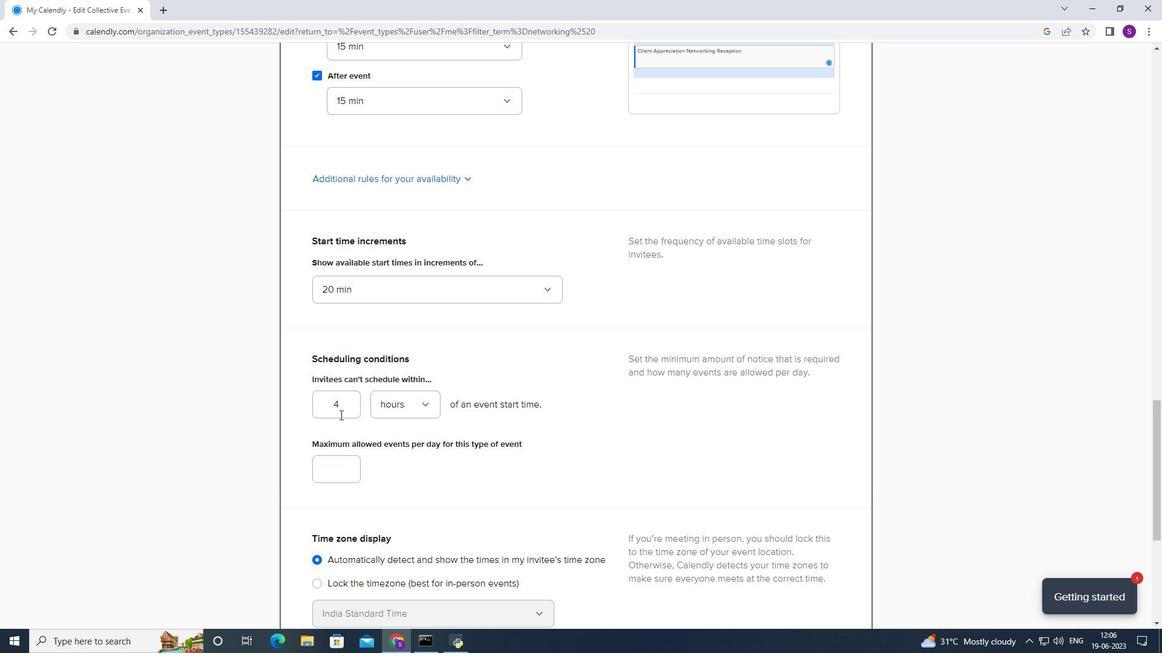 
Action: Key pressed <Key.backspace>43
Screenshot: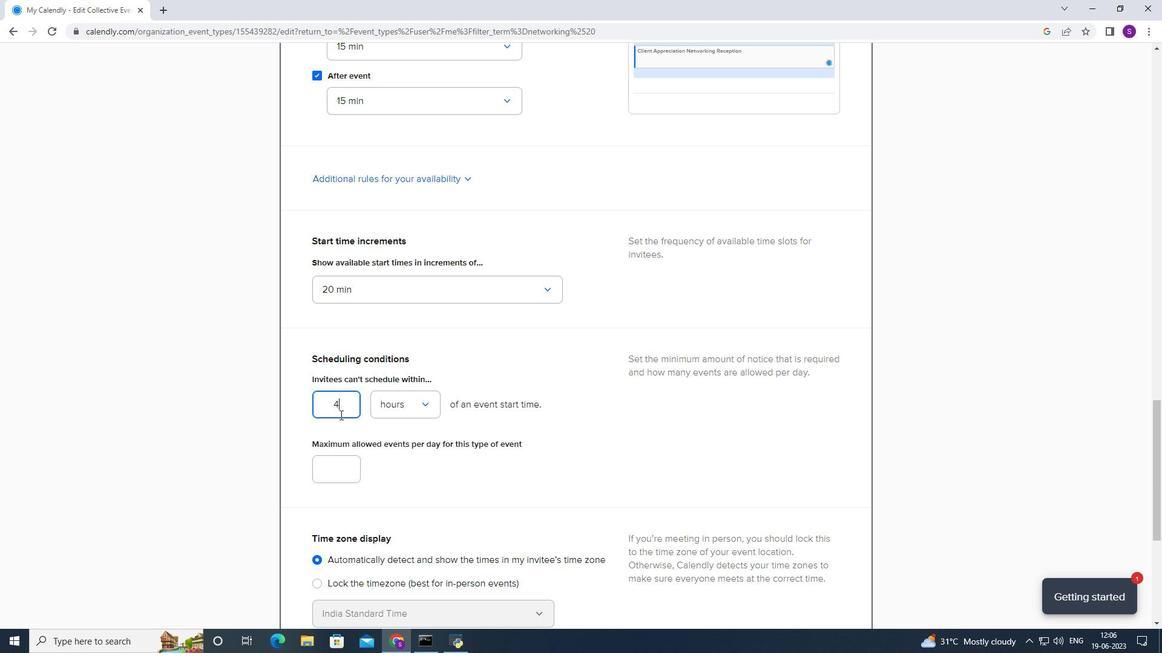 
Action: Mouse moved to (331, 478)
Screenshot: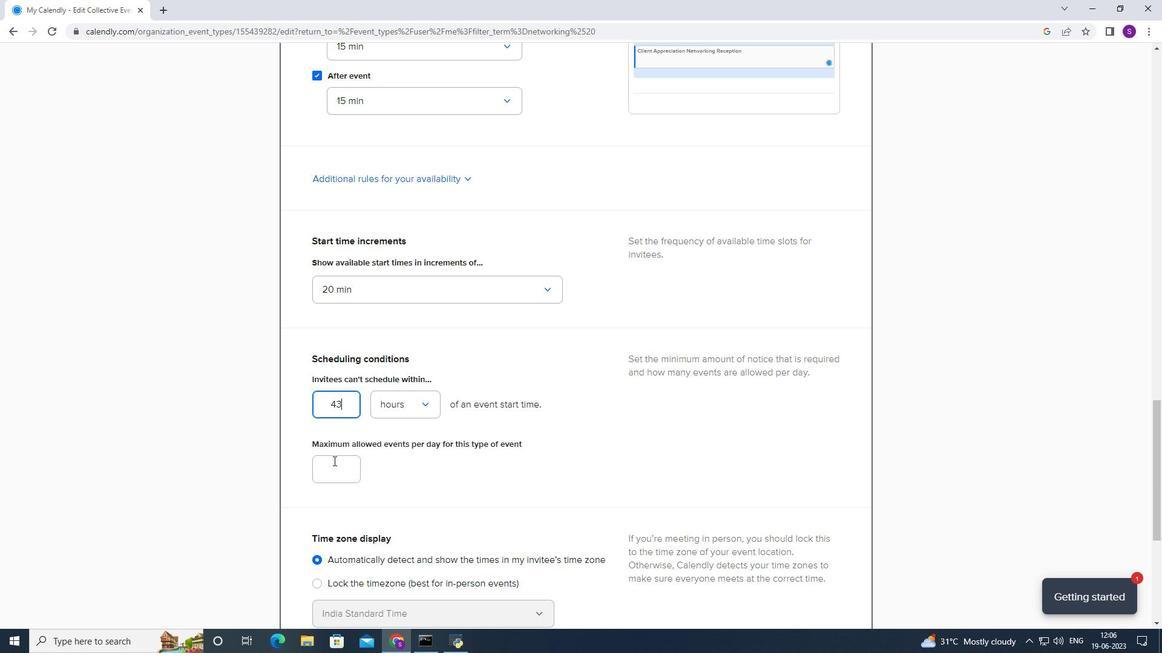 
Action: Mouse pressed left at (331, 478)
Screenshot: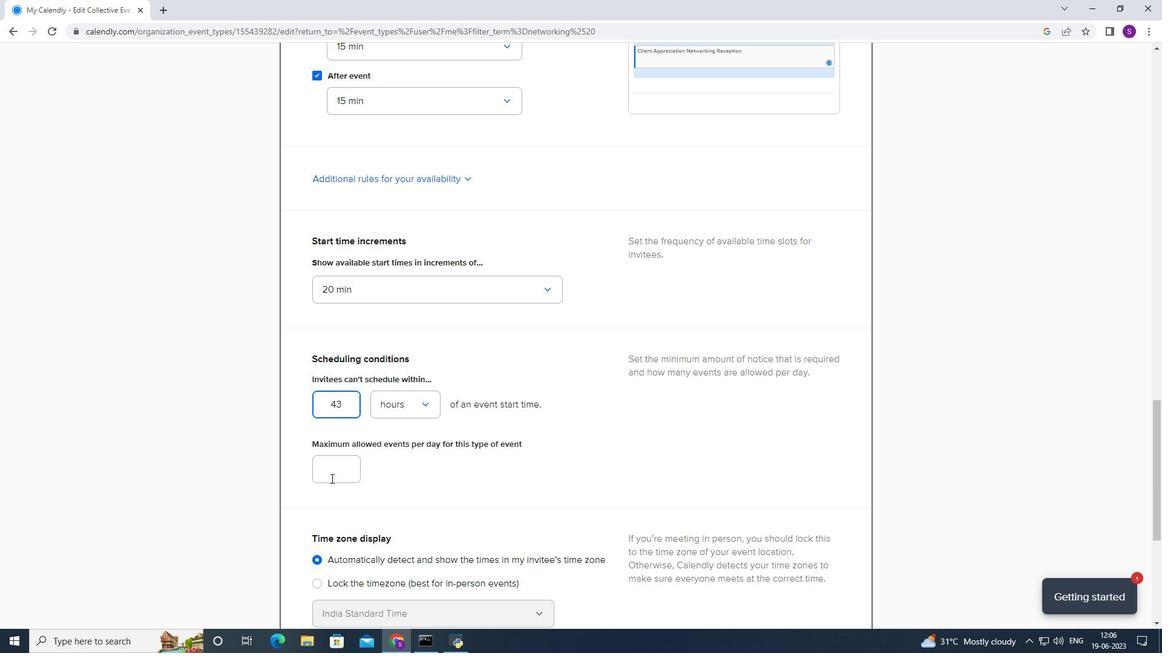 
Action: Key pressed 4
Screenshot: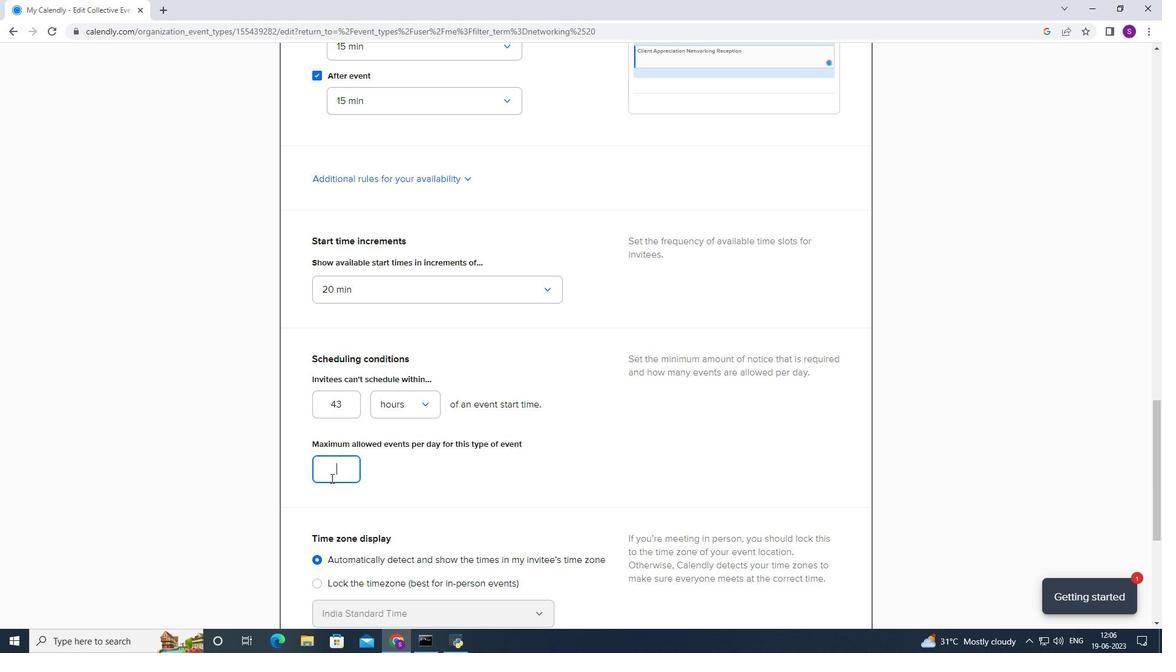 
Action: Mouse moved to (369, 465)
Screenshot: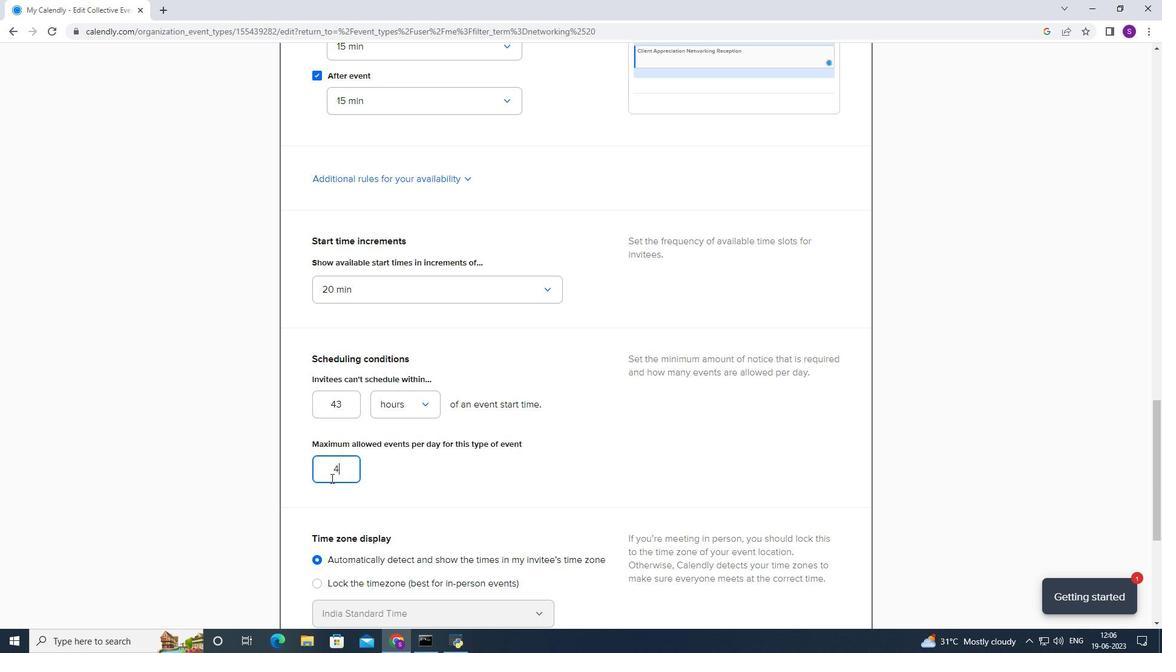 
Action: Mouse scrolled (369, 464) with delta (0, 0)
Screenshot: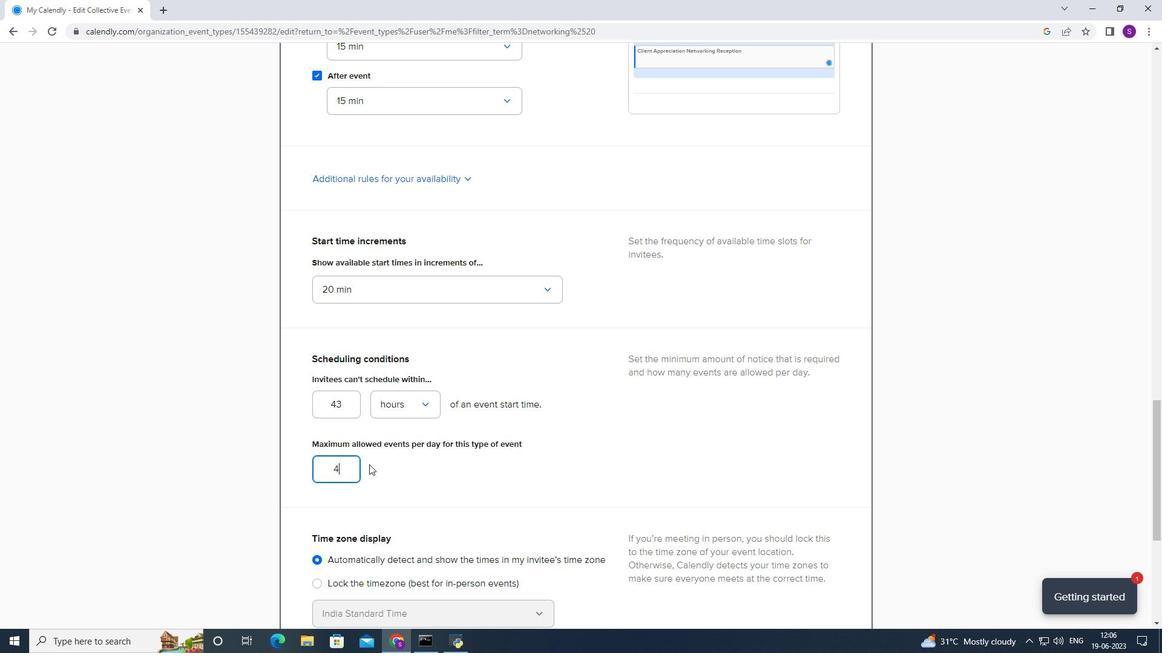 
Action: Mouse scrolled (369, 464) with delta (0, 0)
Screenshot: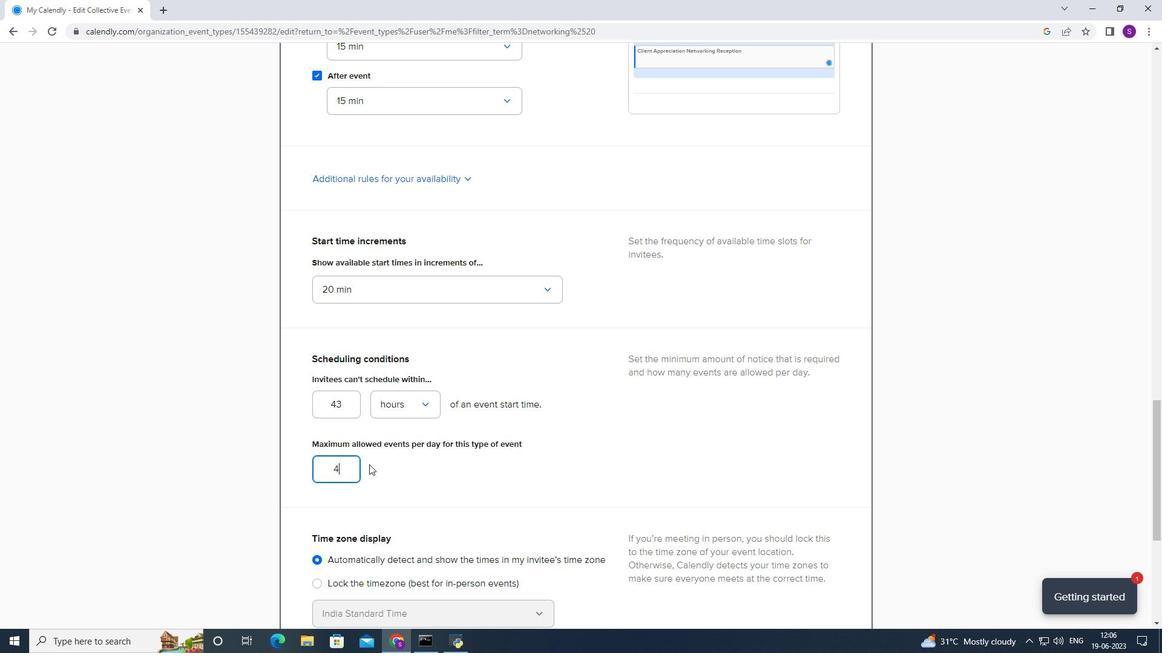 
Action: Mouse scrolled (369, 464) with delta (0, 0)
Screenshot: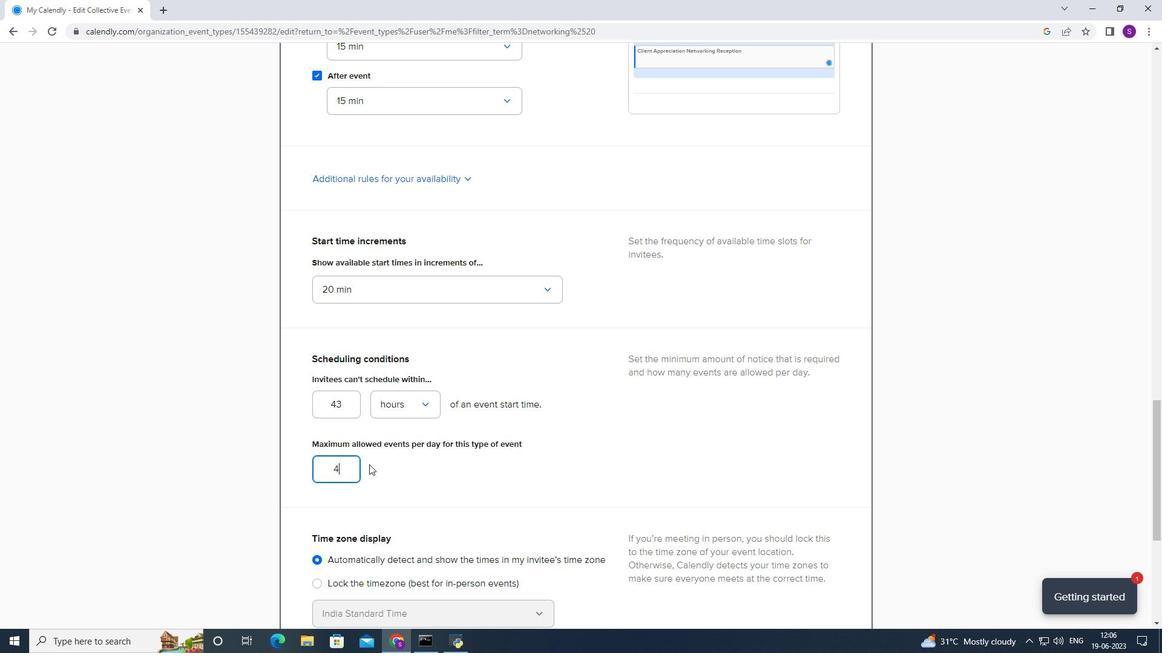 
Action: Mouse scrolled (369, 463) with delta (0, -1)
Screenshot: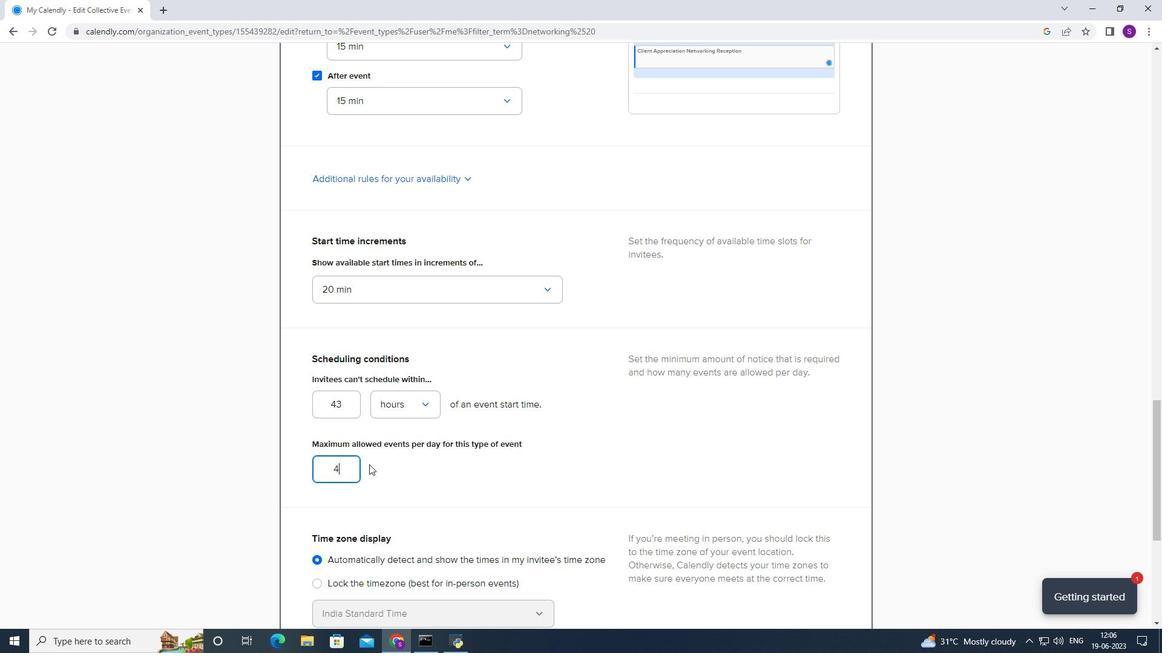 
Action: Mouse scrolled (369, 464) with delta (0, 0)
Screenshot: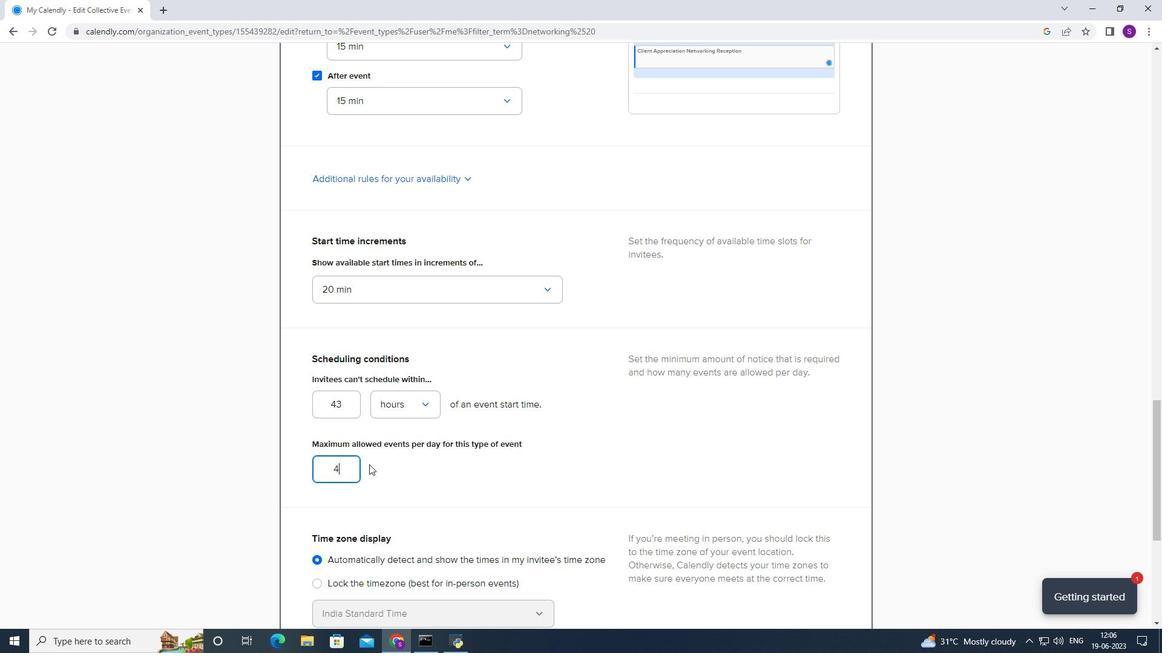 
Action: Mouse scrolled (369, 464) with delta (0, 0)
Screenshot: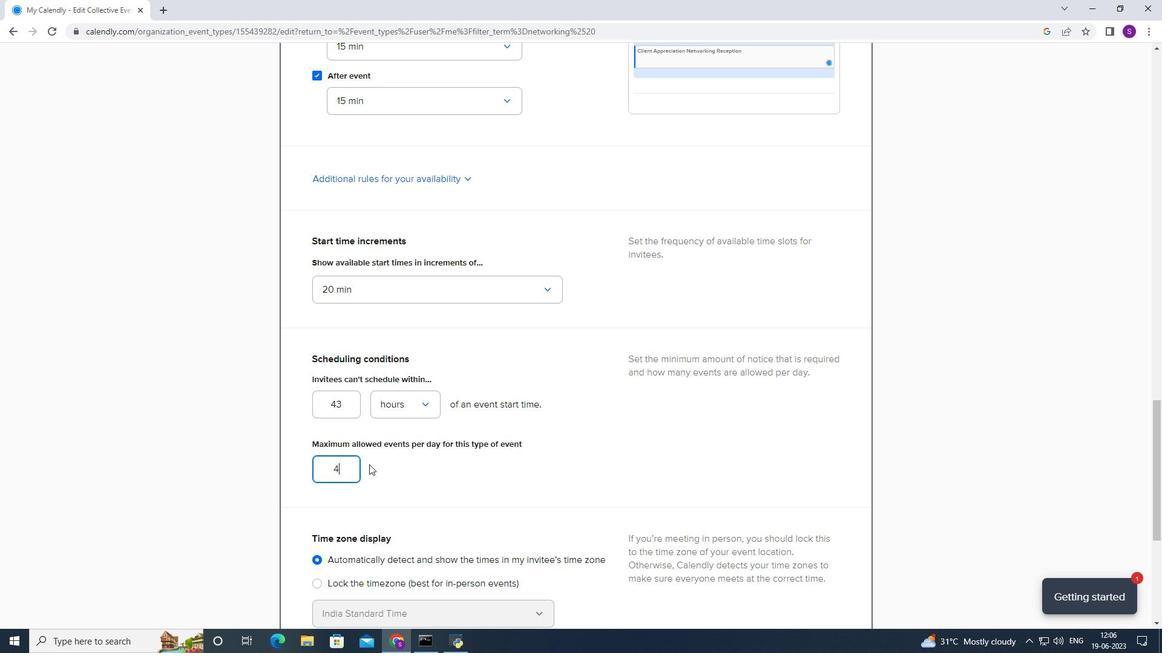 
Action: Mouse moved to (816, 353)
Screenshot: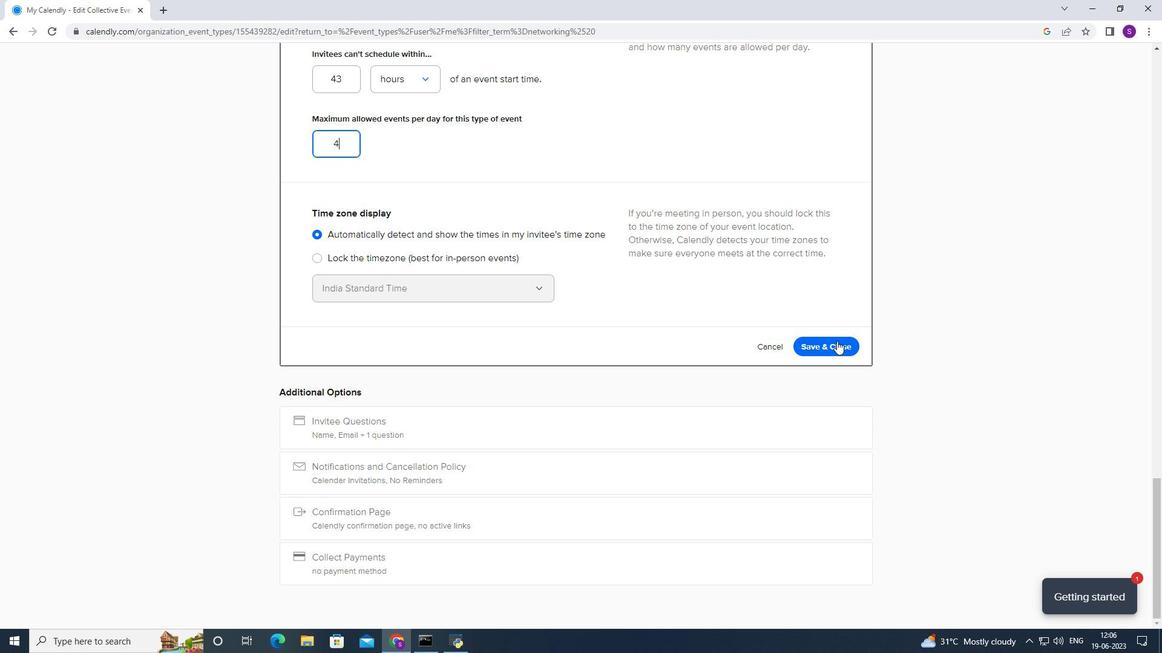 
Action: Mouse pressed left at (816, 353)
Screenshot: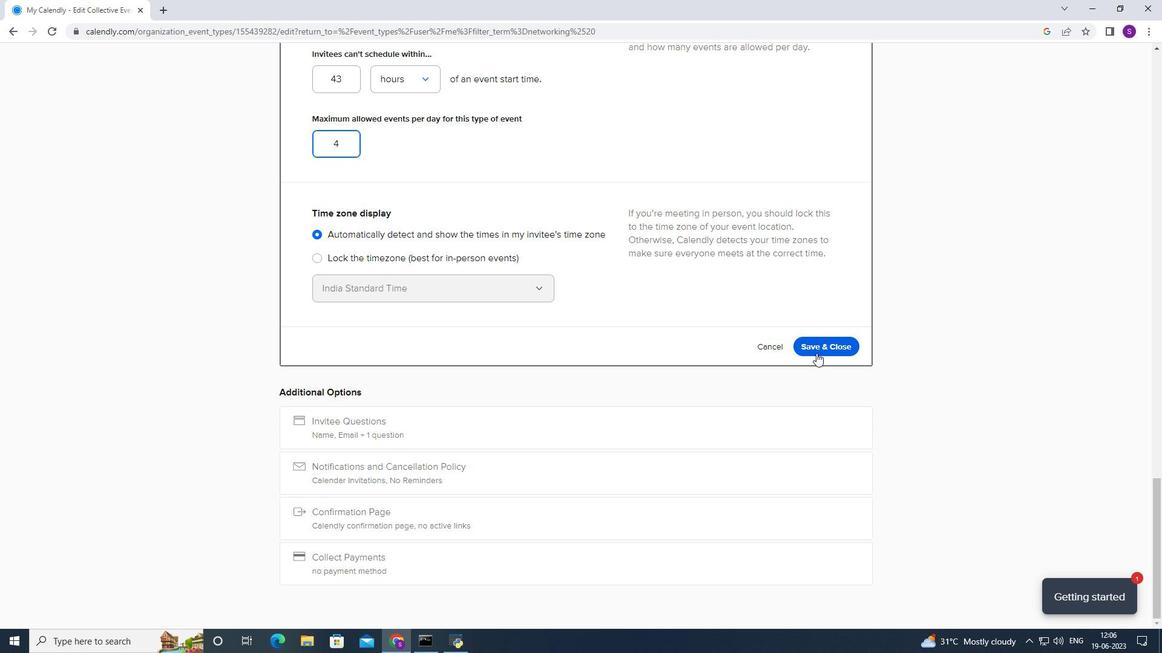 
Action: Mouse moved to (816, 353)
Screenshot: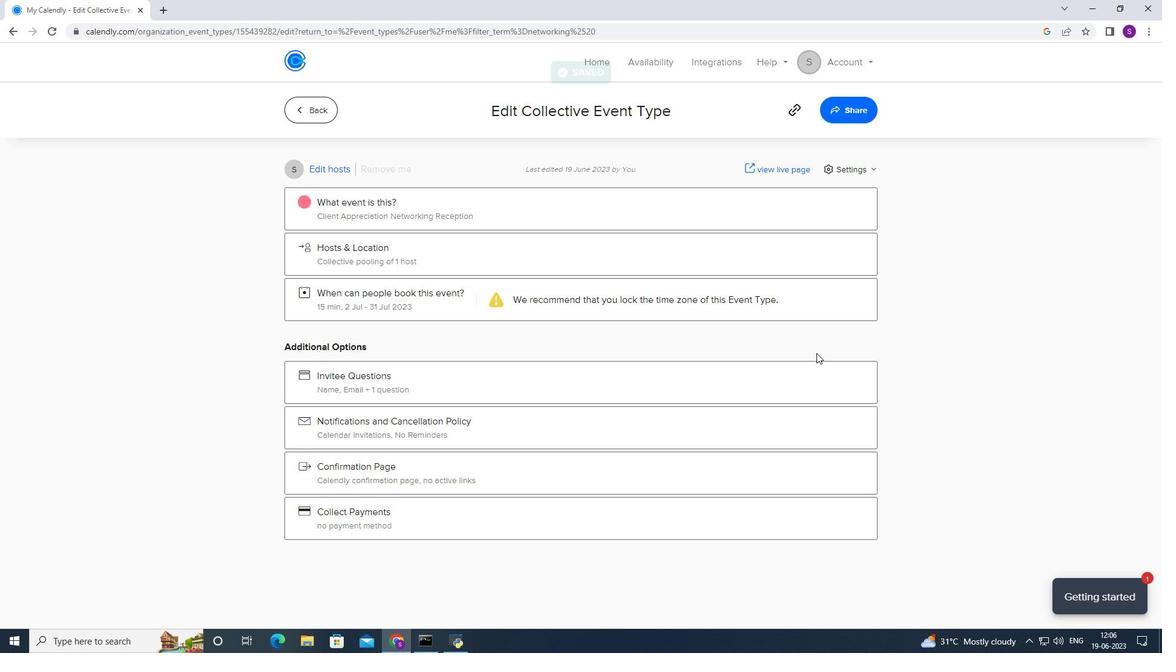 
